 Task: Slide 15 - What To Do-1.
Action: Mouse moved to (34, 97)
Screenshot: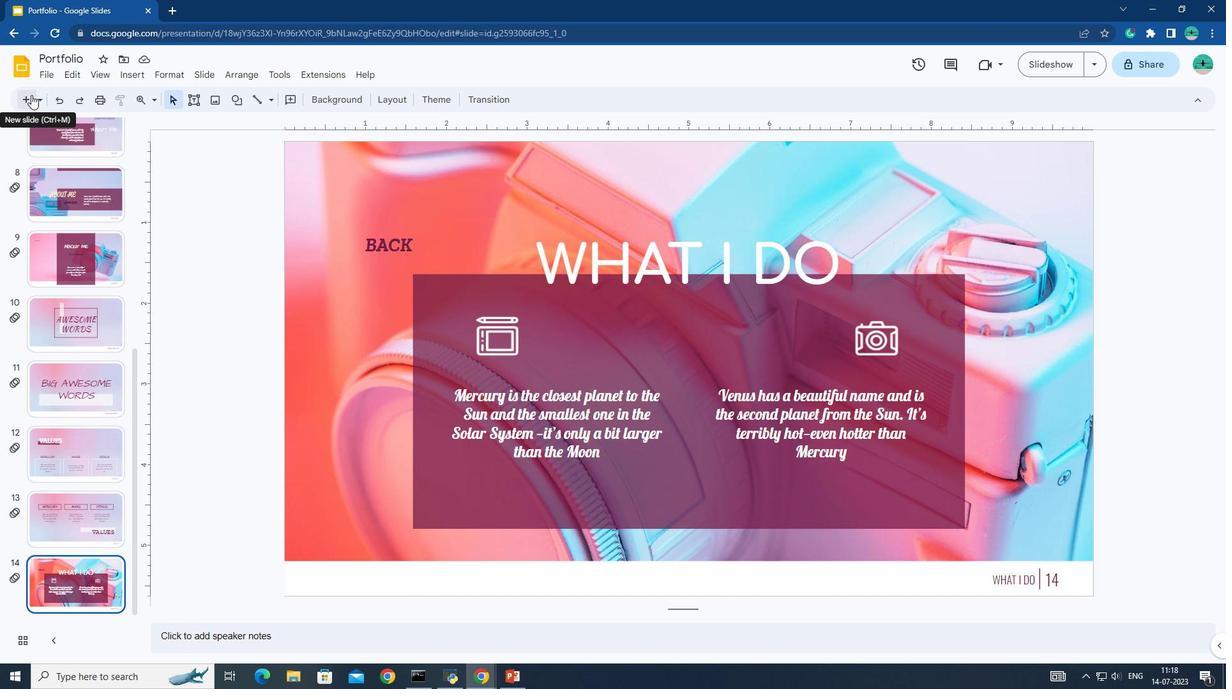 
Action: Mouse pressed left at (34, 97)
Screenshot: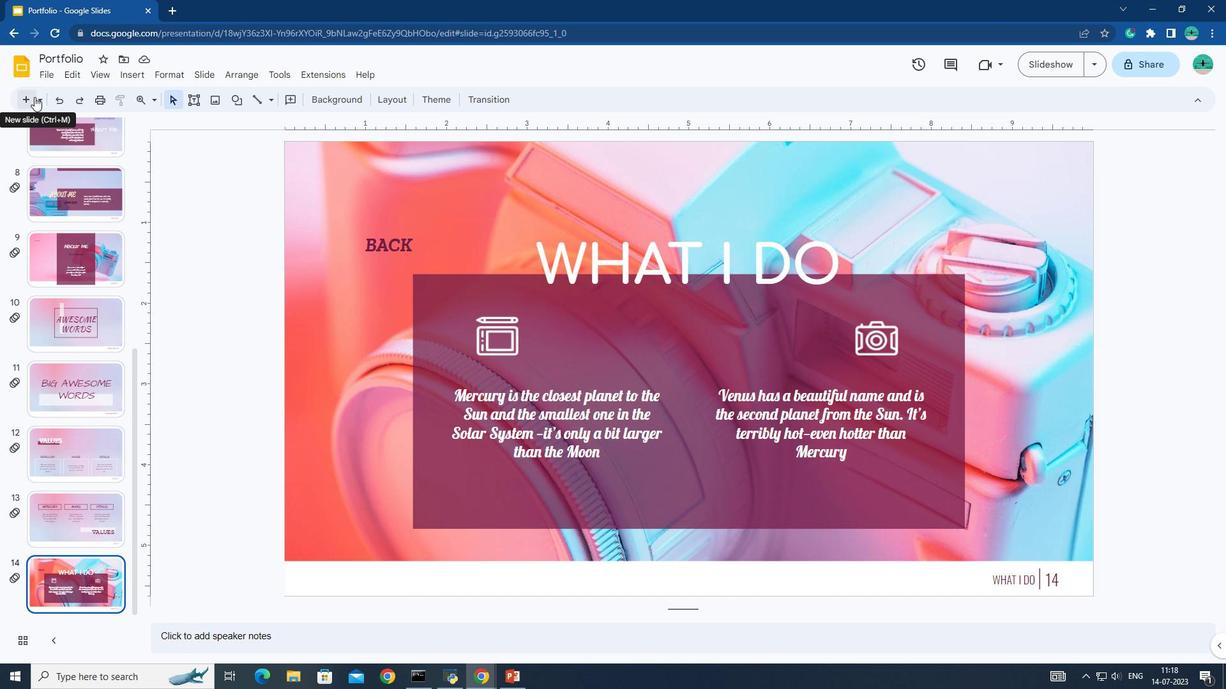 
Action: Mouse moved to (109, 328)
Screenshot: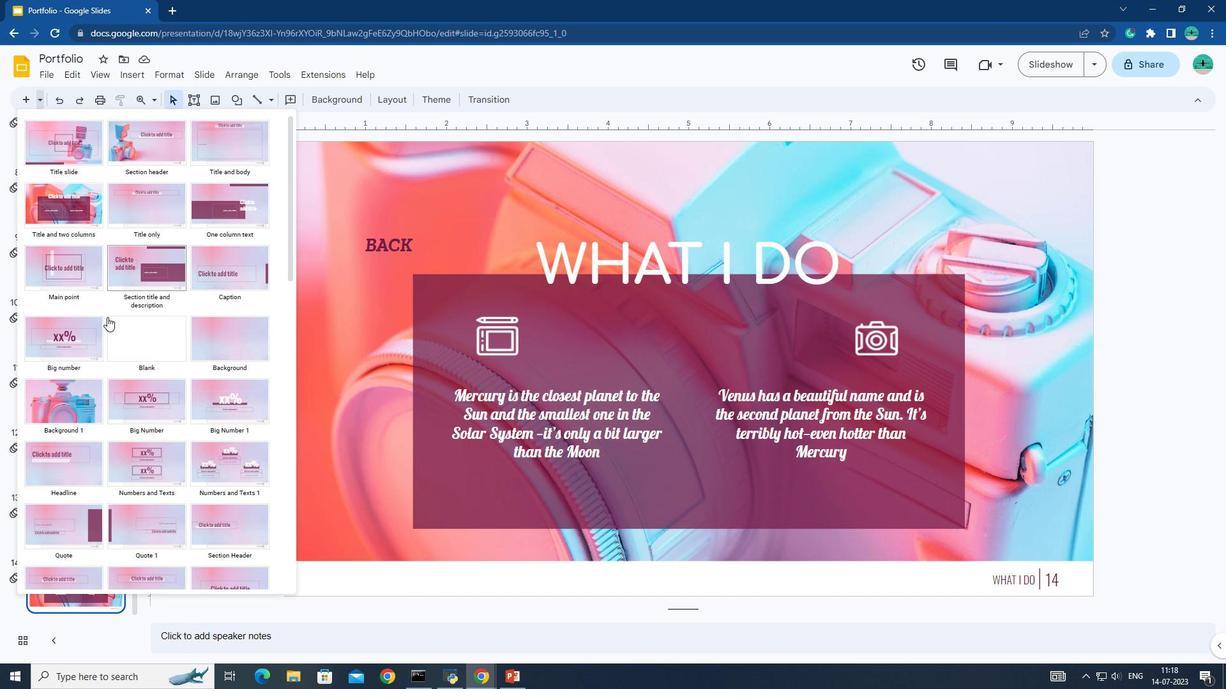 
Action: Mouse scrolled (109, 327) with delta (0, 0)
Screenshot: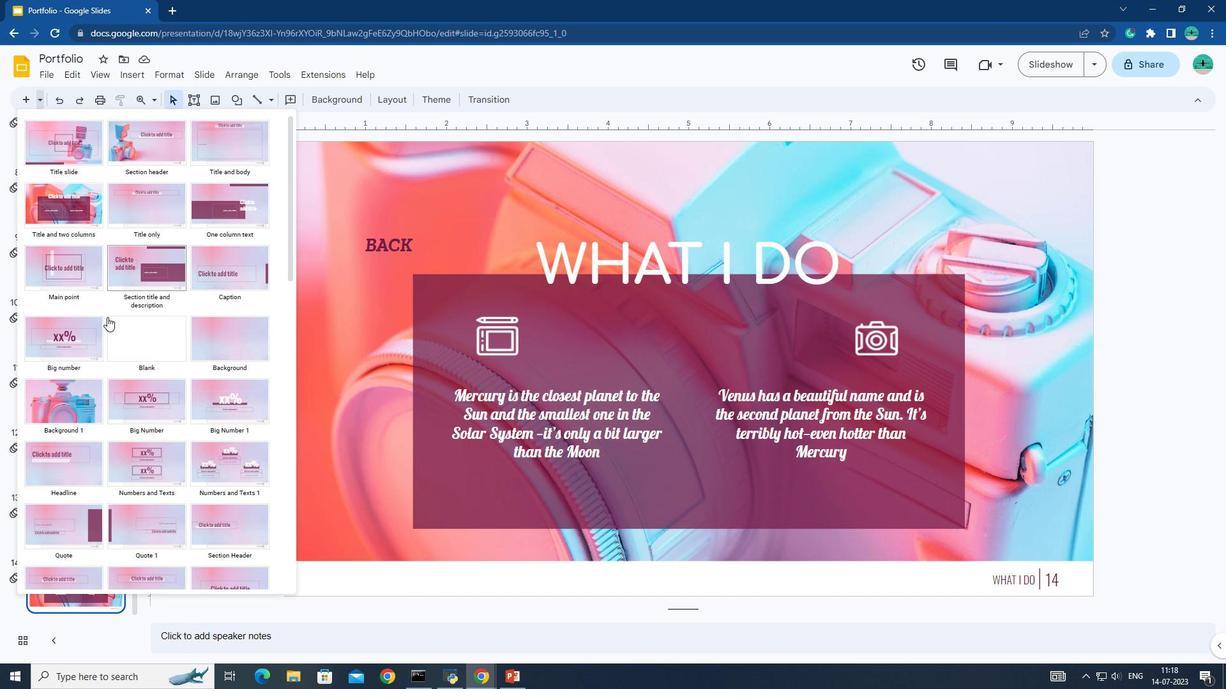 
Action: Mouse moved to (111, 329)
Screenshot: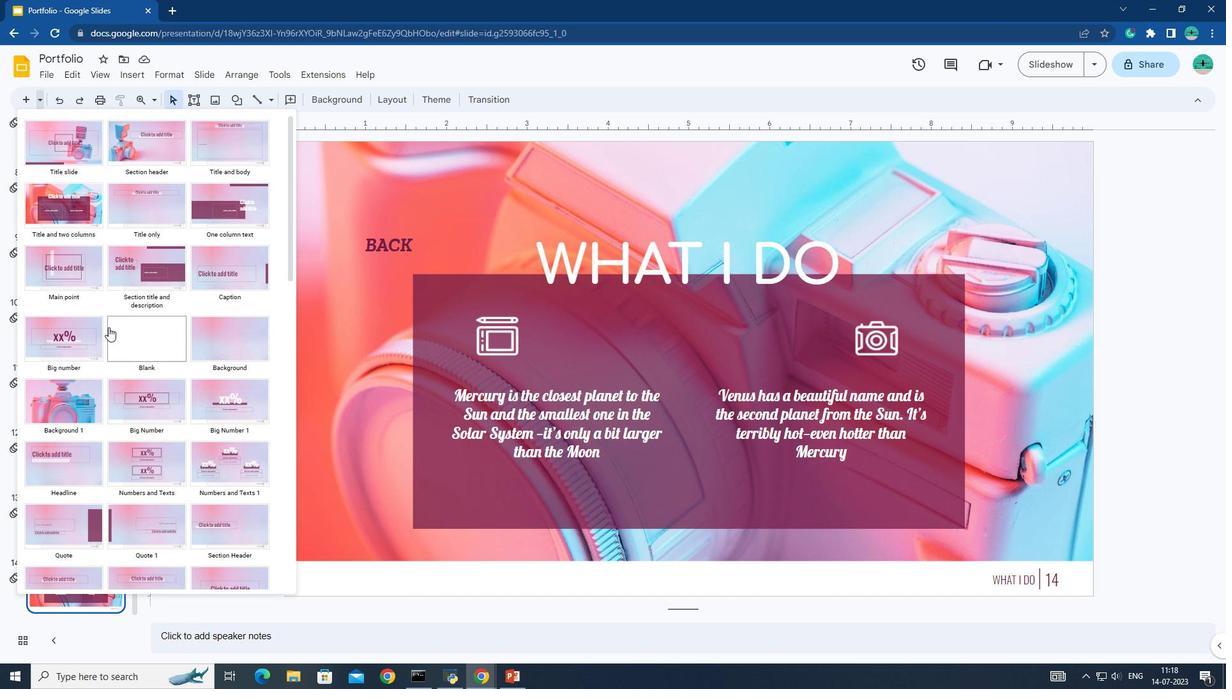 
Action: Mouse scrolled (111, 328) with delta (0, 0)
Screenshot: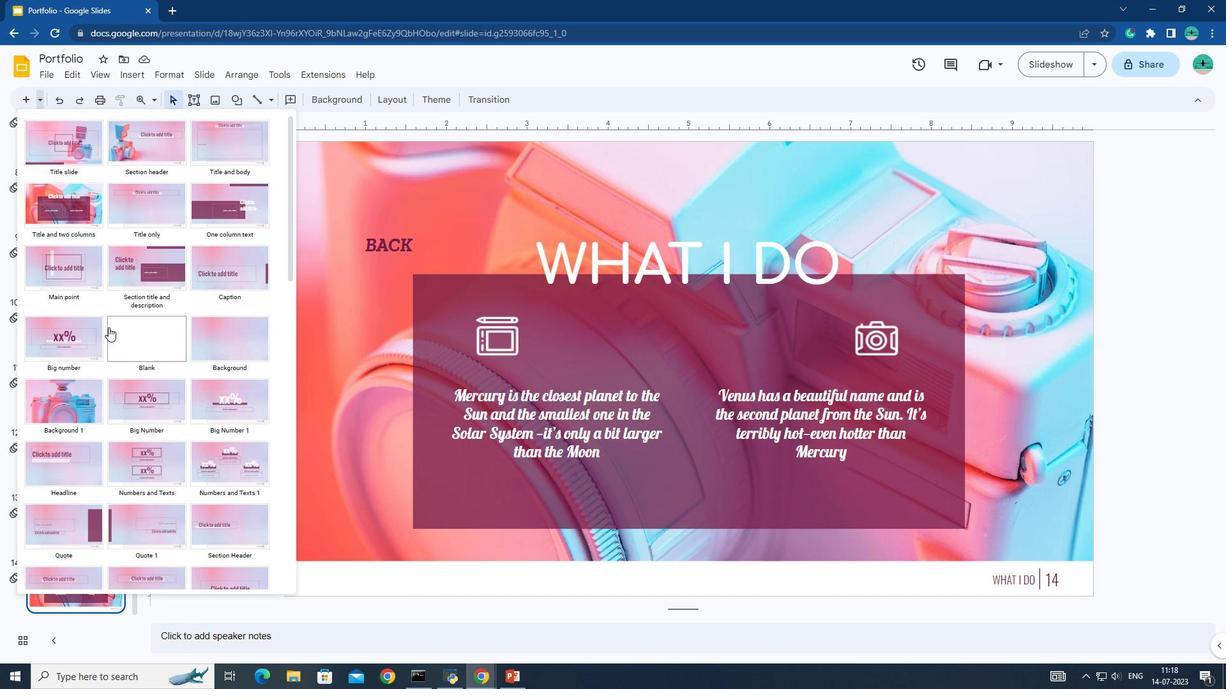 
Action: Mouse moved to (113, 330)
Screenshot: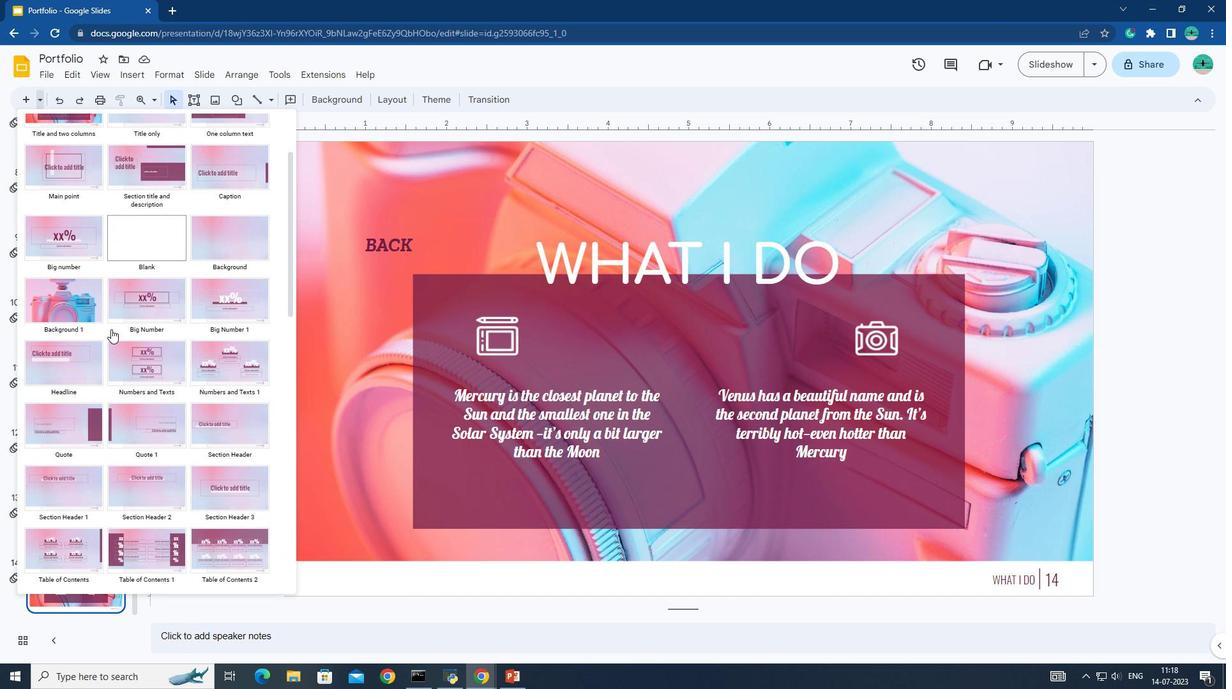 
Action: Mouse scrolled (113, 329) with delta (0, 0)
Screenshot: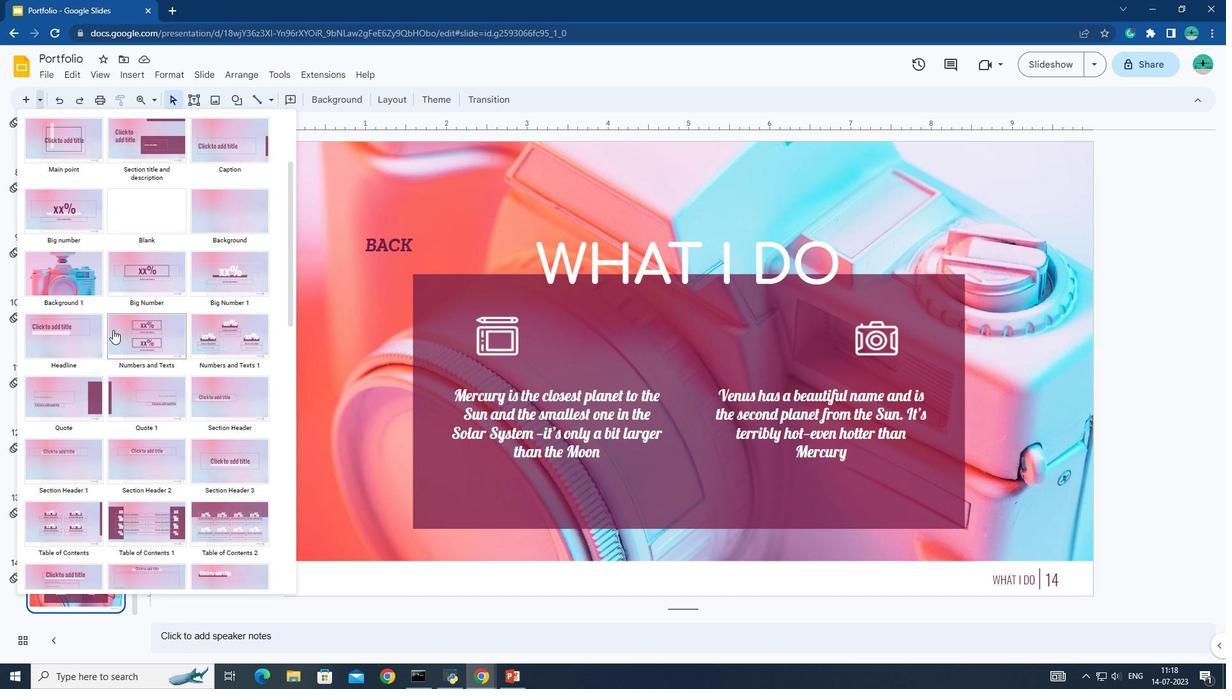 
Action: Mouse scrolled (113, 329) with delta (0, 0)
Screenshot: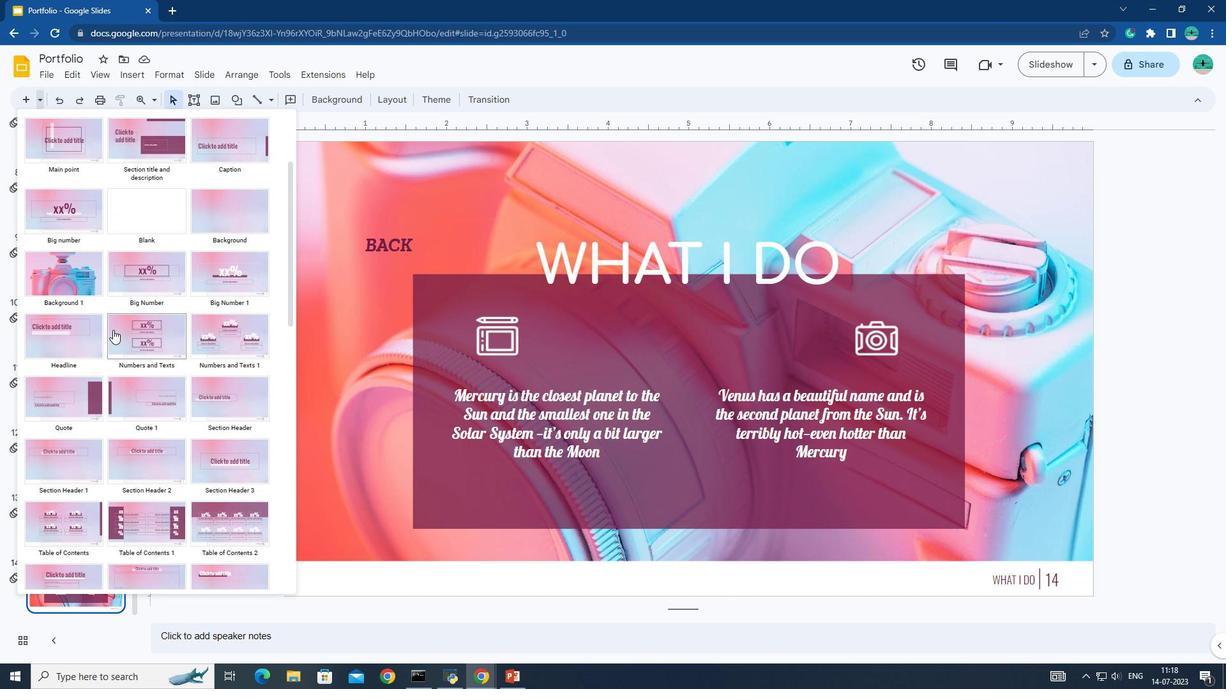
Action: Mouse scrolled (113, 329) with delta (0, 0)
Screenshot: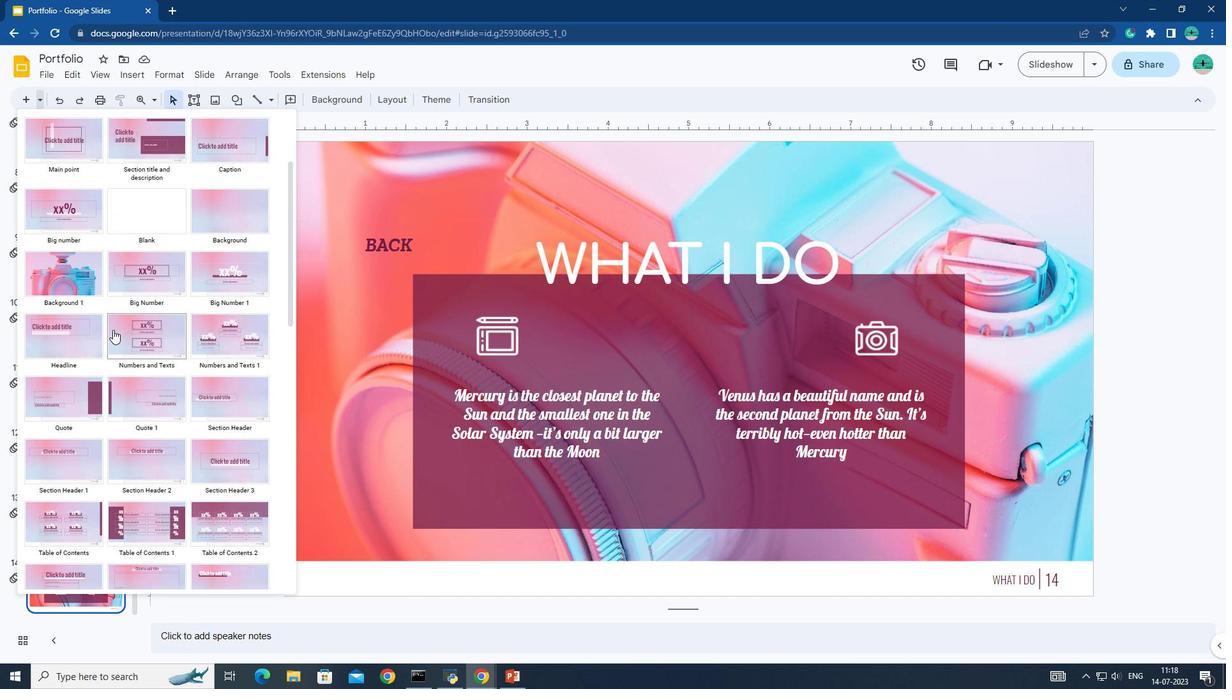 
Action: Mouse scrolled (113, 329) with delta (0, 0)
Screenshot: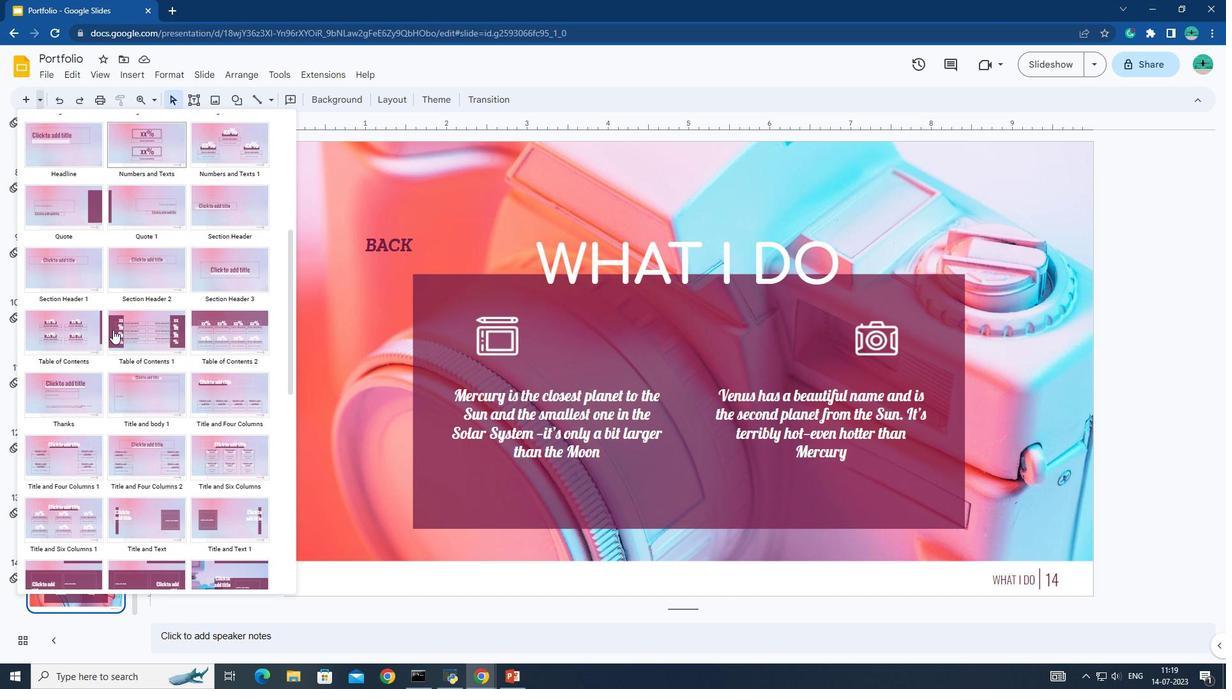 
Action: Mouse scrolled (113, 329) with delta (0, 0)
Screenshot: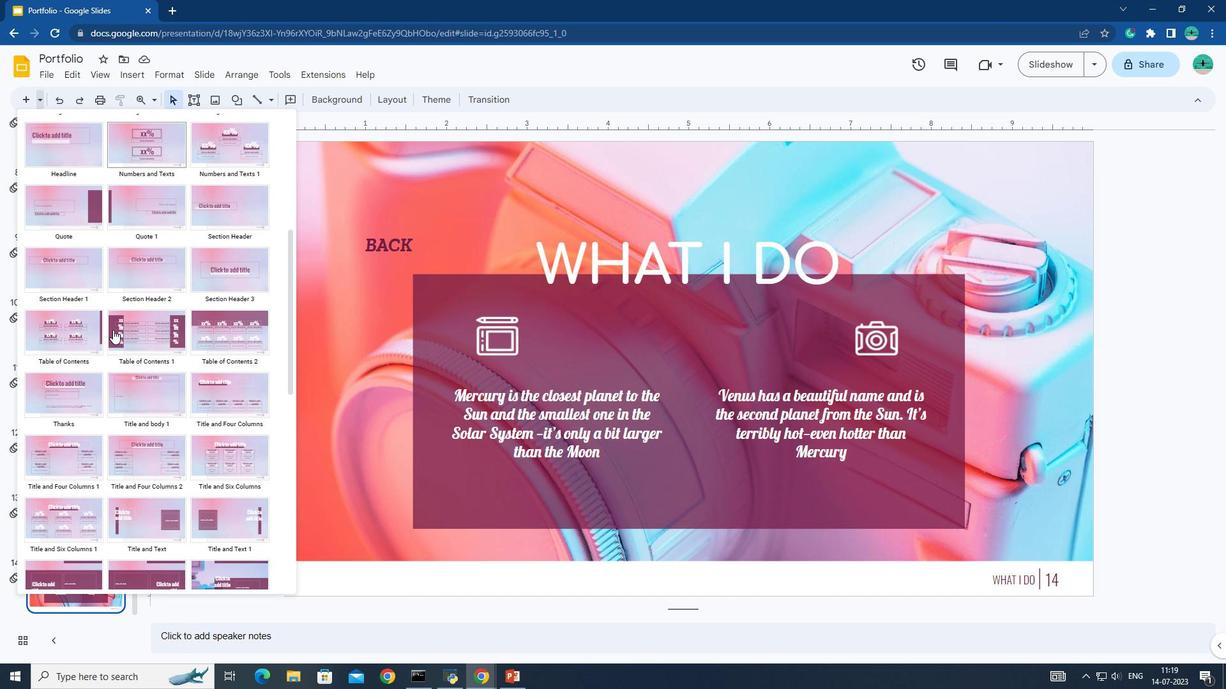 
Action: Mouse scrolled (113, 329) with delta (0, 0)
Screenshot: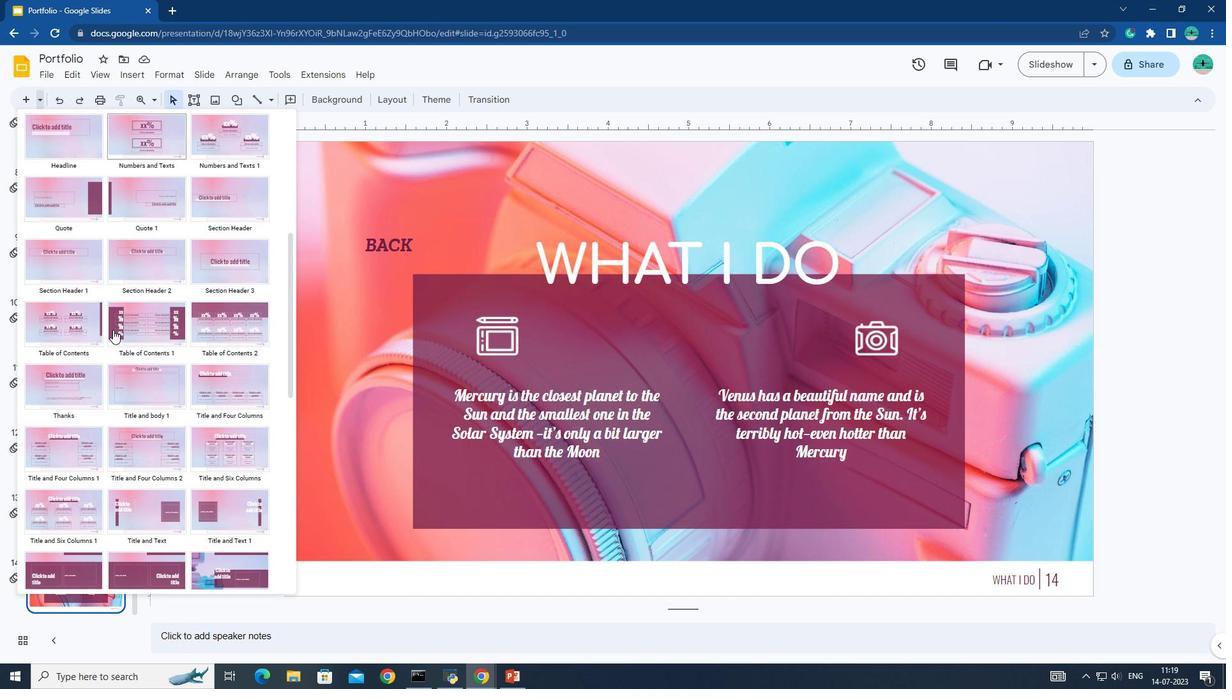 
Action: Mouse scrolled (113, 329) with delta (0, 0)
Screenshot: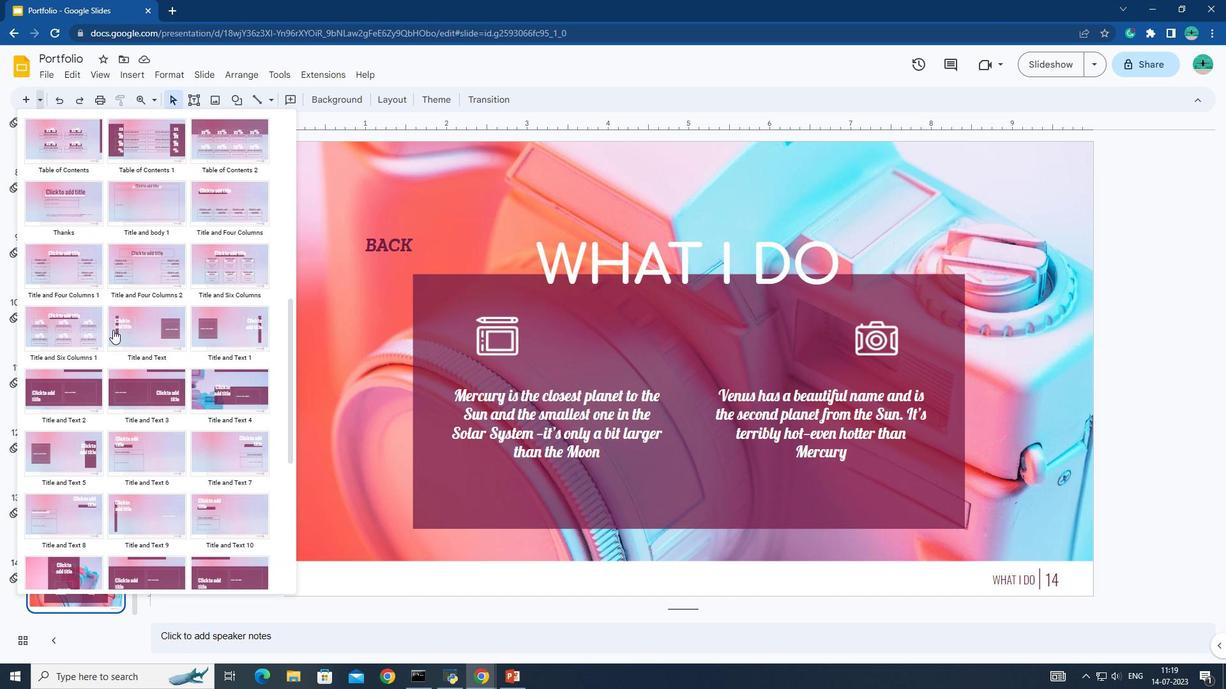 
Action: Mouse scrolled (113, 329) with delta (0, 0)
Screenshot: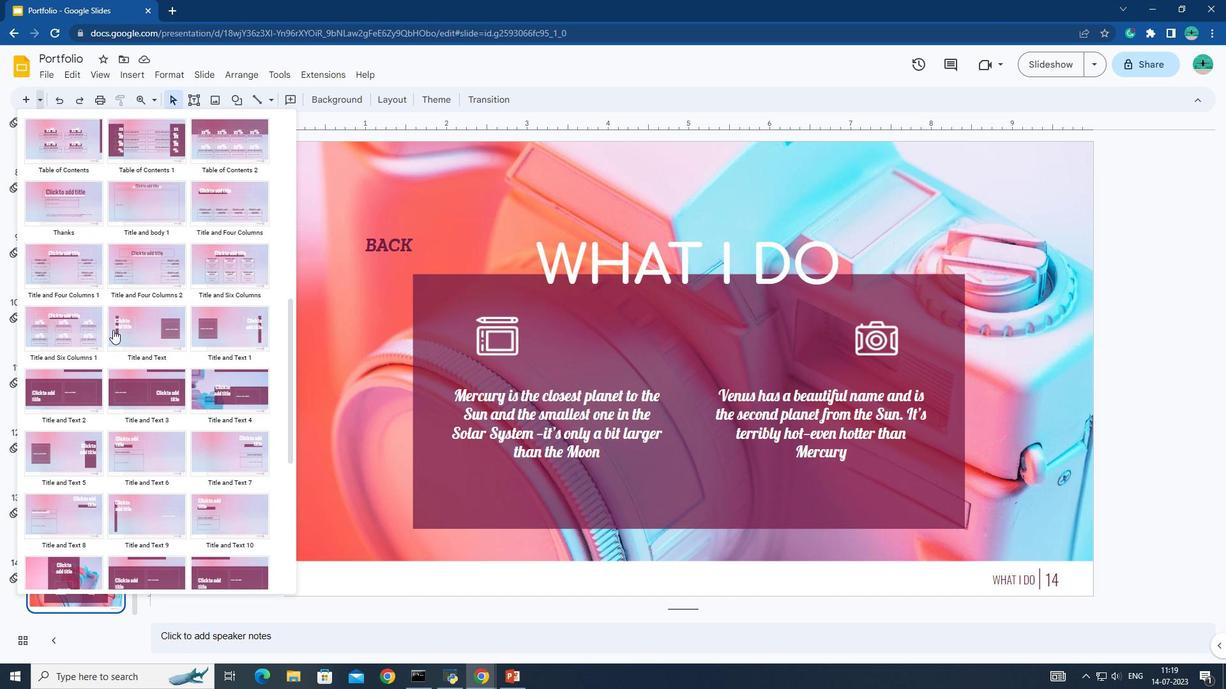 
Action: Mouse scrolled (113, 329) with delta (0, 0)
Screenshot: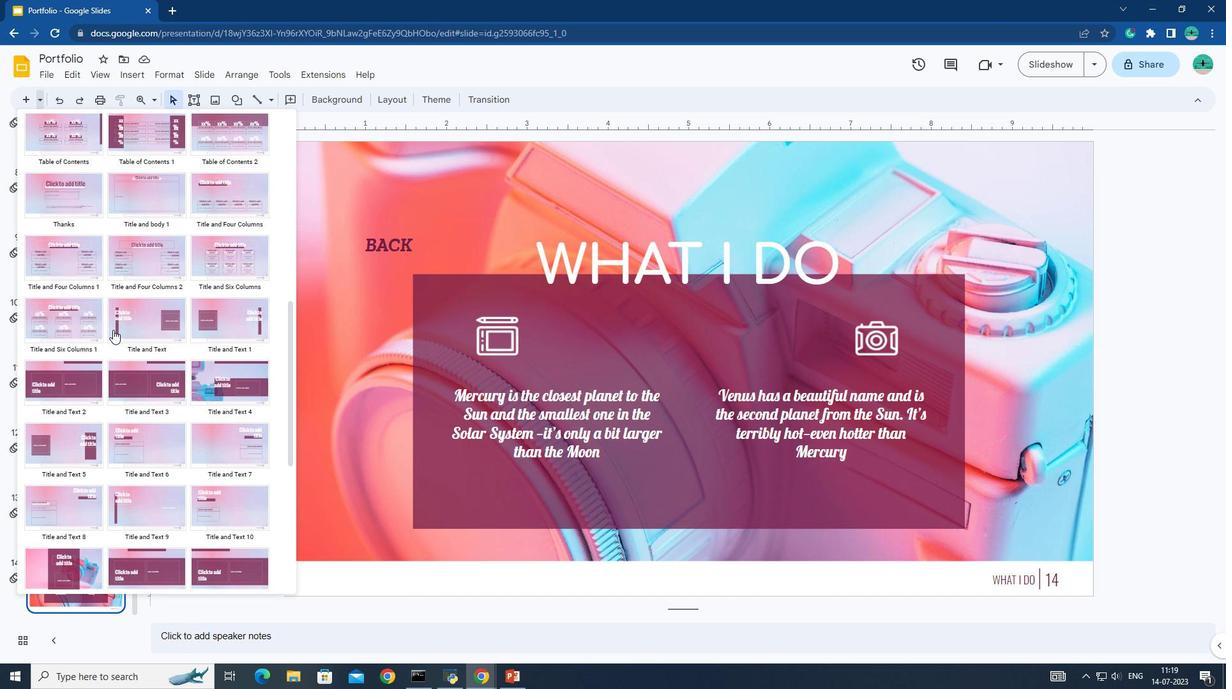 
Action: Mouse moved to (112, 330)
Screenshot: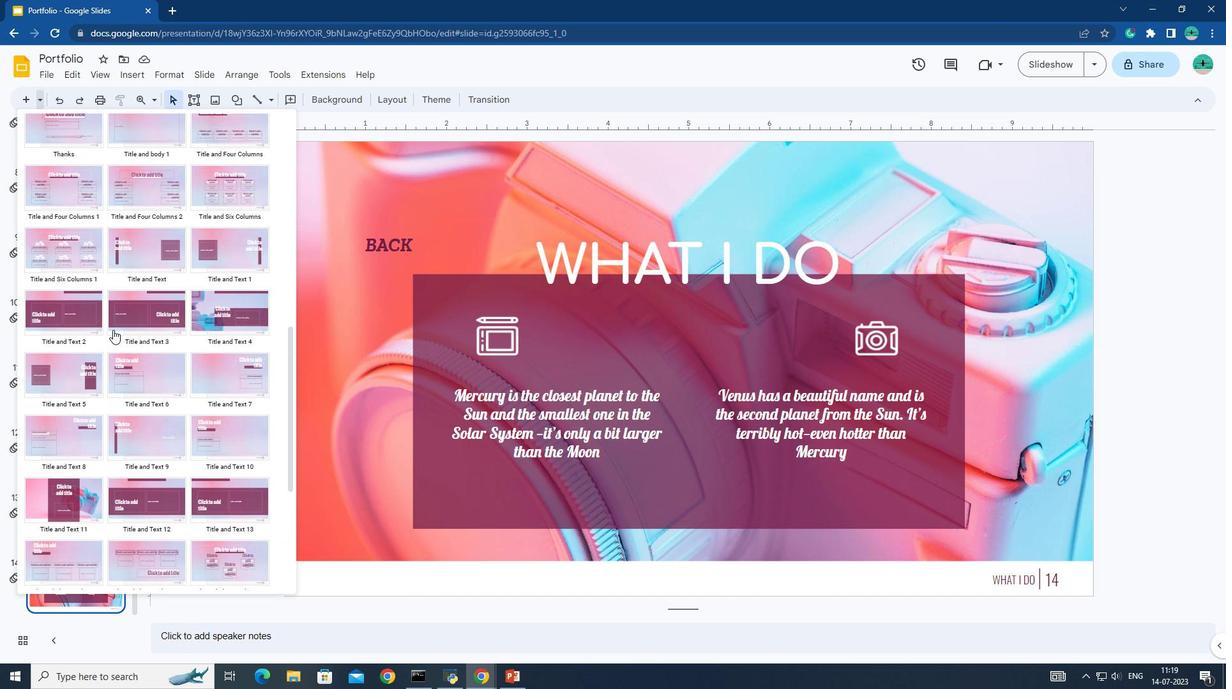 
Action: Mouse scrolled (112, 329) with delta (0, 0)
Screenshot: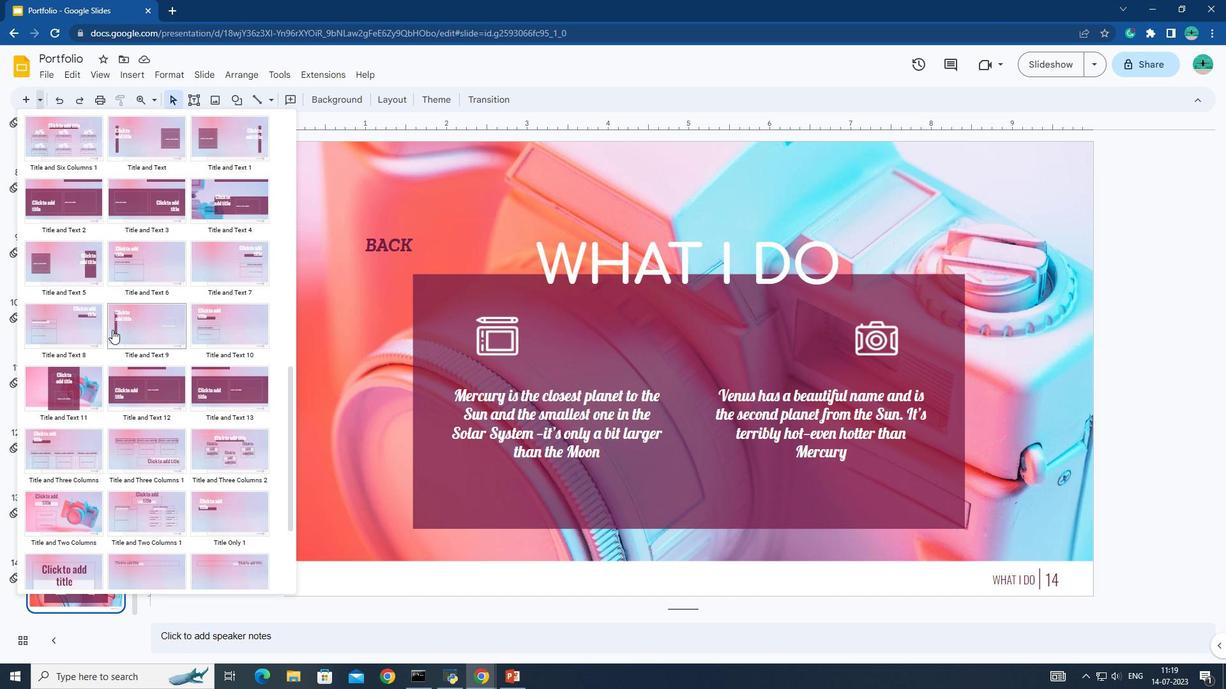 
Action: Mouse scrolled (112, 329) with delta (0, 0)
Screenshot: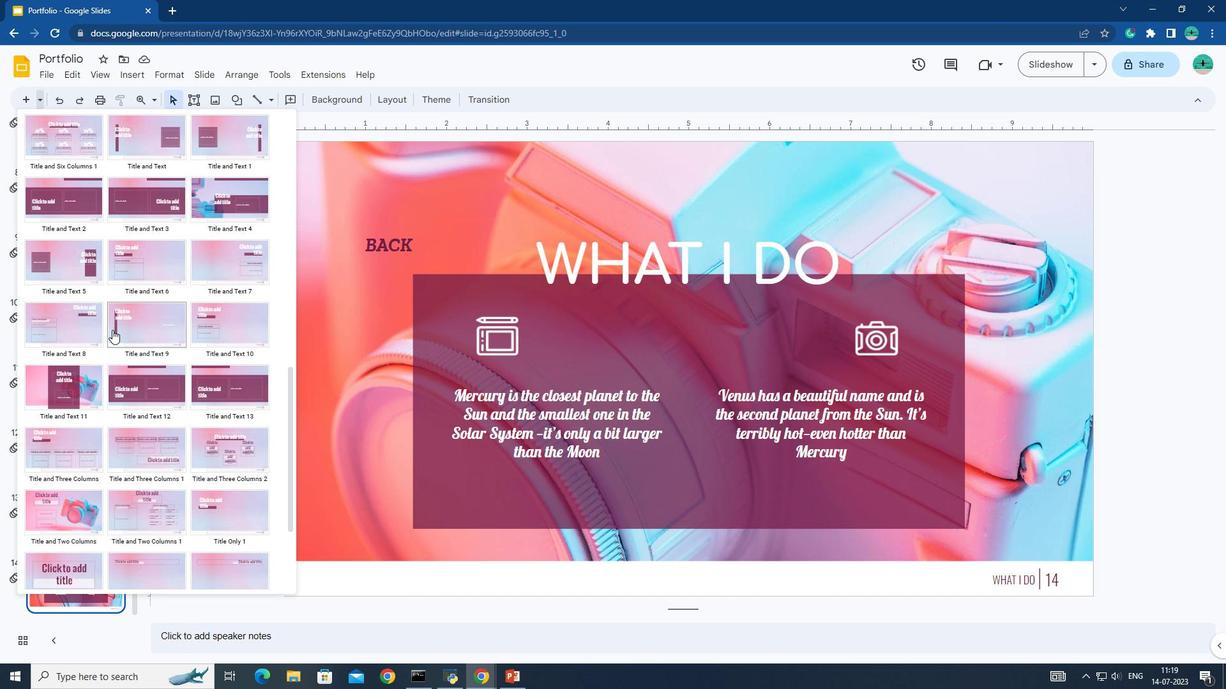 
Action: Mouse moved to (86, 379)
Screenshot: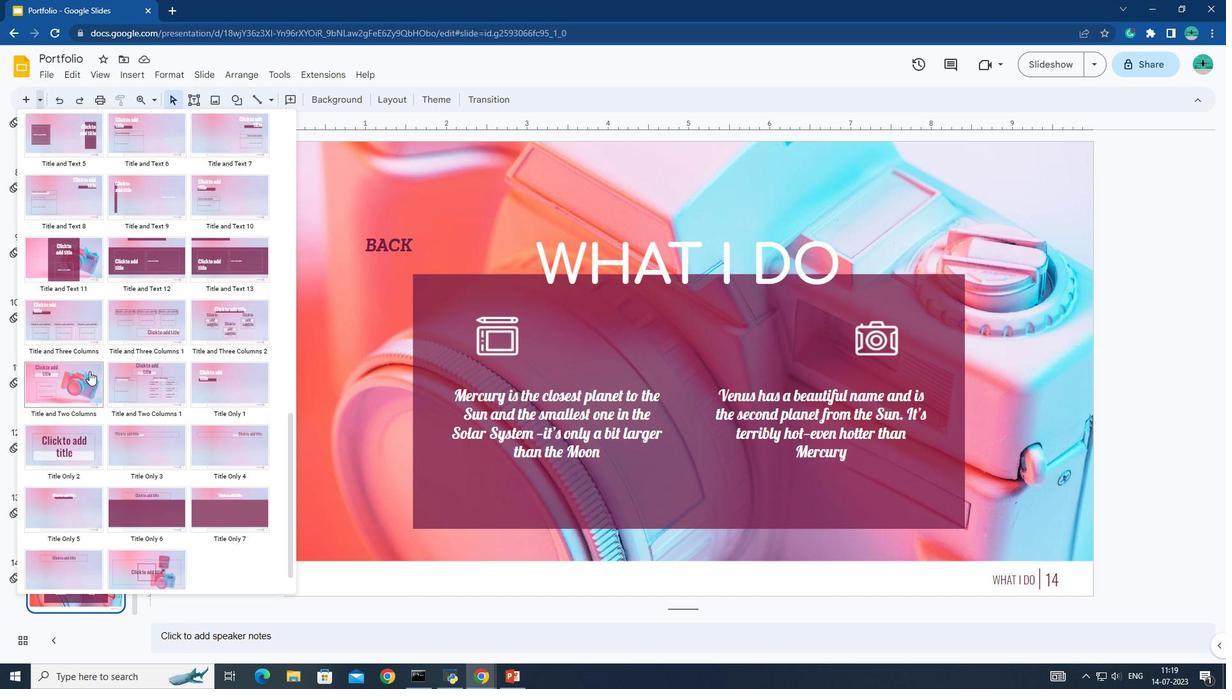 
Action: Mouse pressed left at (86, 379)
Screenshot: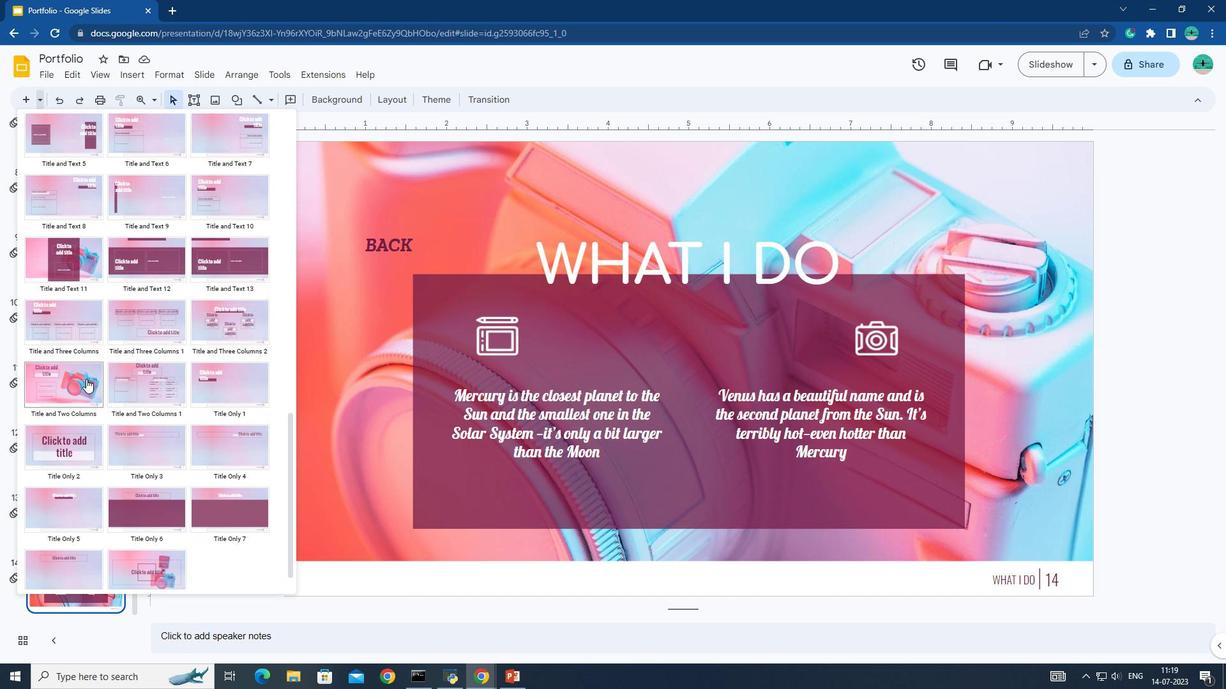 
Action: Mouse moved to (570, 227)
Screenshot: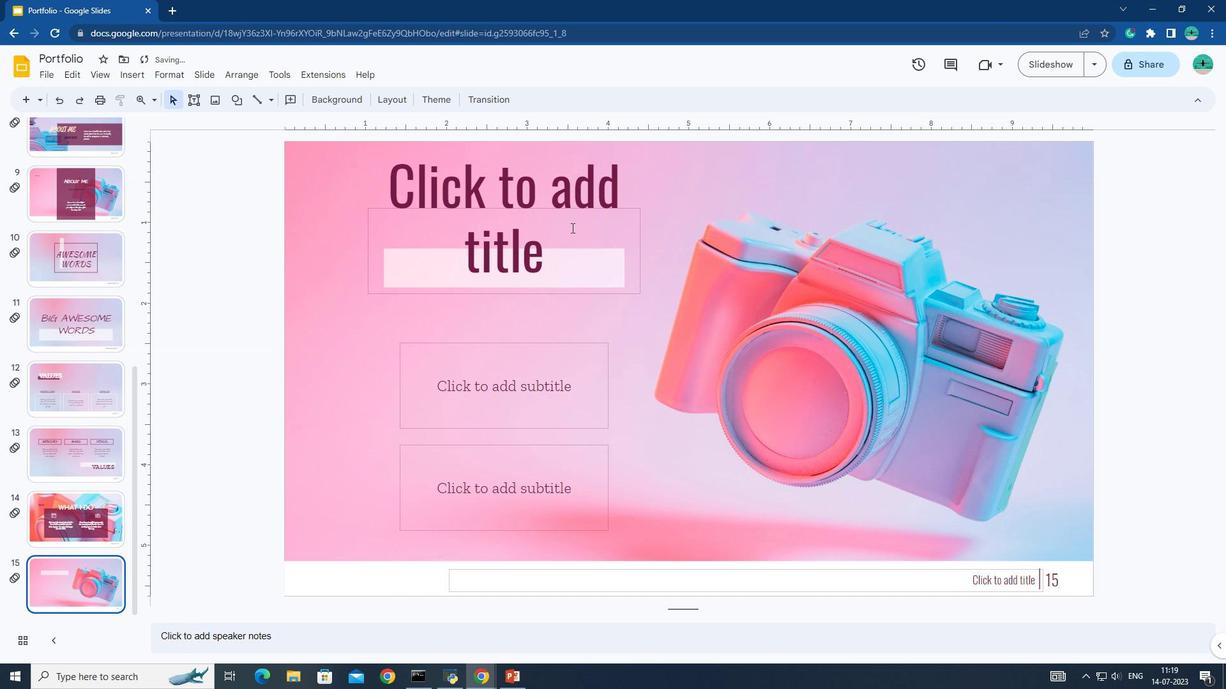 
Action: Mouse pressed left at (570, 227)
Screenshot: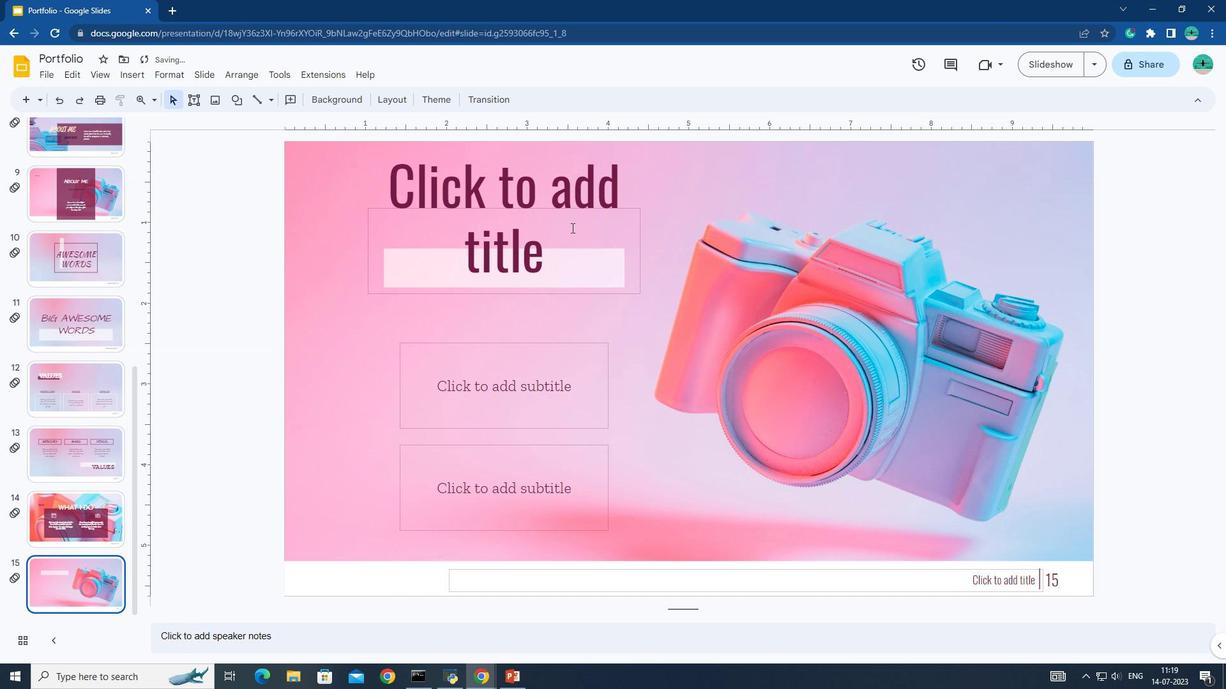 
Action: Mouse moved to (622, 215)
Screenshot: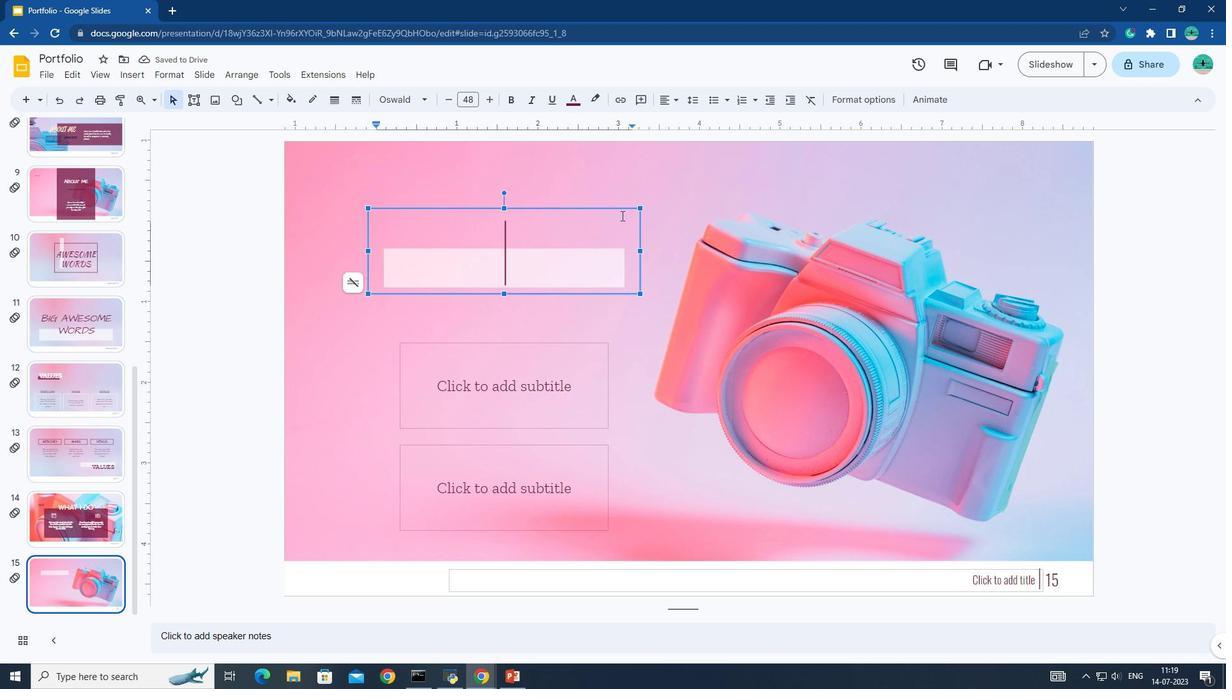 
Action: Key pressed wh
Screenshot: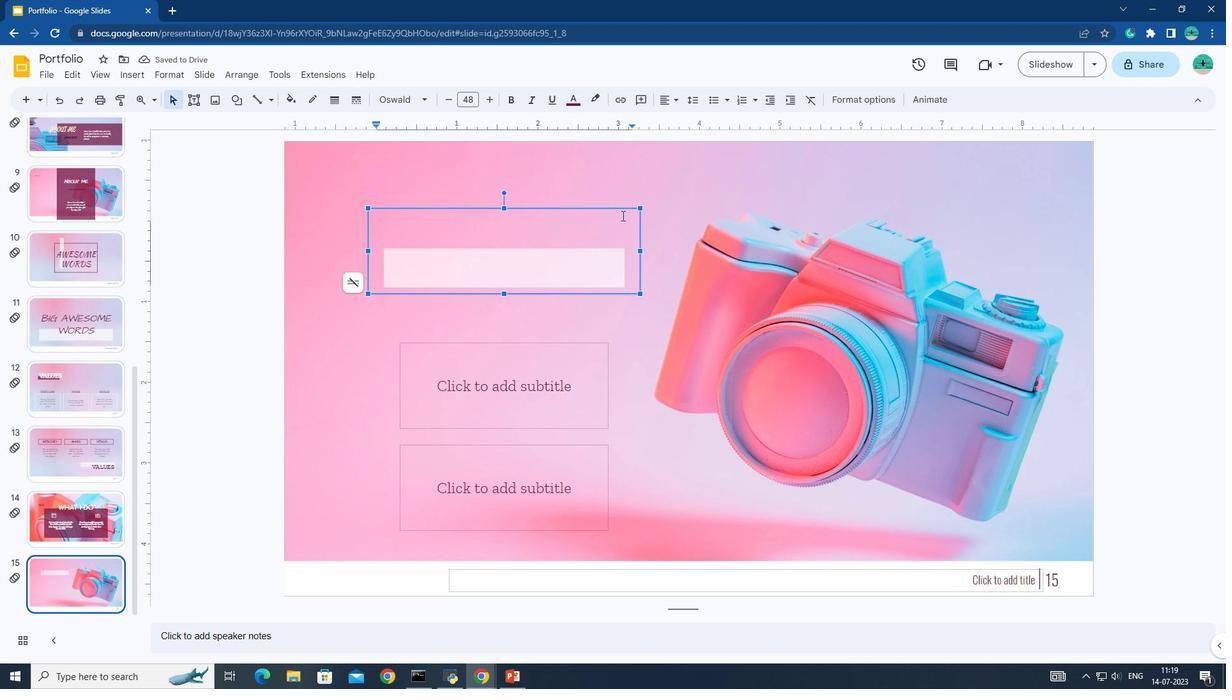
Action: Mouse moved to (622, 215)
Screenshot: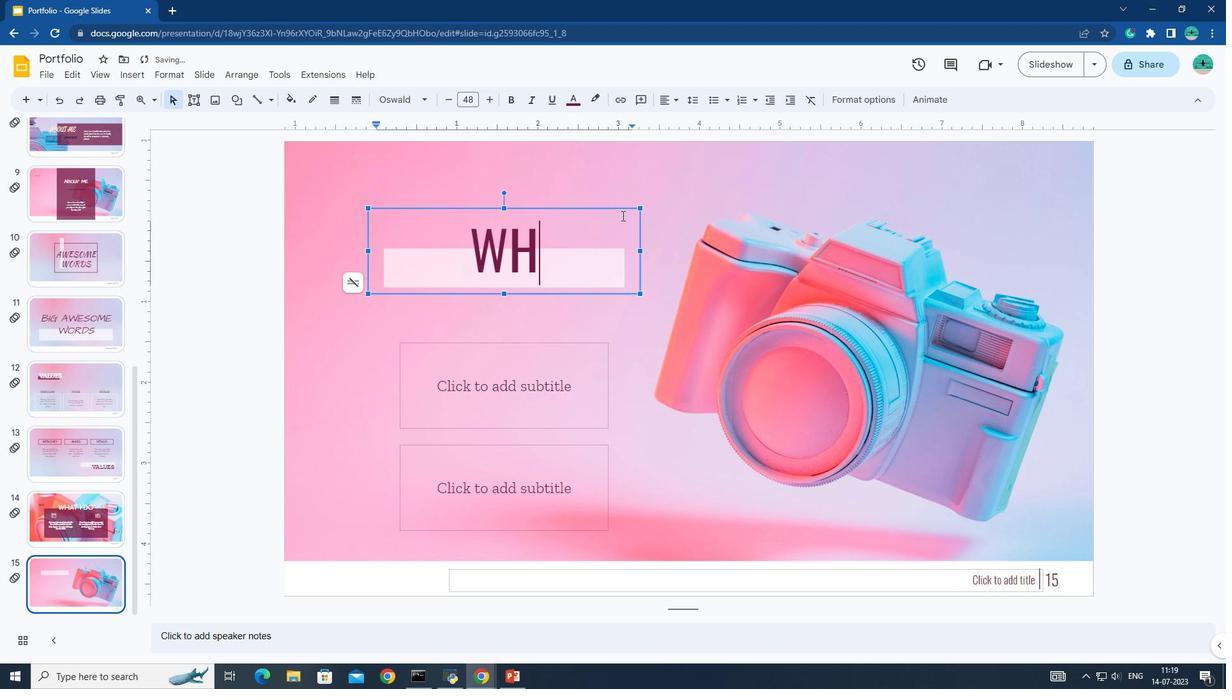 
Action: Key pressed at<Key.space>i<Key.space>do
Screenshot: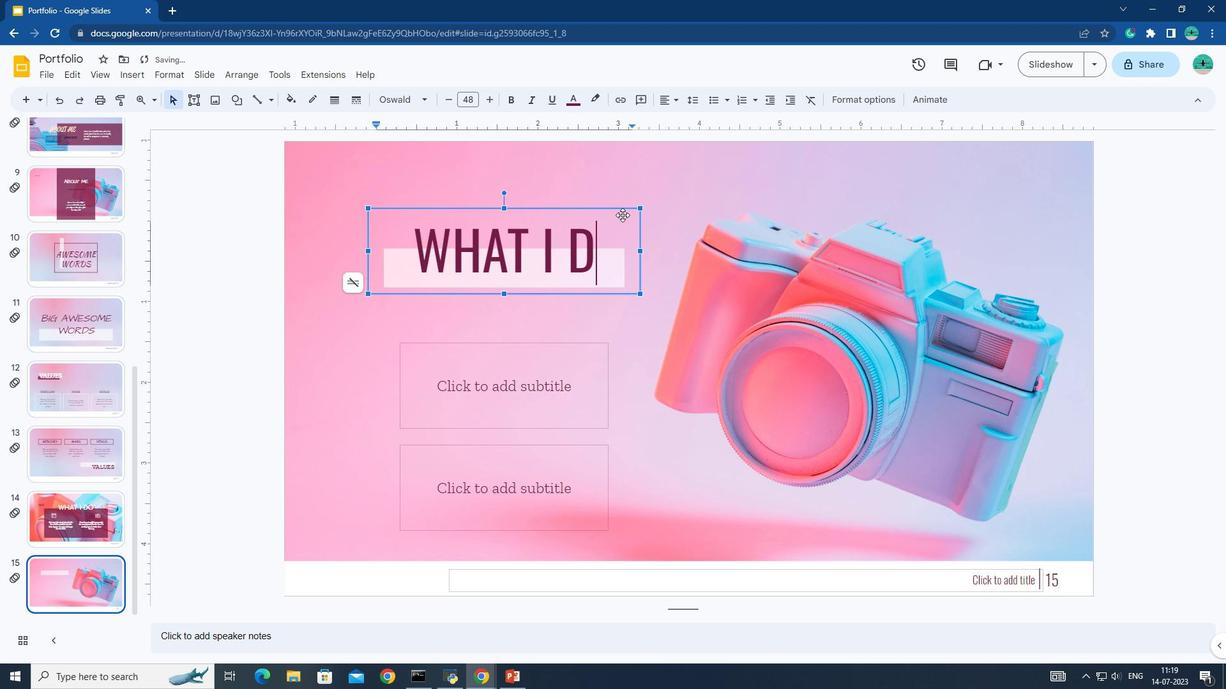 
Action: Mouse moved to (533, 312)
Screenshot: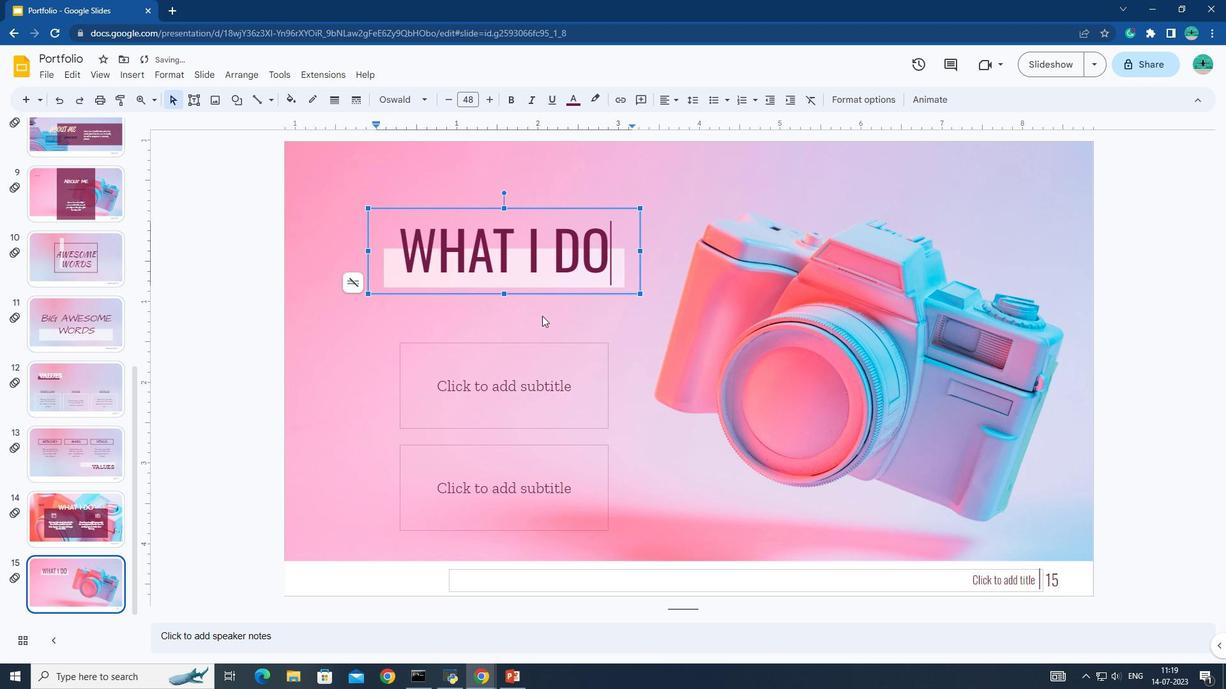 
Action: Mouse pressed left at (533, 312)
Screenshot: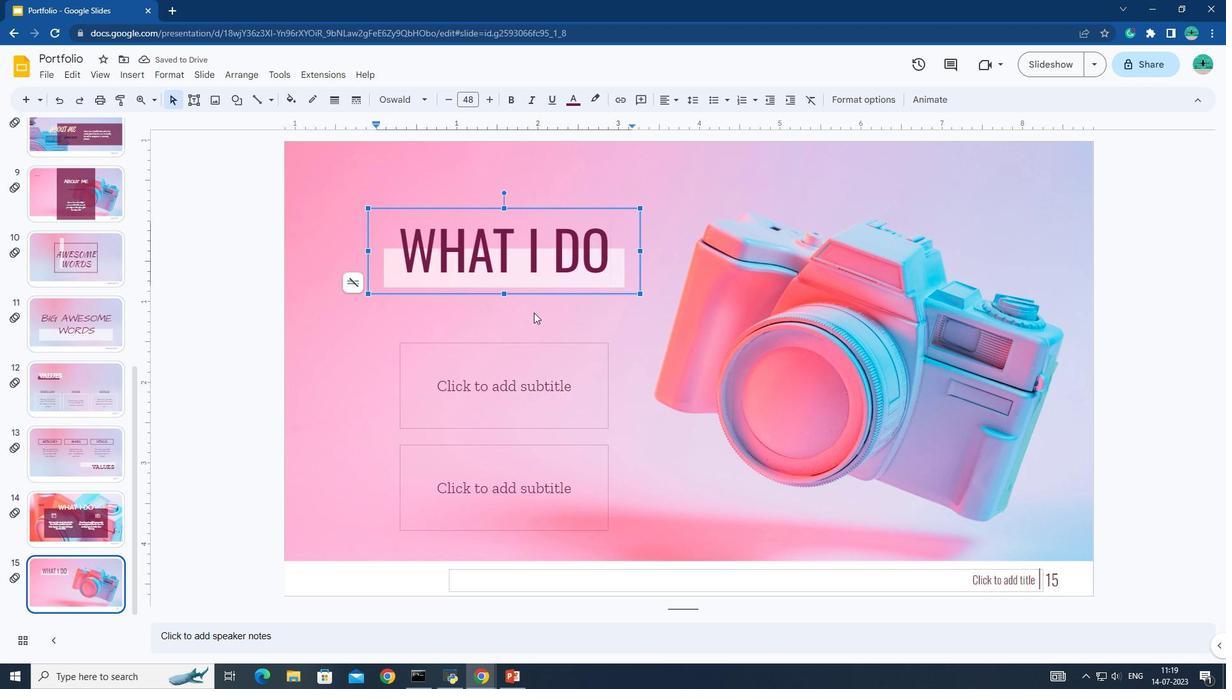 
Action: Mouse moved to (132, 75)
Screenshot: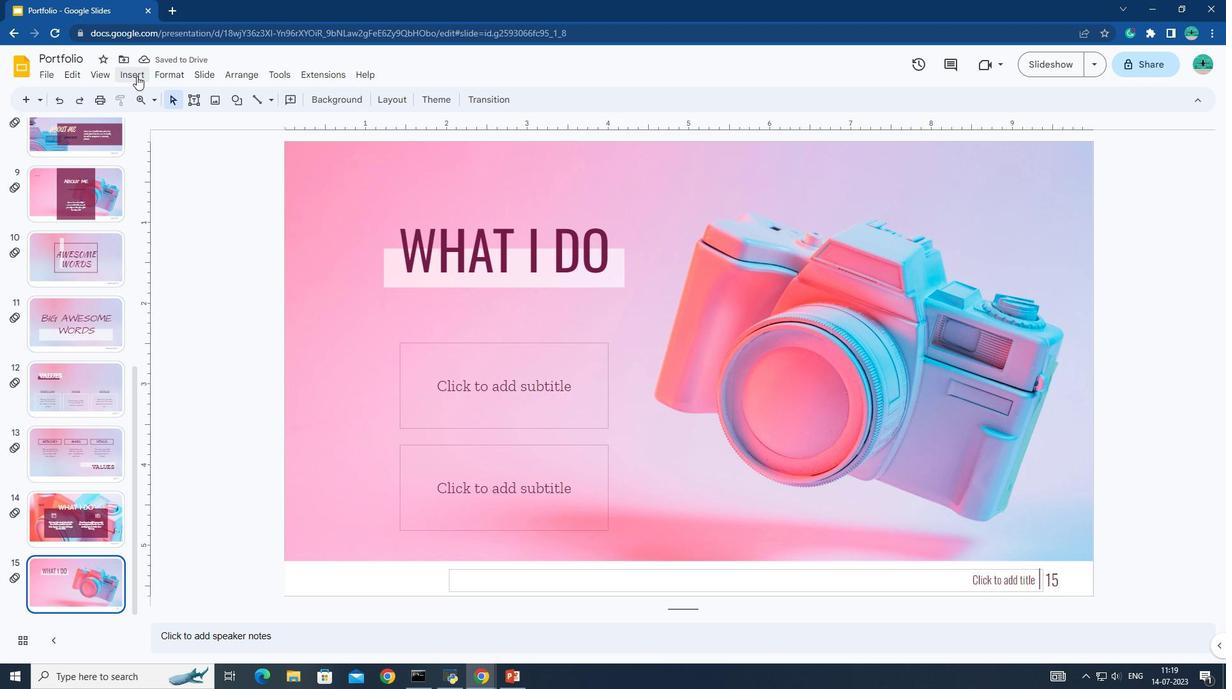
Action: Mouse pressed left at (132, 75)
Screenshot: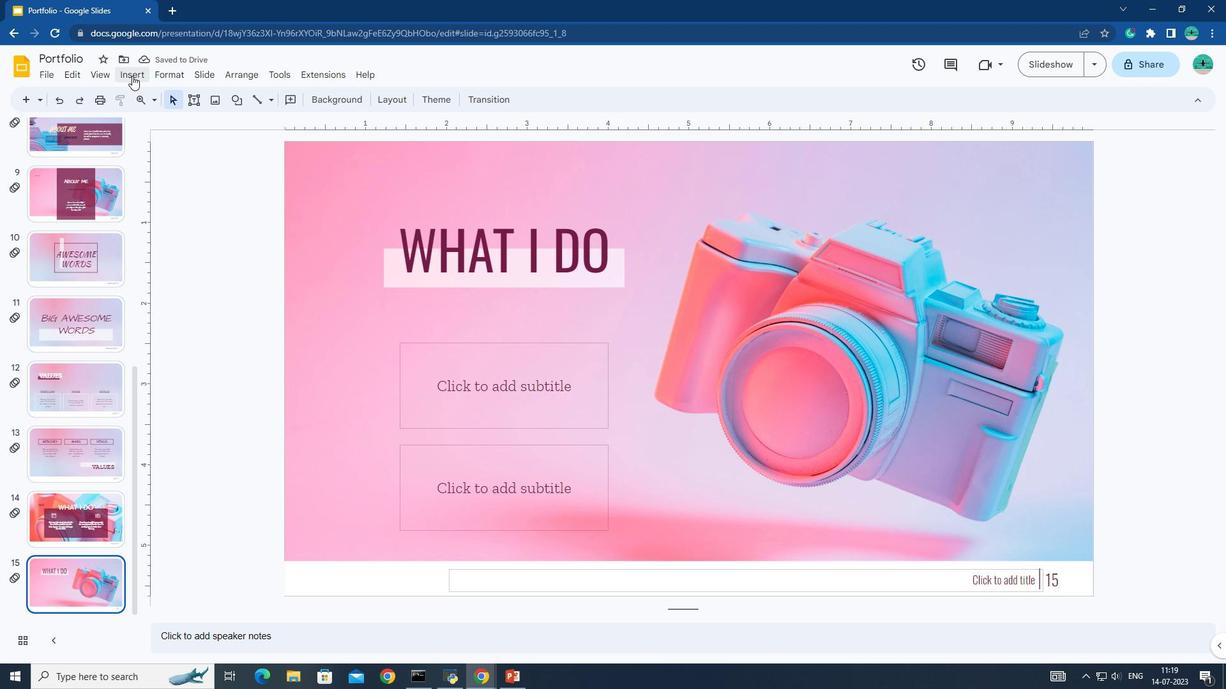 
Action: Mouse moved to (341, 95)
Screenshot: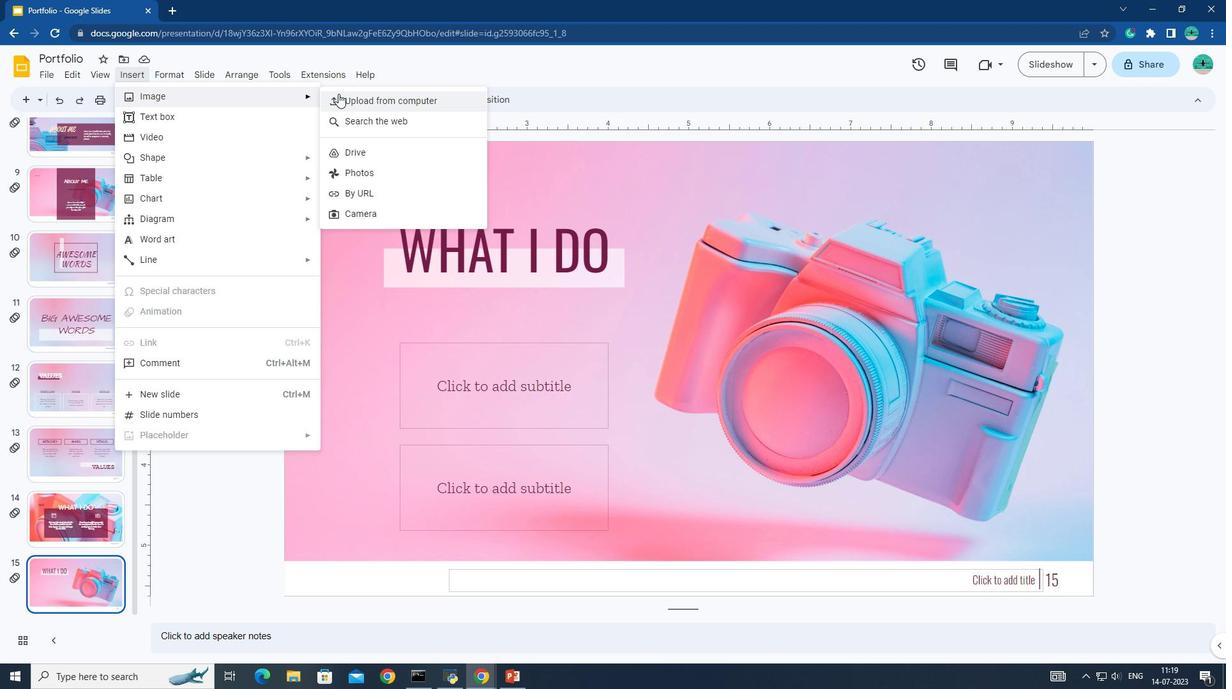 
Action: Mouse pressed left at (341, 95)
Screenshot: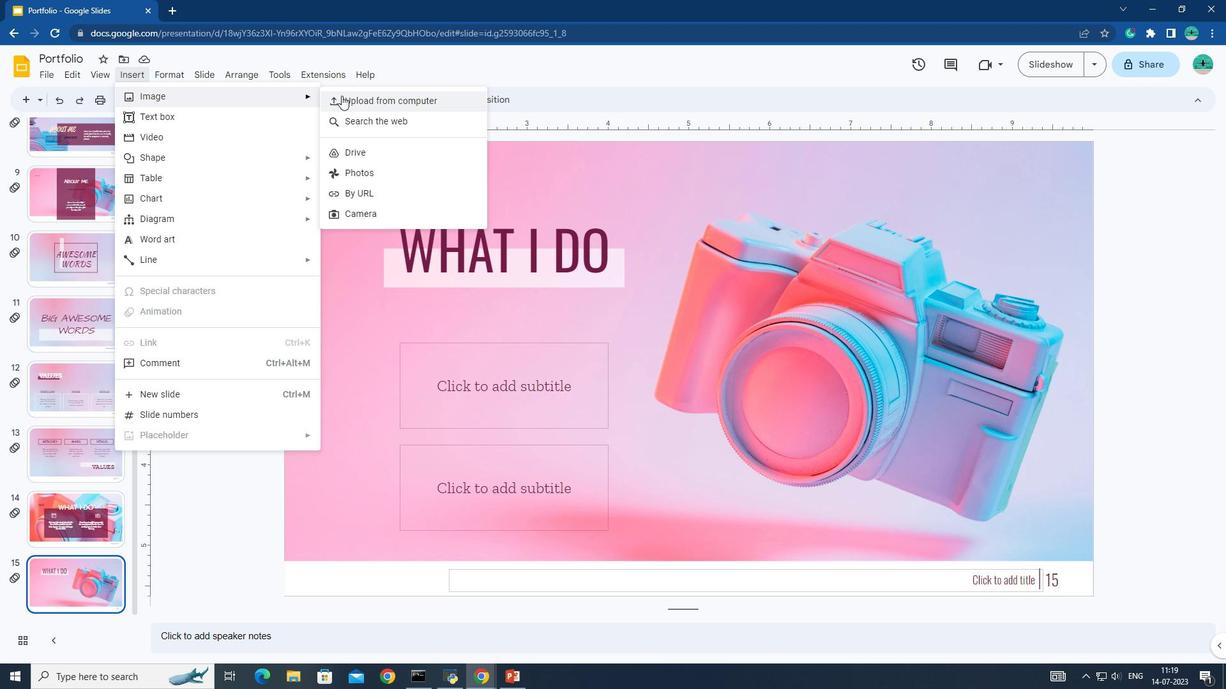 
Action: Mouse moved to (229, 120)
Screenshot: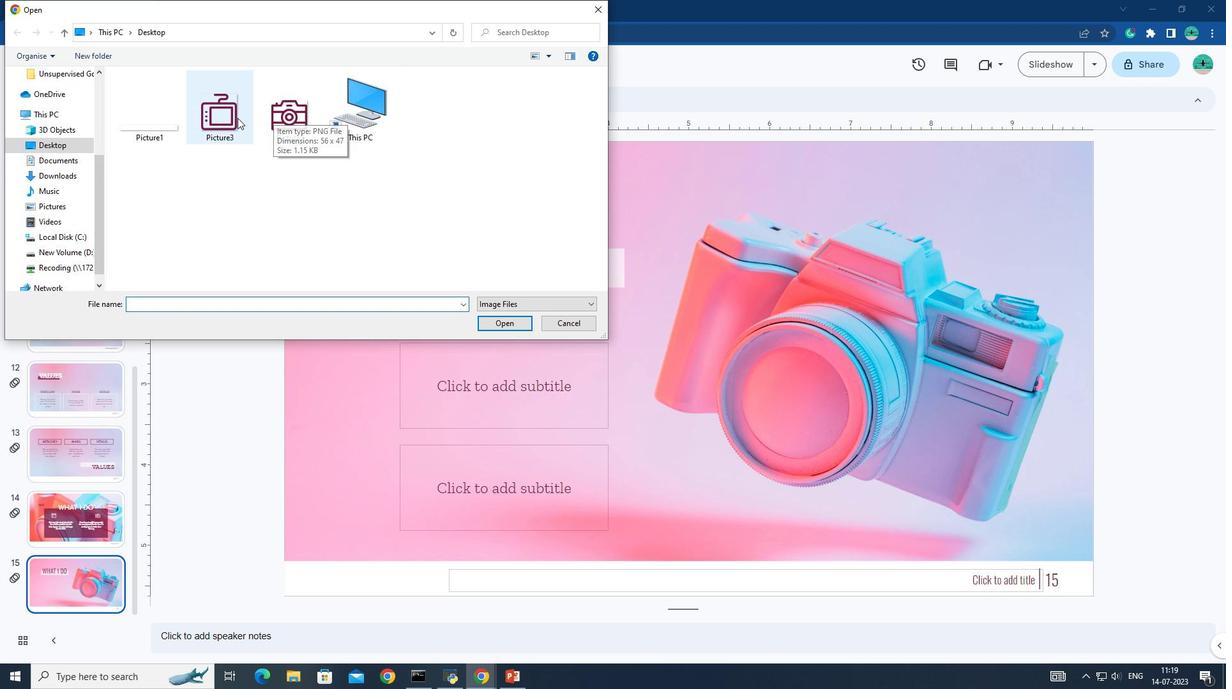 
Action: Mouse pressed left at (229, 120)
Screenshot: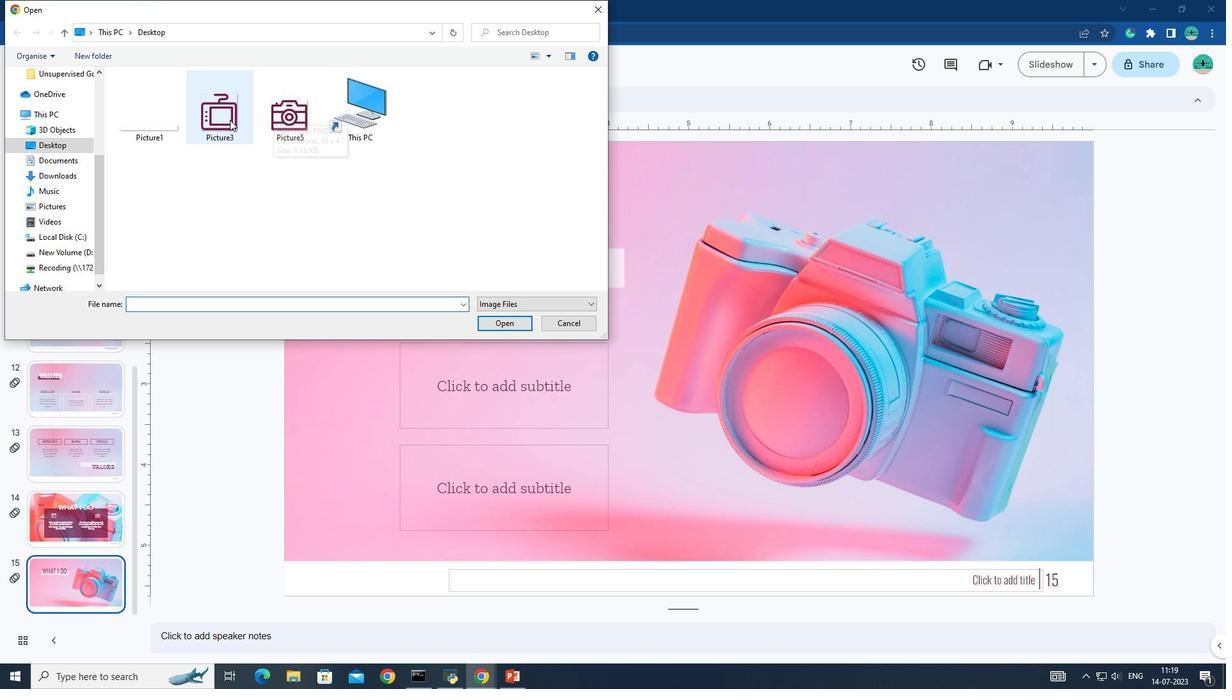 
Action: Mouse moved to (496, 321)
Screenshot: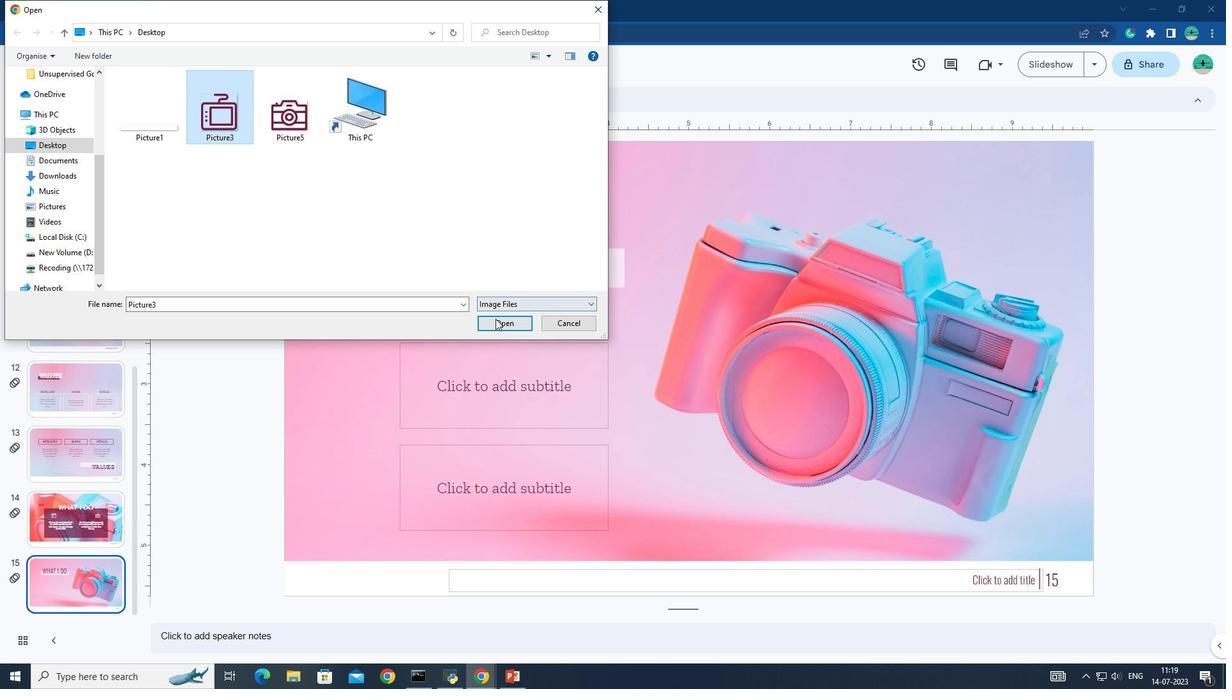 
Action: Mouse pressed left at (496, 321)
Screenshot: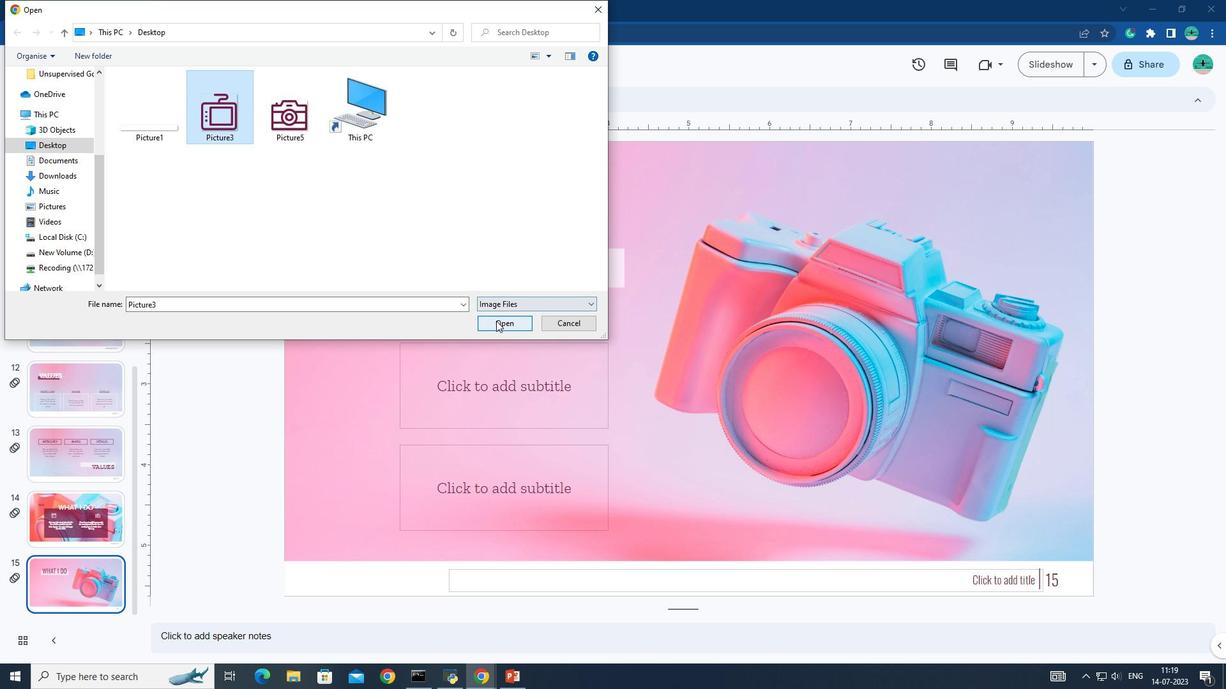 
Action: Mouse moved to (673, 174)
Screenshot: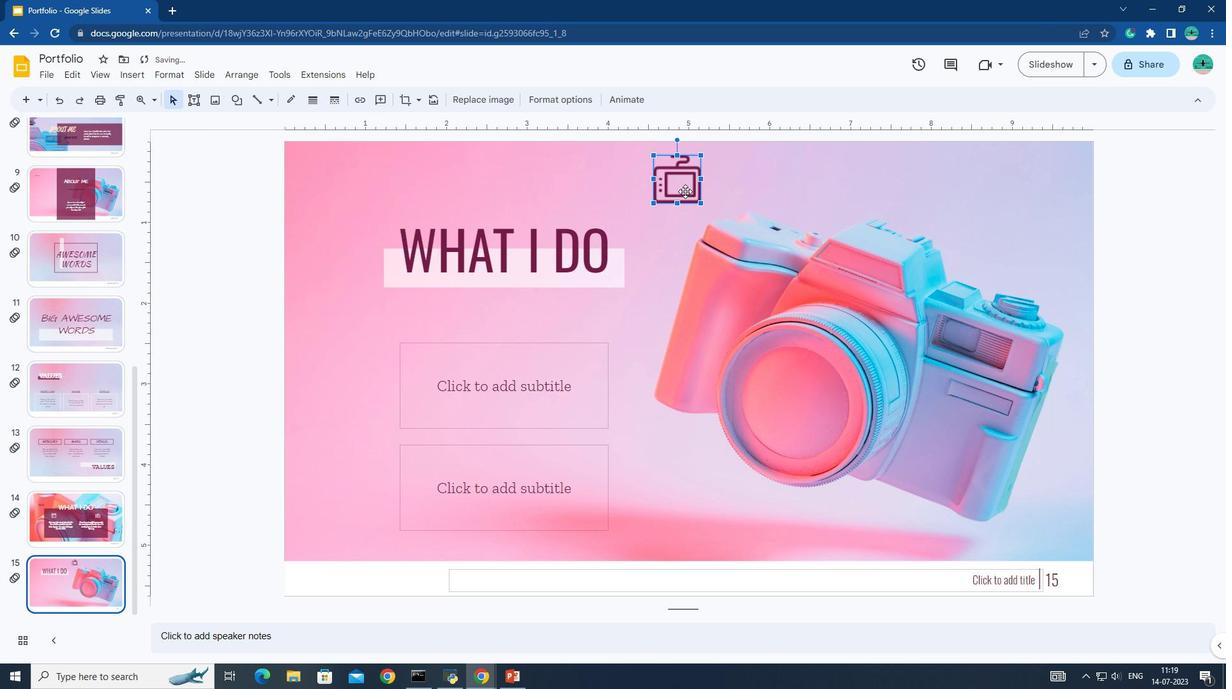 
Action: Mouse pressed left at (673, 174)
Screenshot: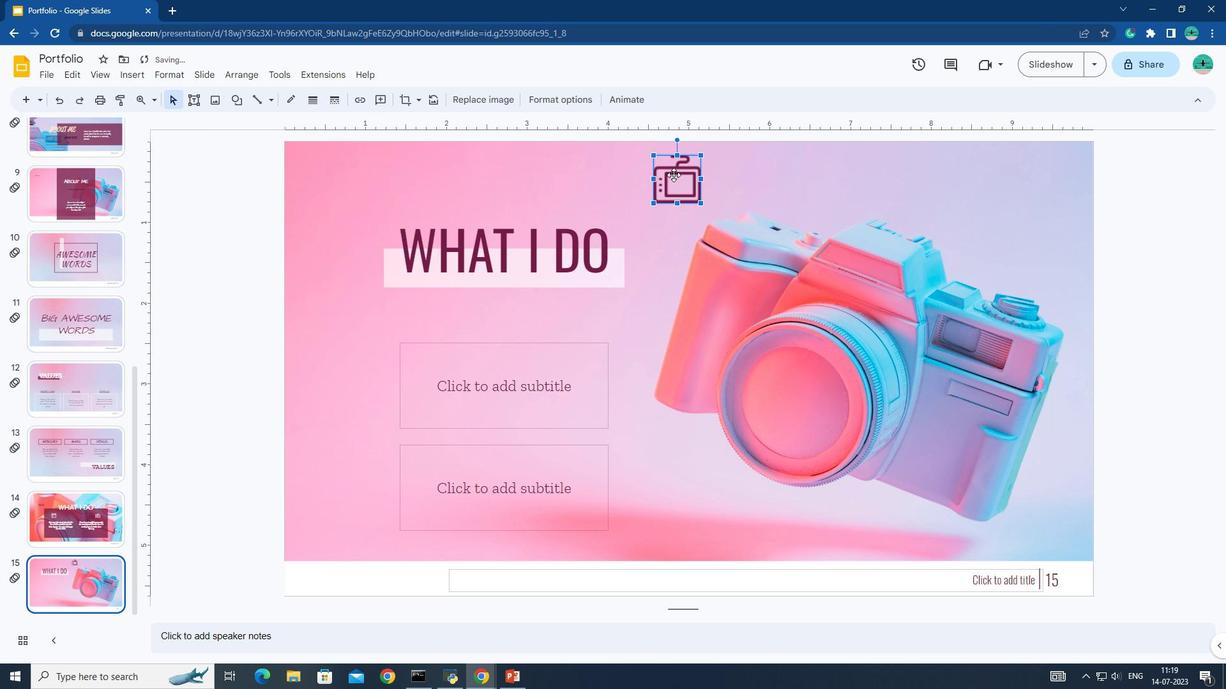 
Action: Mouse moved to (498, 291)
Screenshot: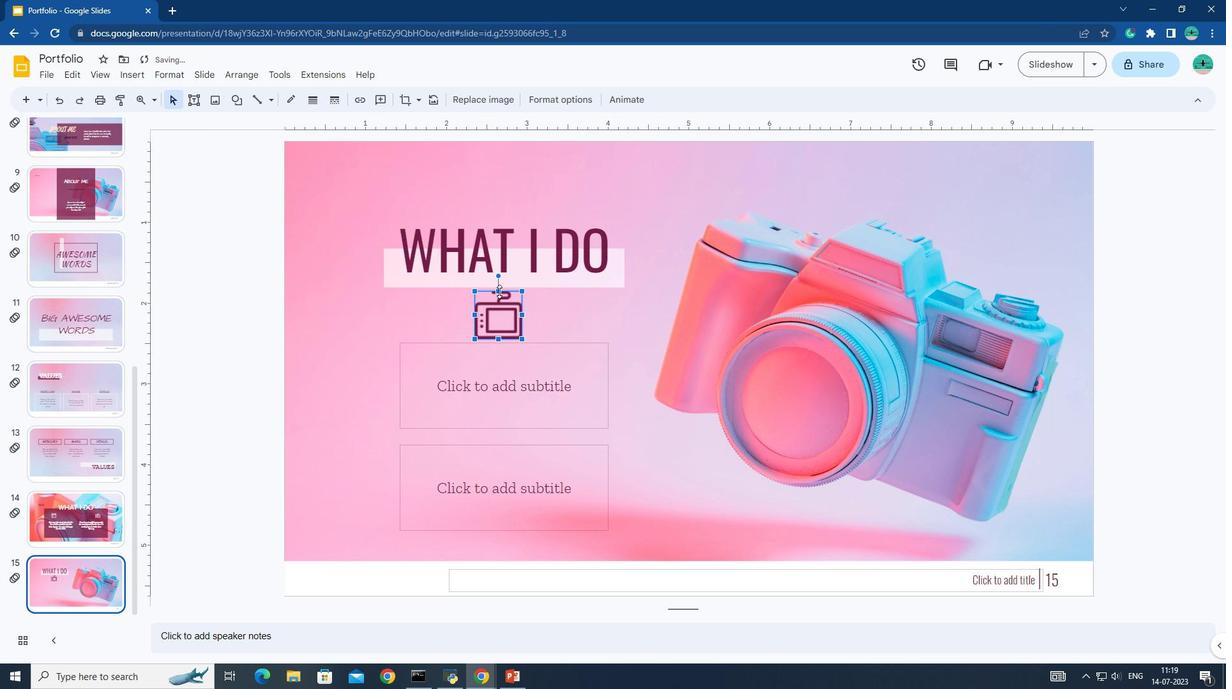 
Action: Mouse pressed left at (498, 291)
Screenshot: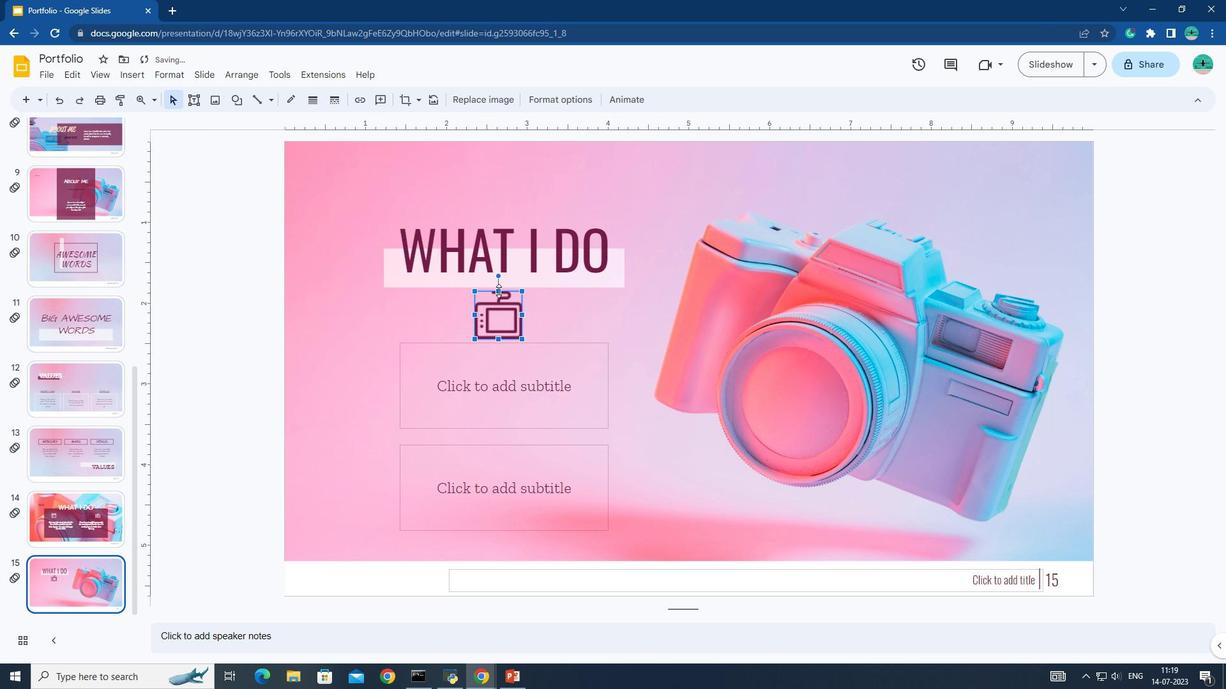 
Action: Mouse moved to (498, 303)
Screenshot: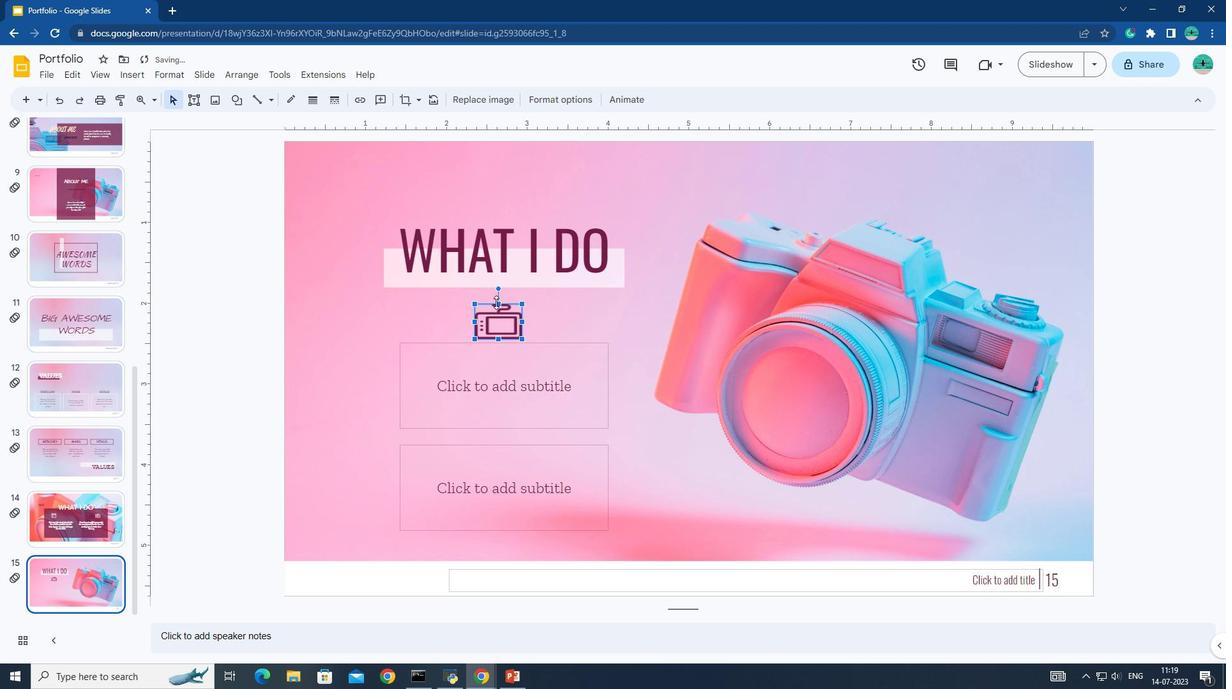 
Action: Mouse pressed left at (498, 303)
Screenshot: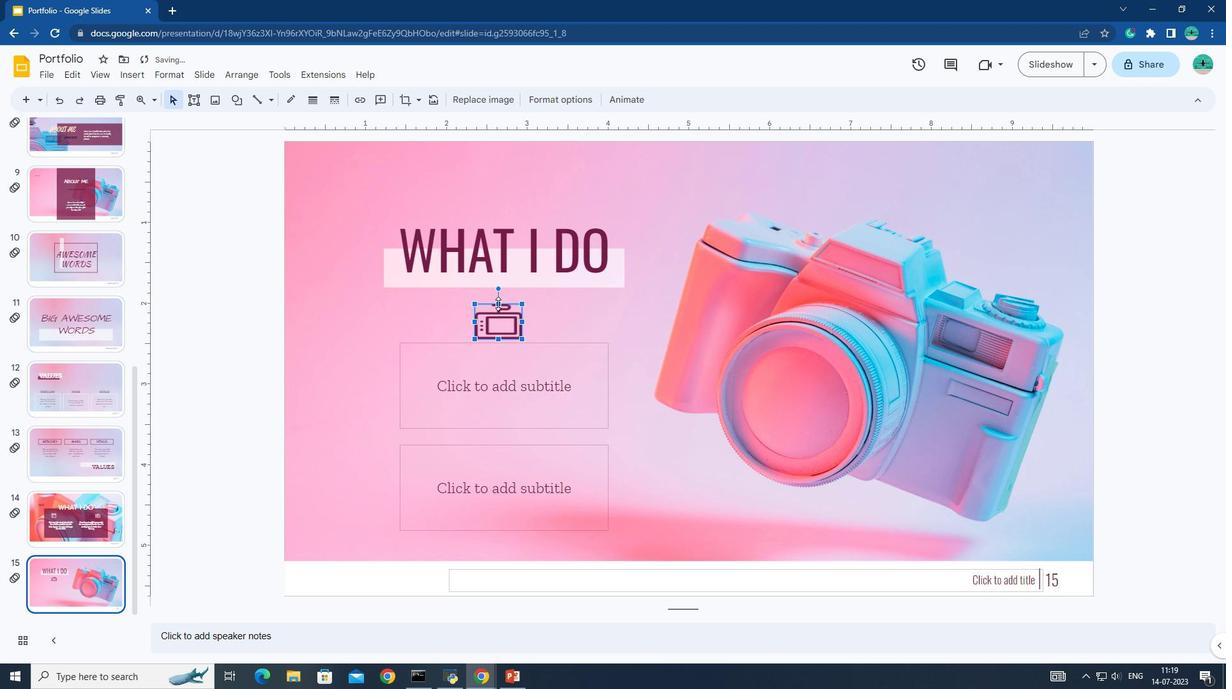 
Action: Mouse moved to (500, 312)
Screenshot: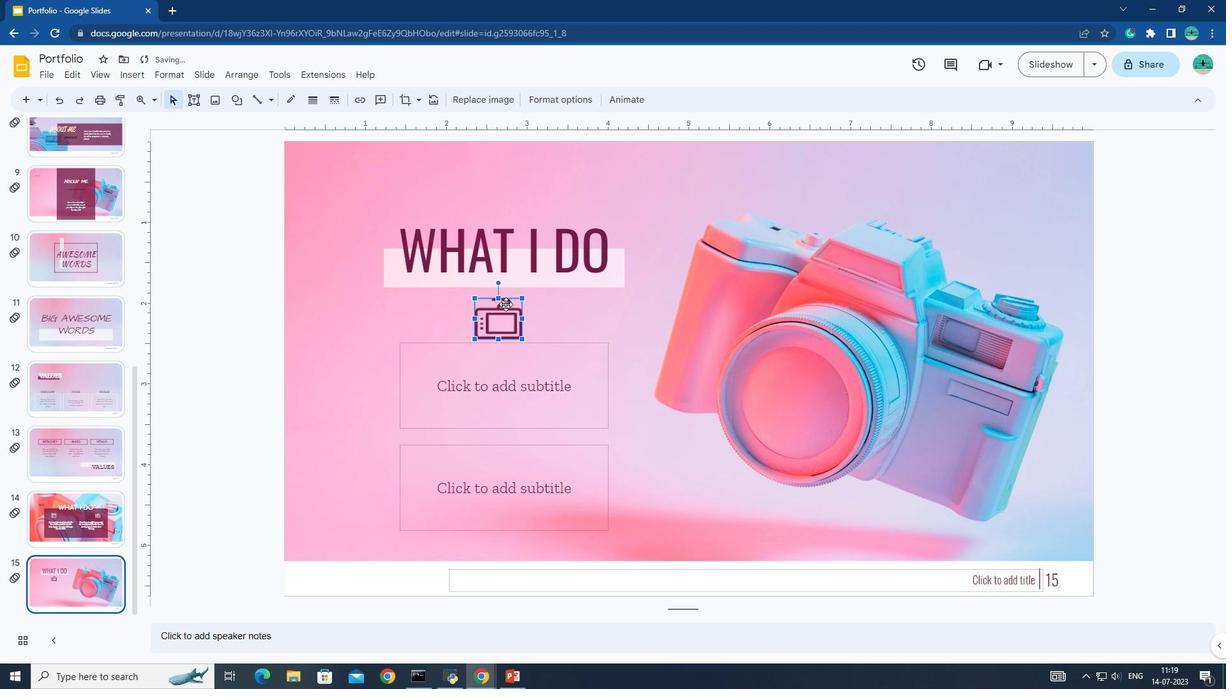 
Action: Mouse pressed left at (500, 312)
Screenshot: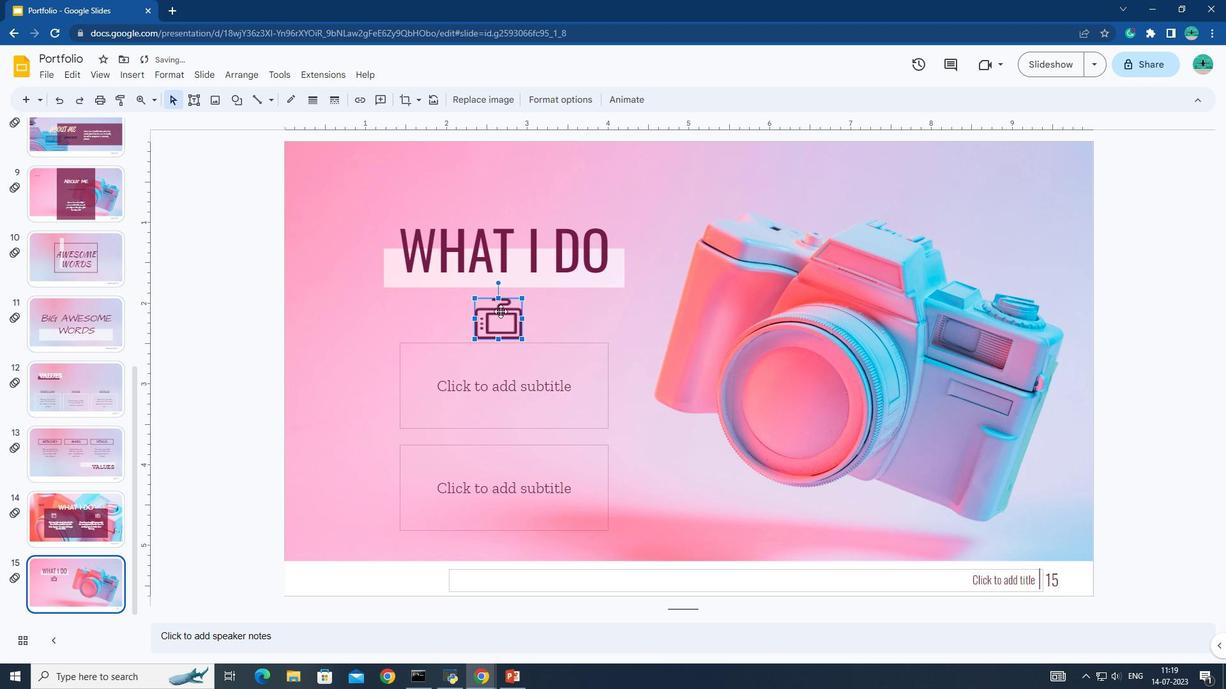 
Action: Mouse moved to (500, 364)
Screenshot: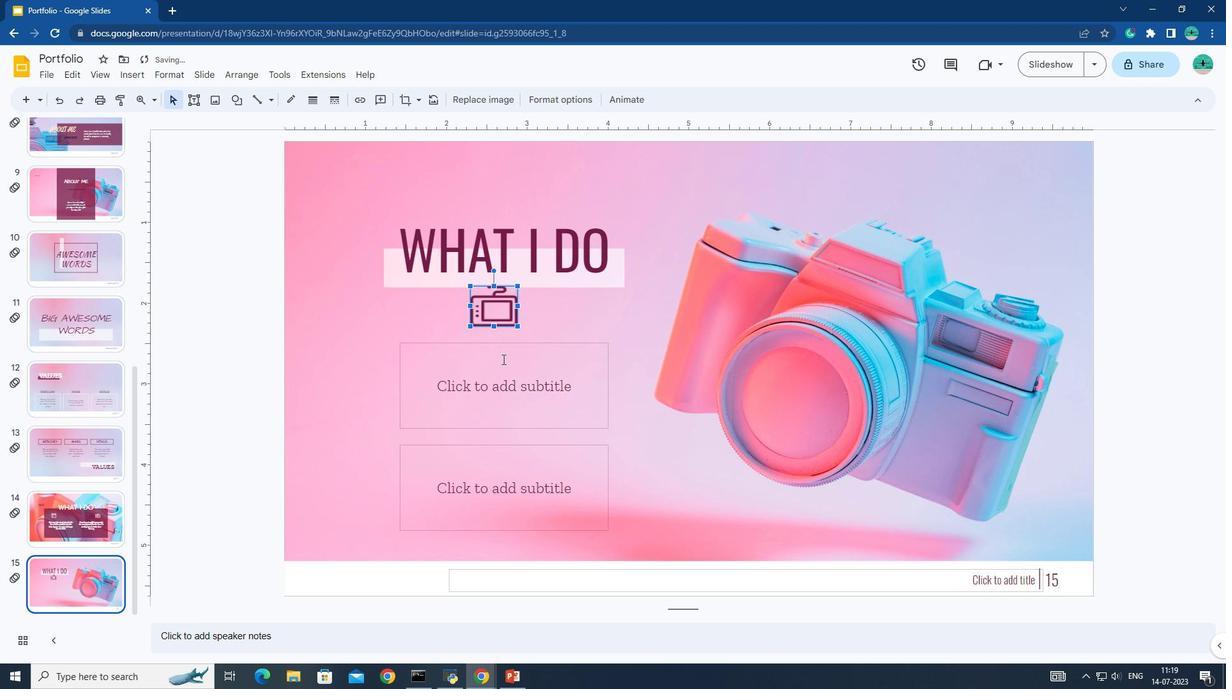 
Action: Mouse pressed left at (500, 364)
Screenshot: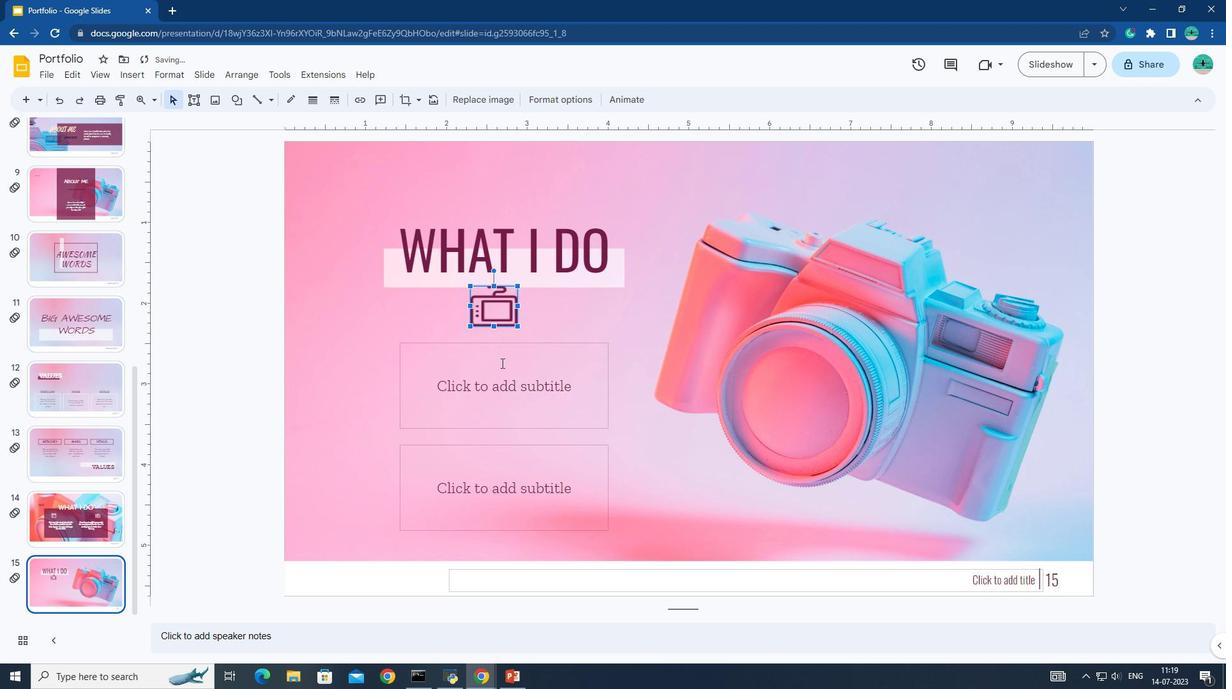 
Action: Mouse moved to (505, 373)
Screenshot: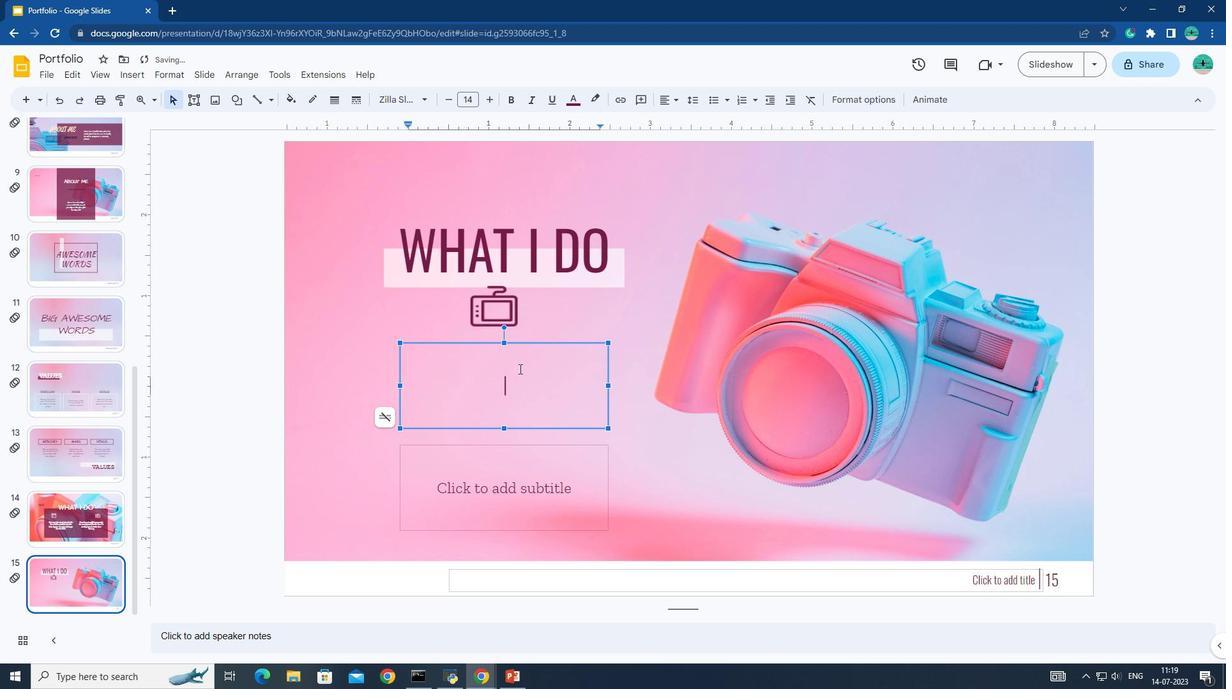 
Action: Key pressed m<Key.caps_lock>ERCURY<Key.space>IS<Key.space>THE<Key.space>CLOSEST<Key.space>PLANET<Key.space>TO<Key.space>THE<Key.space><Key.shift>su<Key.backspace>UN<Key.space>AND<Key.space>THE<Key.space>SMALLEST<Key.space>IN<Key.space>THE<Key.space><Key.shift>sOLAR<Key.space>SYSTEM
Screenshot: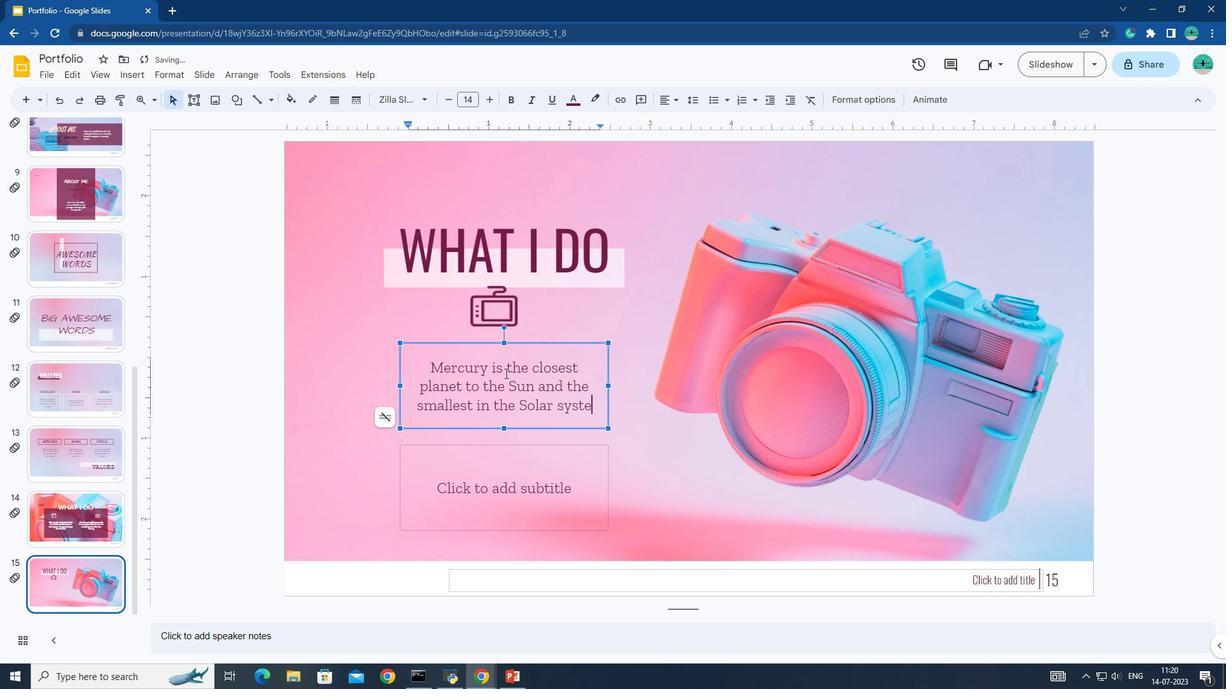 
Action: Mouse moved to (506, 476)
Screenshot: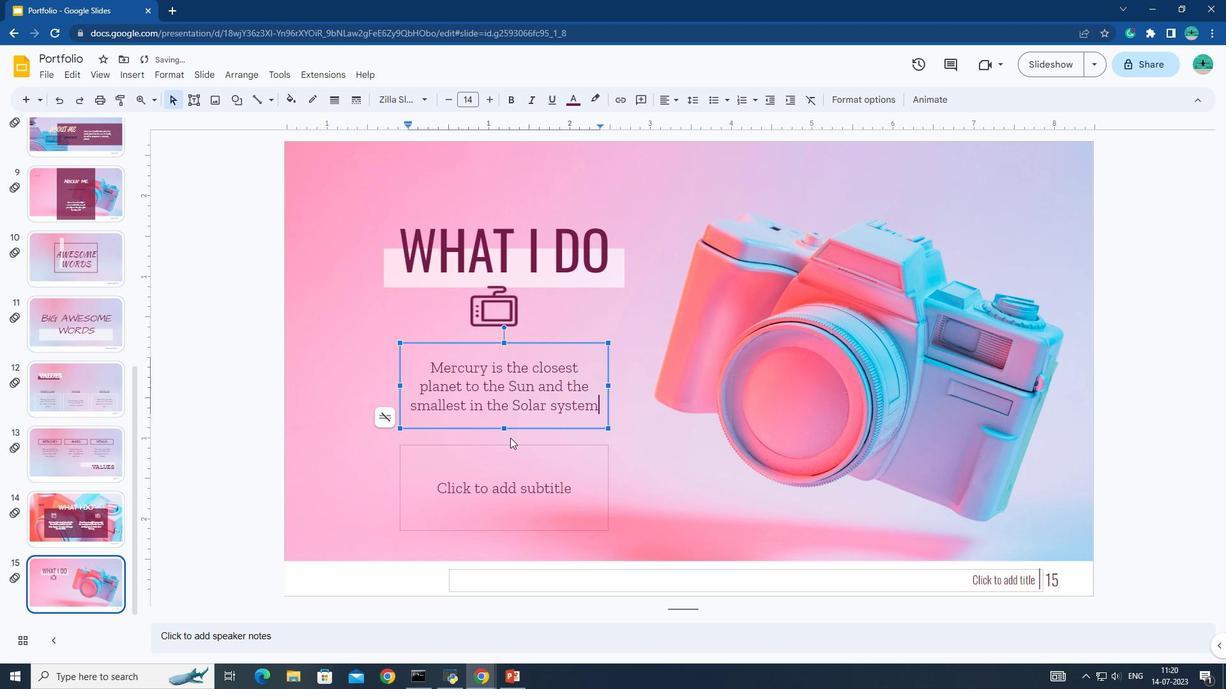 
Action: Mouse pressed left at (506, 476)
Screenshot: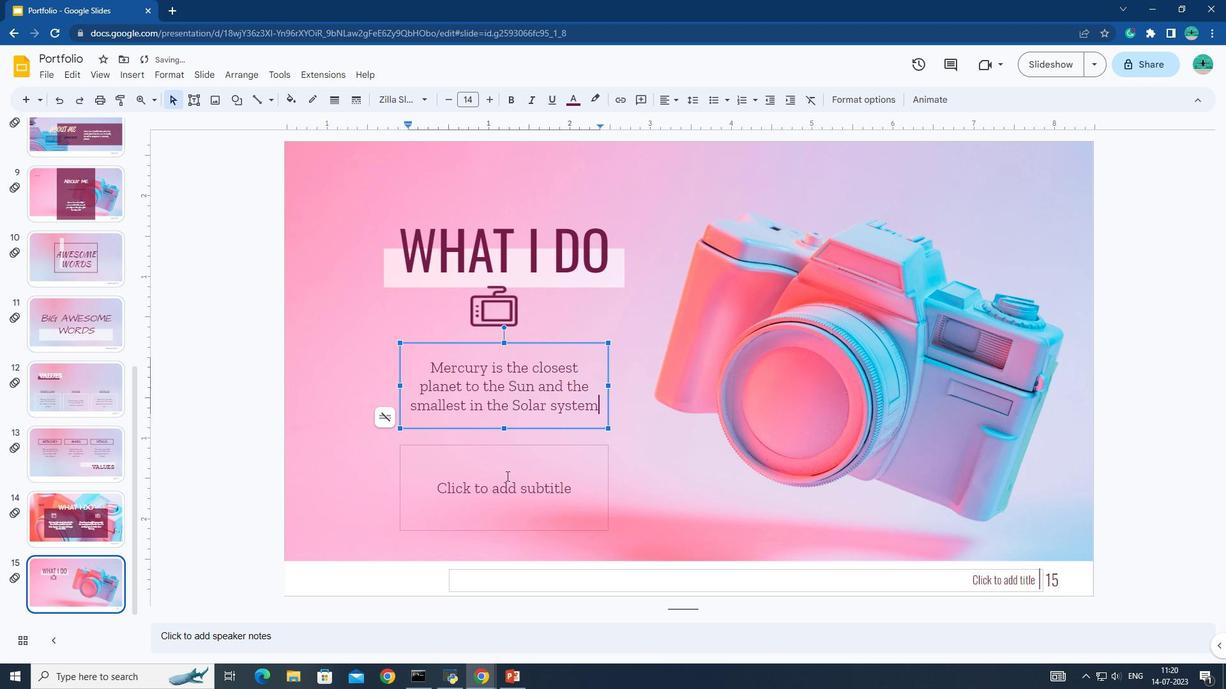 
Action: Mouse moved to (510, 388)
Screenshot: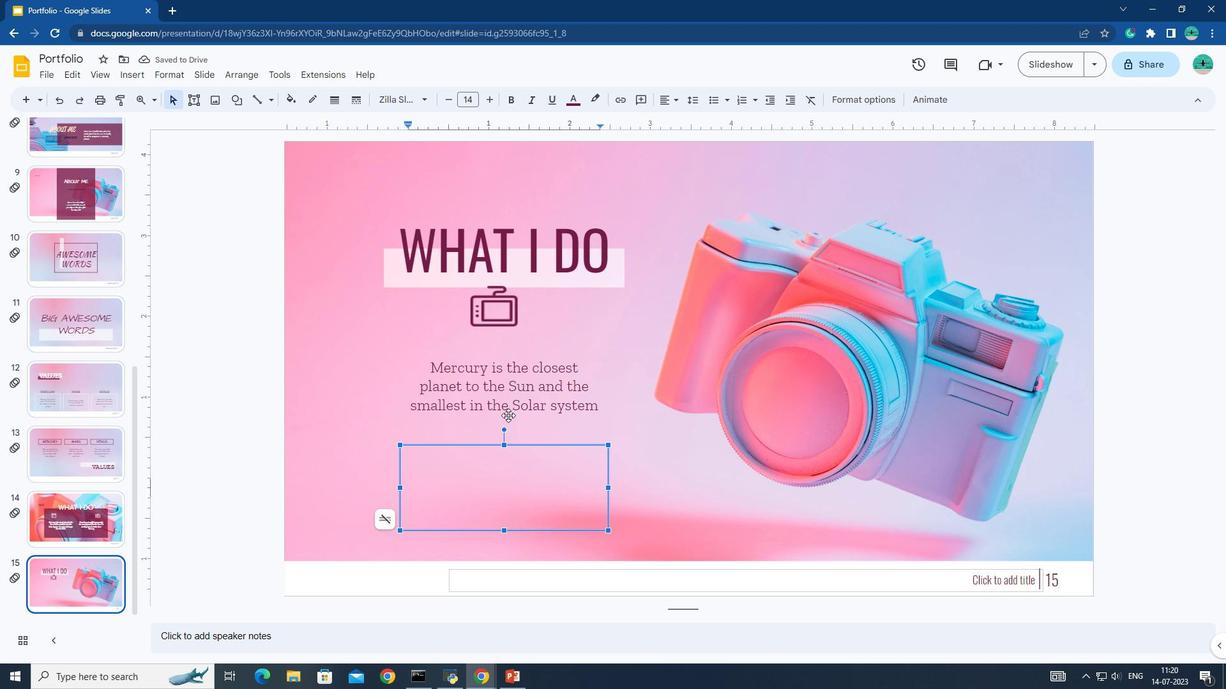 
Action: Mouse pressed left at (510, 388)
Screenshot: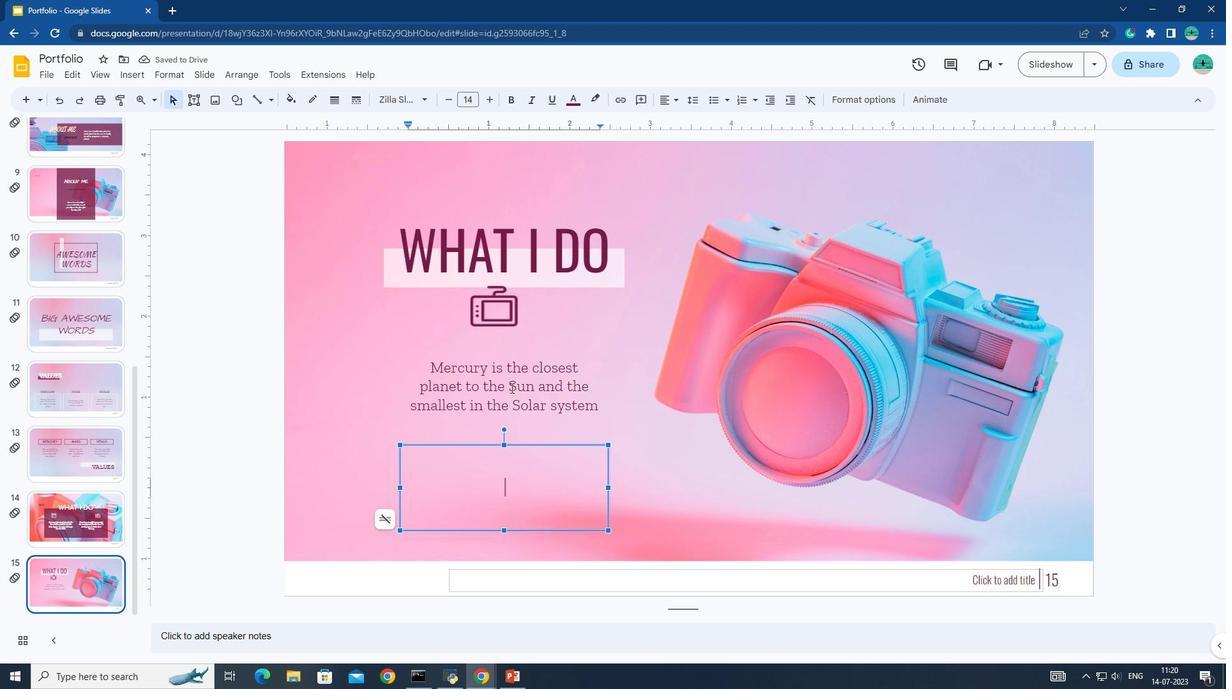 
Action: Mouse moved to (507, 347)
Screenshot: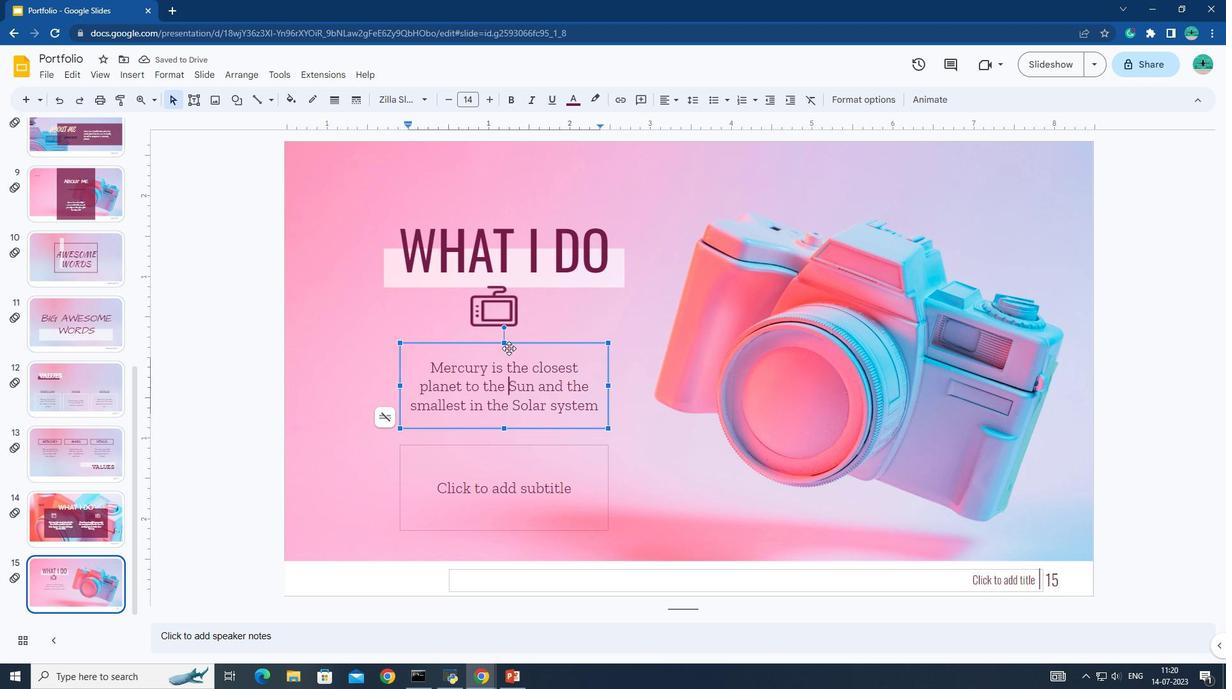 
Action: Mouse pressed left at (507, 347)
Screenshot: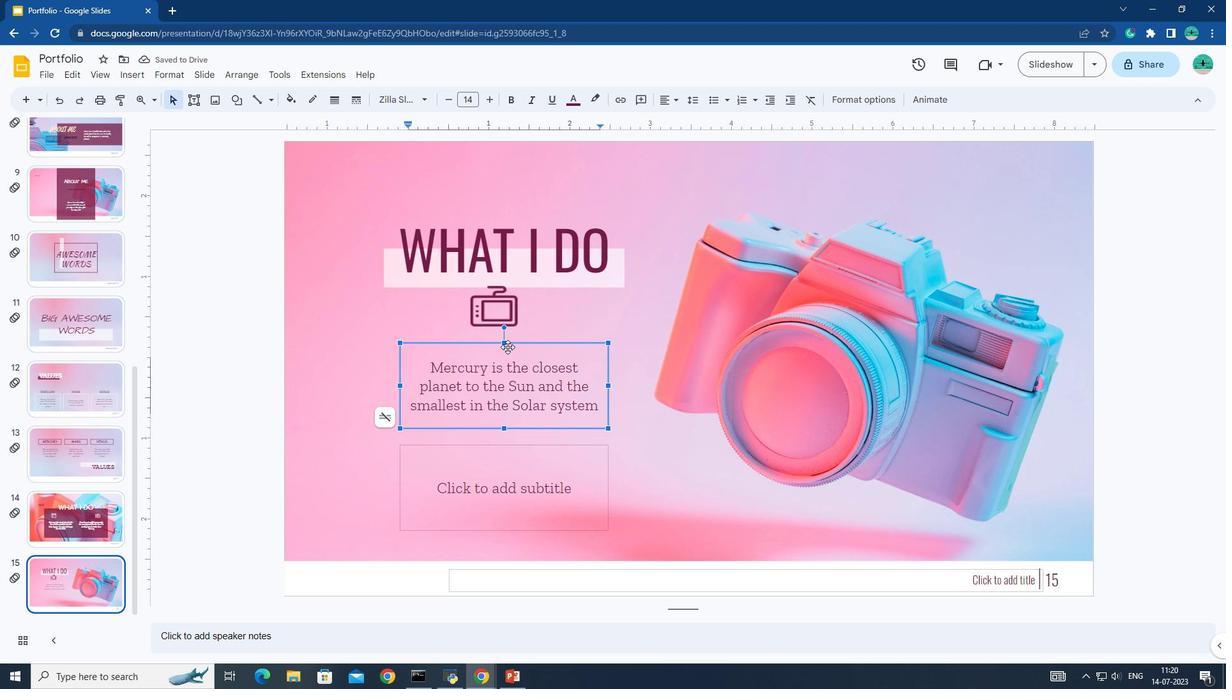 
Action: Mouse moved to (137, 77)
Screenshot: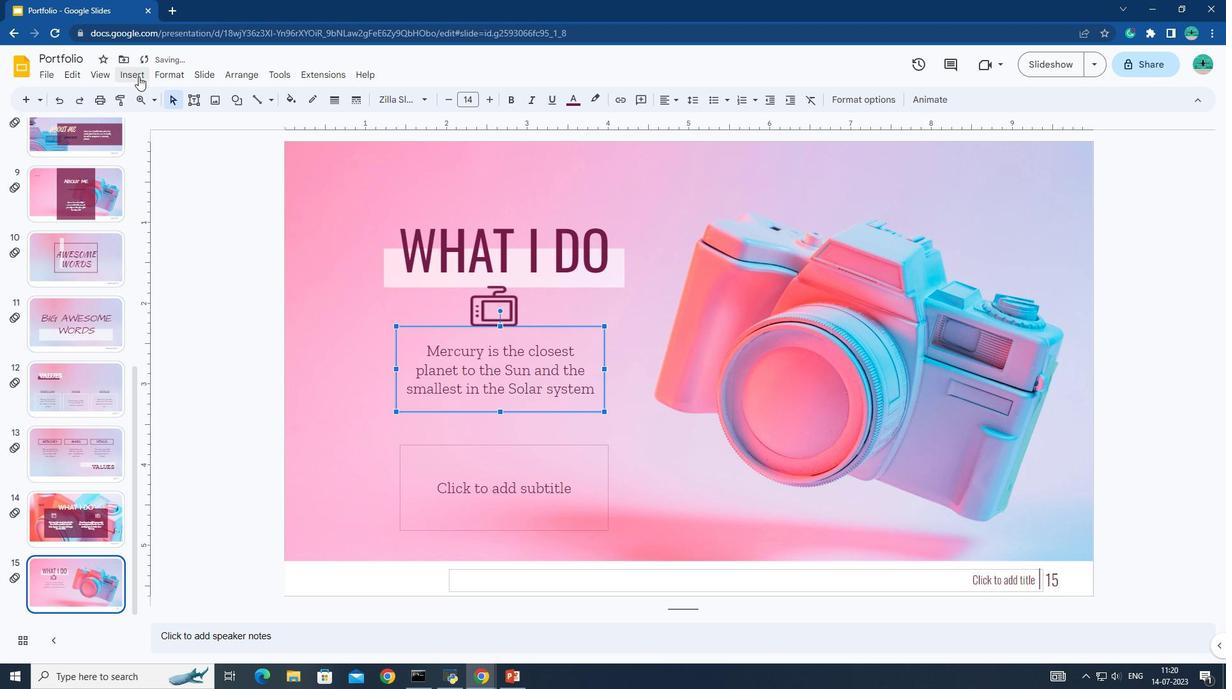 
Action: Mouse pressed left at (137, 77)
Screenshot: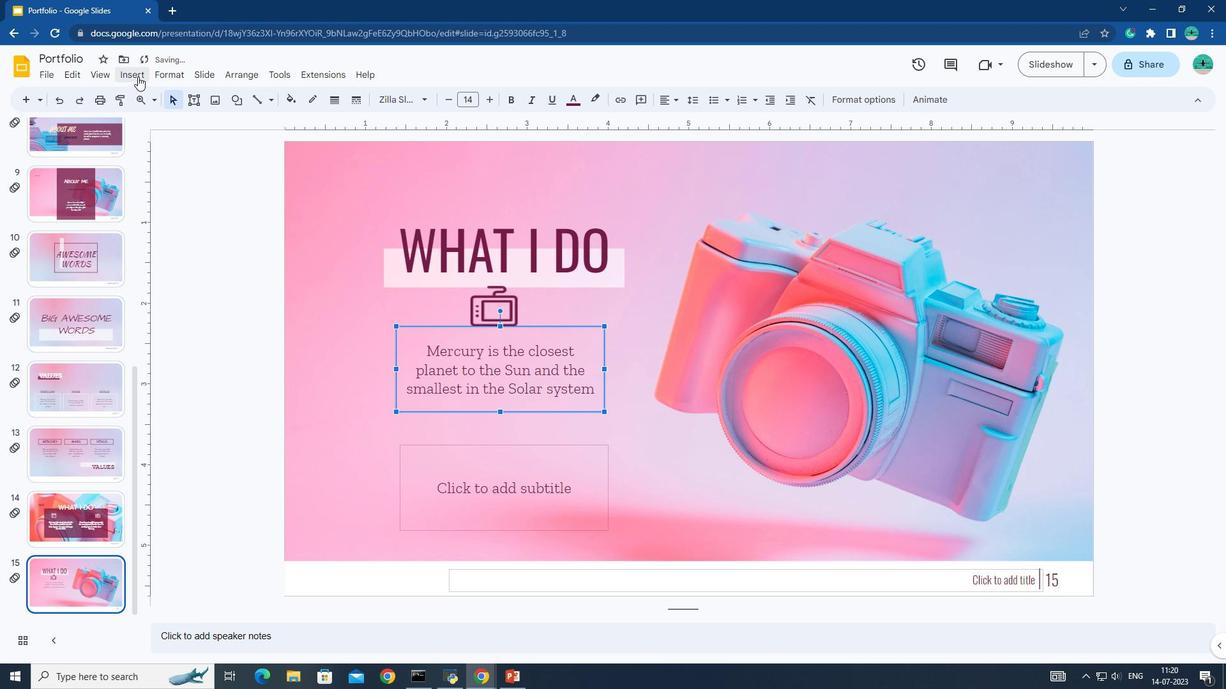
Action: Mouse moved to (369, 95)
Screenshot: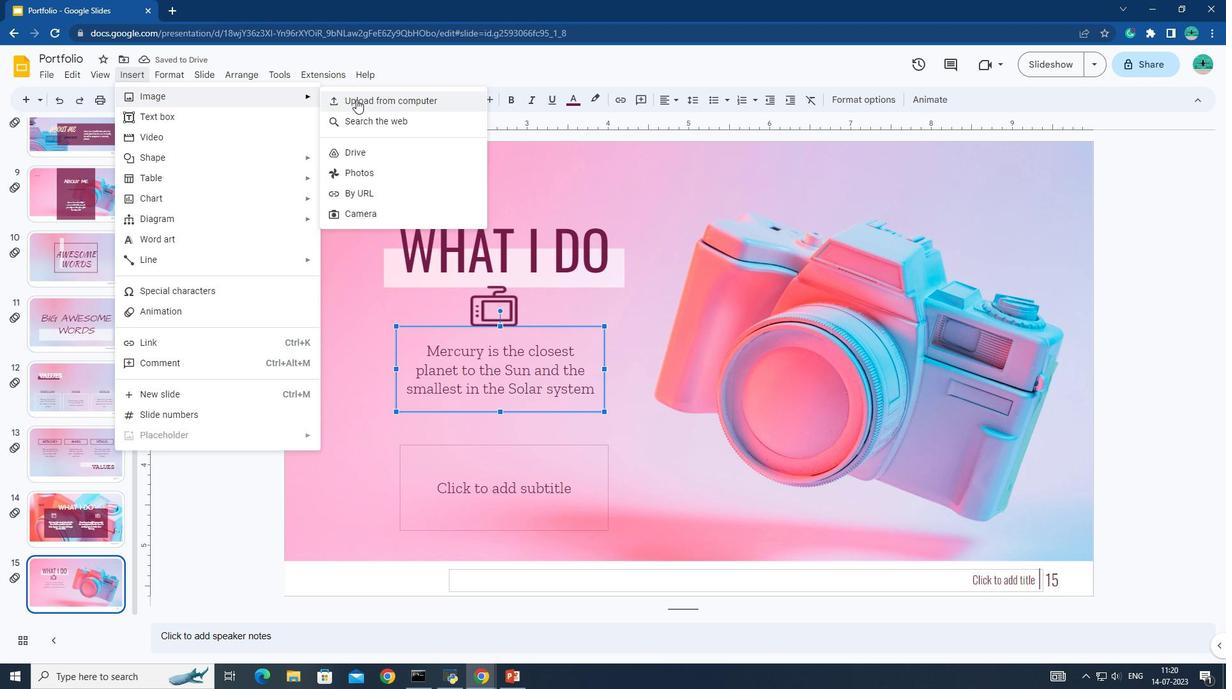 
Action: Mouse pressed left at (369, 95)
Screenshot: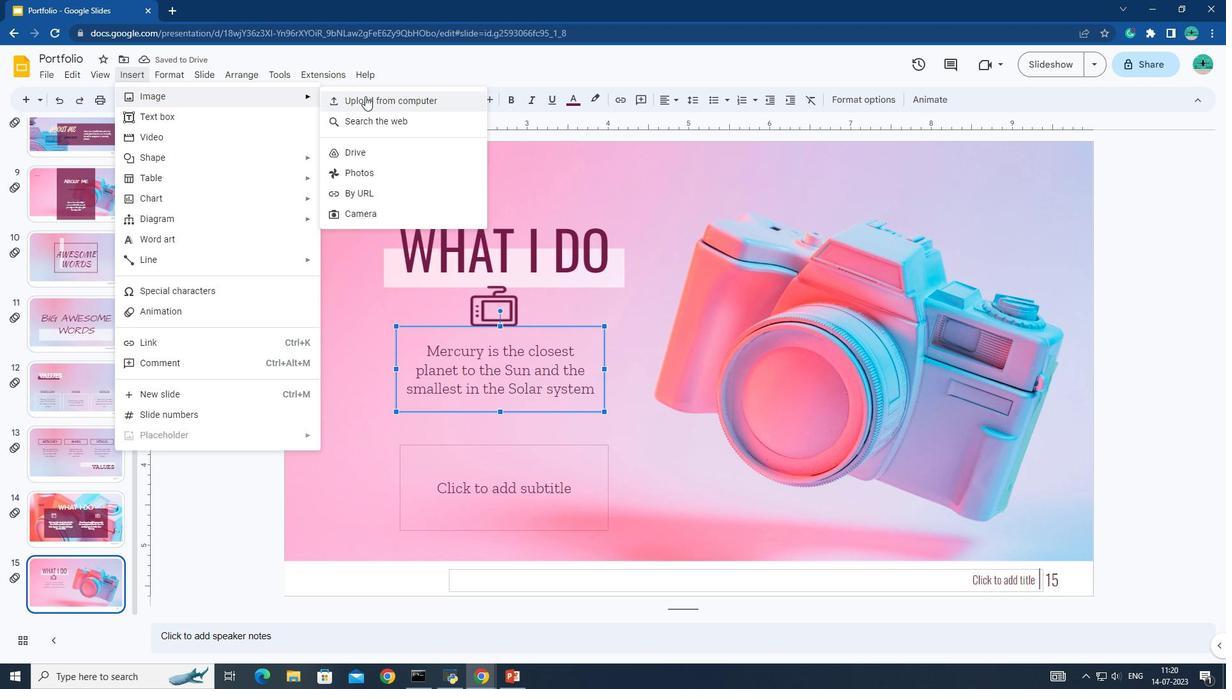
Action: Mouse moved to (286, 128)
Screenshot: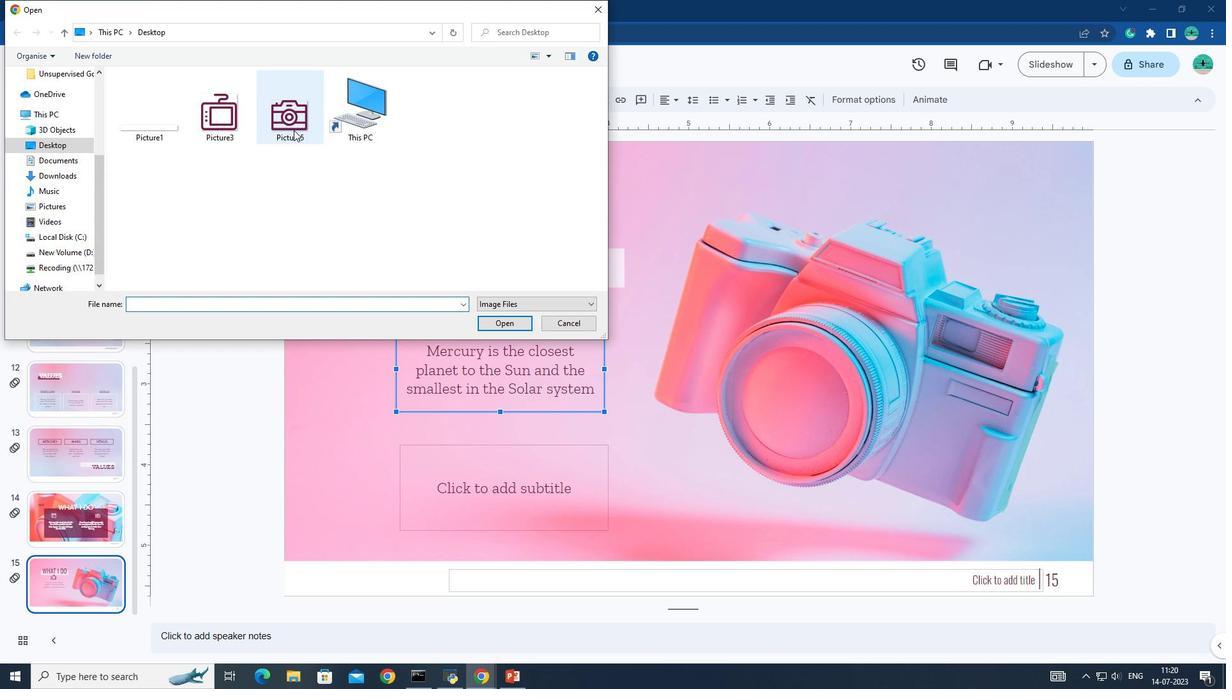 
Action: Mouse pressed left at (286, 128)
Screenshot: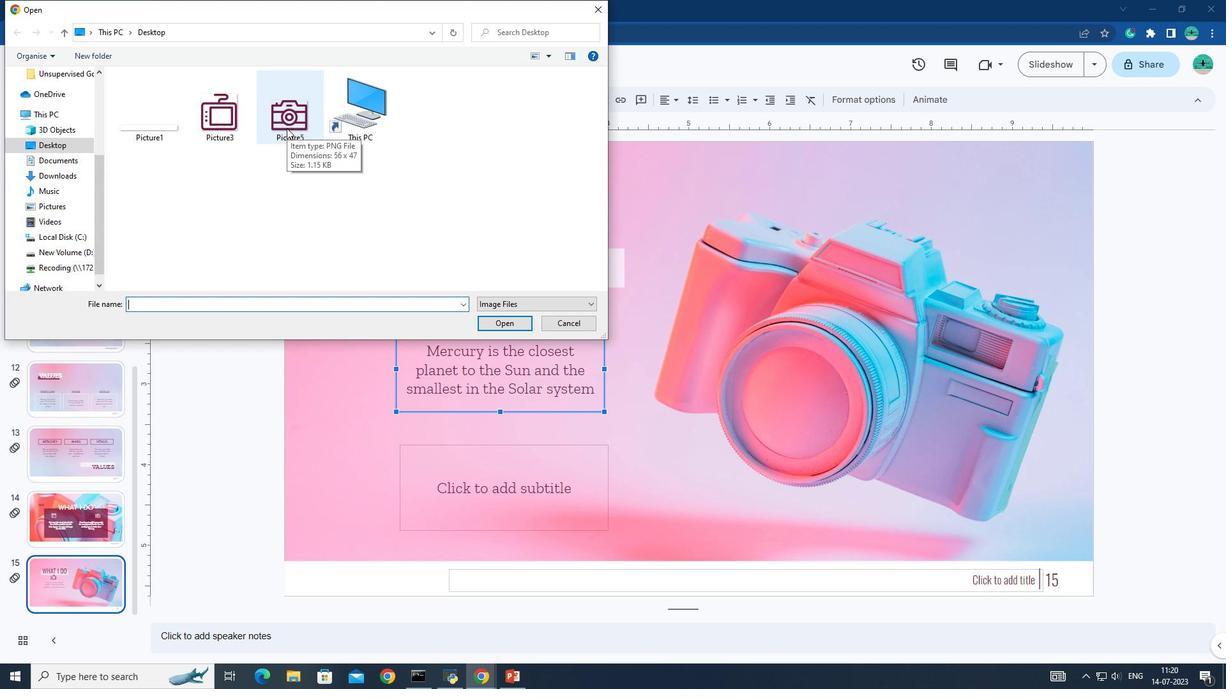 
Action: Mouse moved to (510, 325)
Screenshot: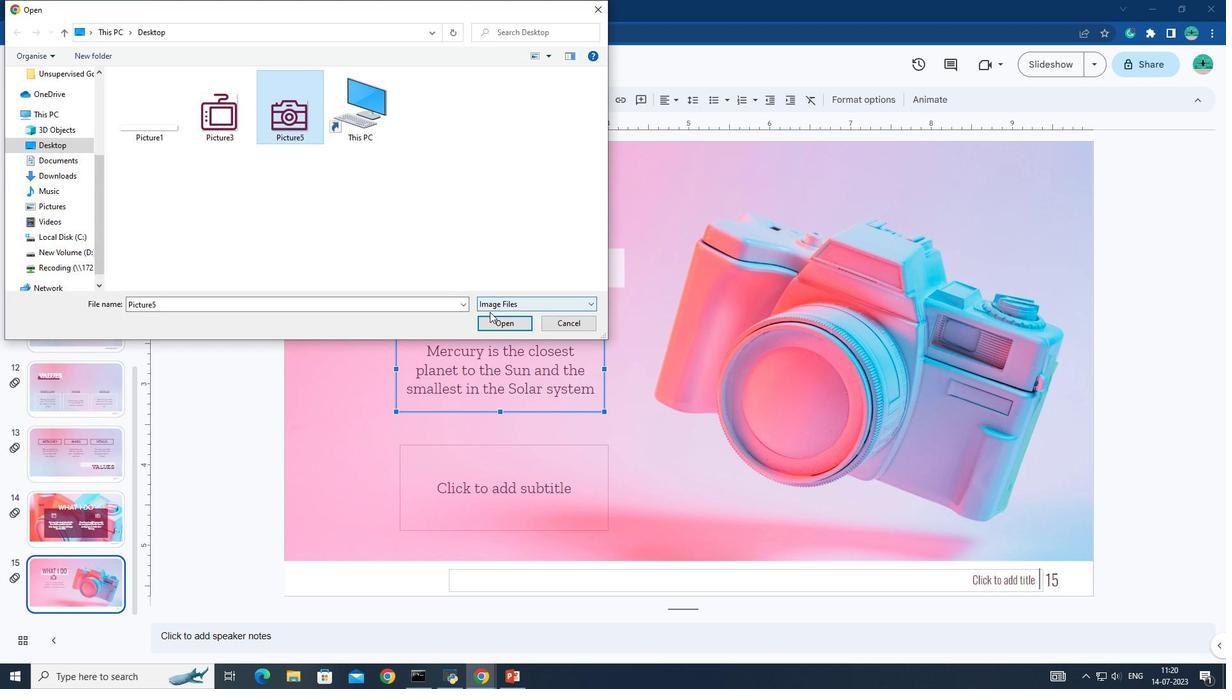 
Action: Mouse pressed left at (510, 325)
Screenshot: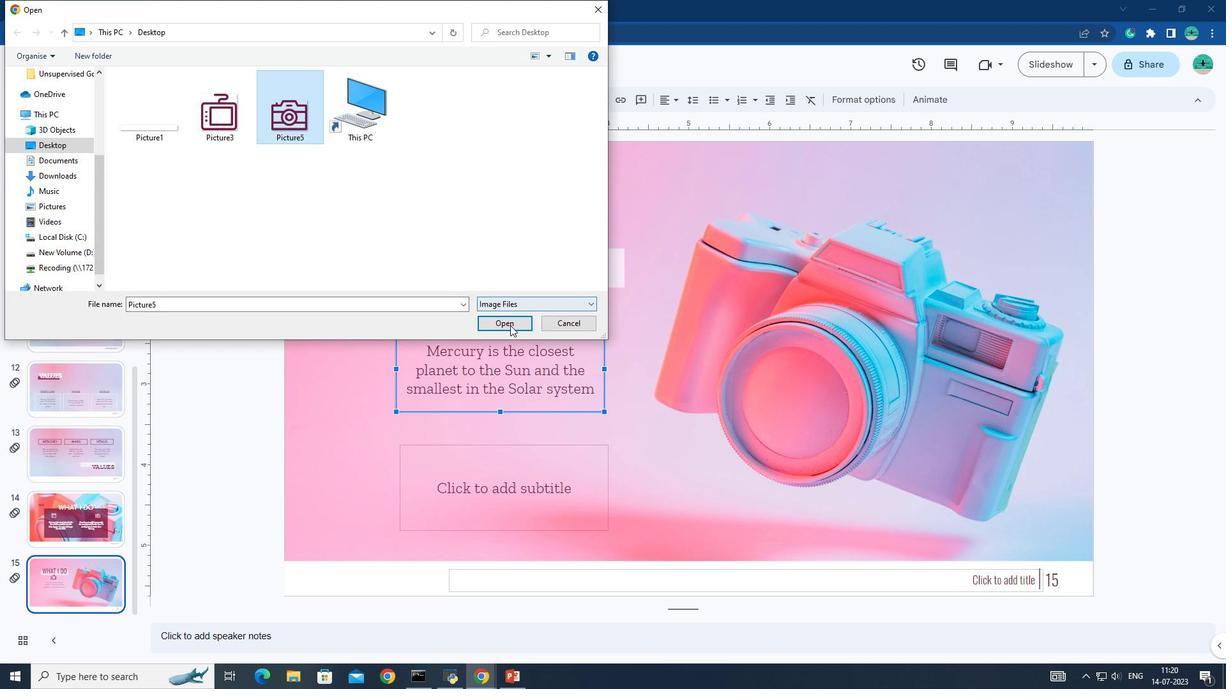 
Action: Mouse moved to (677, 181)
Screenshot: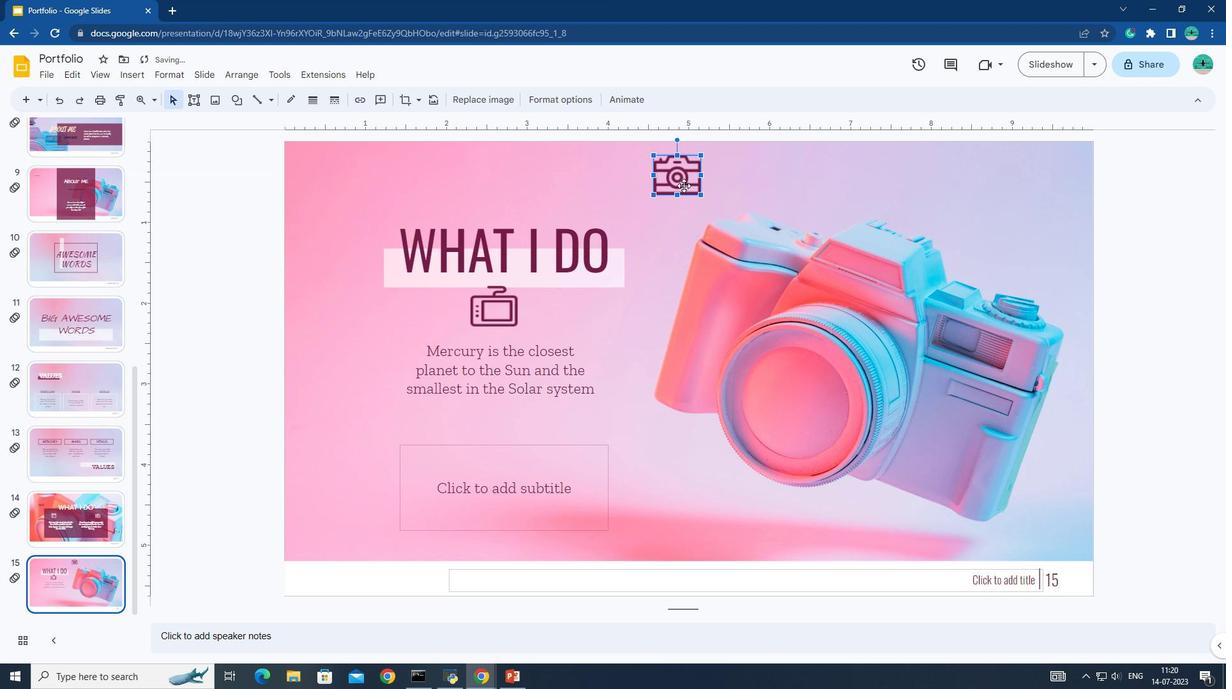 
Action: Mouse pressed left at (677, 181)
Screenshot: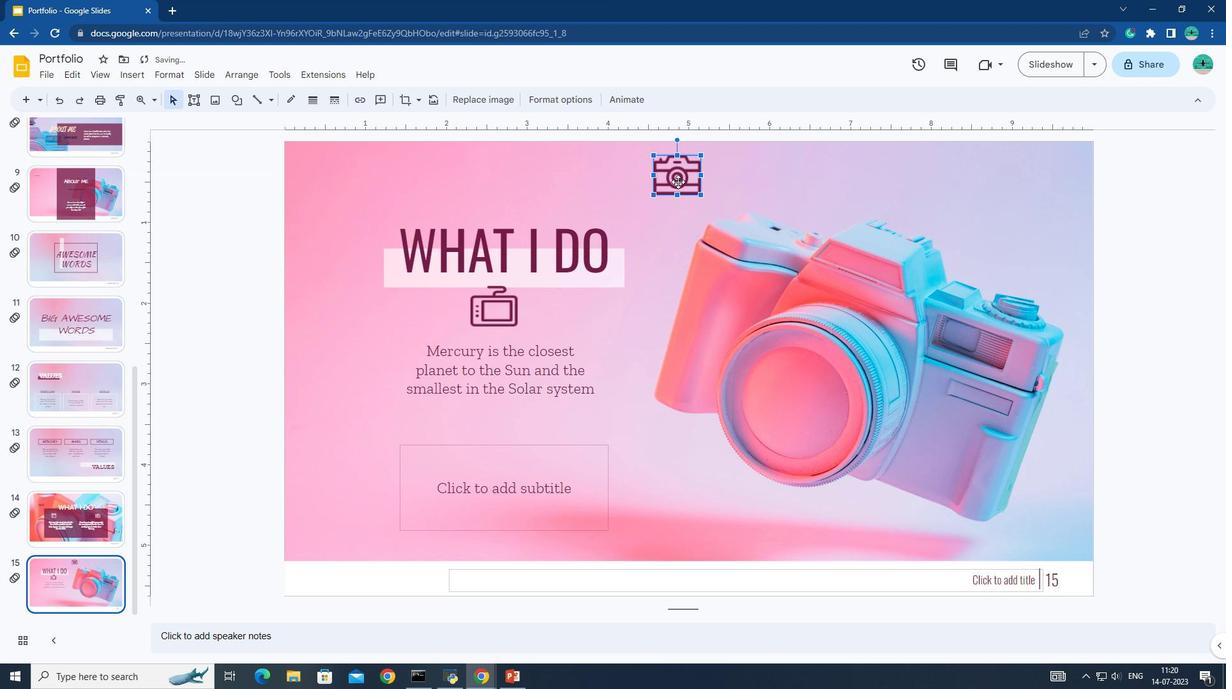 
Action: Mouse moved to (490, 407)
Screenshot: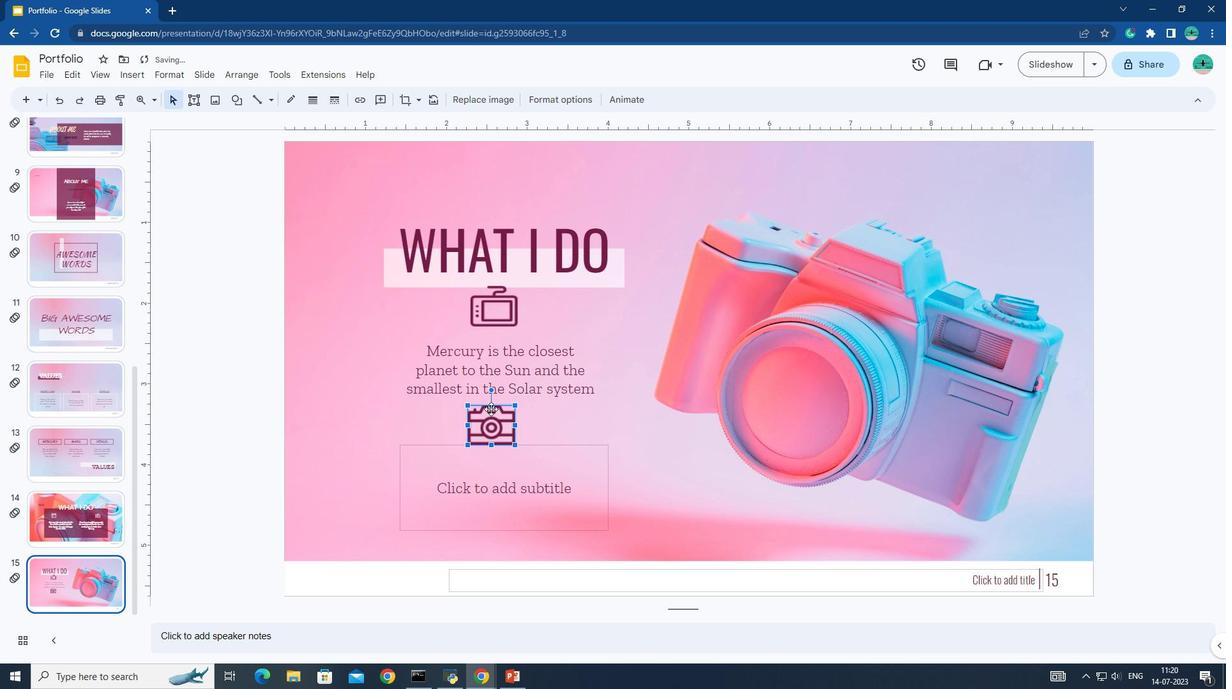 
Action: Mouse pressed left at (490, 407)
Screenshot: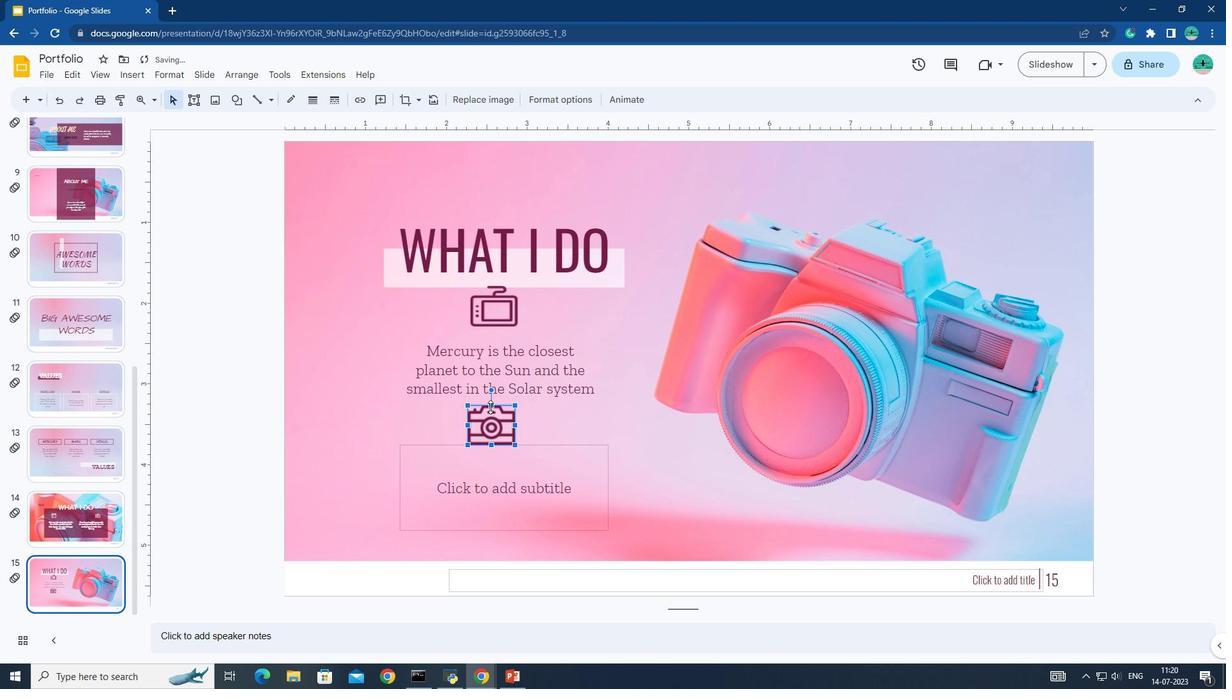 
Action: Mouse moved to (470, 480)
Screenshot: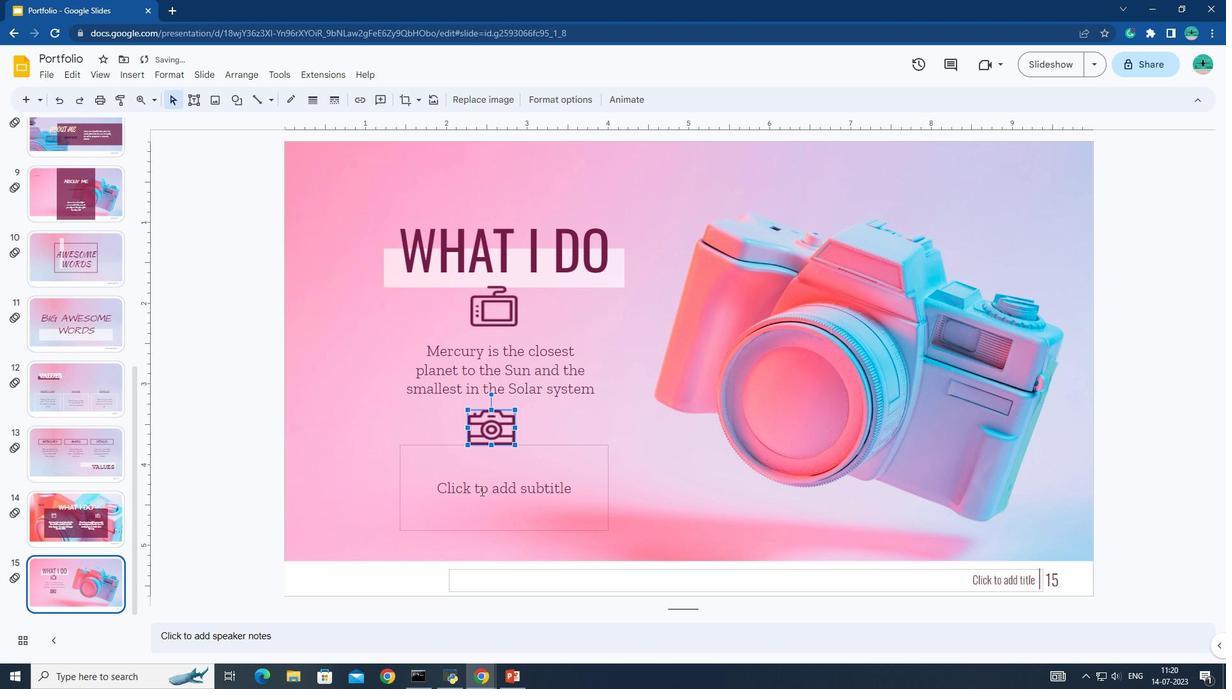 
Action: Mouse pressed left at (470, 480)
Screenshot: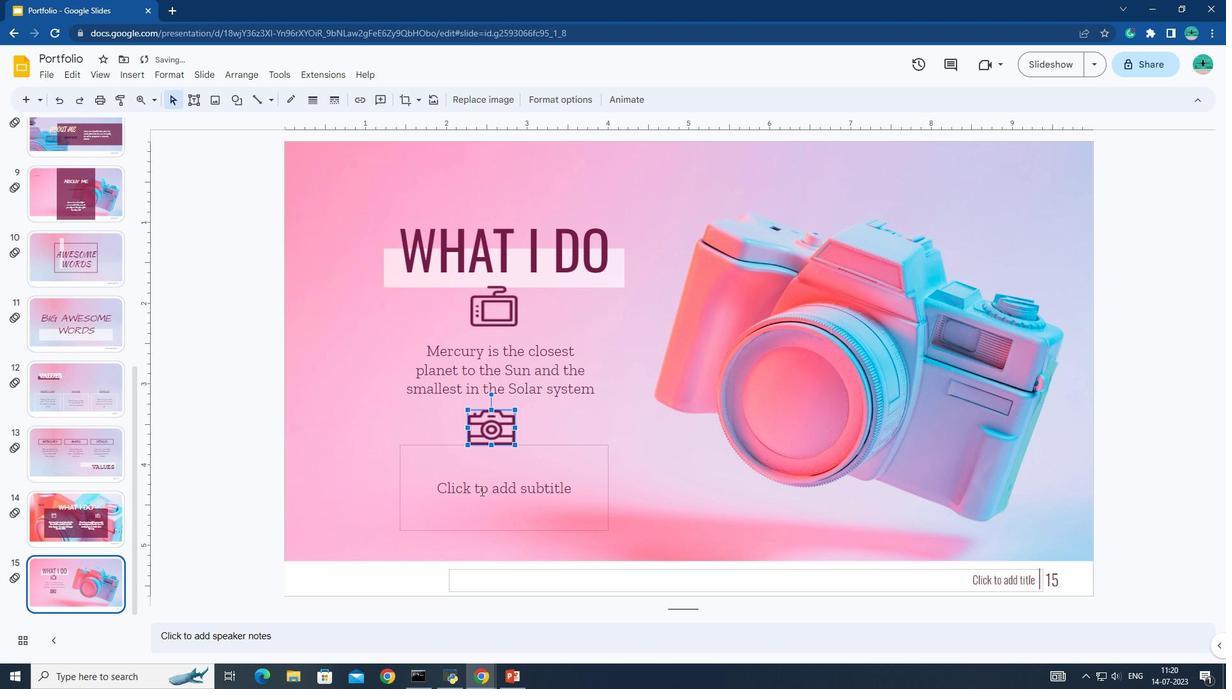 
Action: Mouse moved to (480, 459)
Screenshot: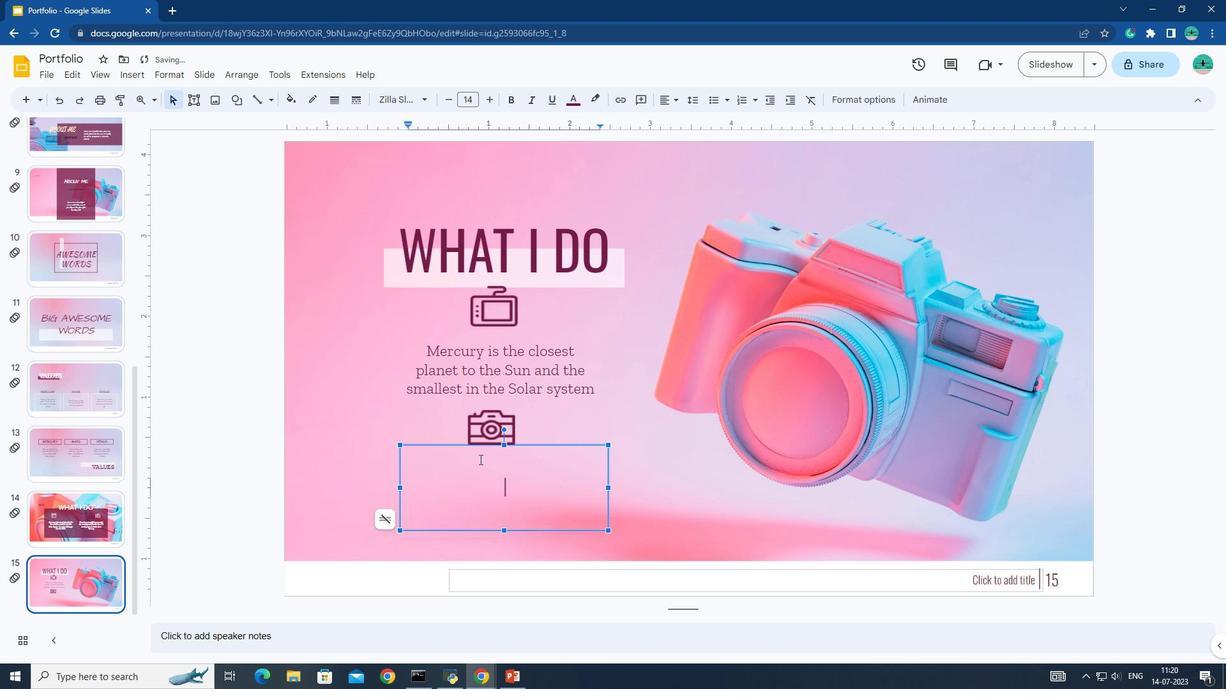 
Action: Key pressed <Key.shift><Key.shift><Key.shift><Key.shift><Key.shift><Key.shift>vENUS<Key.space>HAS<Key.space>A<Key.space>BEAUTIFUL<Key.space>NAME<Key.space>AND<Key.space>IS<Key.space>THE<Key.space>SECOND<Key.space><Key.space>PLANET<Key.space>FROM<Key.space>THE<Key.space>SUN<Key.space>
Screenshot: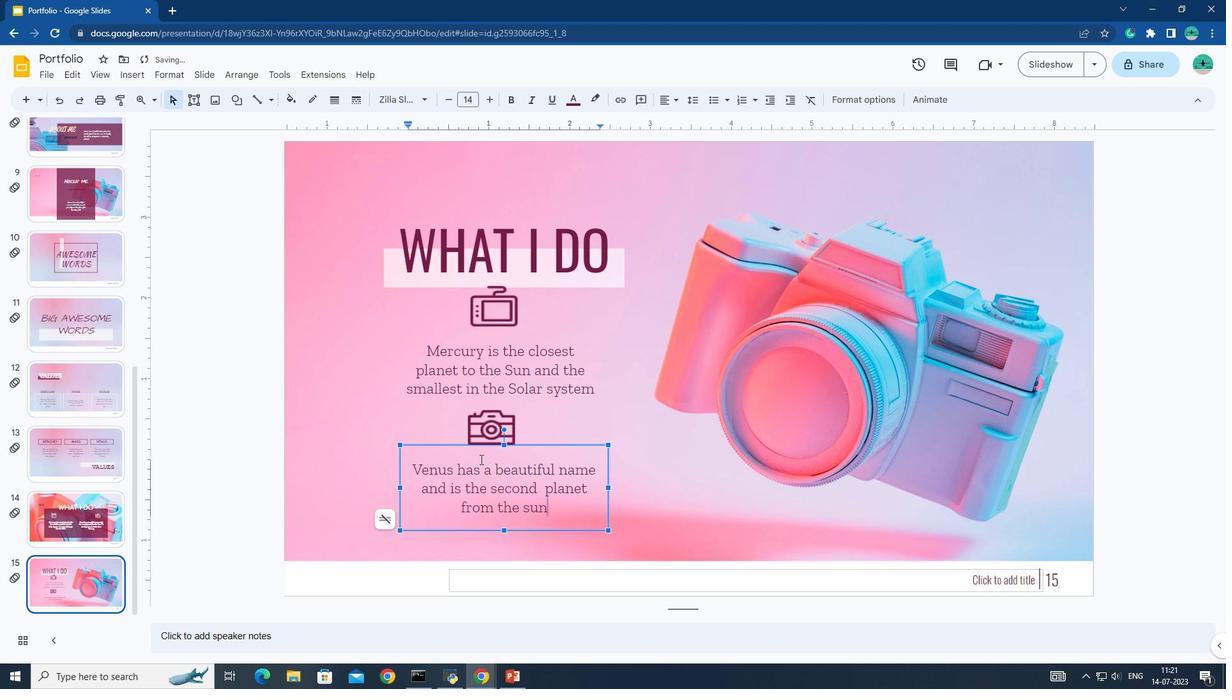 
Action: Mouse moved to (402, 243)
Screenshot: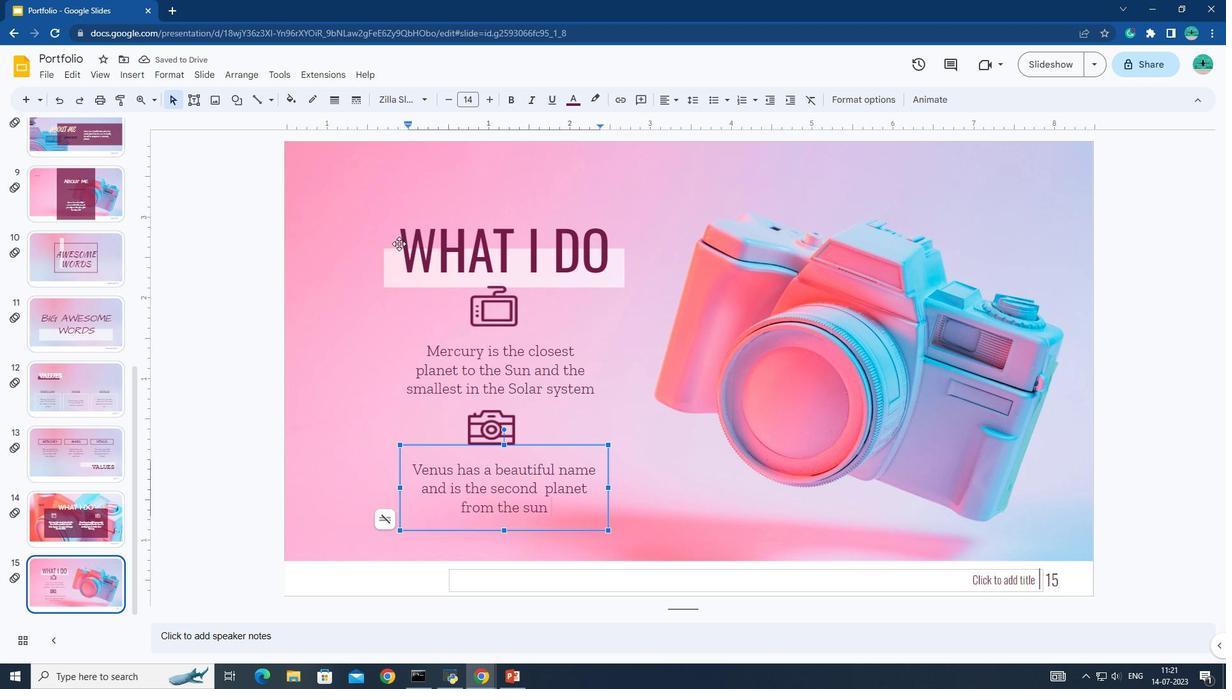 
Action: Mouse pressed left at (402, 243)
Screenshot: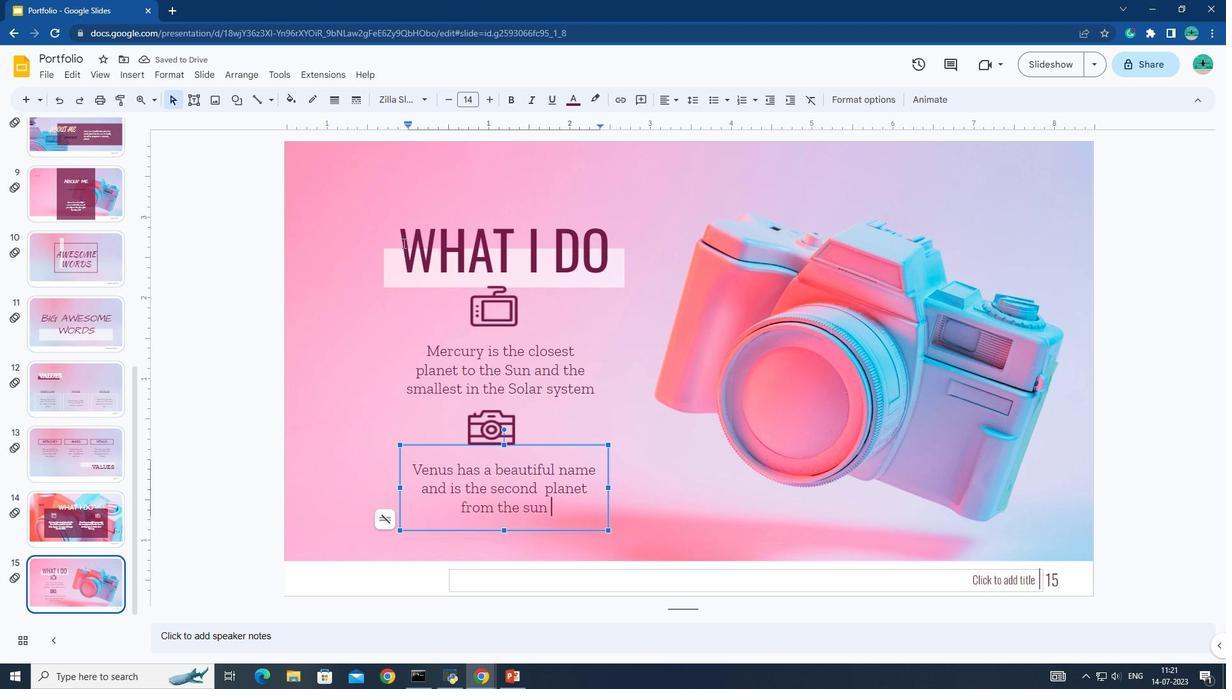 
Action: Mouse pressed left at (402, 243)
Screenshot: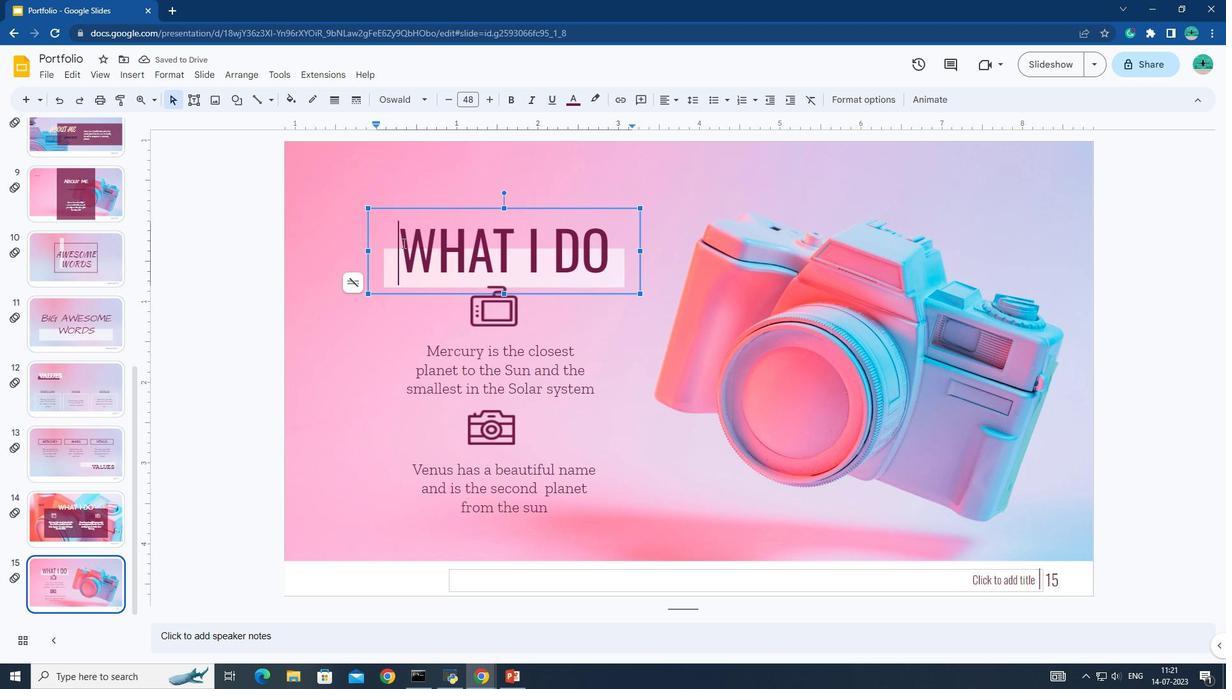 
Action: Mouse pressed left at (402, 243)
Screenshot: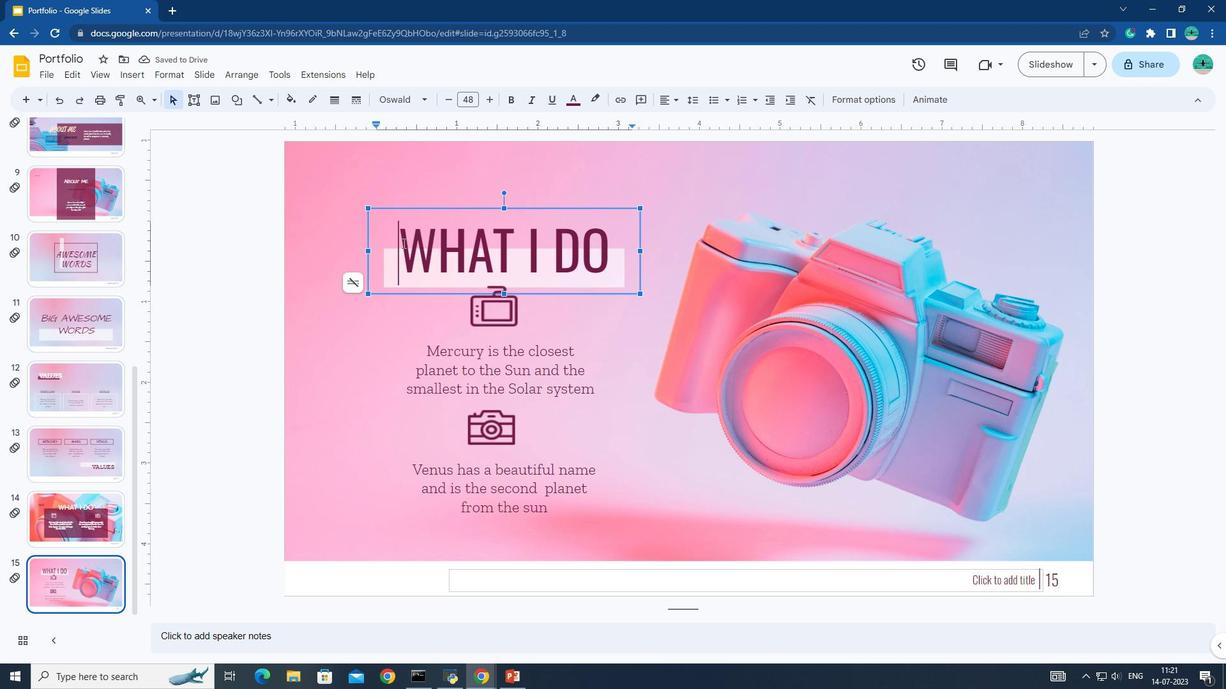 
Action: Mouse pressed left at (402, 243)
Screenshot: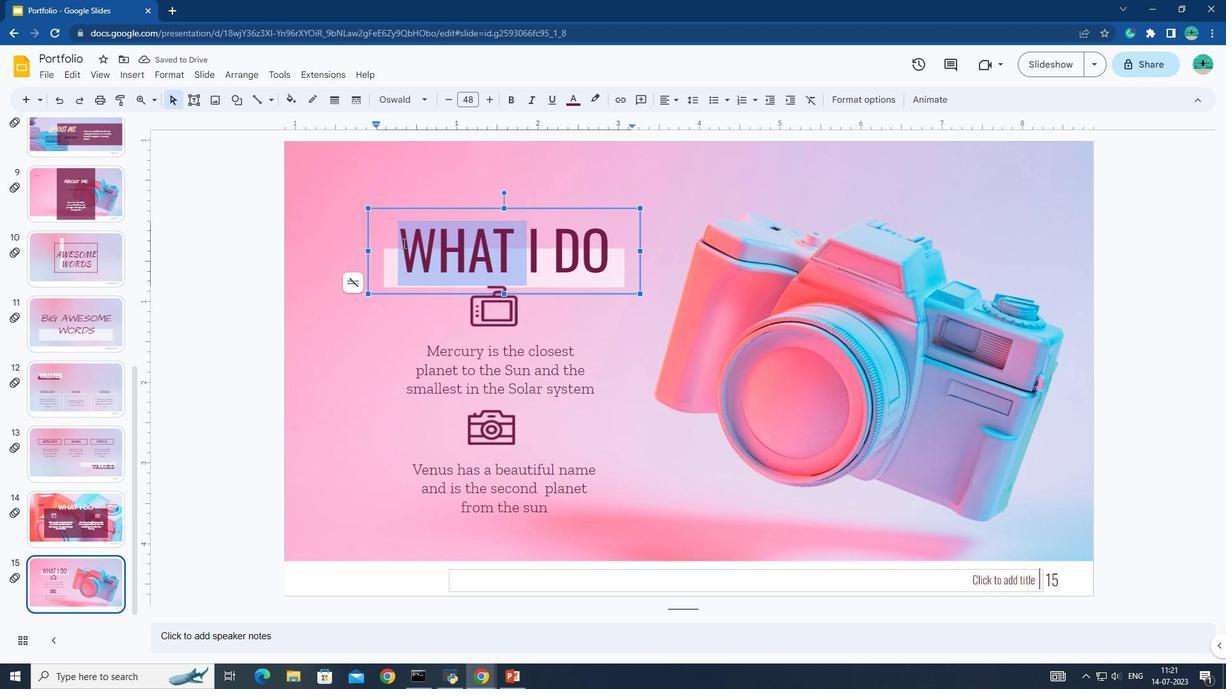 
Action: Mouse moved to (412, 105)
Screenshot: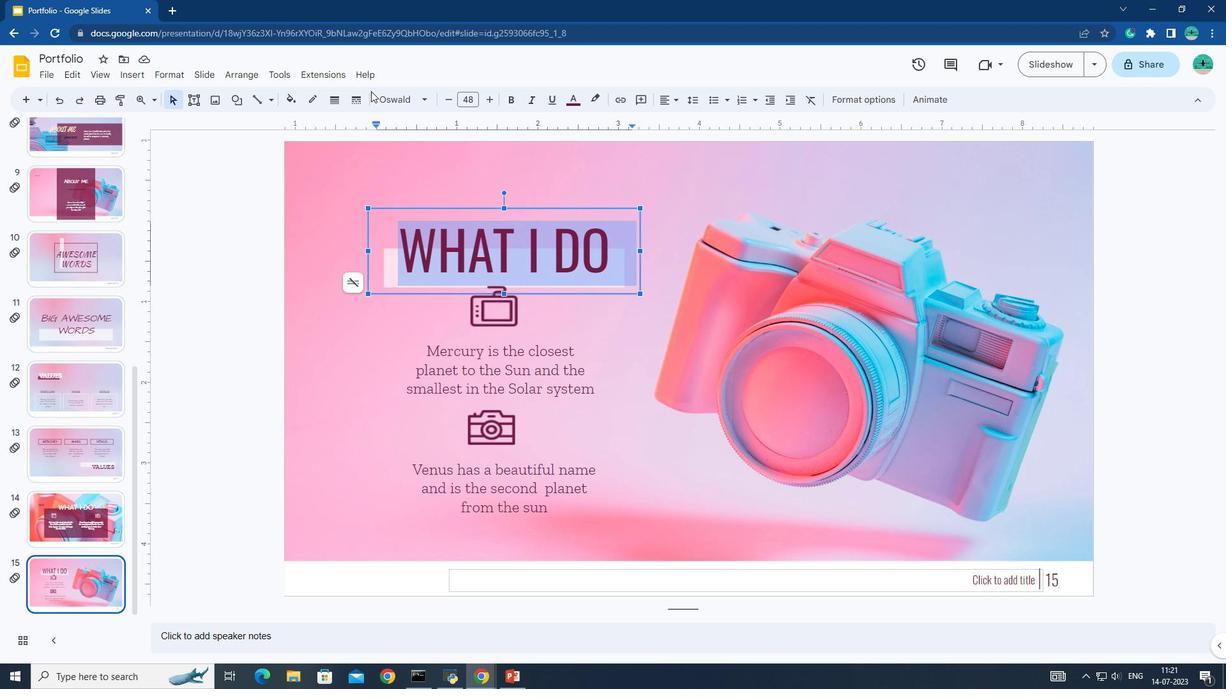 
Action: Mouse pressed left at (412, 105)
Screenshot: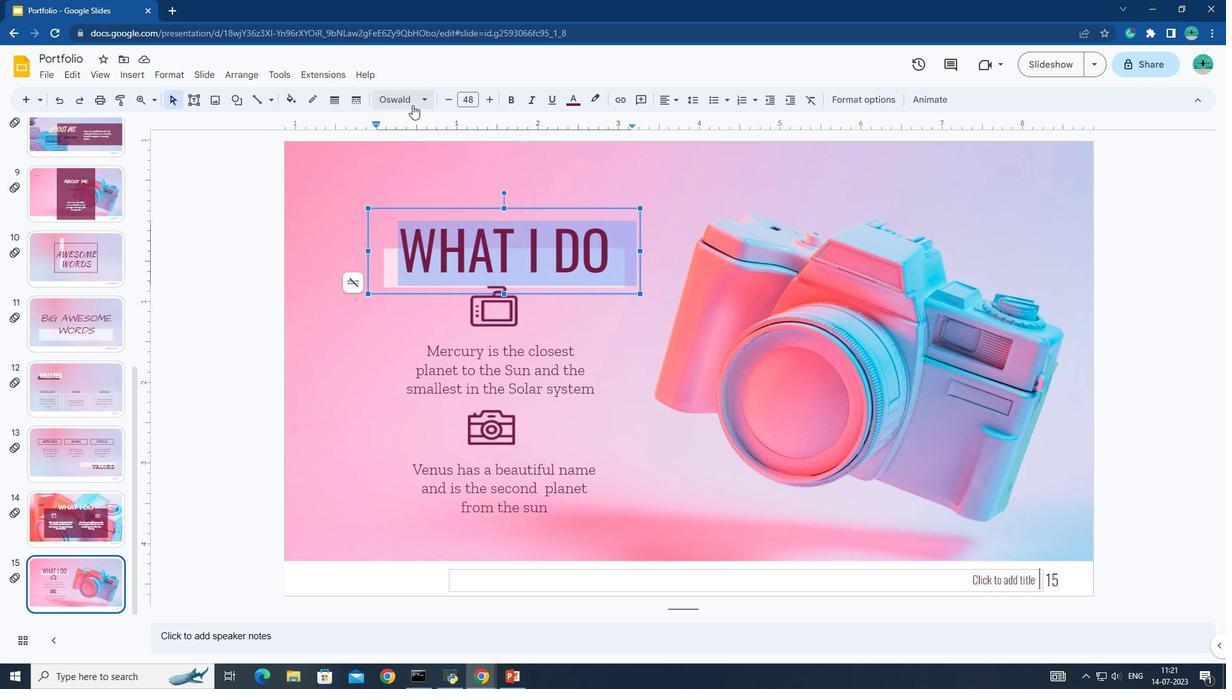 
Action: Mouse moved to (567, 441)
Screenshot: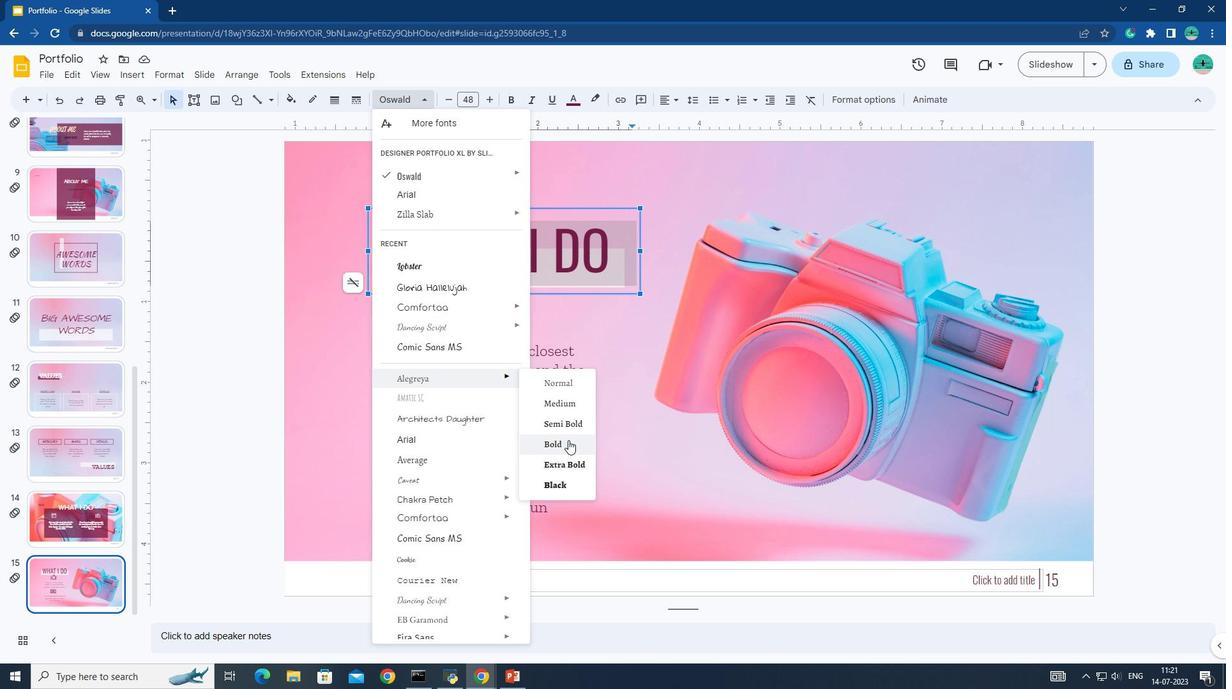 
Action: Mouse pressed left at (567, 441)
Screenshot: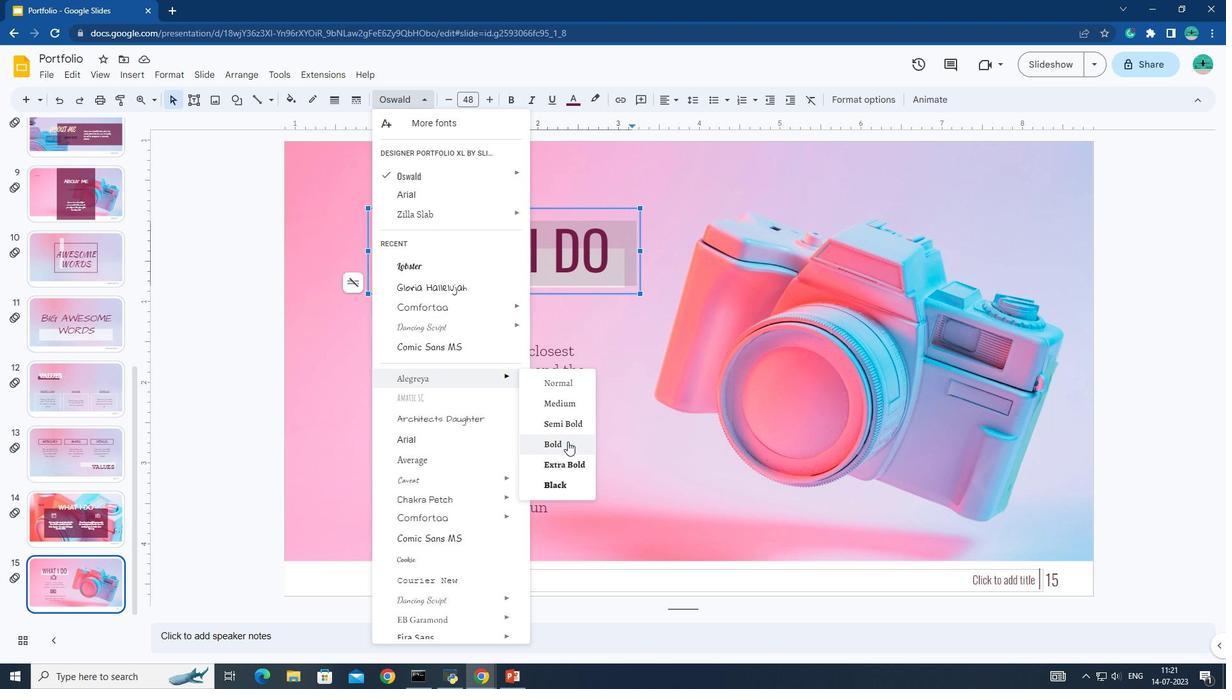 
Action: Mouse moved to (507, 304)
Screenshot: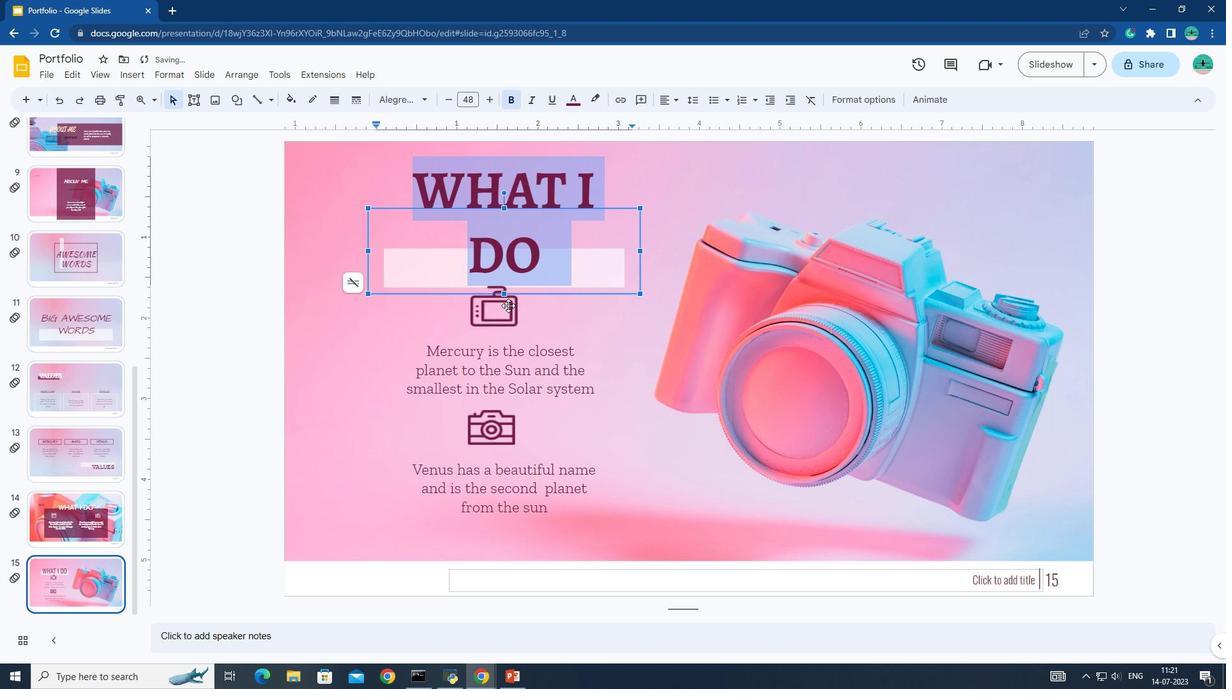 
Action: Key pressed ctrl+Z
Screenshot: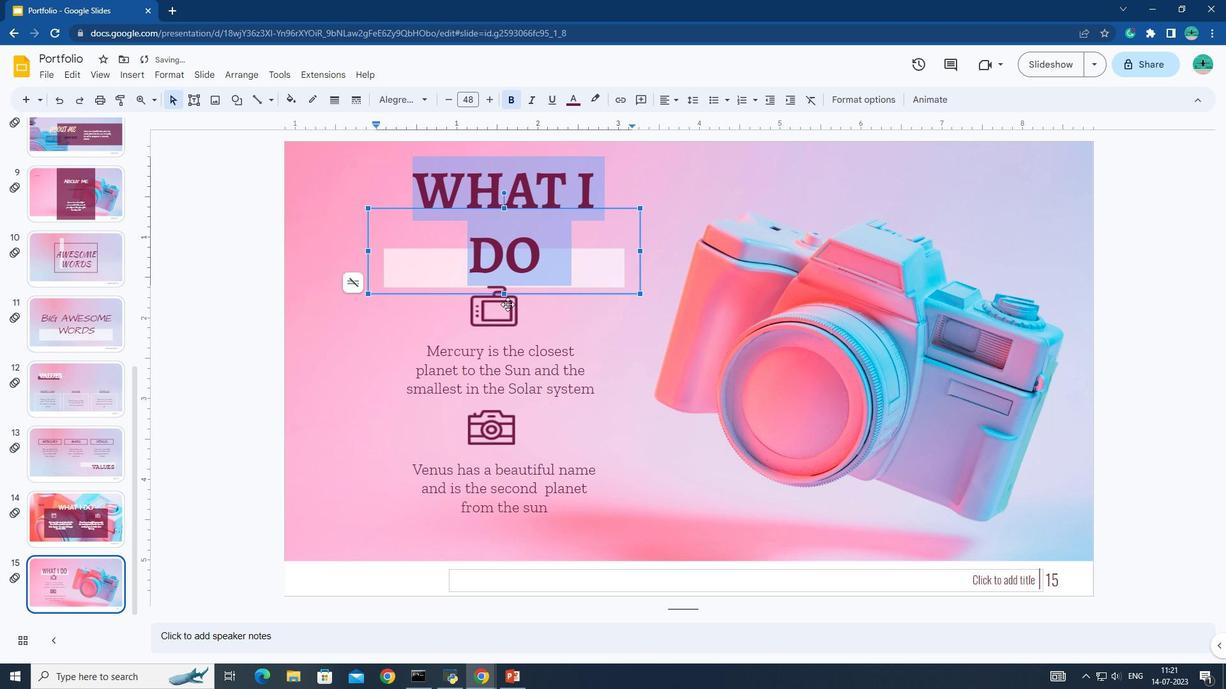 
Action: Mouse moved to (389, 100)
Screenshot: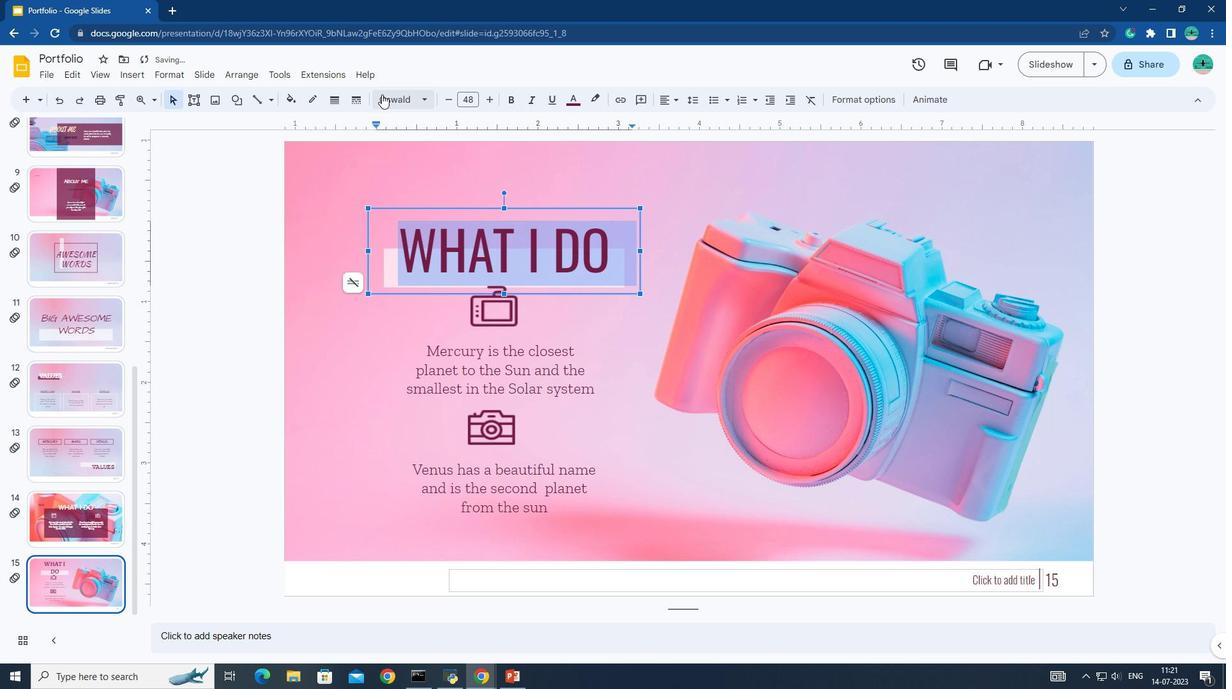 
Action: Mouse pressed left at (389, 100)
Screenshot: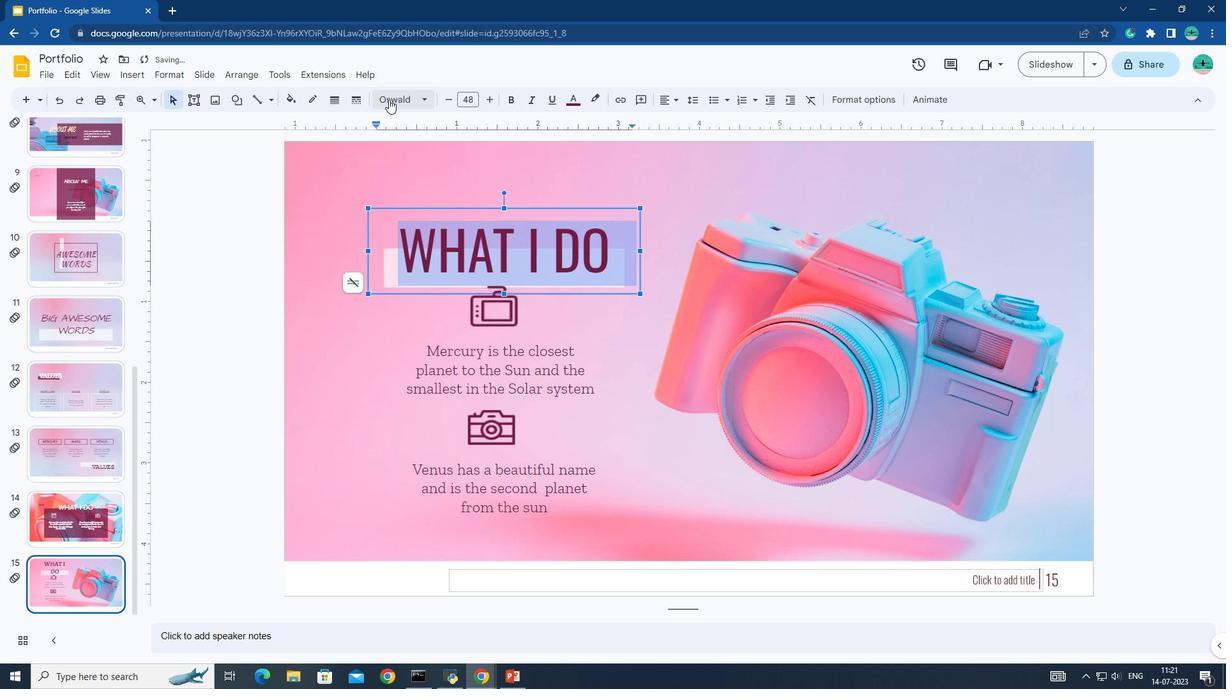 
Action: Mouse moved to (581, 312)
Screenshot: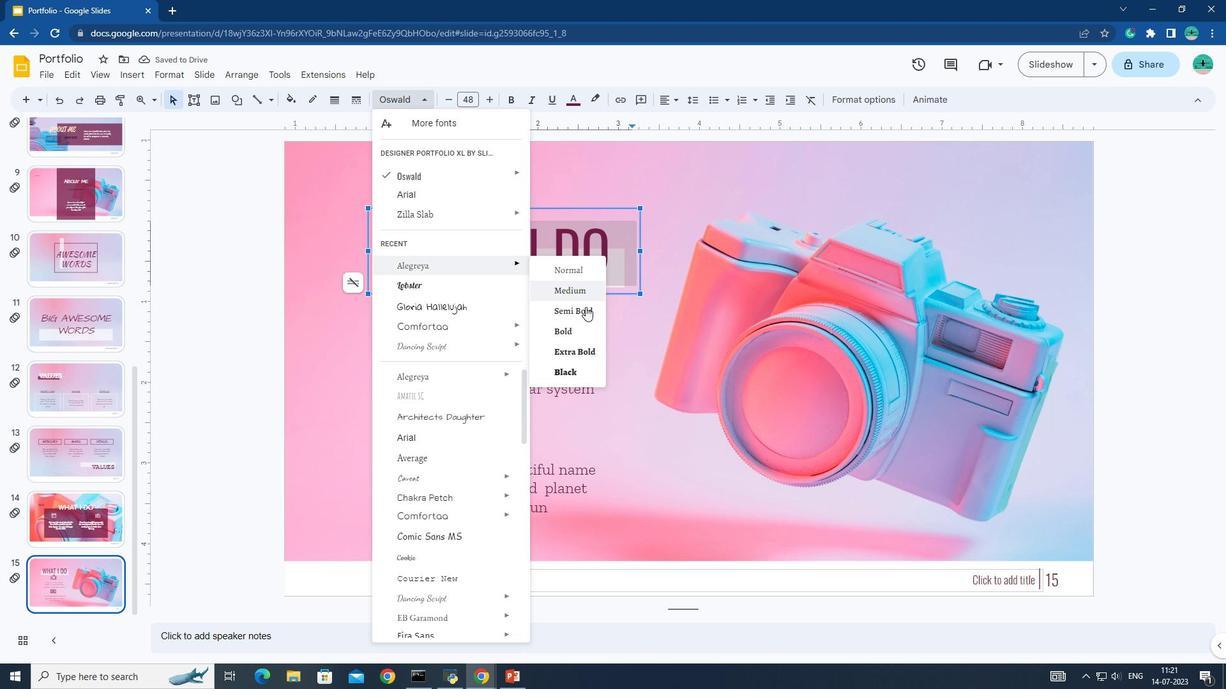 
Action: Mouse pressed left at (581, 312)
Screenshot: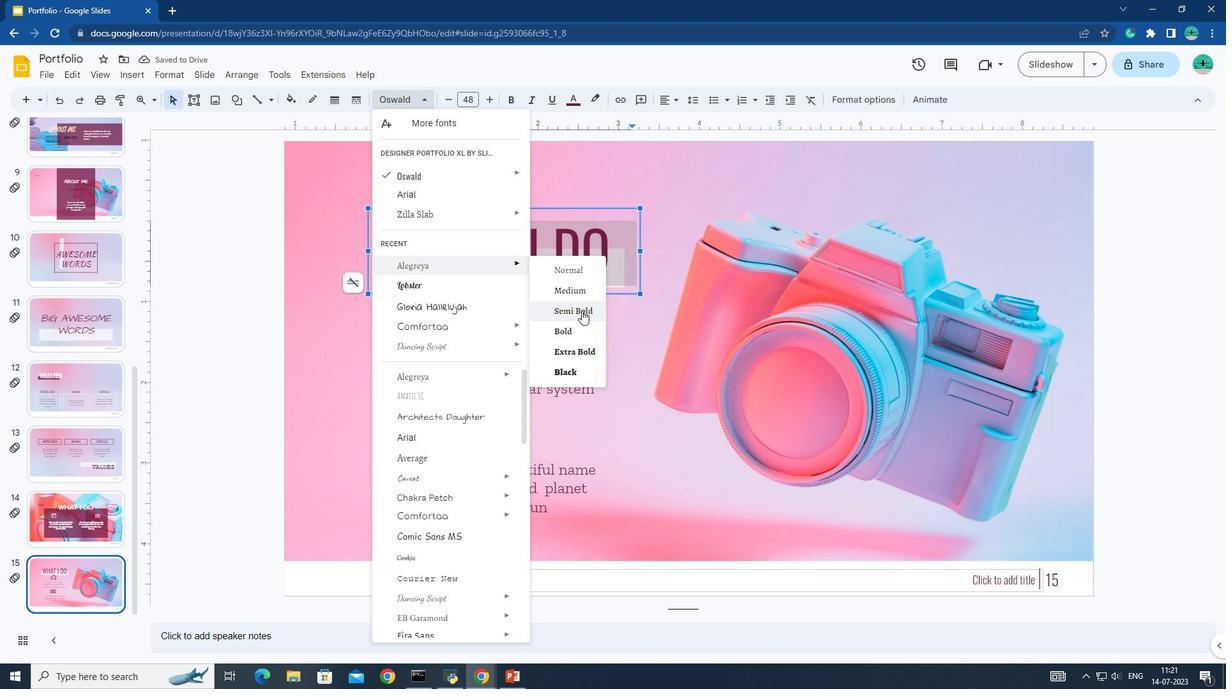 
Action: Mouse moved to (449, 101)
Screenshot: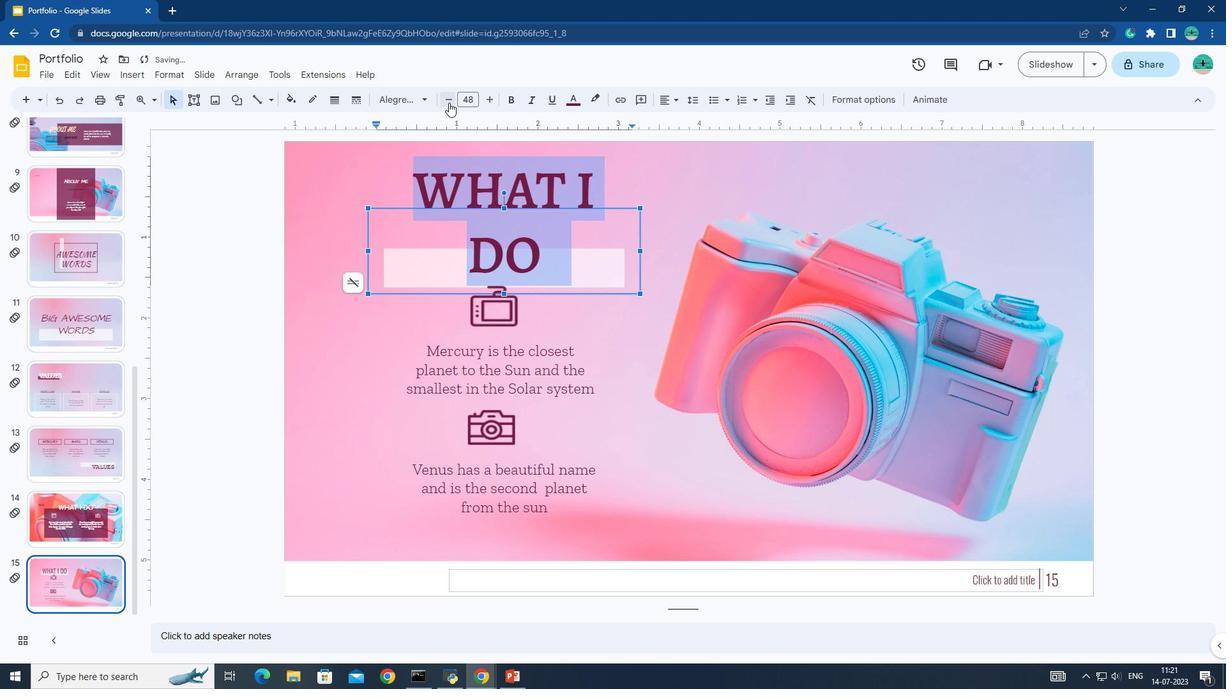 
Action: Mouse pressed left at (449, 101)
Screenshot: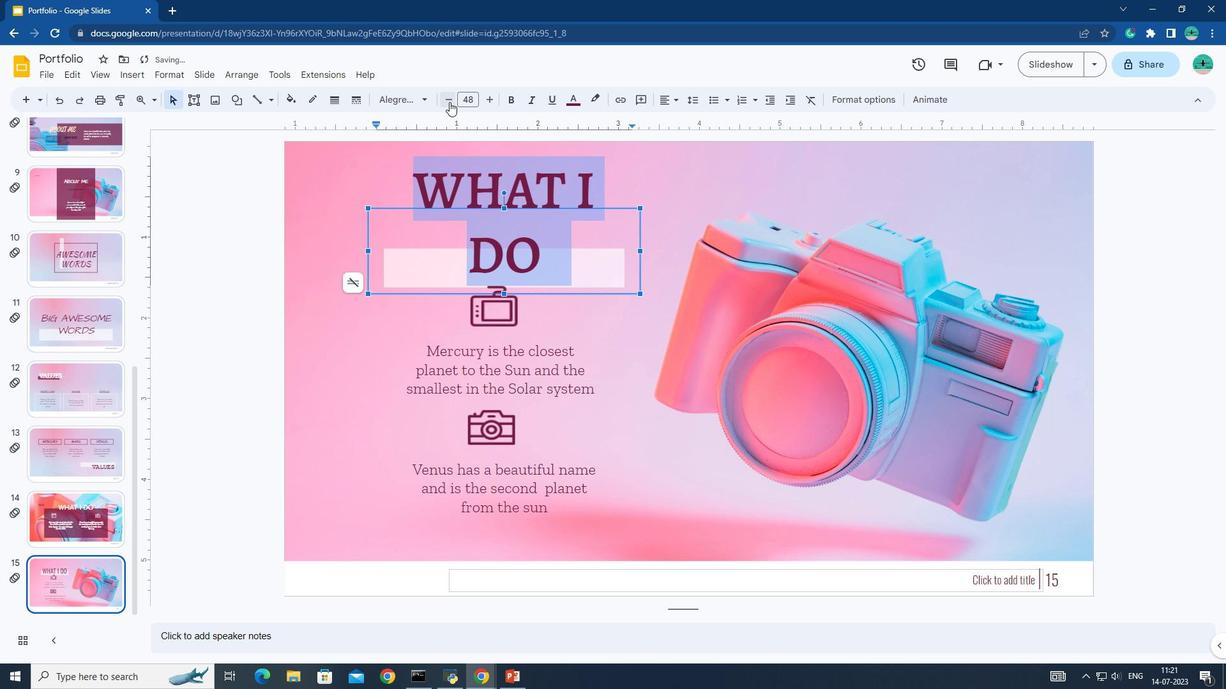 
Action: Mouse pressed left at (449, 101)
Screenshot: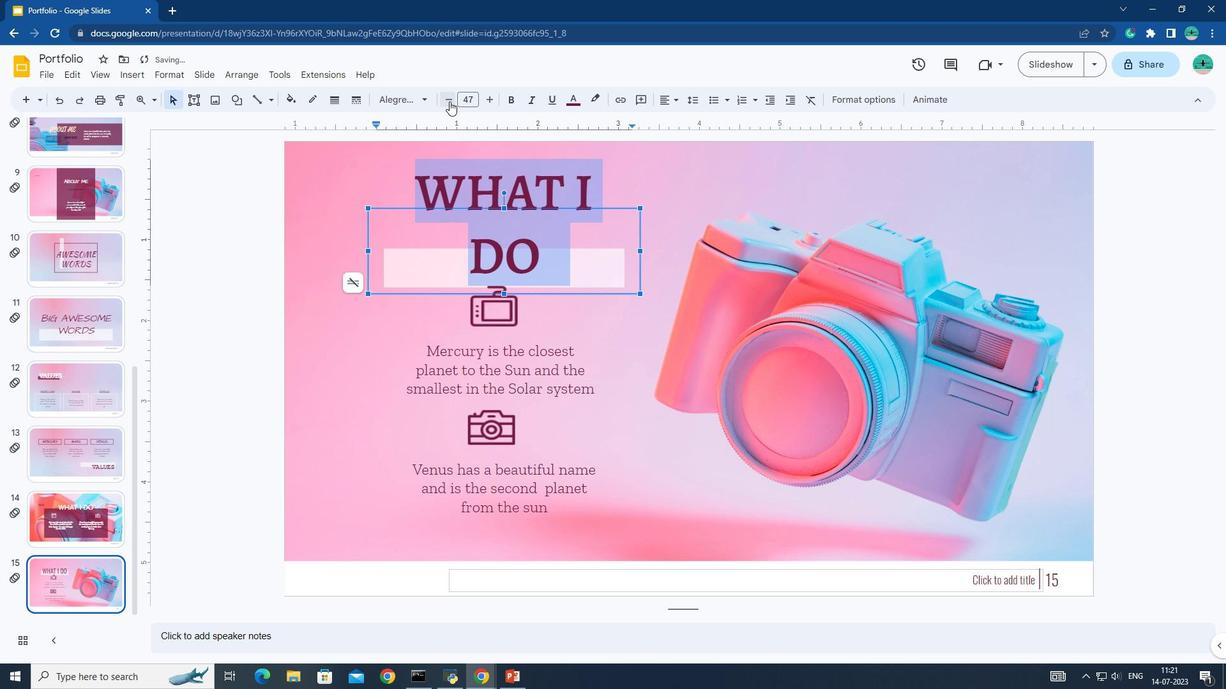
Action: Mouse pressed left at (449, 101)
Screenshot: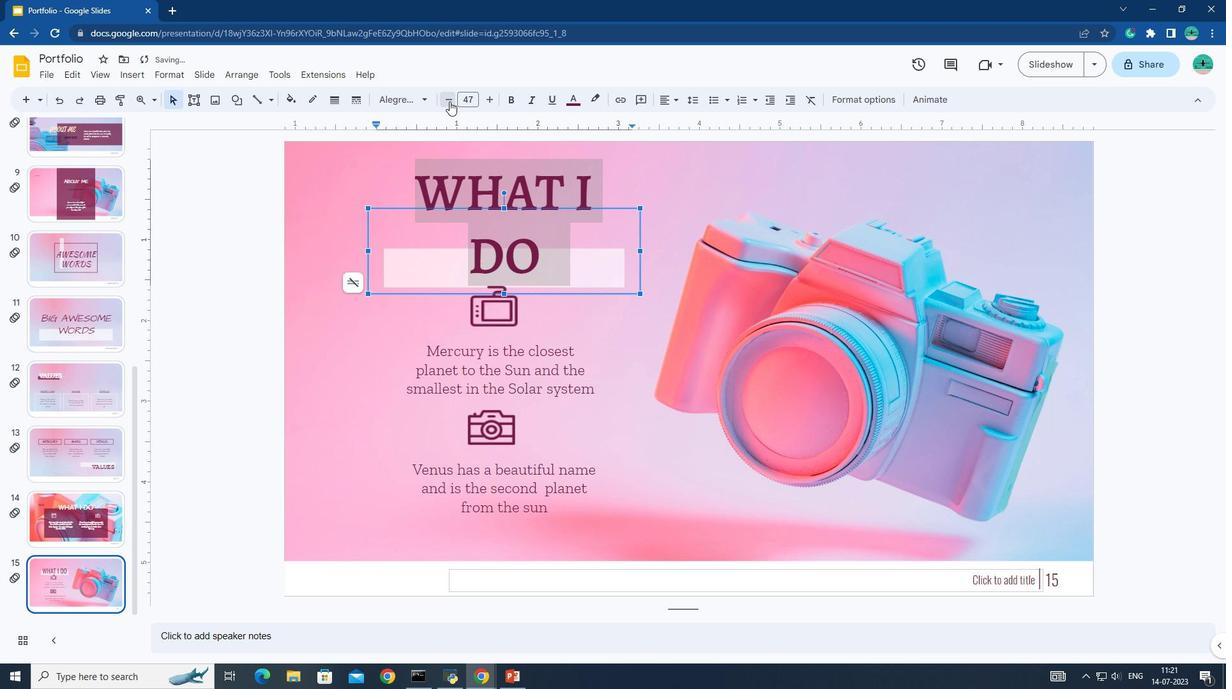 
Action: Mouse moved to (472, 369)
Screenshot: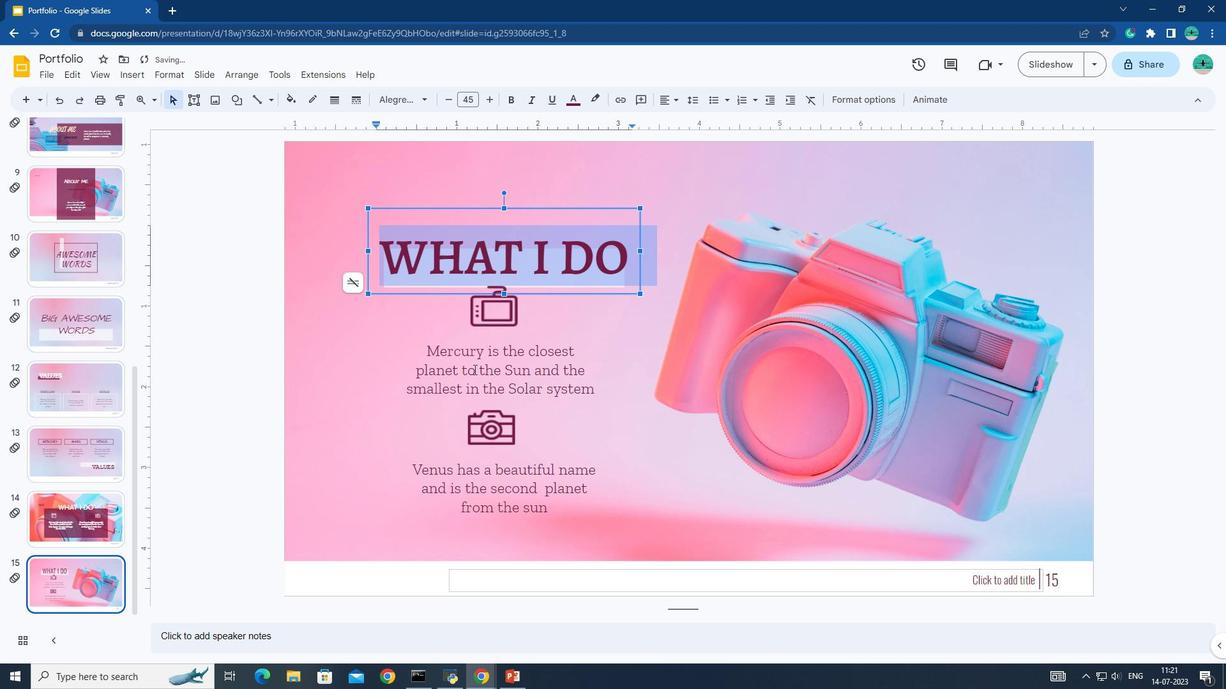 
Action: Mouse pressed left at (472, 369)
Screenshot: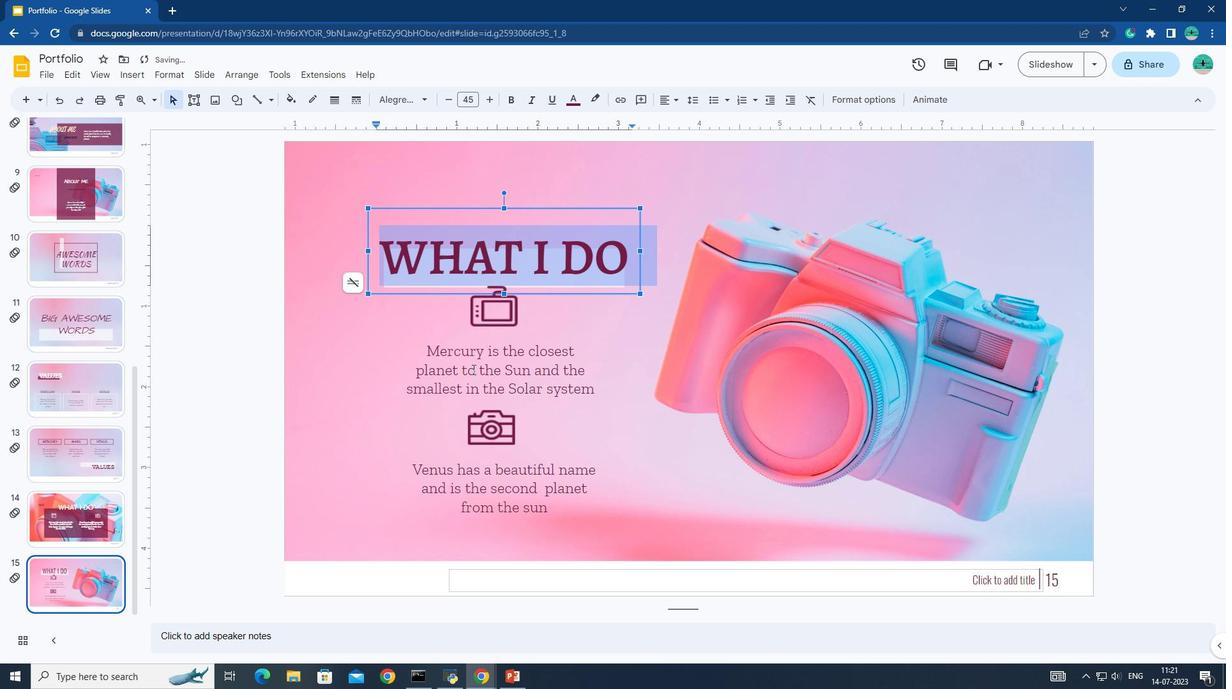 
Action: Mouse moved to (427, 352)
Screenshot: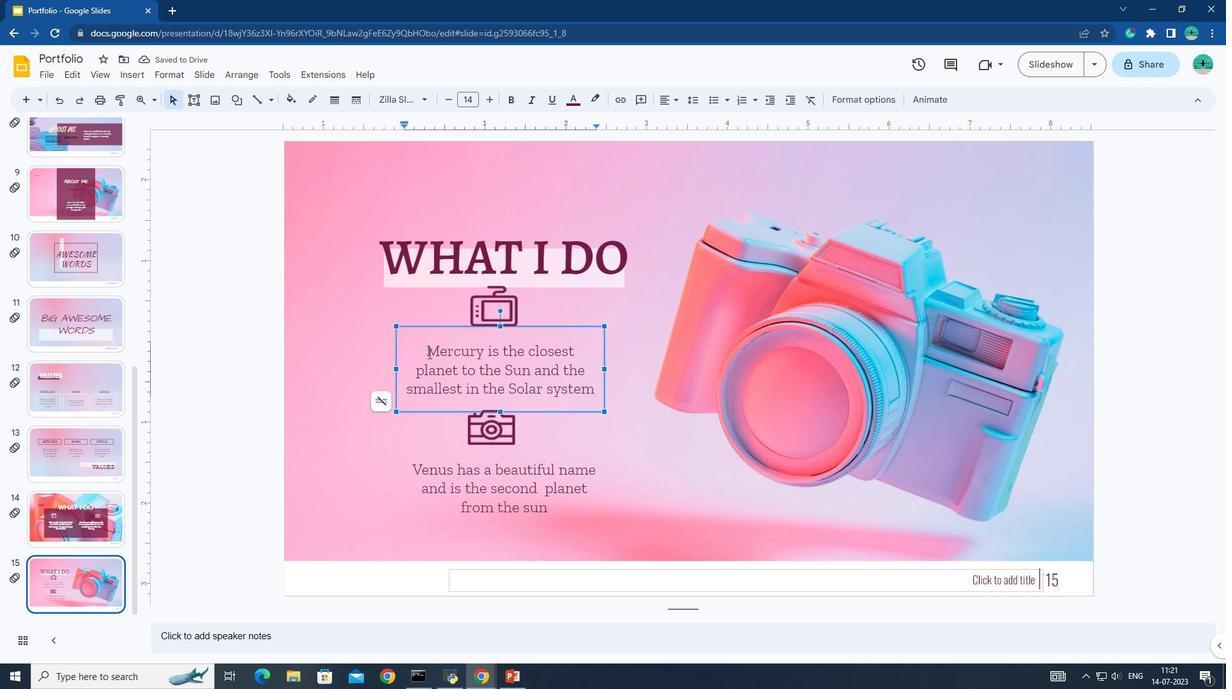 
Action: Mouse pressed left at (427, 352)
Screenshot: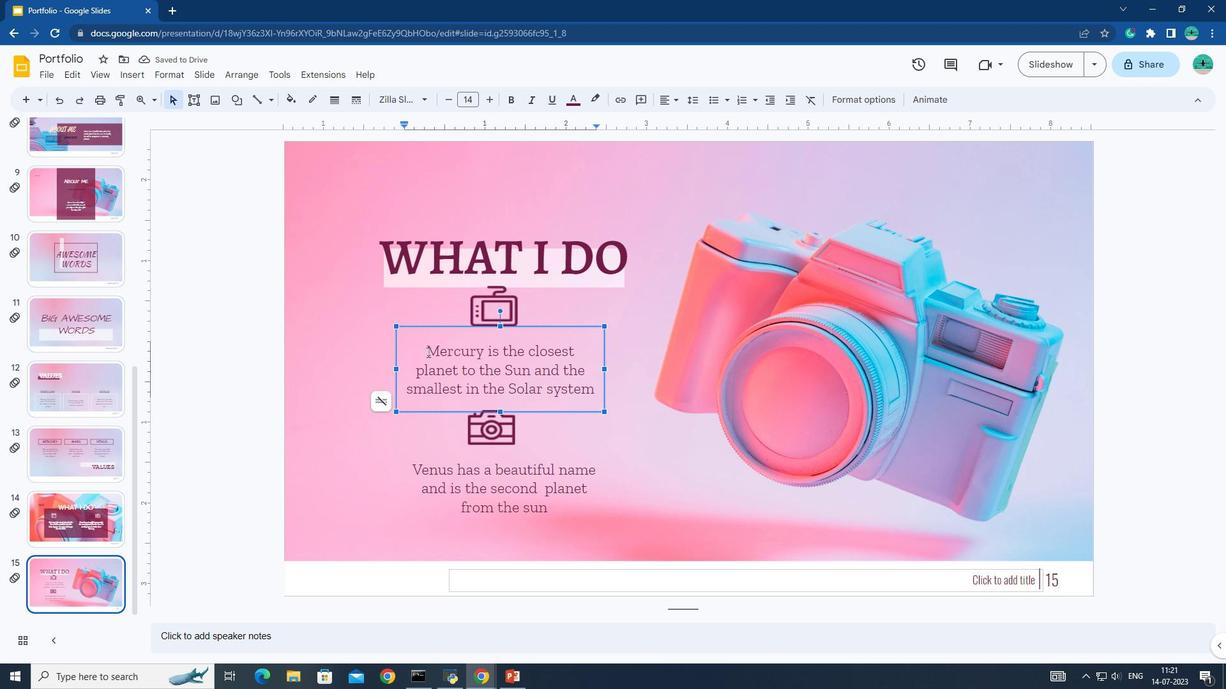 
Action: Mouse pressed left at (427, 352)
Screenshot: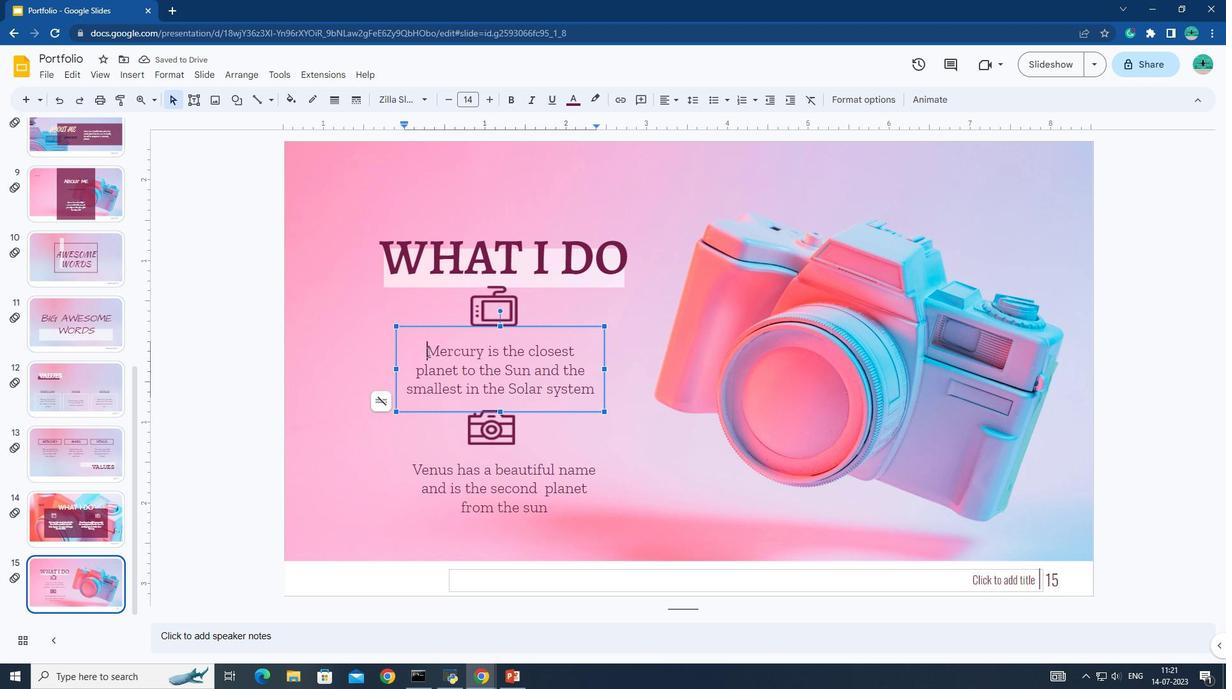 
Action: Mouse pressed left at (427, 352)
Screenshot: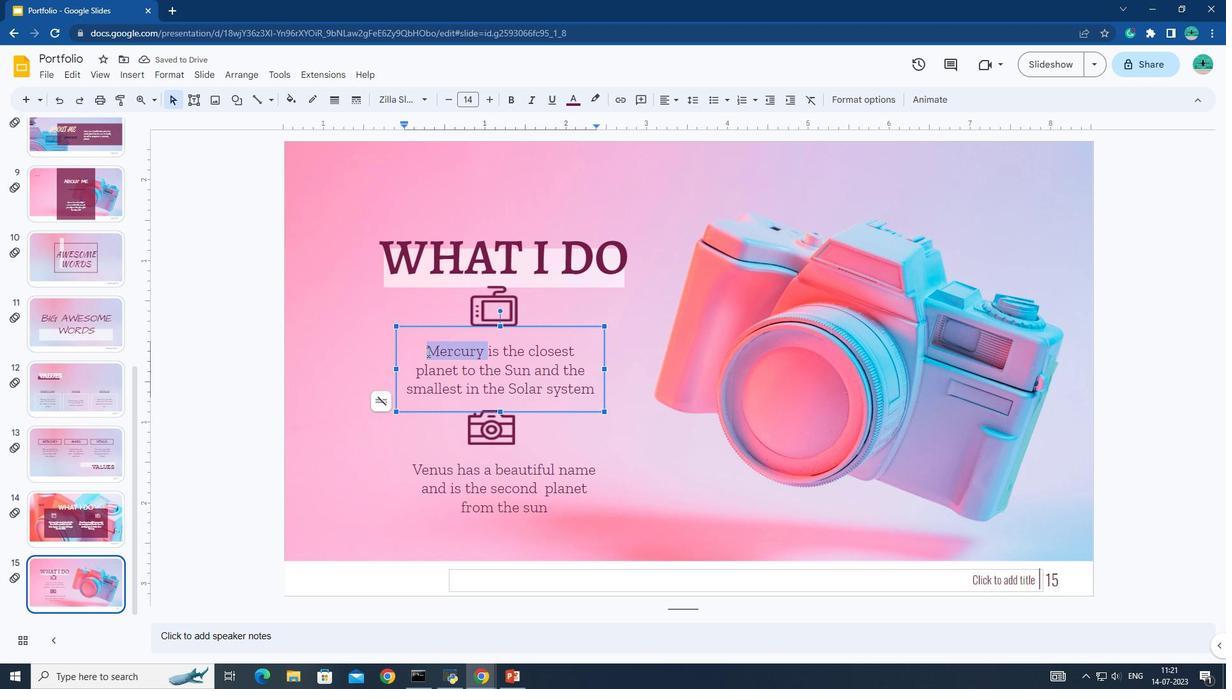 
Action: Mouse moved to (421, 93)
Screenshot: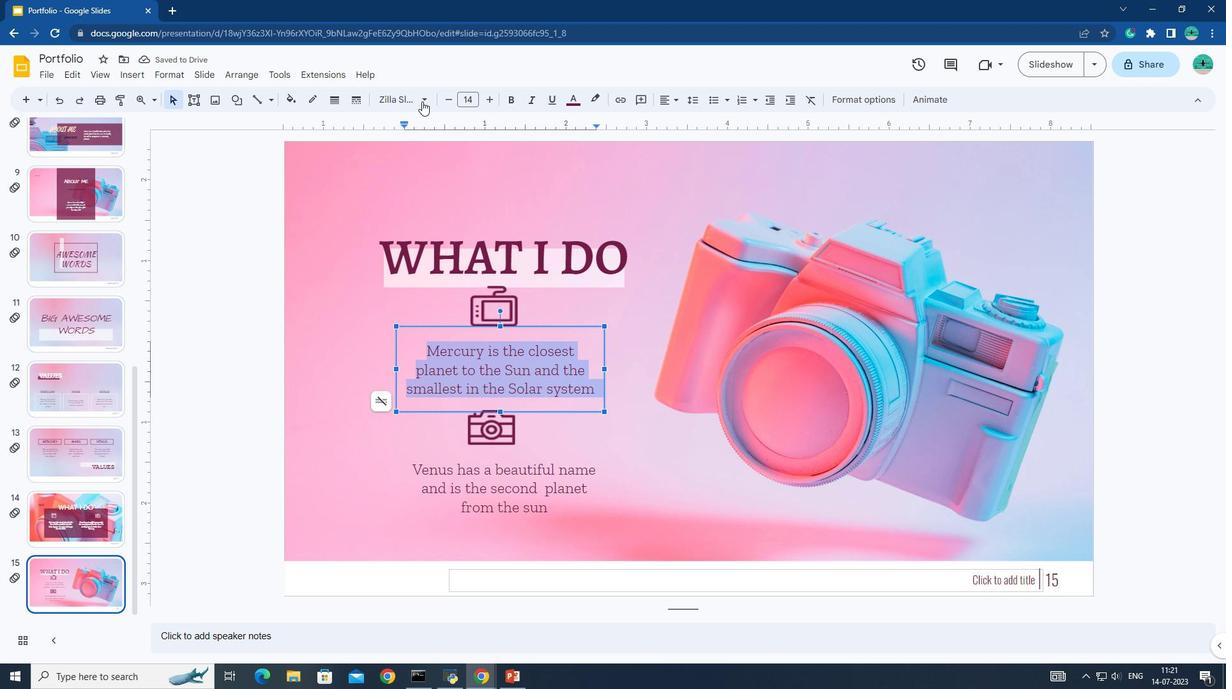 
Action: Mouse pressed left at (421, 93)
Screenshot: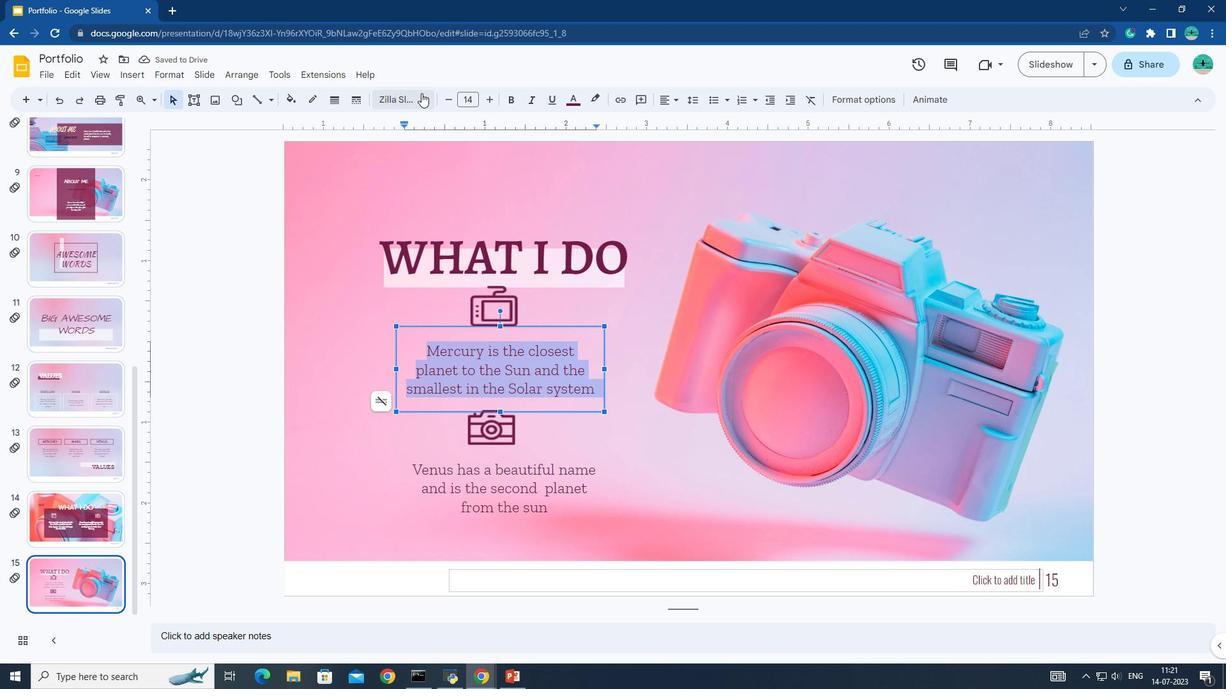
Action: Mouse moved to (440, 465)
Screenshot: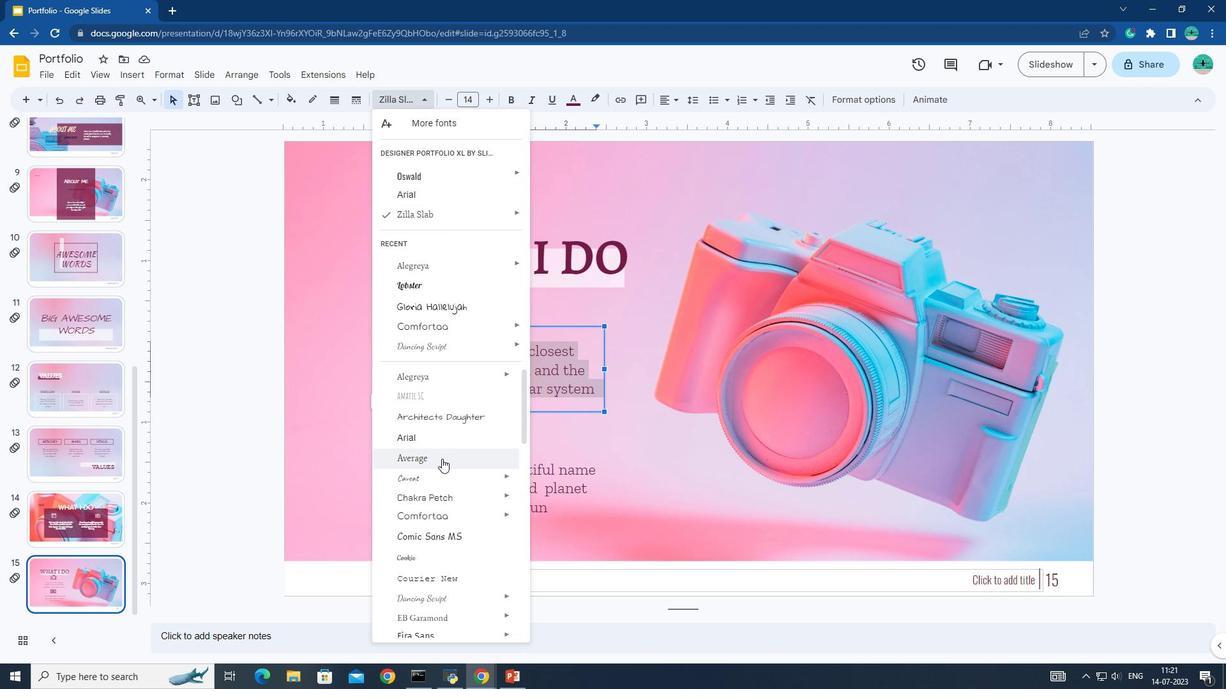 
Action: Mouse scrolled (441, 464) with delta (0, 0)
Screenshot: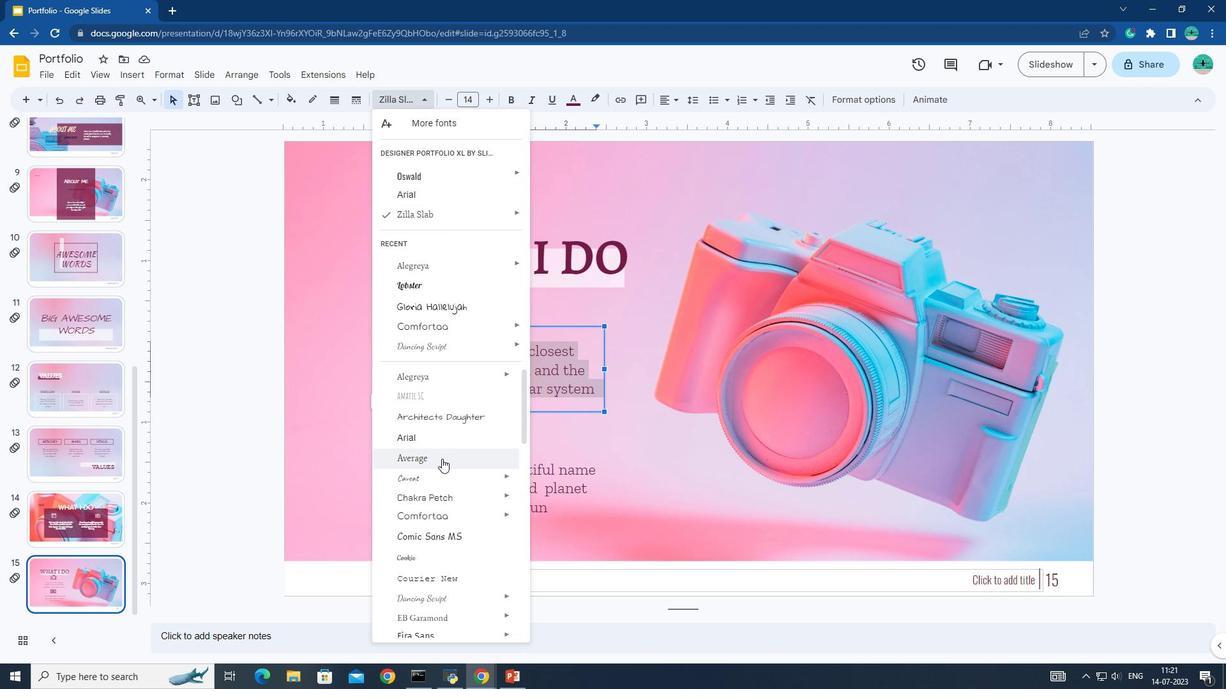 
Action: Mouse moved to (440, 468)
Screenshot: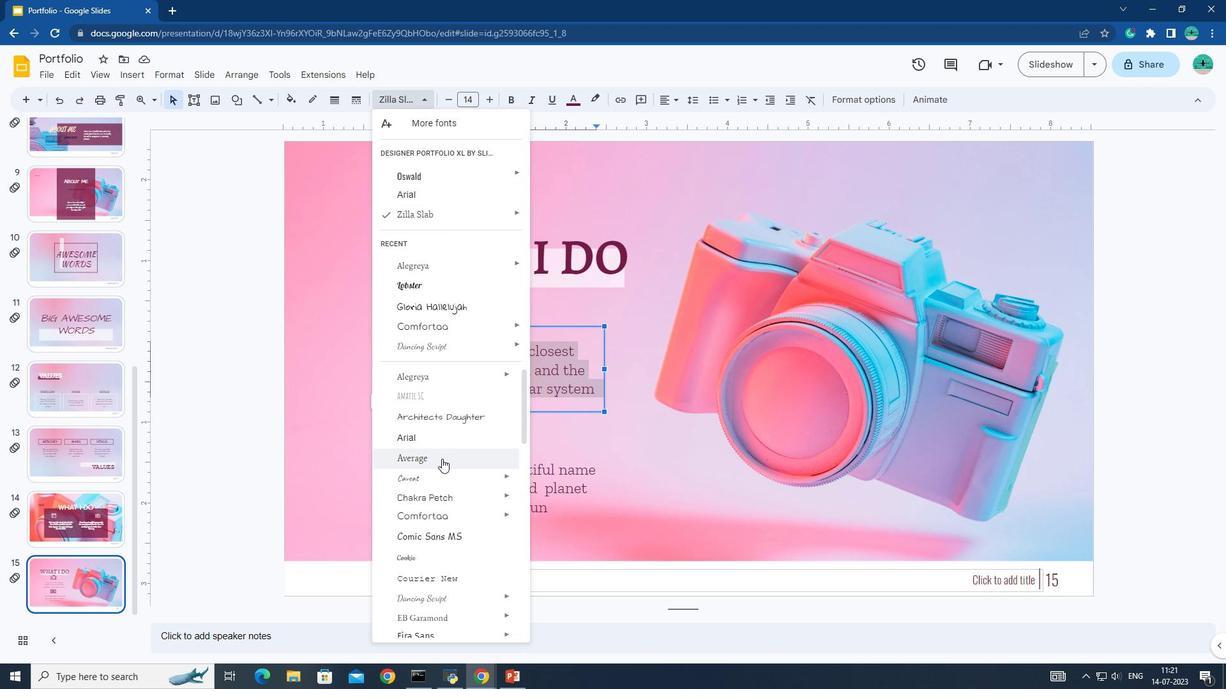 
Action: Mouse scrolled (440, 468) with delta (0, 0)
Screenshot: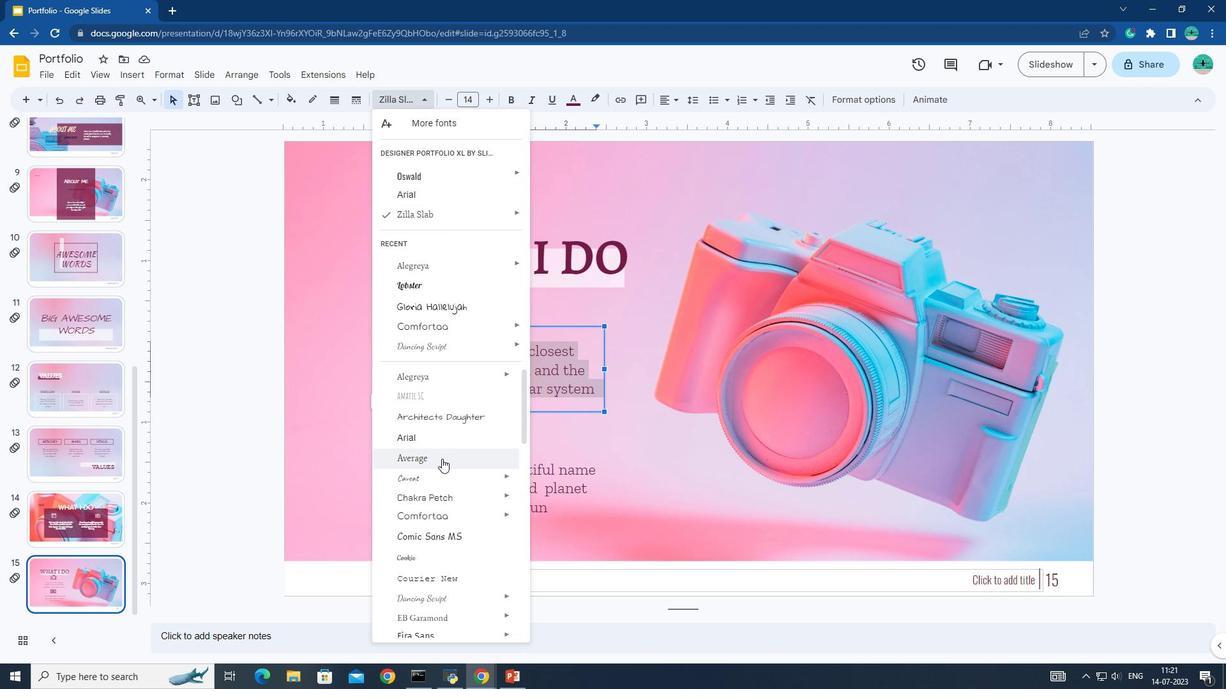 
Action: Mouse moved to (440, 469)
Screenshot: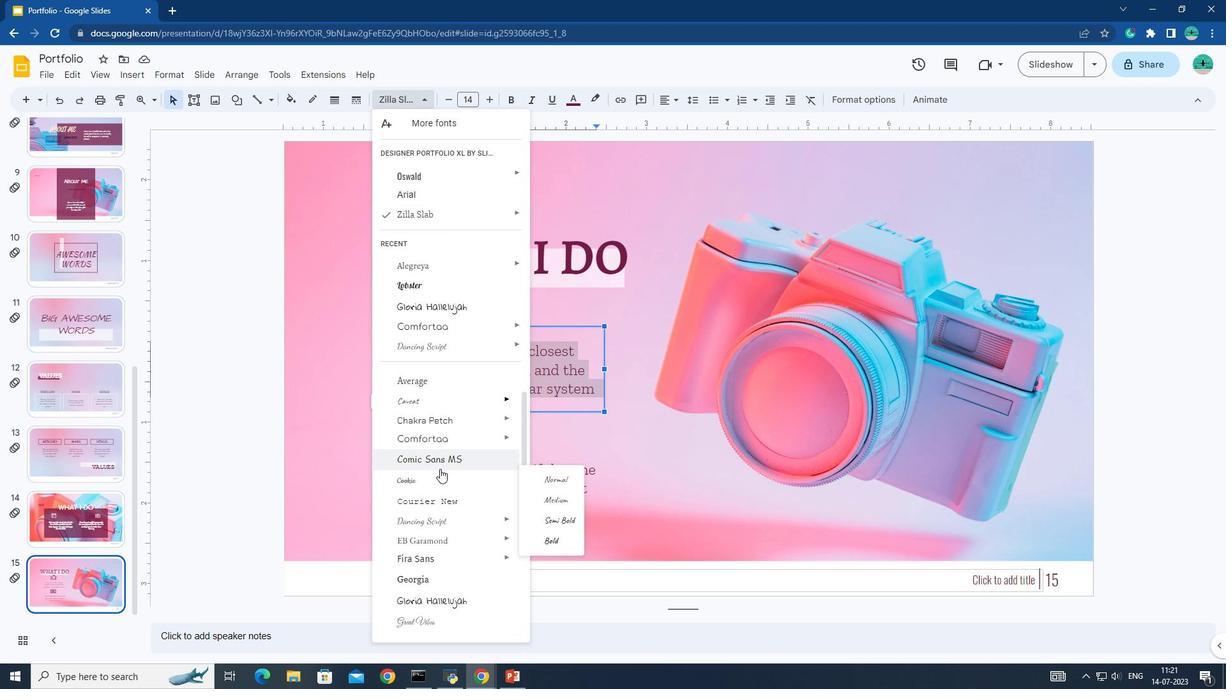 
Action: Mouse scrolled (440, 468) with delta (0, 0)
Screenshot: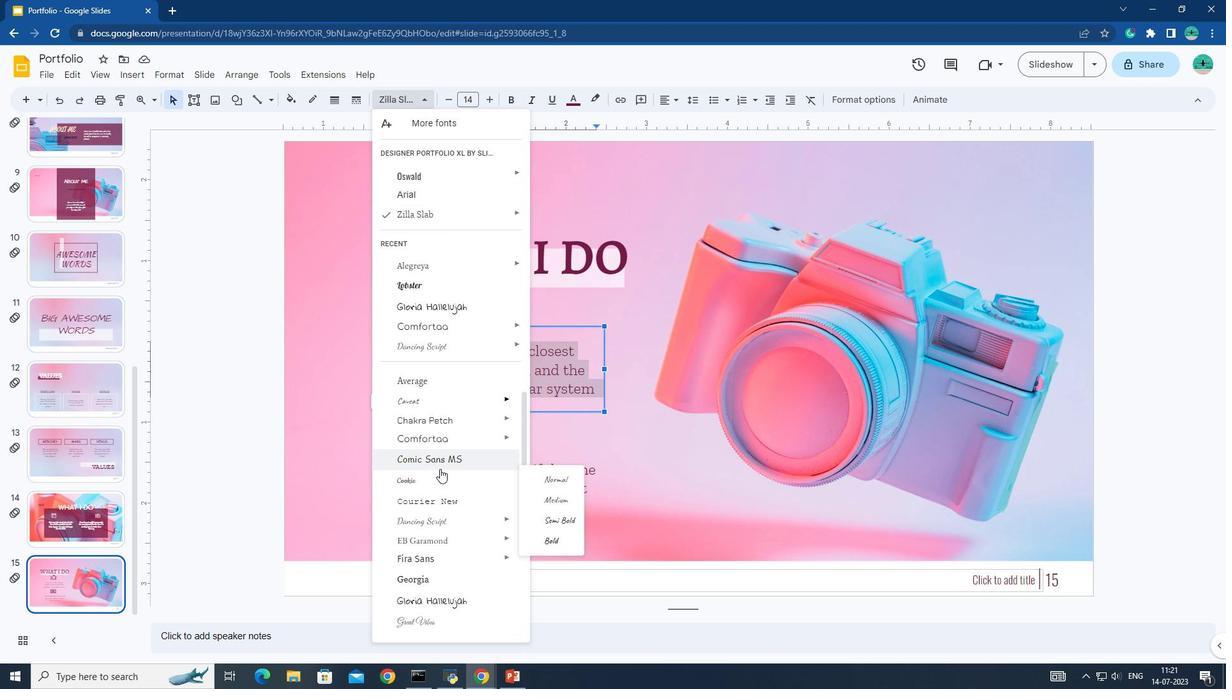 
Action: Mouse moved to (430, 579)
Screenshot: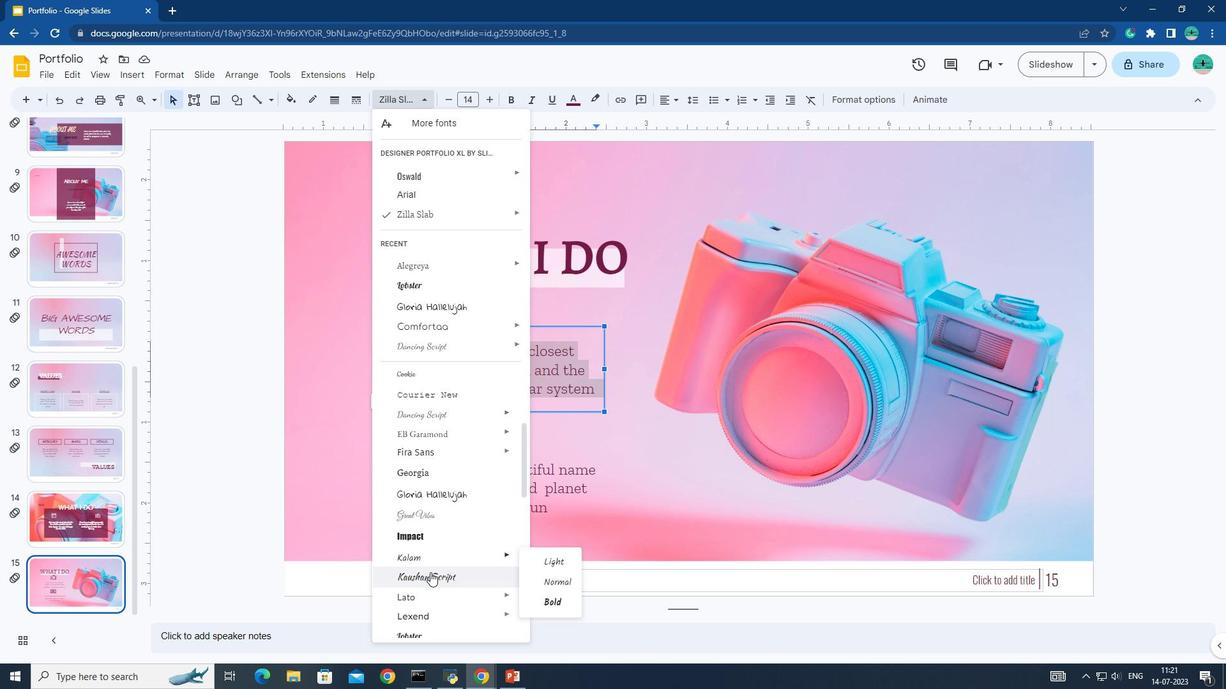 
Action: Mouse pressed left at (430, 579)
Screenshot: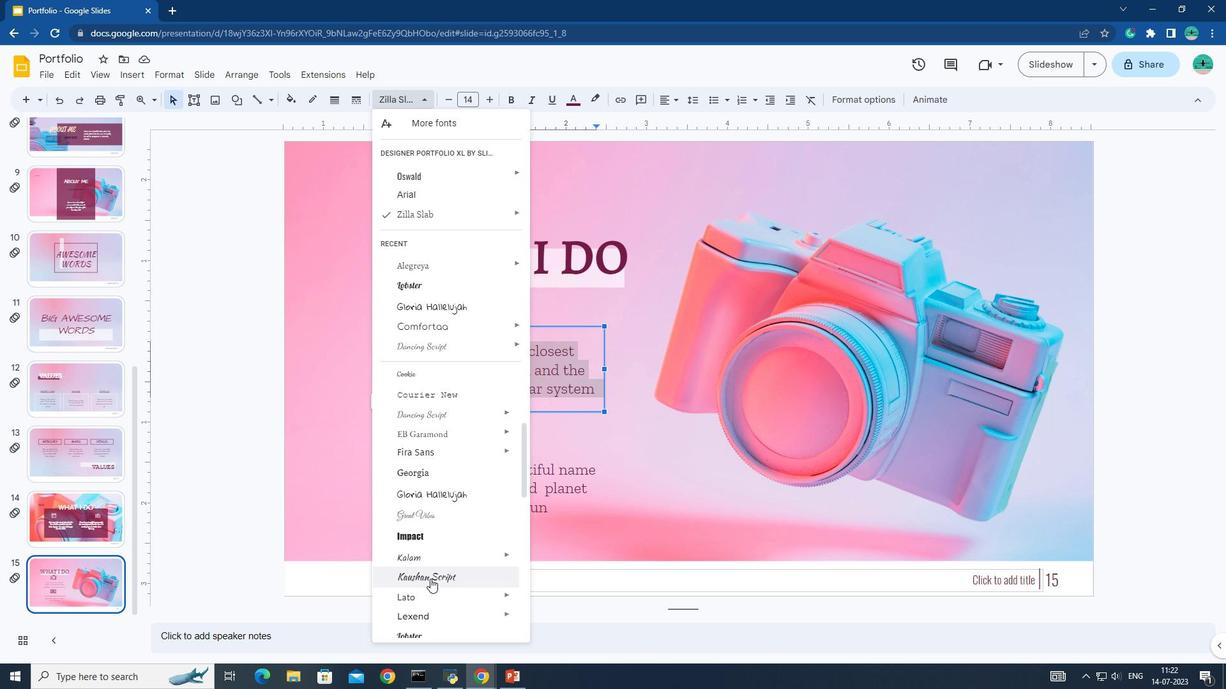 
Action: Mouse moved to (425, 474)
Screenshot: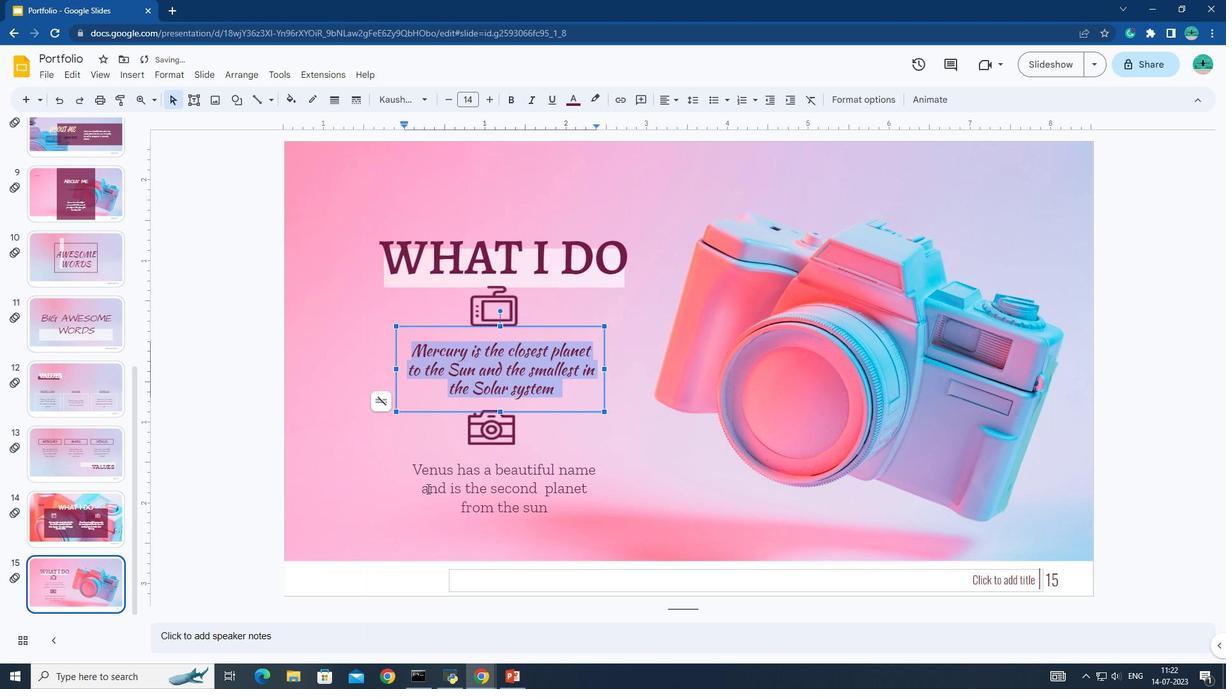 
Action: Mouse pressed left at (425, 474)
Screenshot: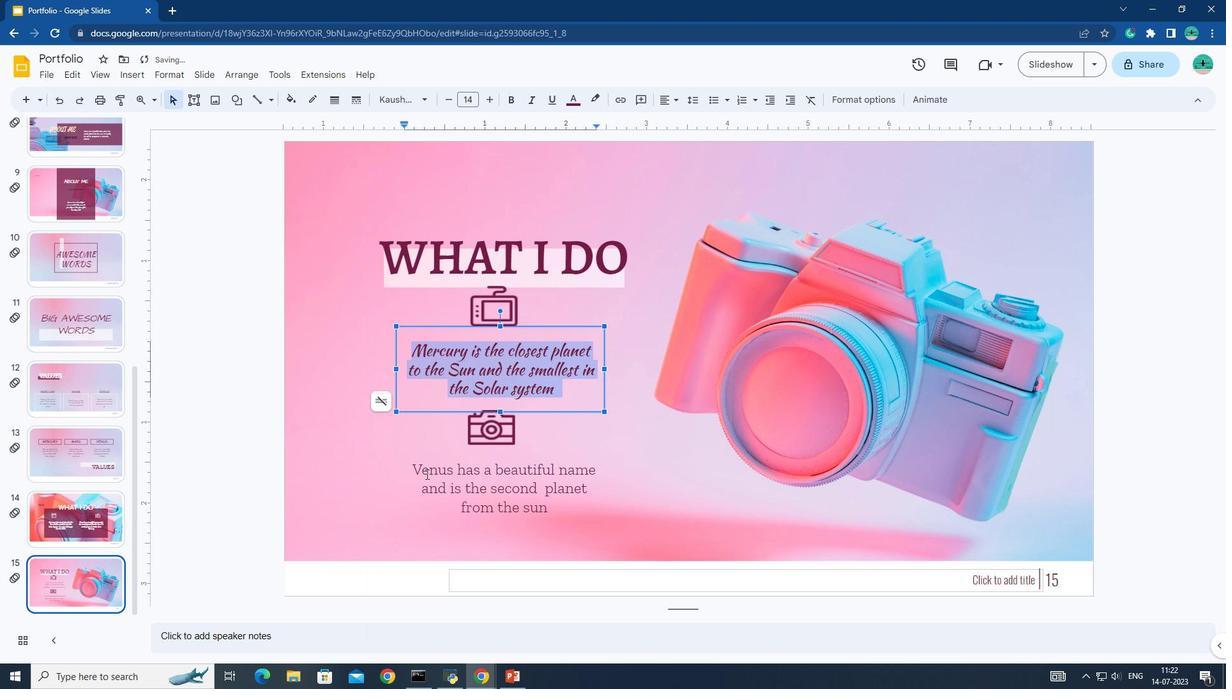 
Action: Mouse moved to (415, 466)
Screenshot: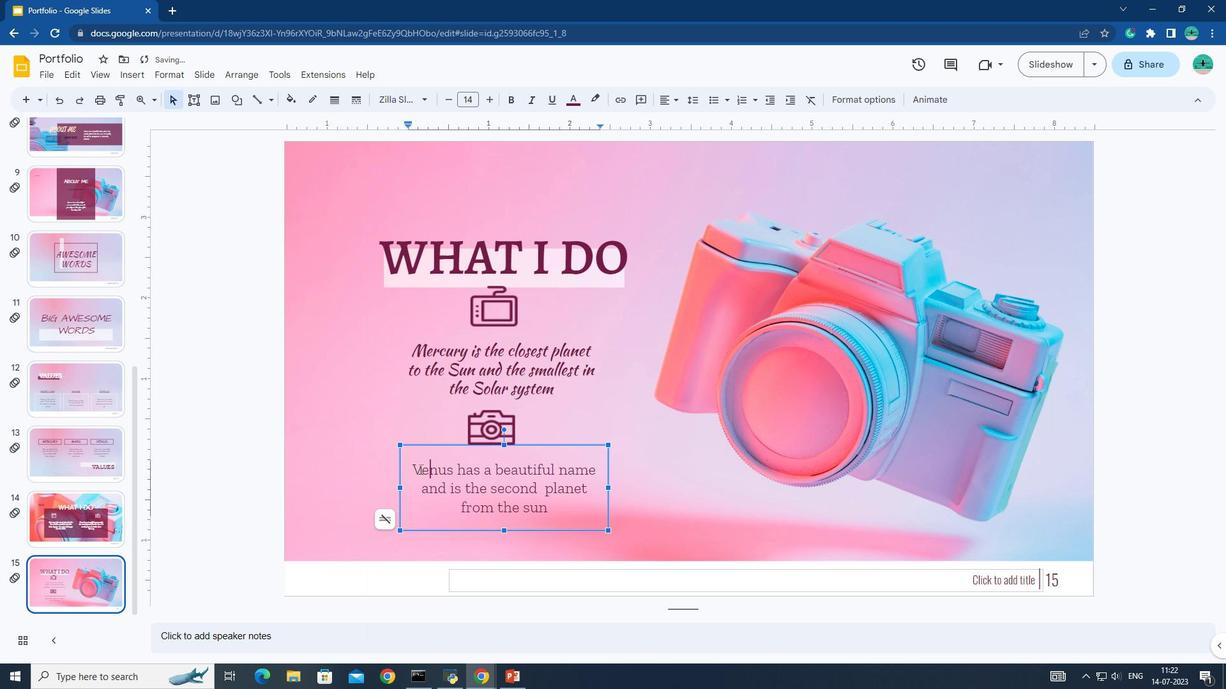 
Action: Mouse pressed left at (415, 466)
Screenshot: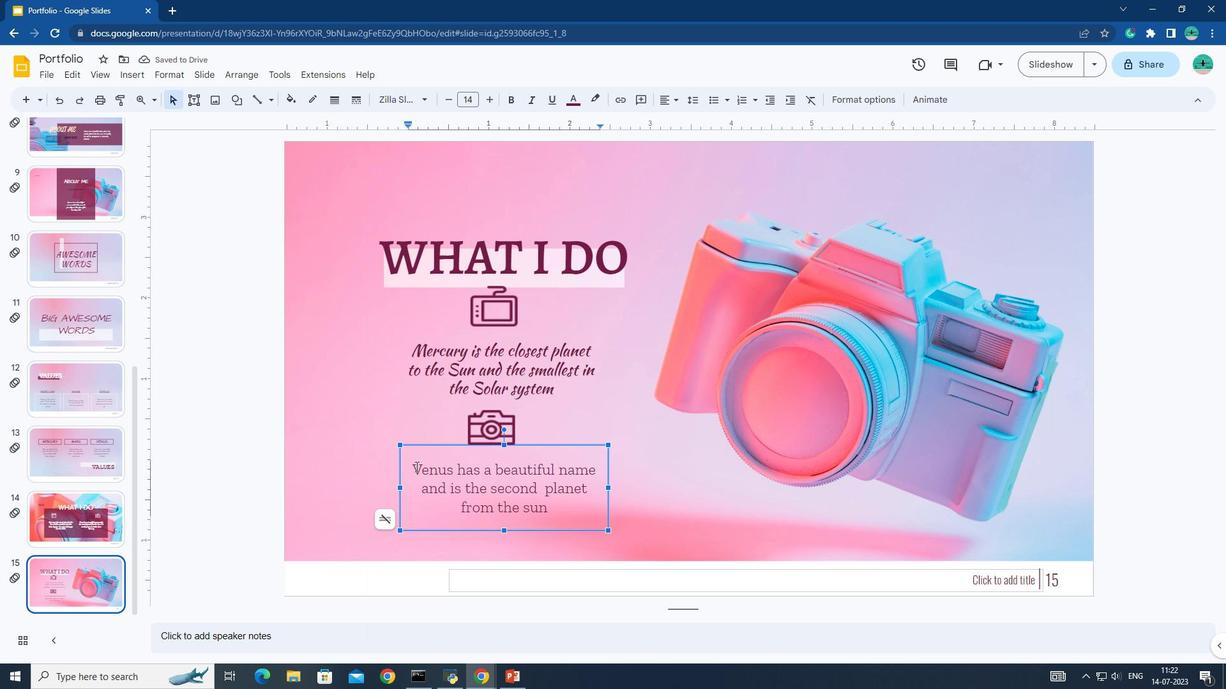 
Action: Mouse pressed left at (415, 466)
Screenshot: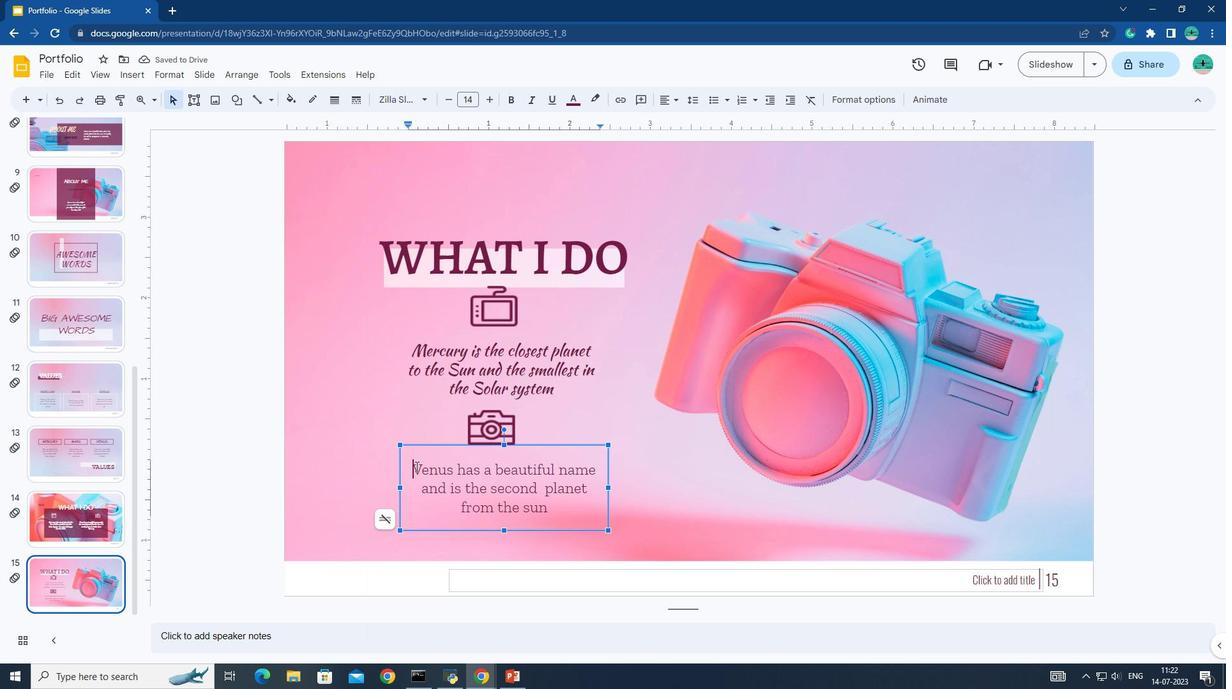 
Action: Mouse pressed left at (415, 466)
Screenshot: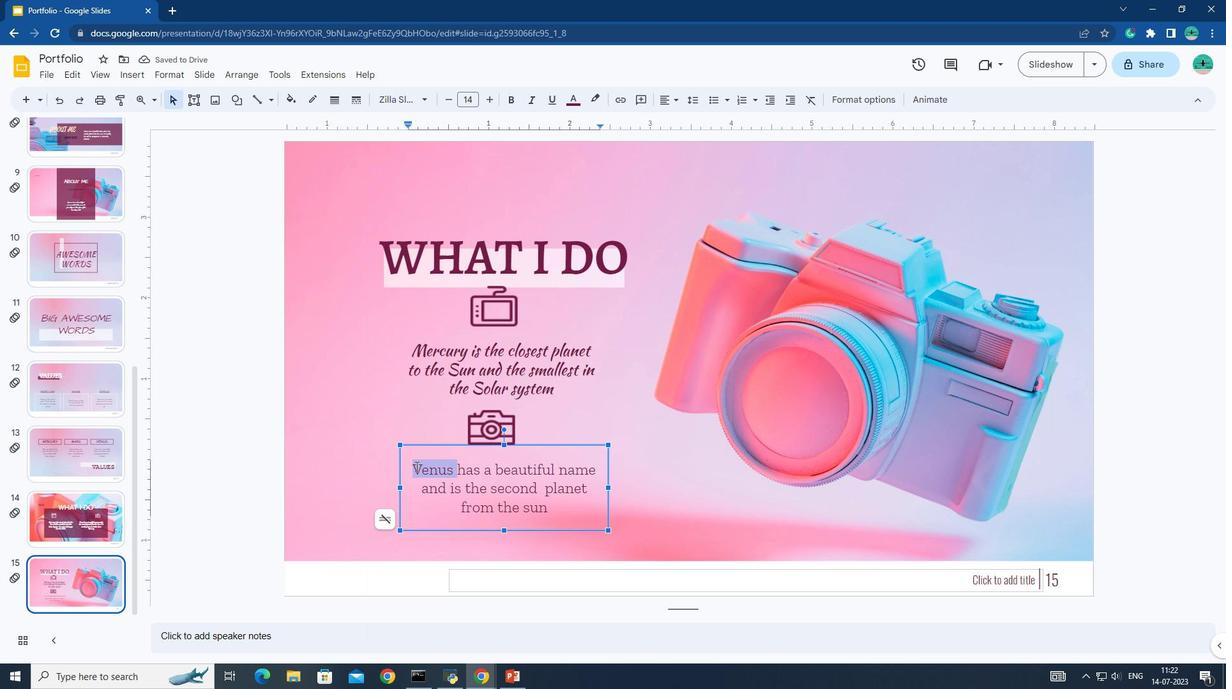 
Action: Mouse pressed left at (415, 466)
Screenshot: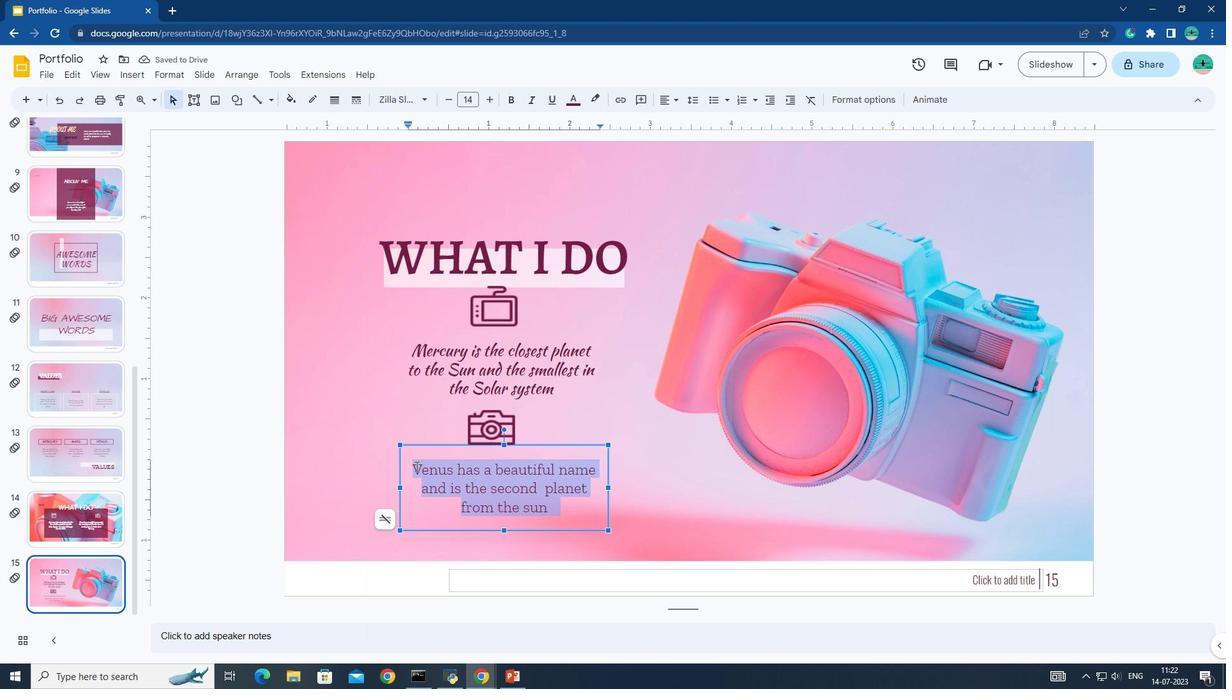 
Action: Mouse pressed left at (415, 466)
Screenshot: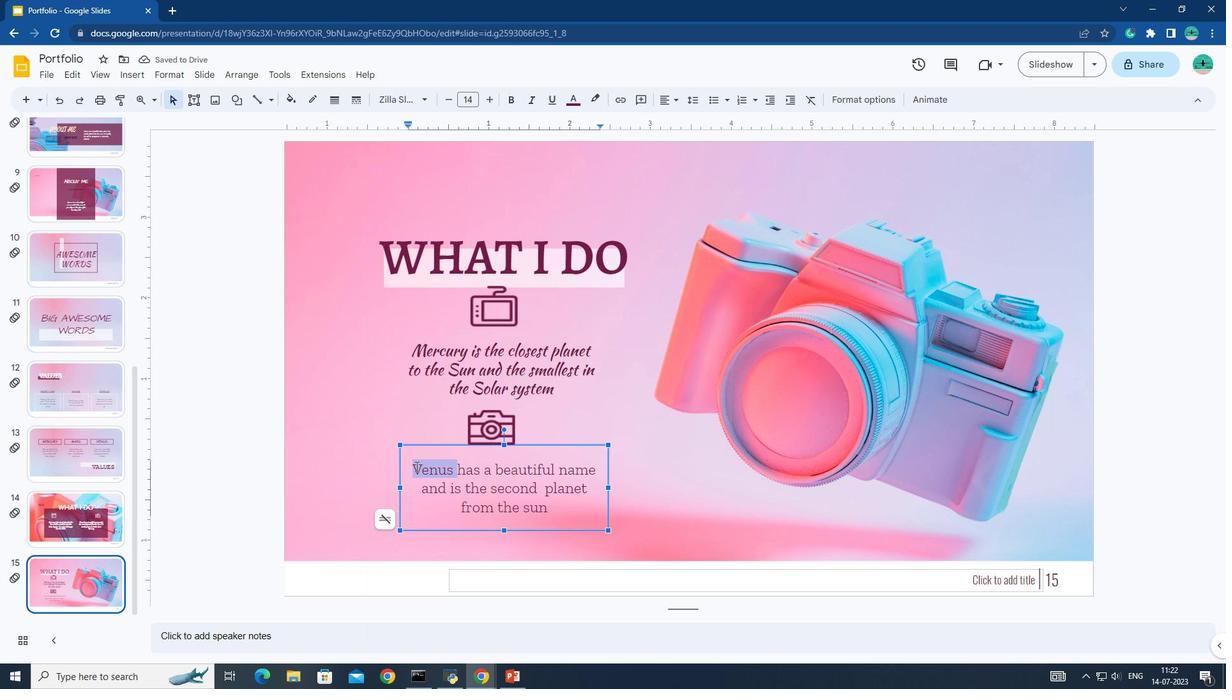 
Action: Mouse moved to (415, 88)
Screenshot: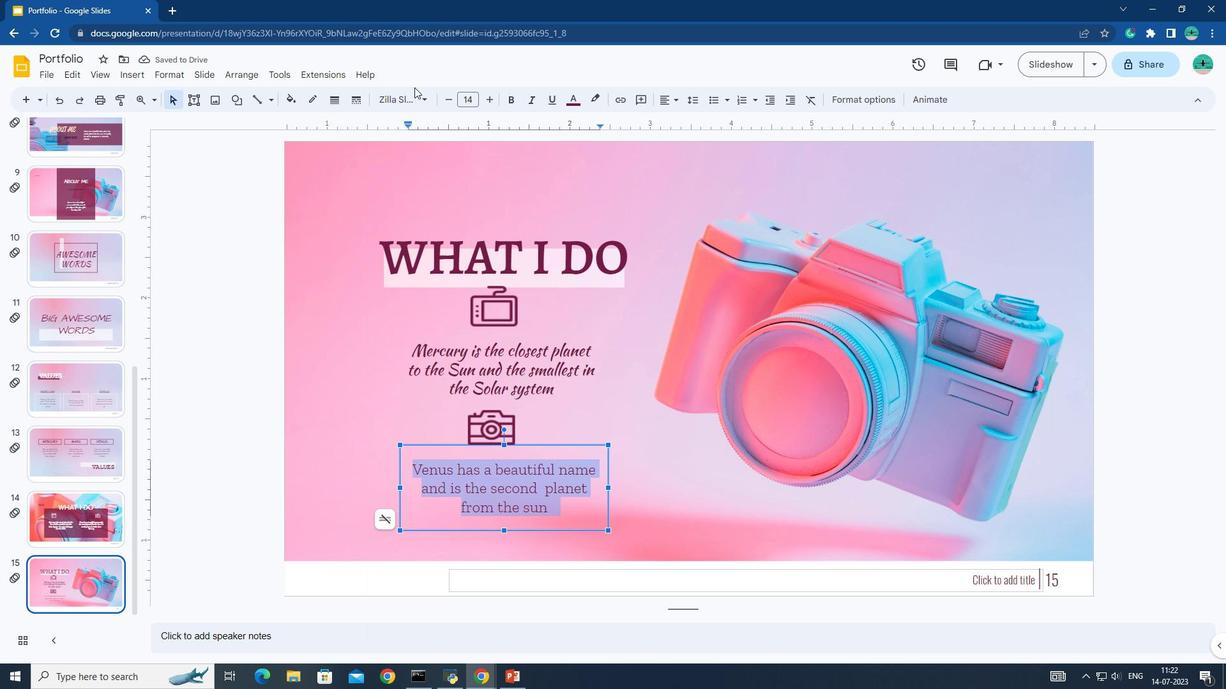 
Action: Mouse pressed left at (415, 88)
Screenshot: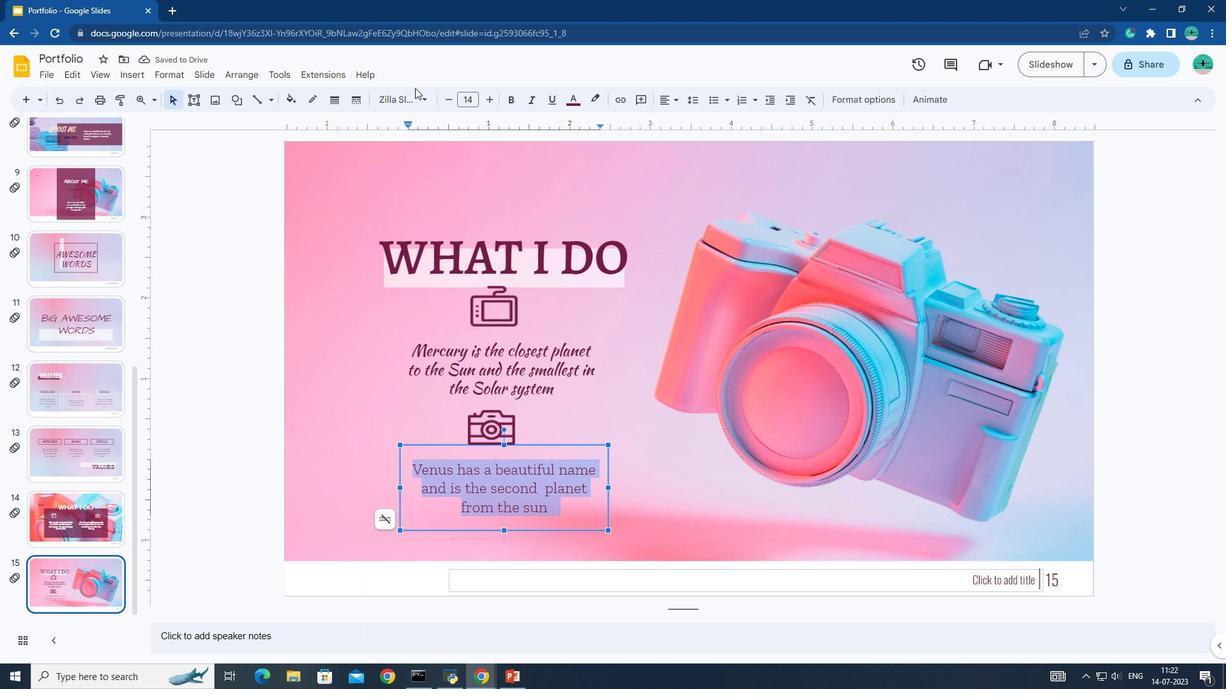 
Action: Mouse moved to (420, 95)
Screenshot: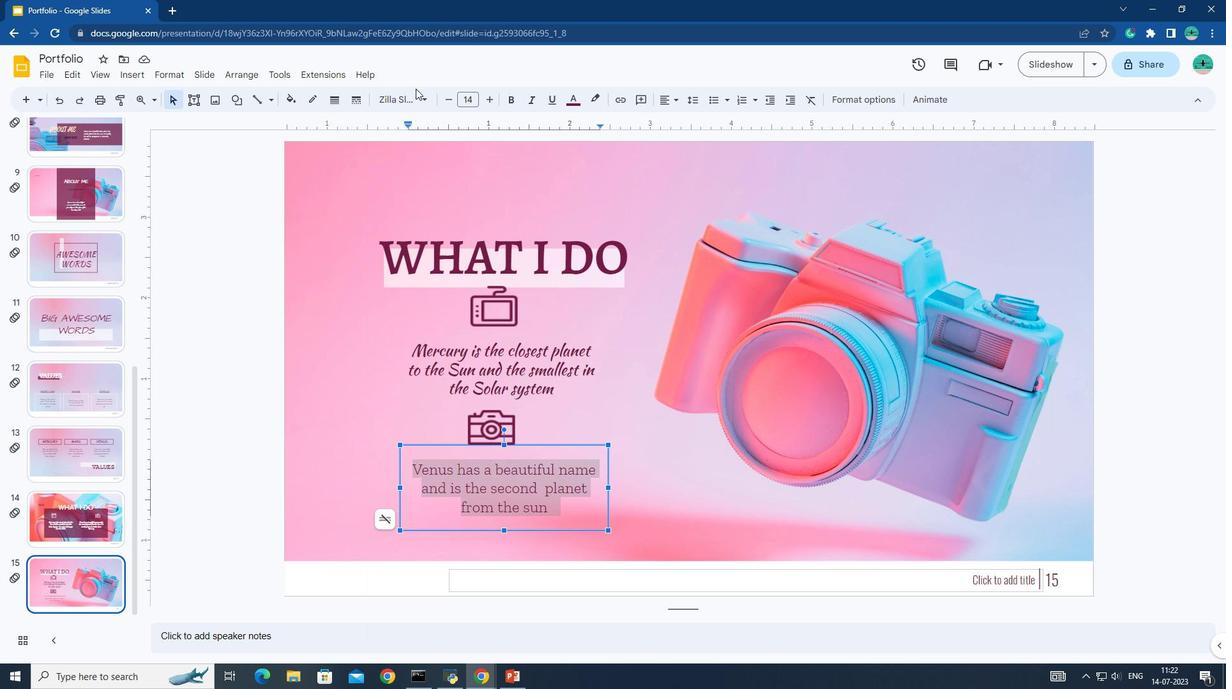 
Action: Mouse pressed left at (420, 95)
Screenshot: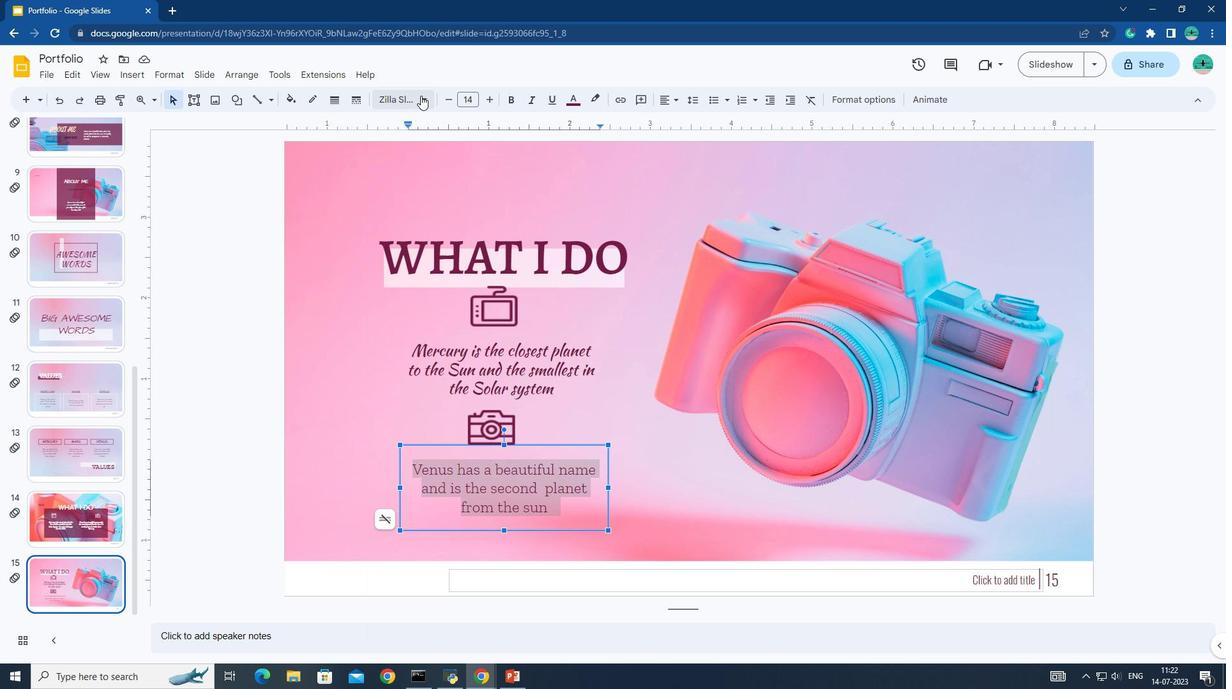 
Action: Mouse moved to (427, 265)
Screenshot: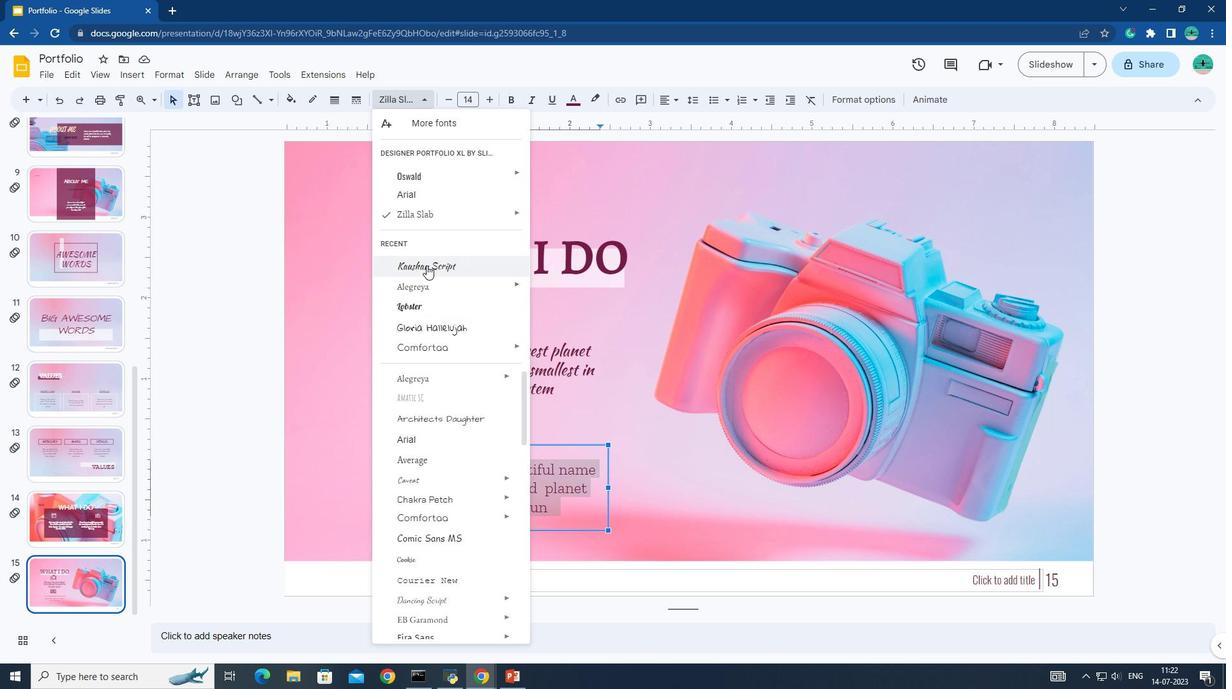 
Action: Mouse pressed left at (427, 265)
Screenshot: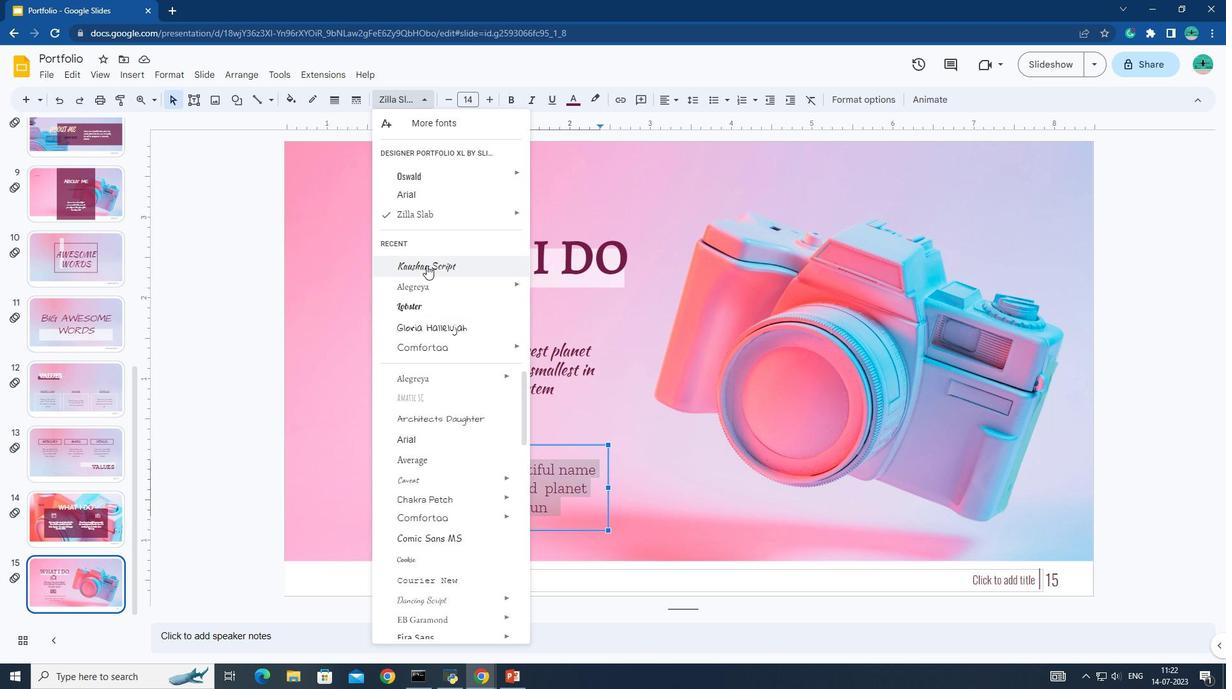 
Action: Mouse moved to (489, 100)
Screenshot: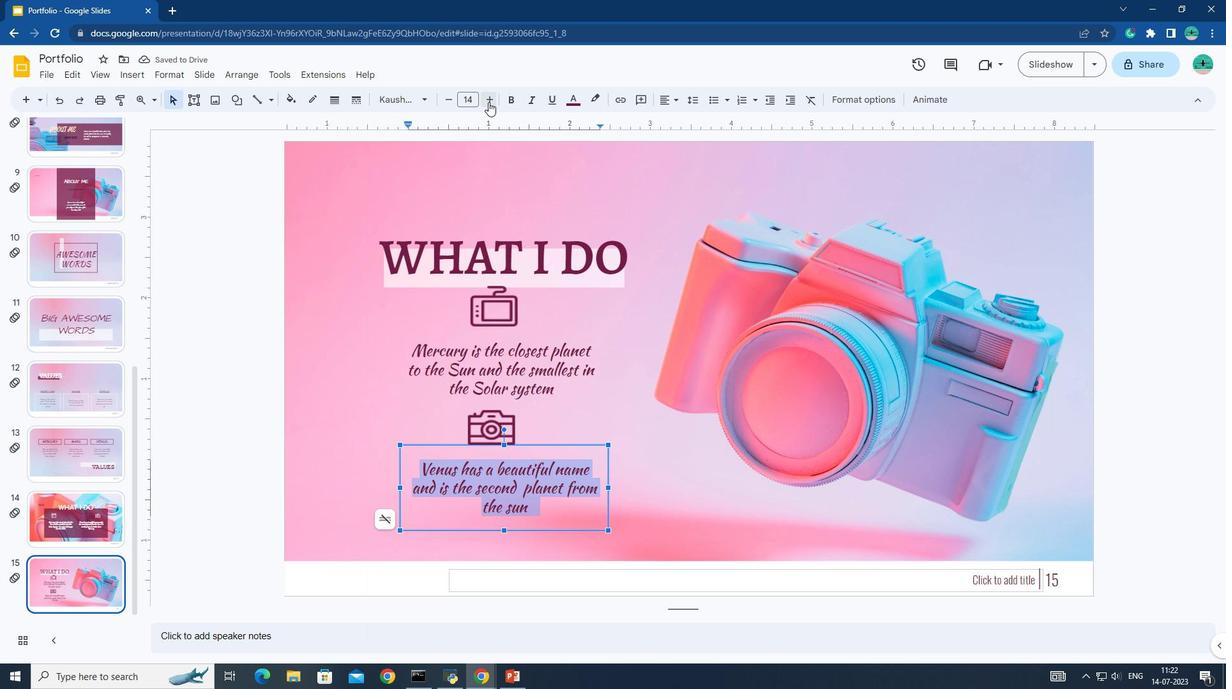 
Action: Mouse pressed left at (489, 100)
Screenshot: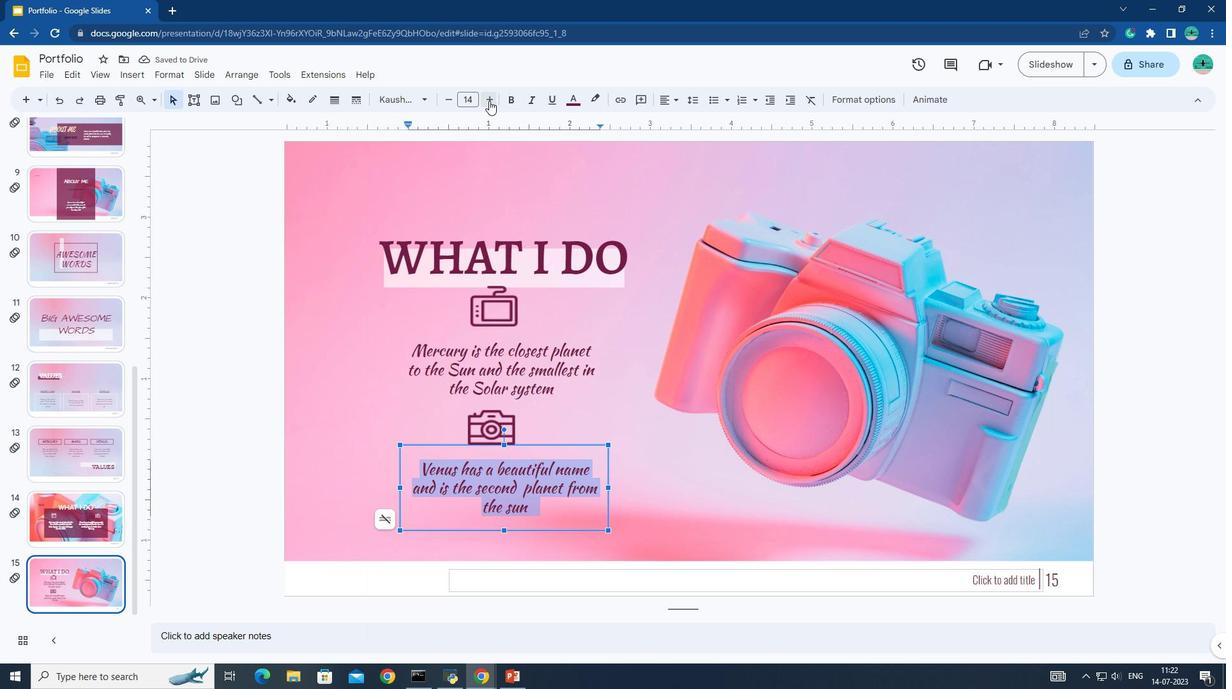 
Action: Mouse moved to (442, 353)
Screenshot: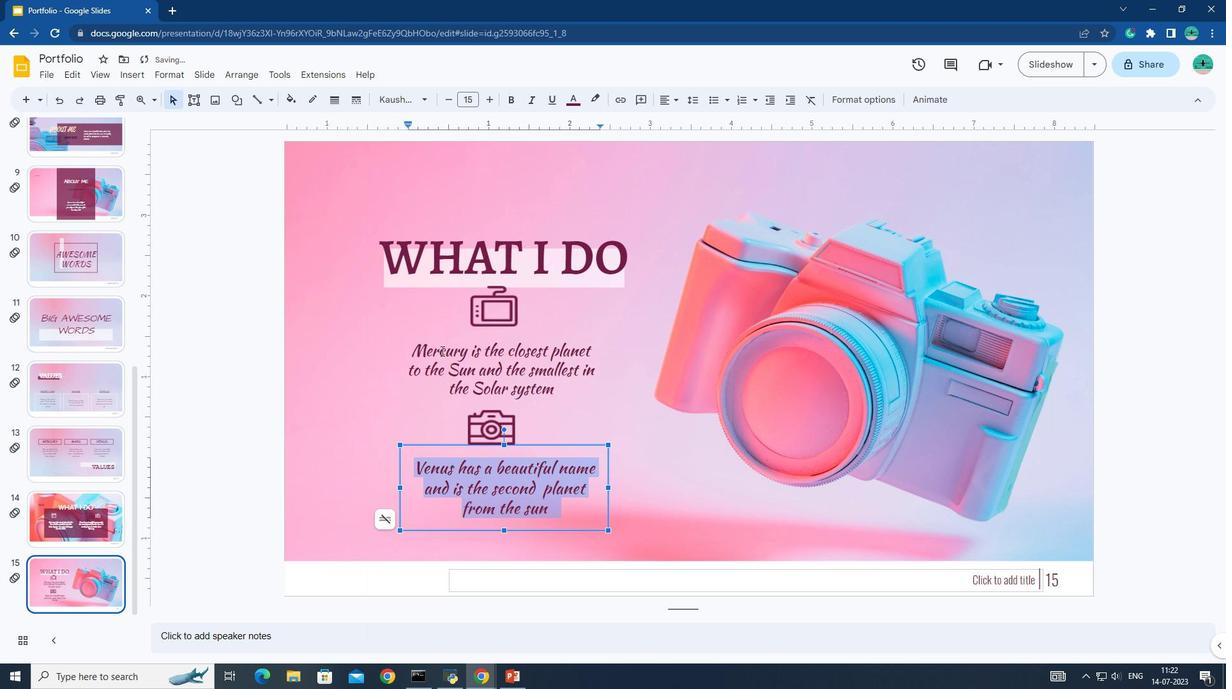 
Action: Mouse pressed left at (442, 353)
Screenshot: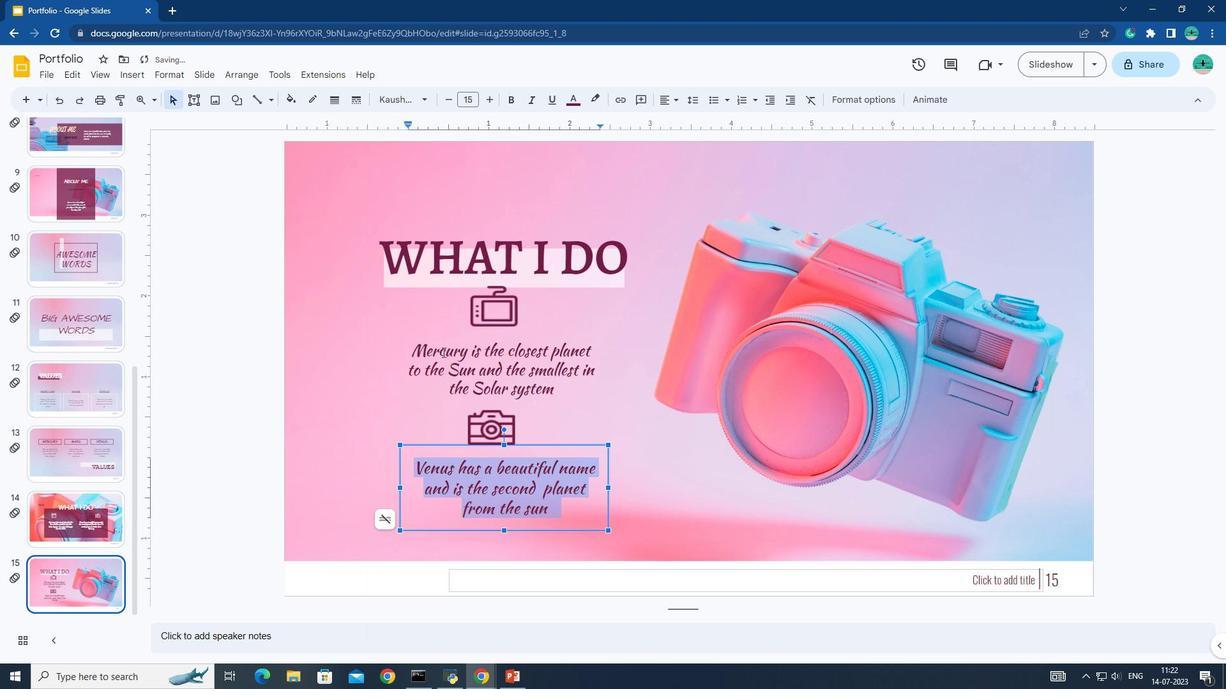 
Action: Mouse moved to (415, 344)
Screenshot: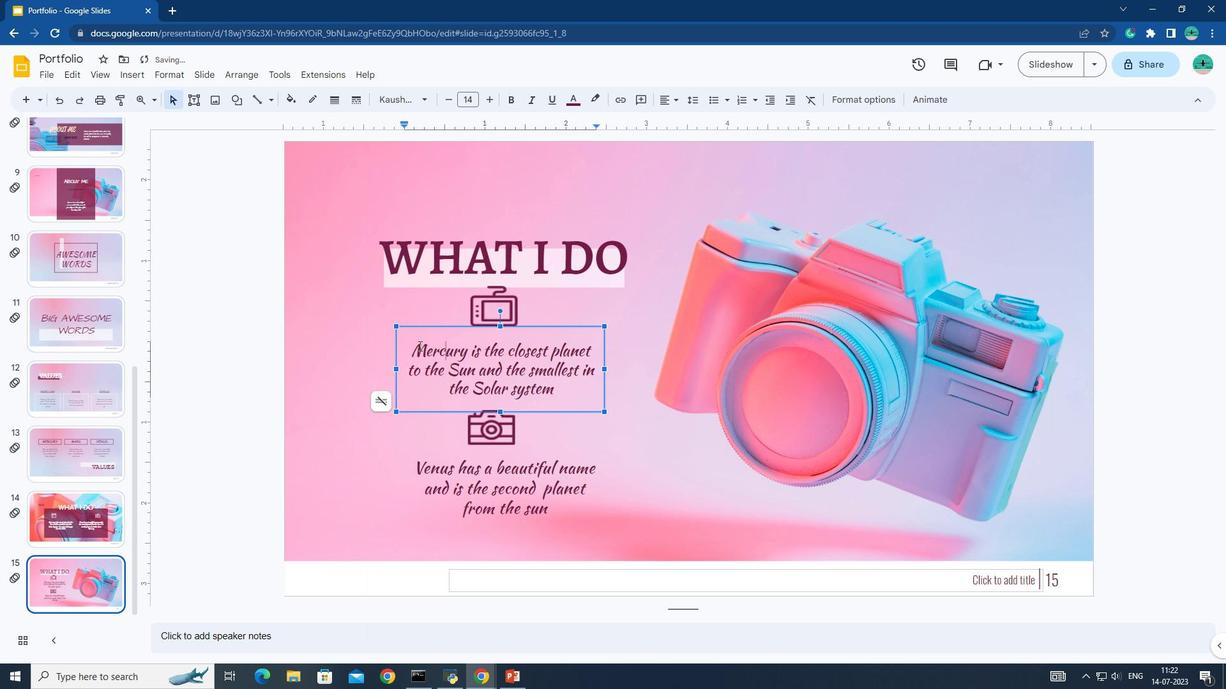 
Action: Mouse pressed left at (415, 344)
Screenshot: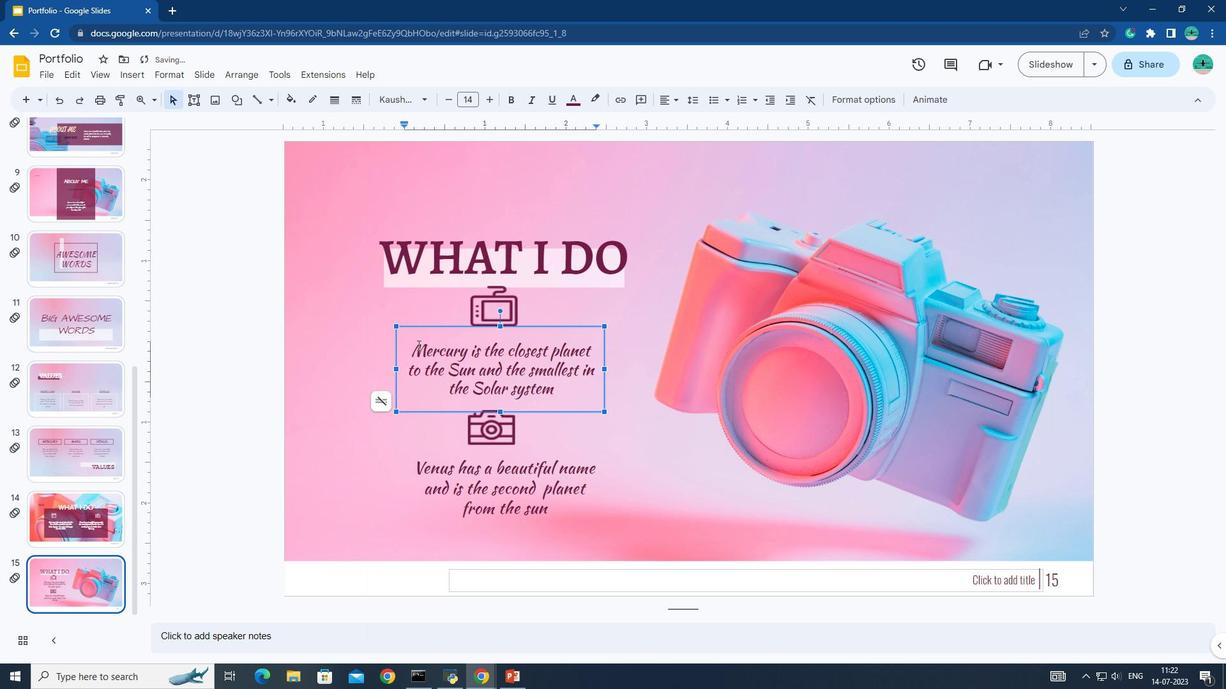 
Action: Mouse pressed left at (415, 344)
Screenshot: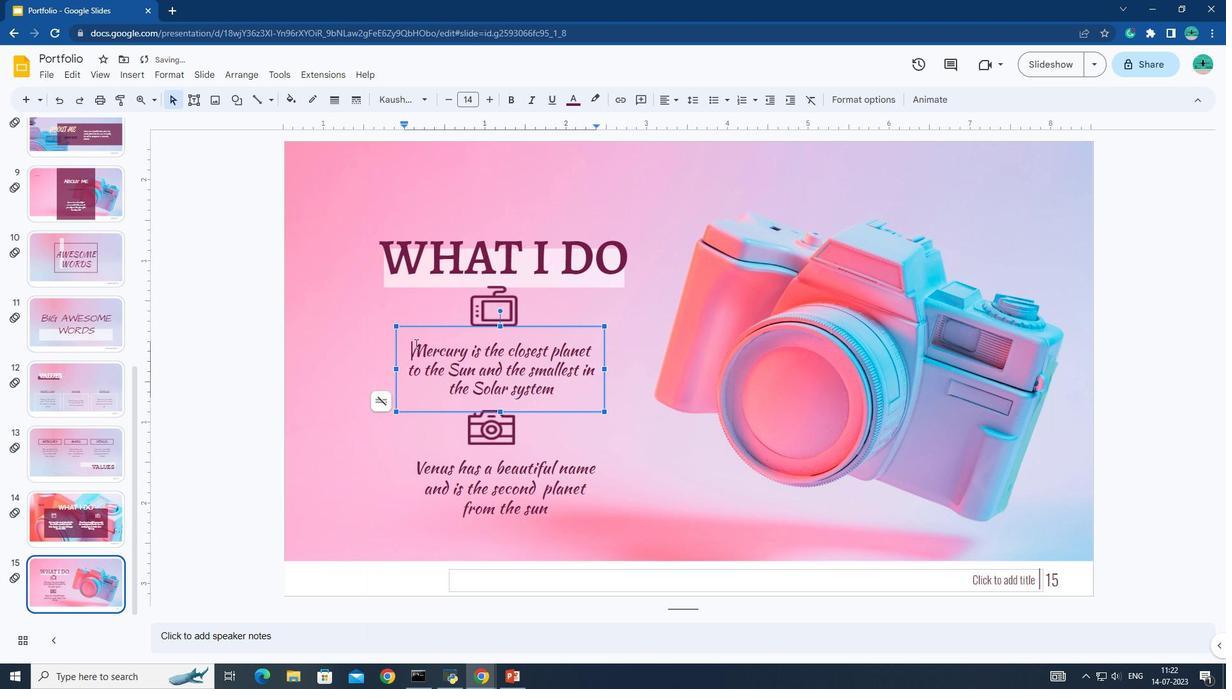 
Action: Mouse pressed left at (415, 344)
Screenshot: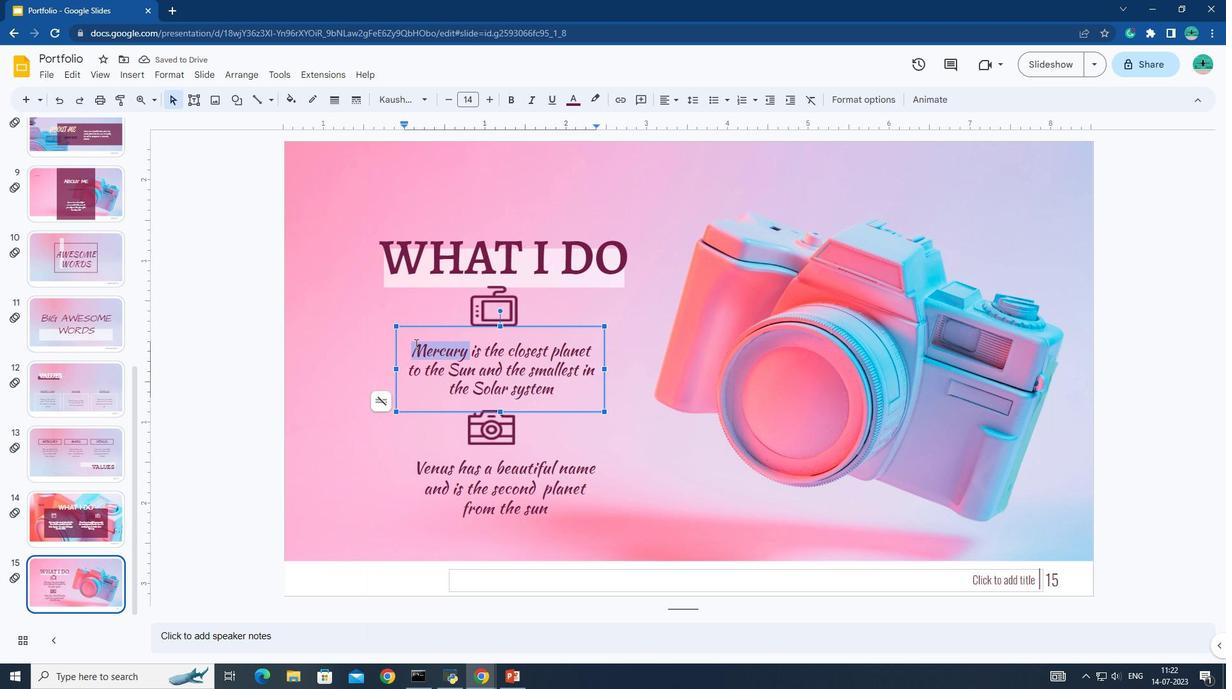 
Action: Mouse moved to (355, 319)
Screenshot: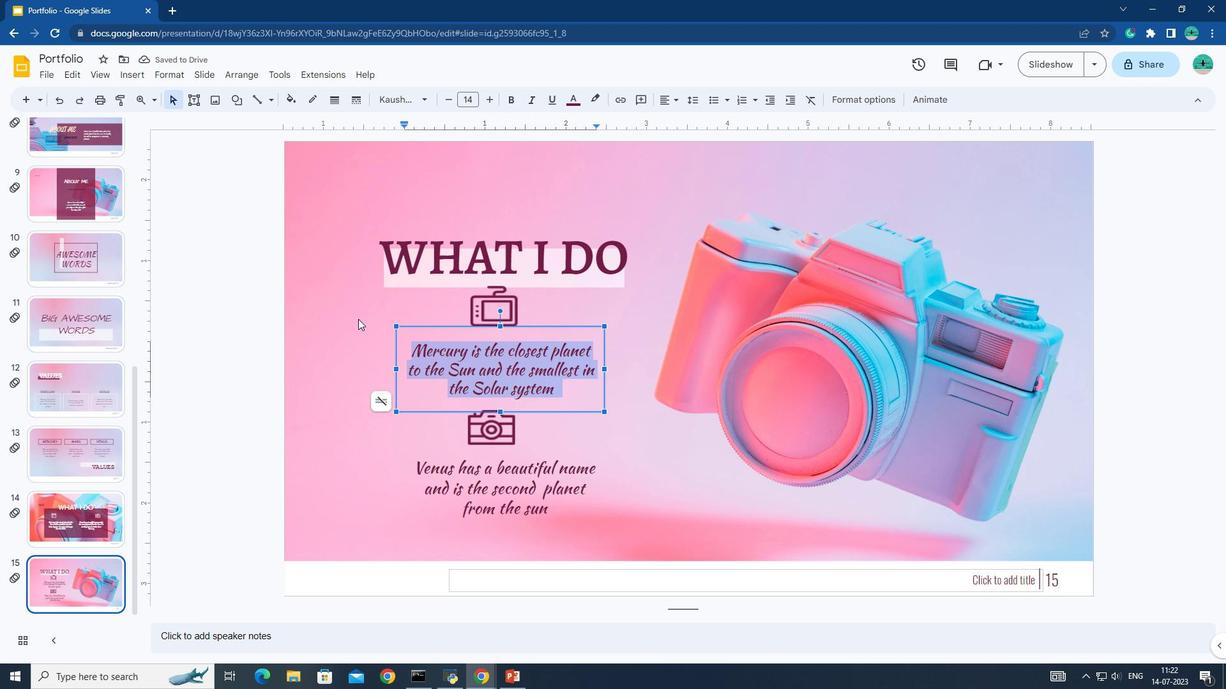 
Action: Mouse pressed left at (355, 319)
Screenshot: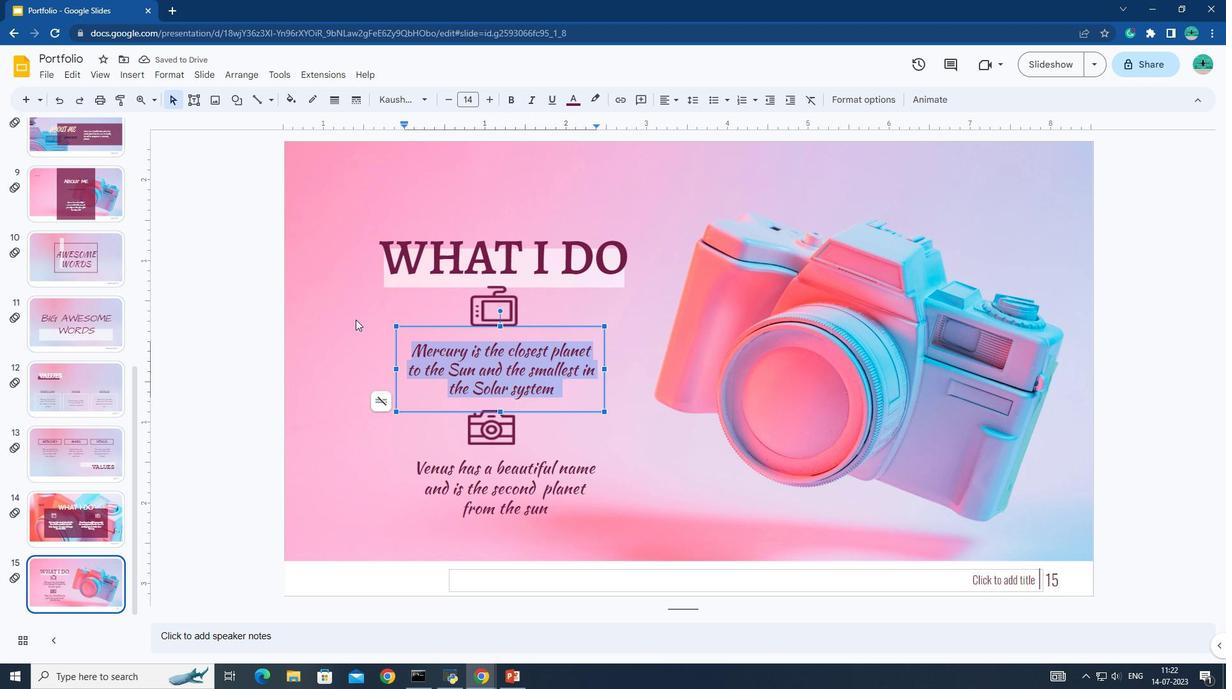 
Action: Mouse moved to (188, 98)
Screenshot: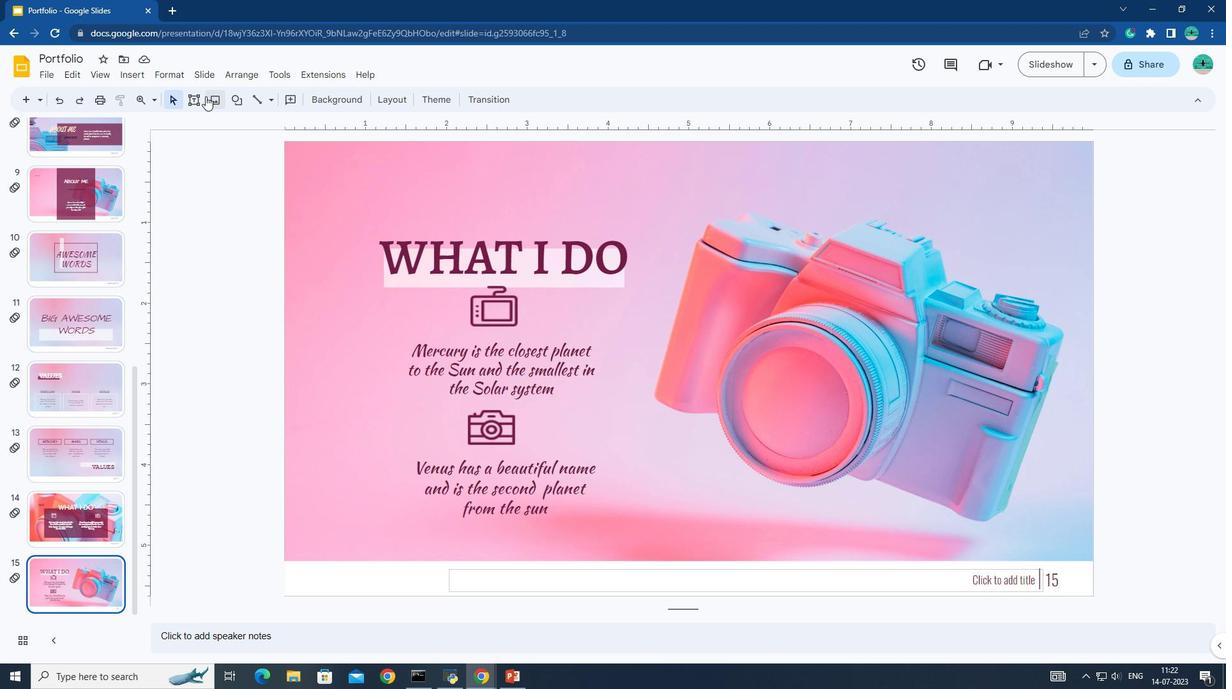
Action: Mouse pressed left at (188, 98)
Screenshot: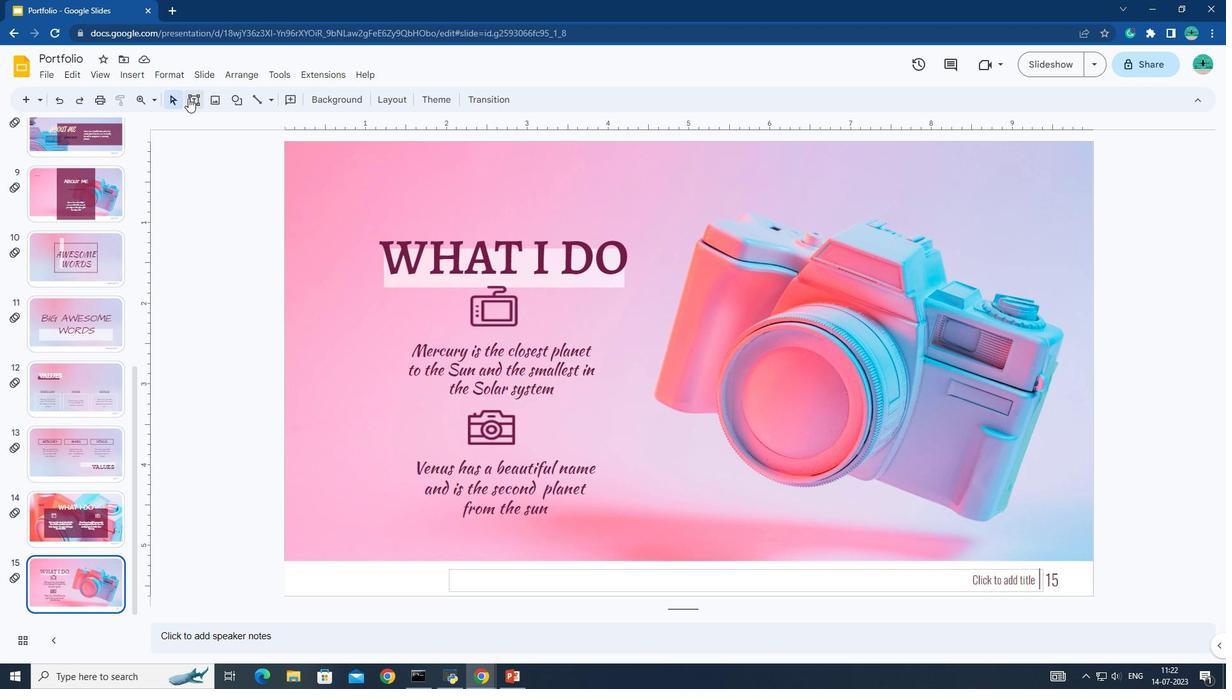 
Action: Mouse moved to (952, 248)
Screenshot: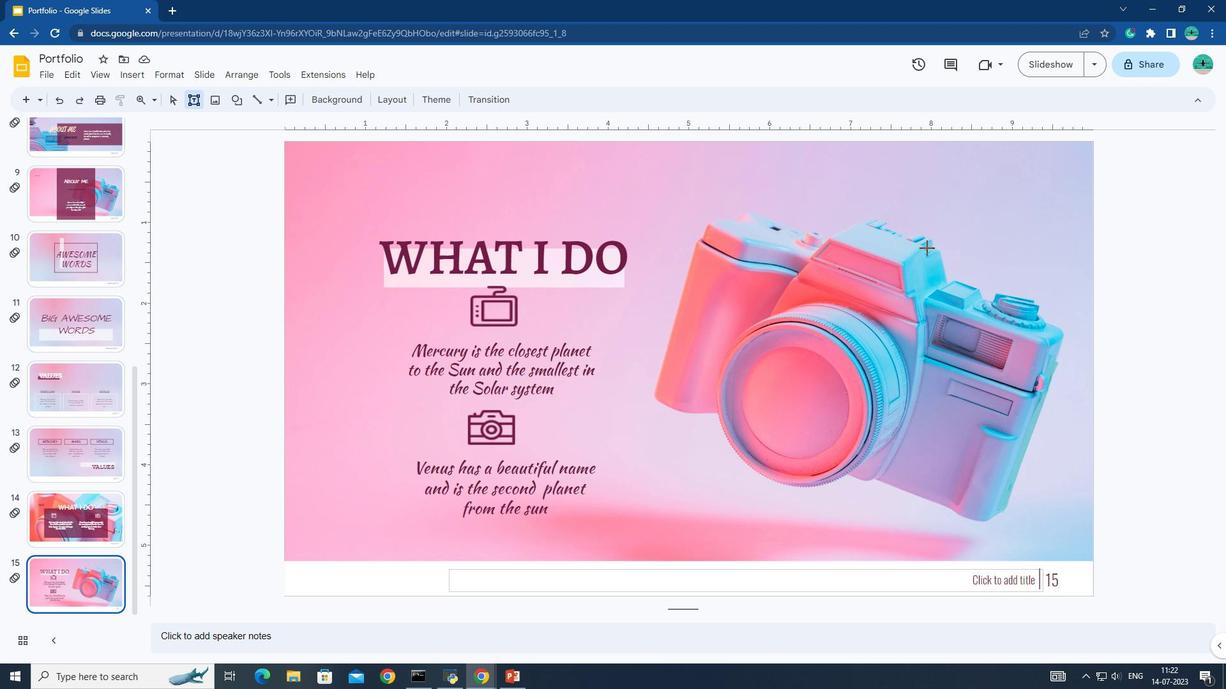 
Action: Mouse pressed left at (952, 248)
Screenshot: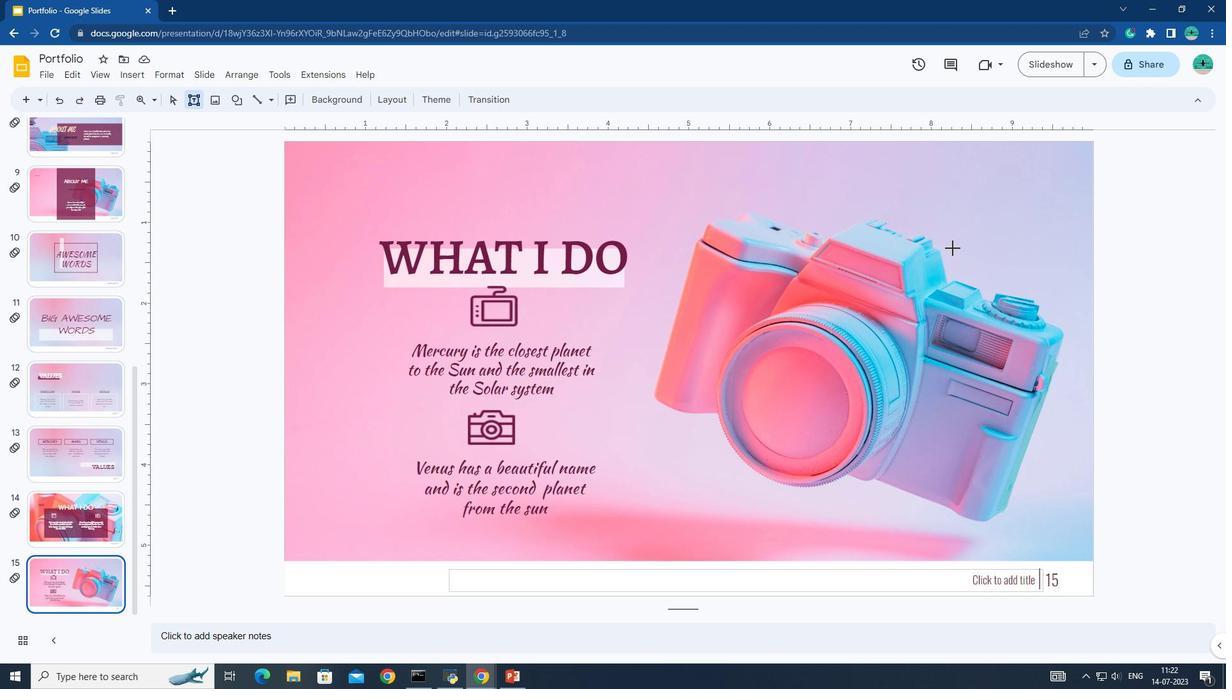 
Action: Mouse moved to (987, 272)
Screenshot: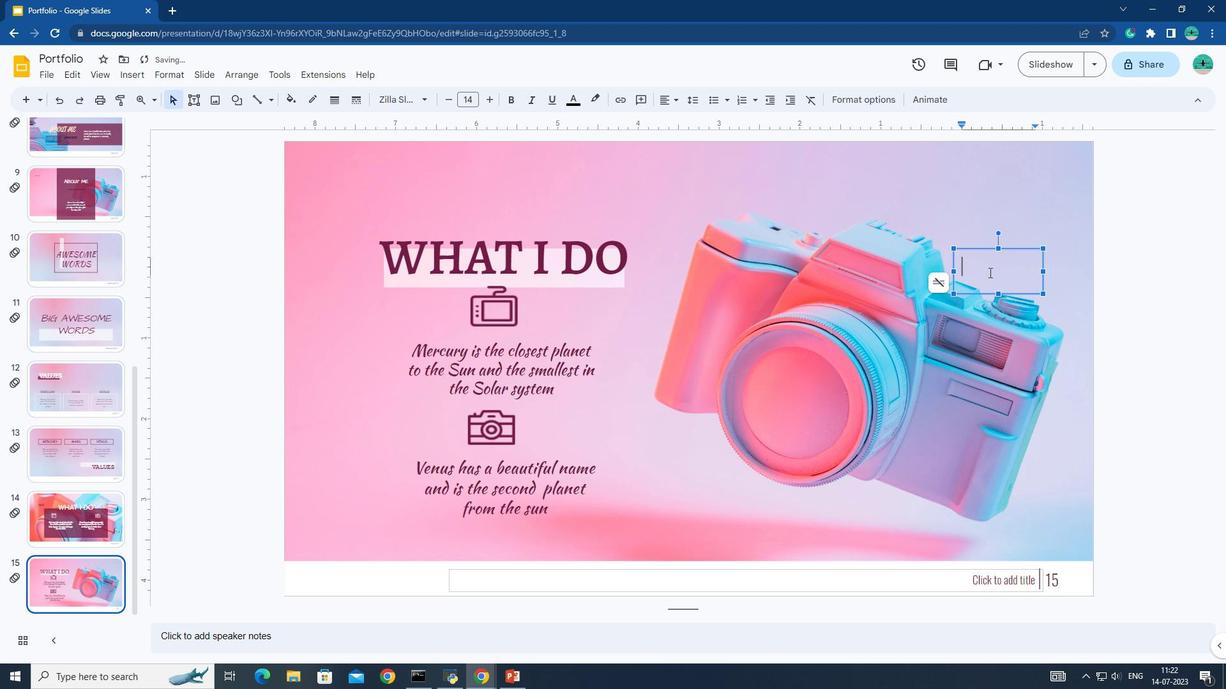 
Action: Key pressed <Key.shift><Key.shift><Key.shift><Key.shift><Key.shift><Key.caps_lock>back
Screenshot: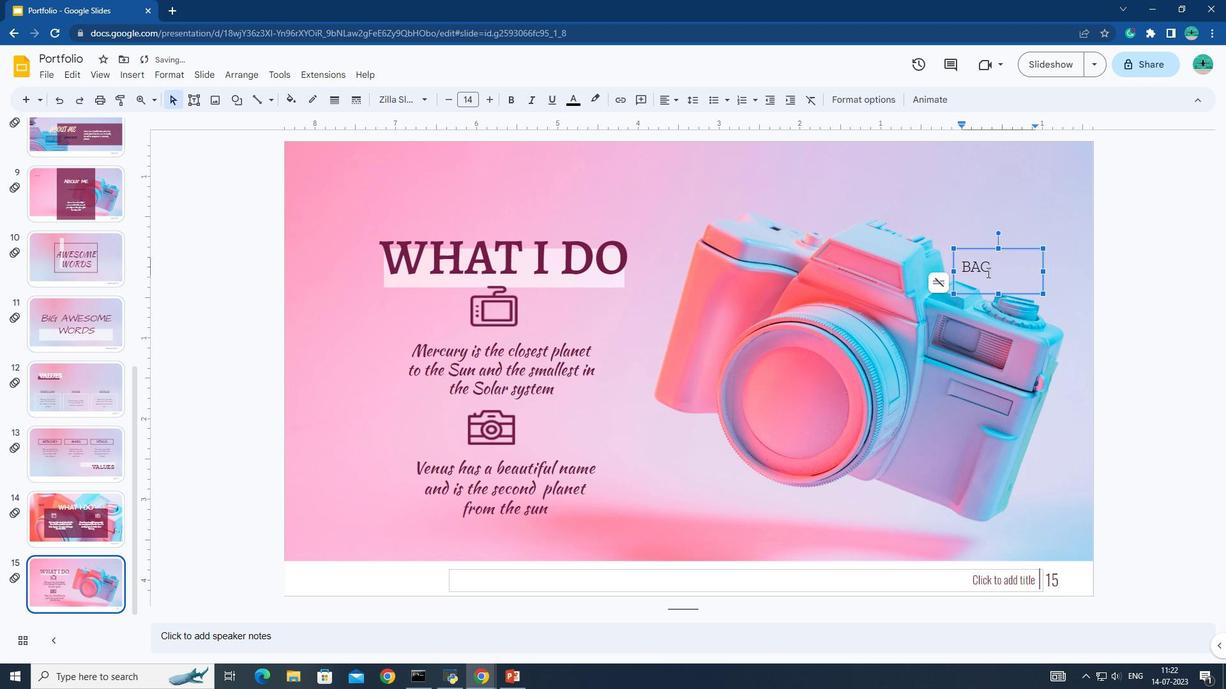 
Action: Mouse moved to (996, 295)
Screenshot: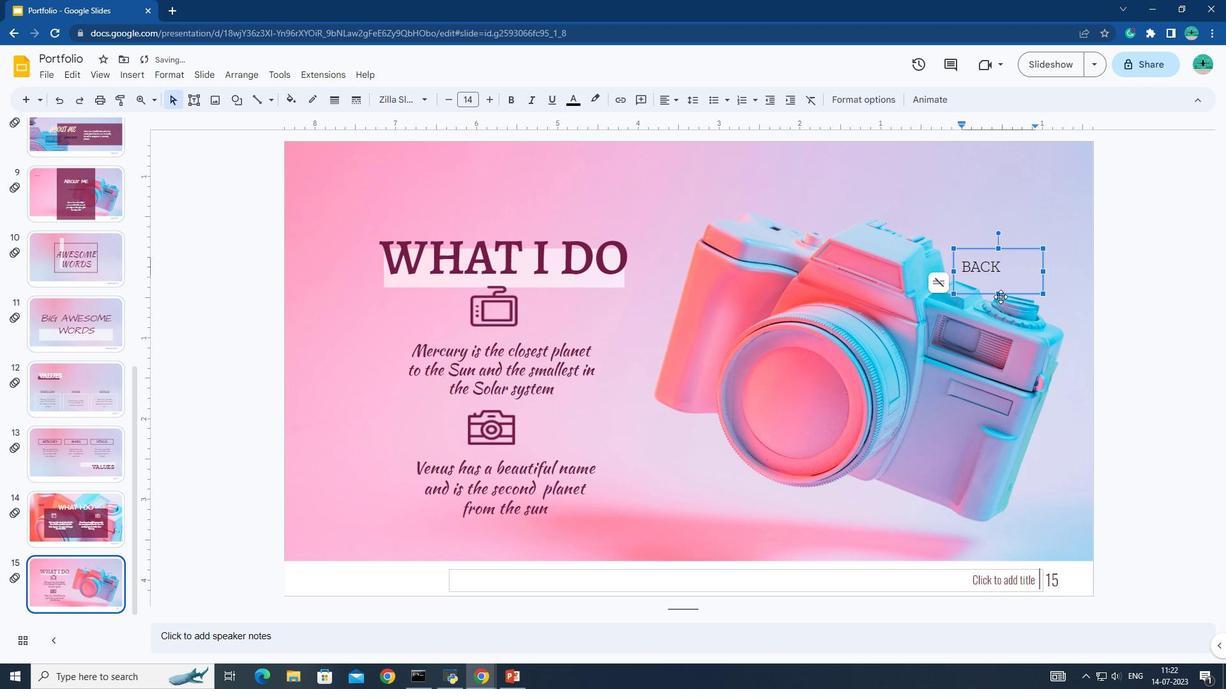 
Action: Mouse pressed left at (996, 295)
Screenshot: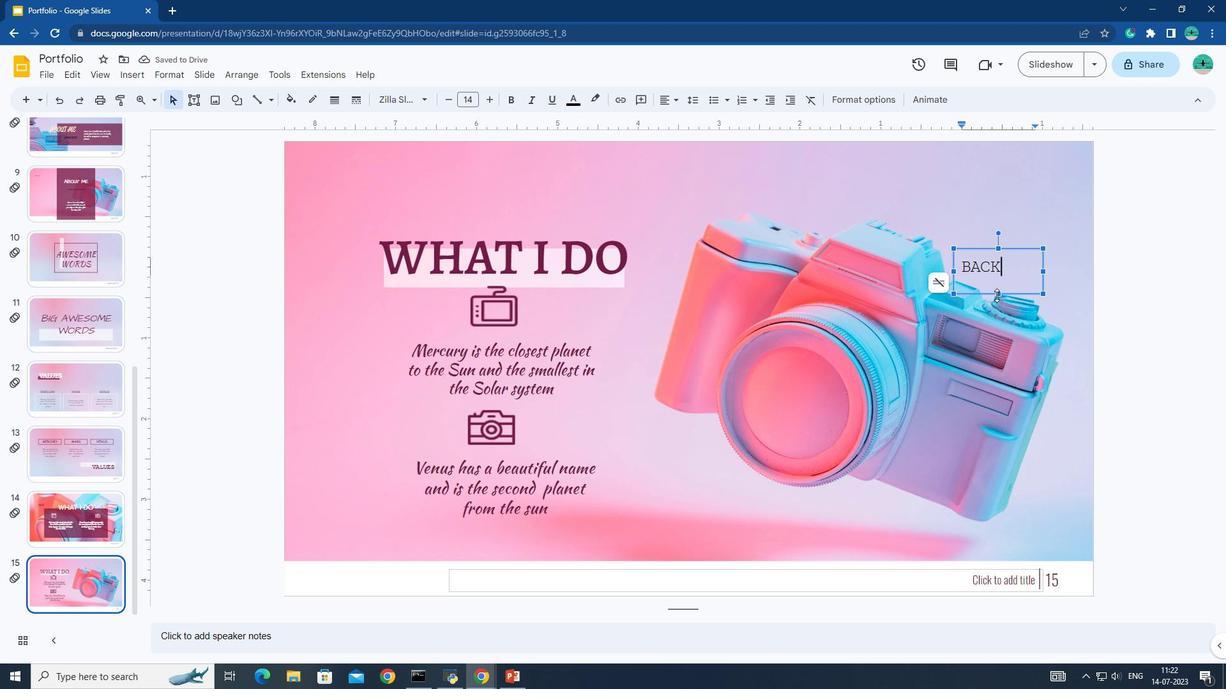 
Action: Mouse moved to (994, 265)
Screenshot: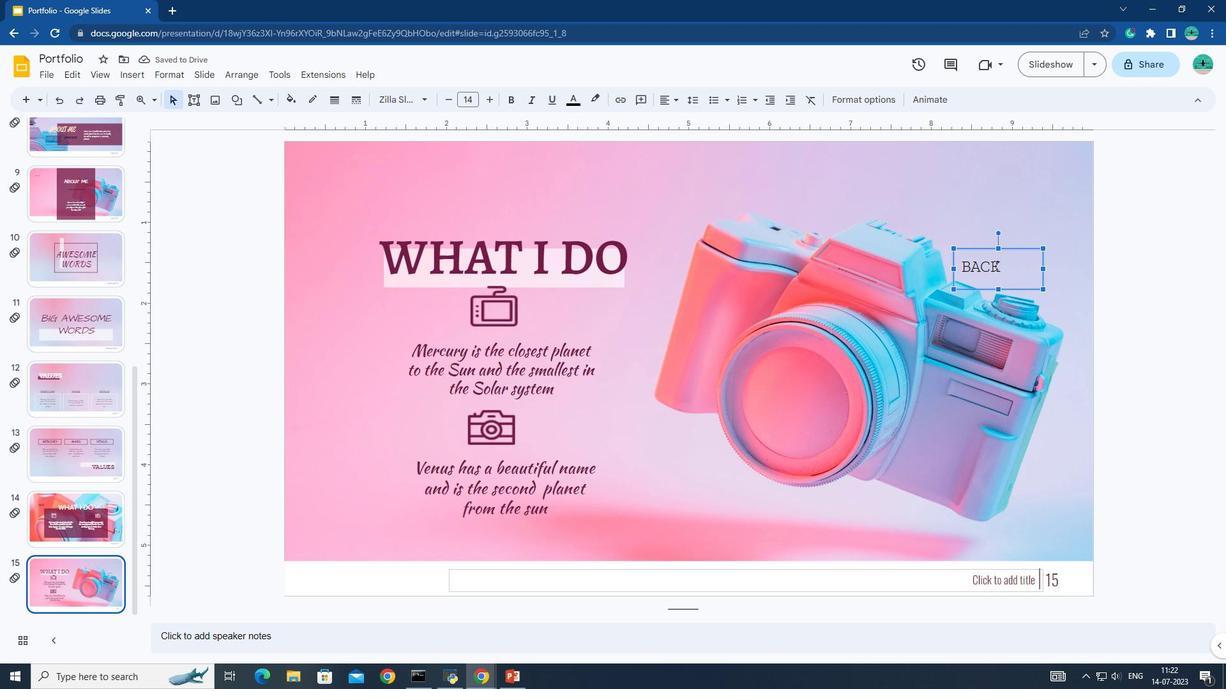 
Action: Mouse pressed left at (994, 265)
Screenshot: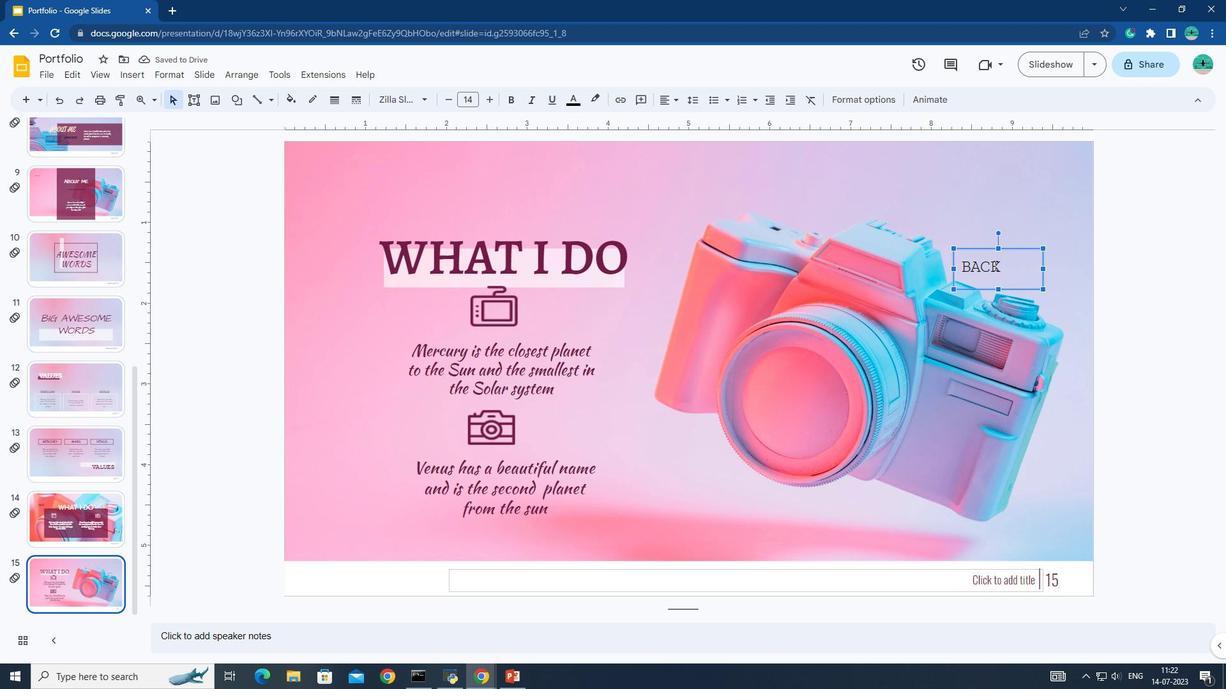 
Action: Mouse pressed left at (994, 265)
Screenshot: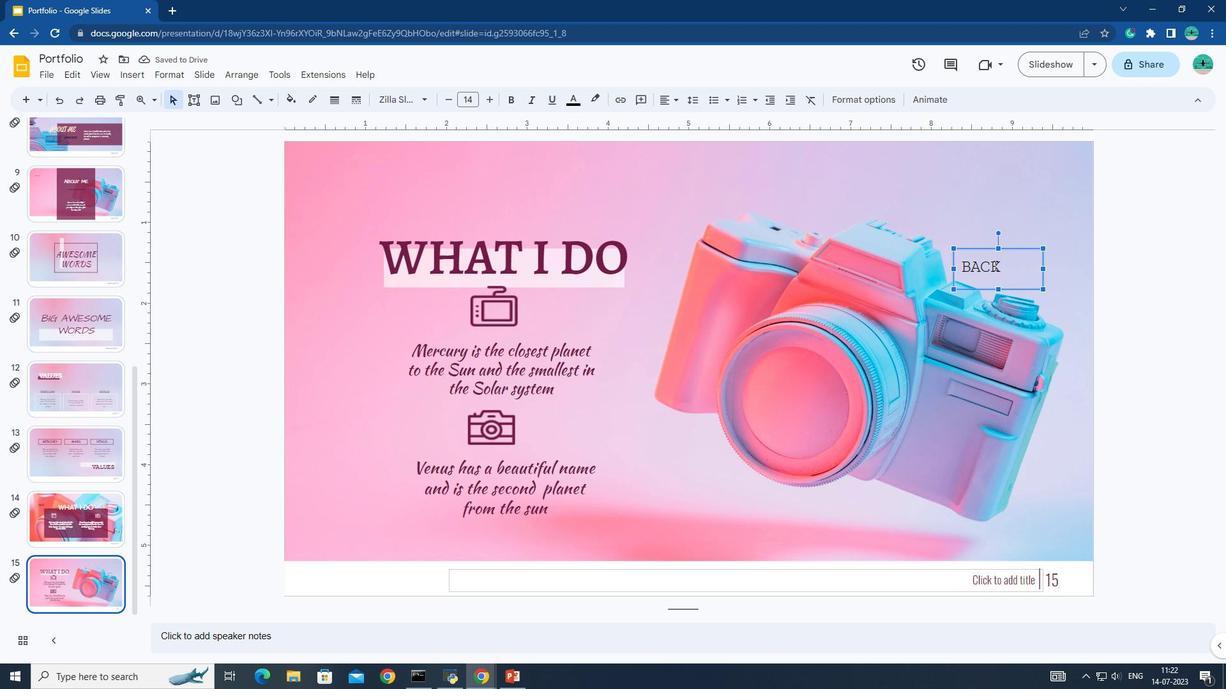 
Action: Mouse moved to (508, 102)
Screenshot: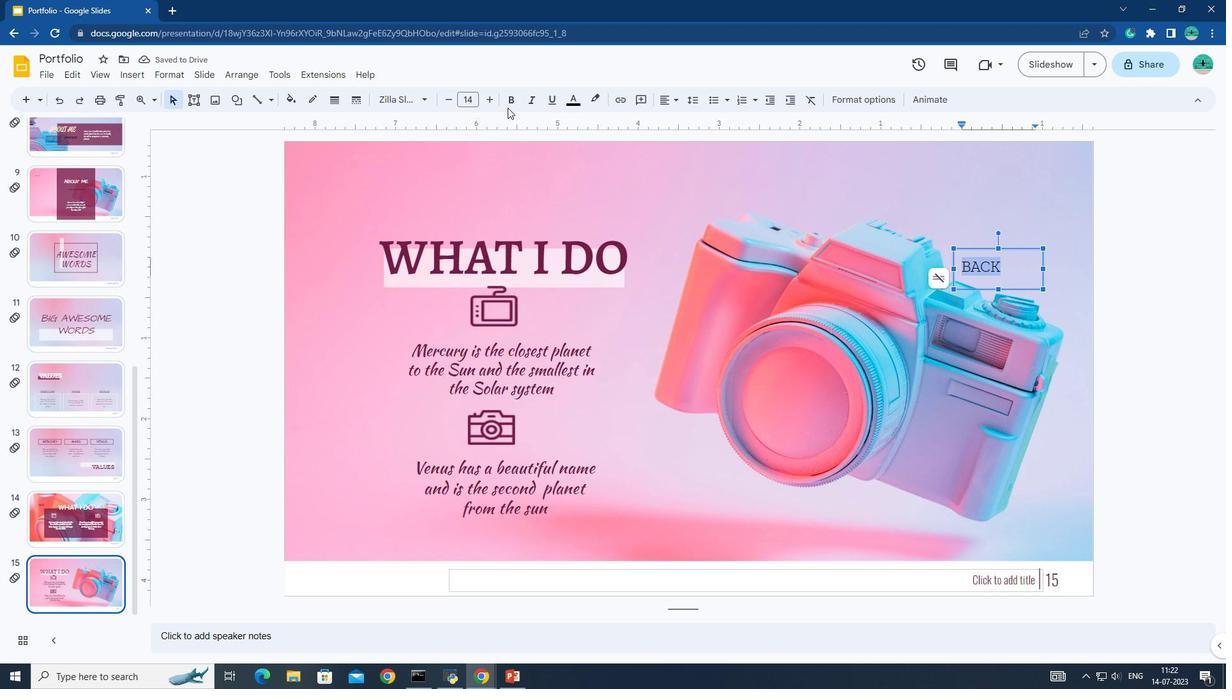 
Action: Mouse pressed left at (508, 102)
Screenshot: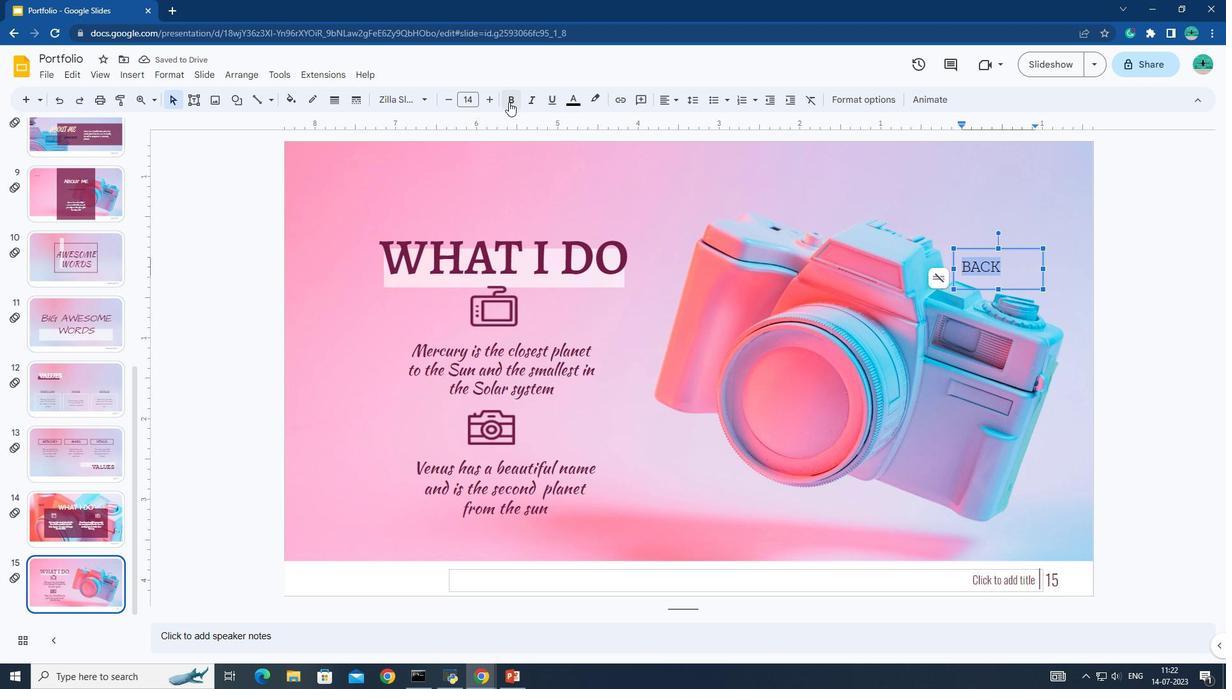 
Action: Mouse moved to (570, 101)
Screenshot: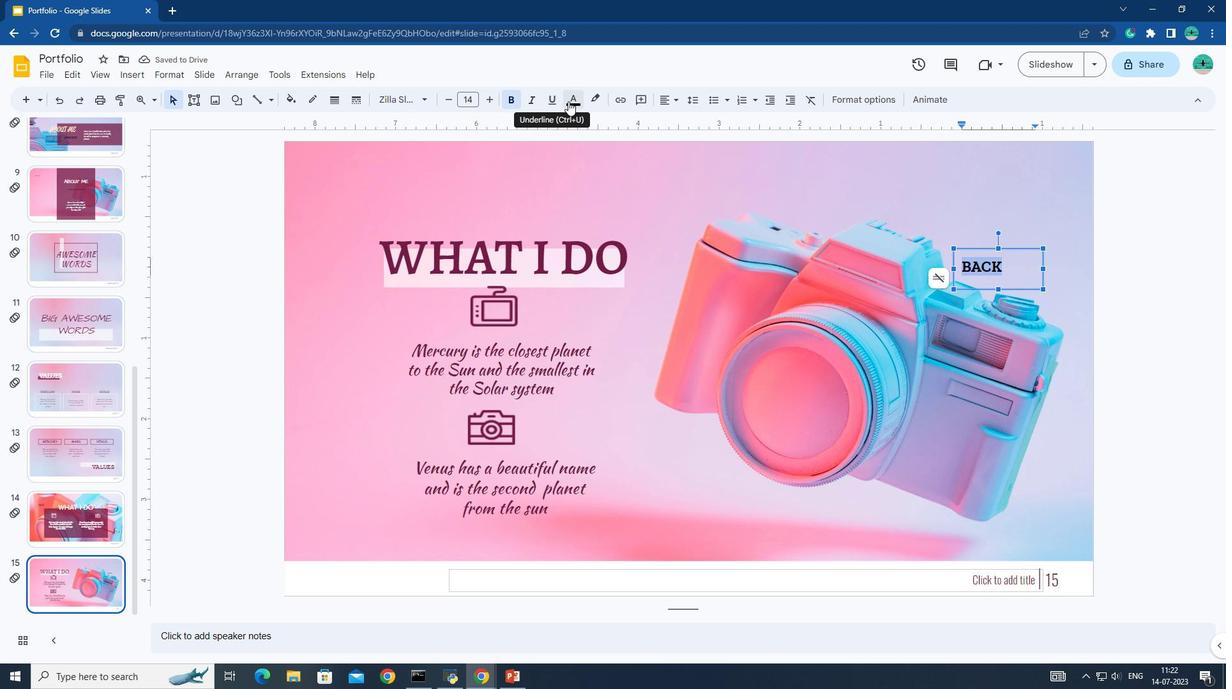 
Action: Mouse pressed left at (570, 101)
Screenshot: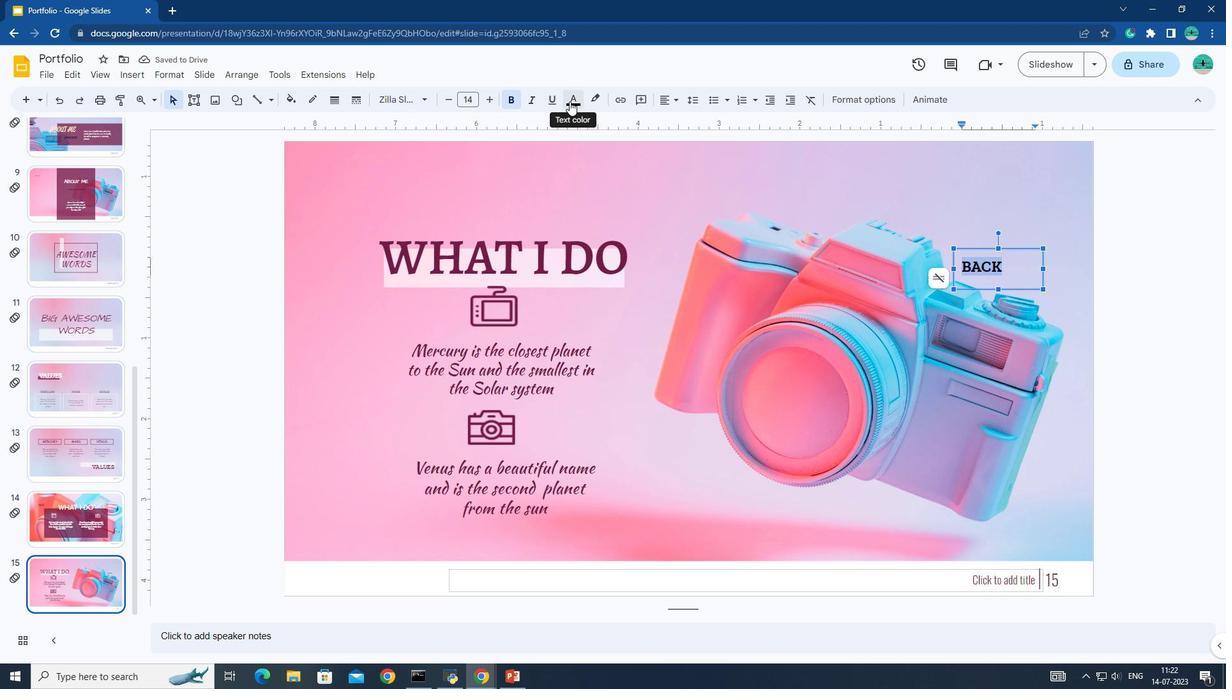 
Action: Mouse moved to (574, 137)
Screenshot: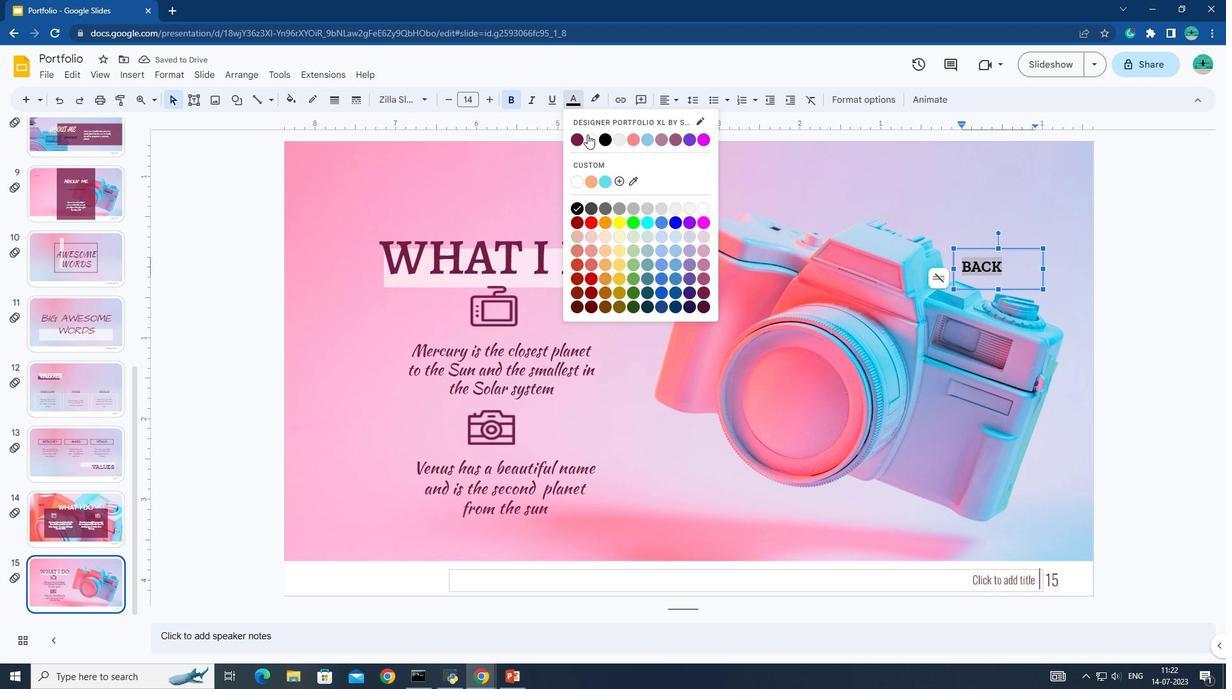 
Action: Mouse pressed left at (574, 137)
Screenshot: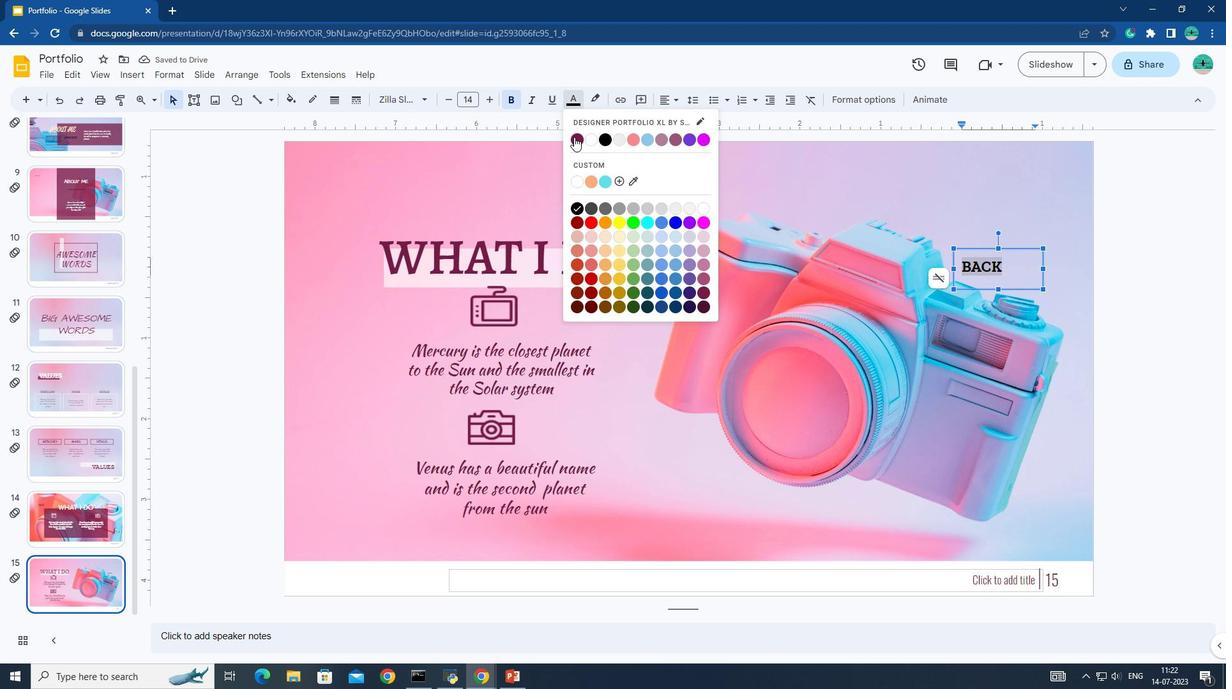 
Action: Mouse moved to (493, 100)
Screenshot: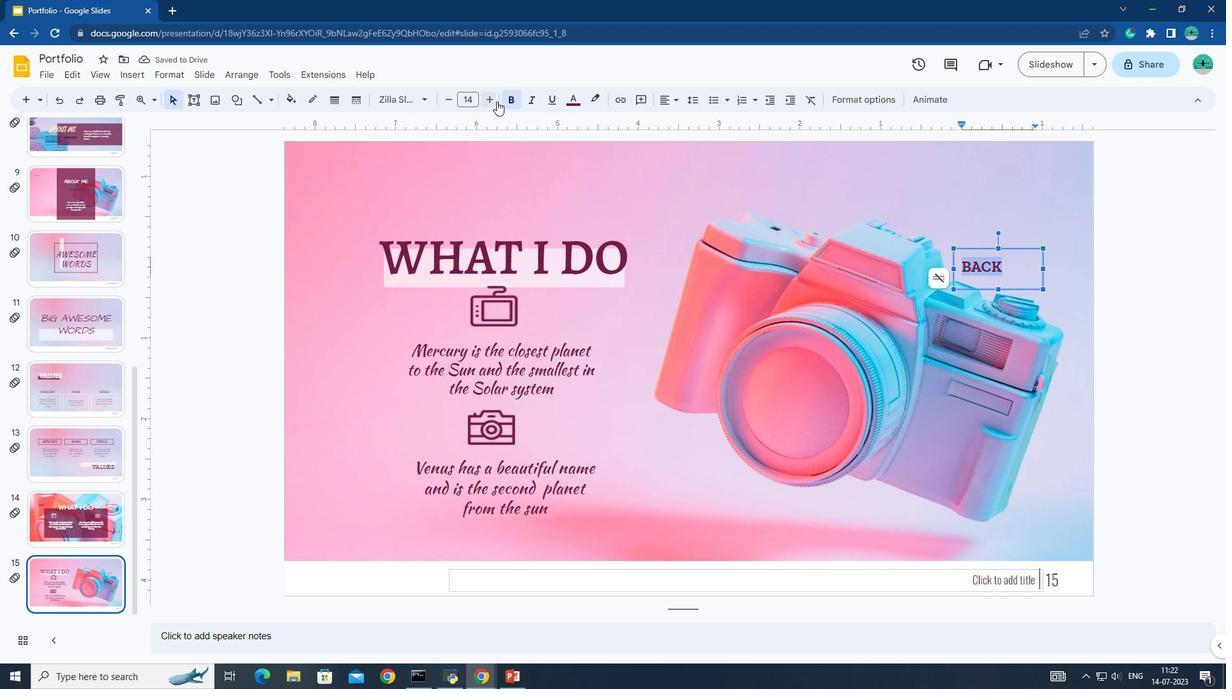 
Action: Mouse pressed left at (493, 100)
Screenshot: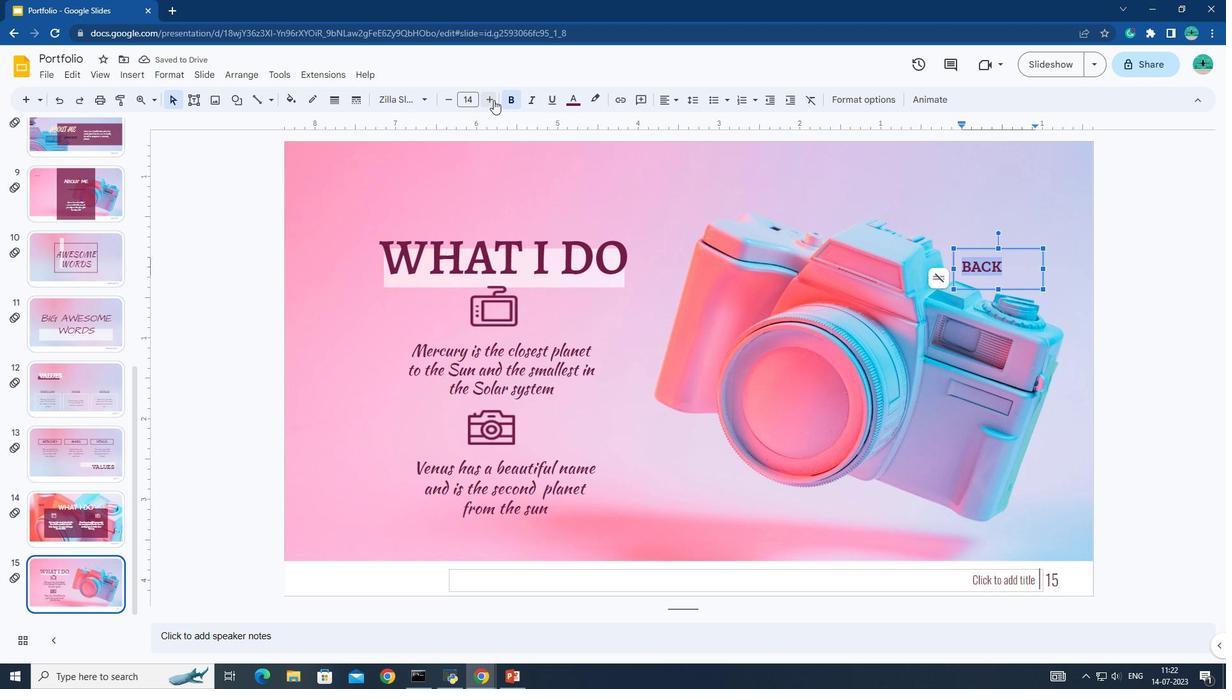 
Action: Mouse pressed left at (493, 100)
Screenshot: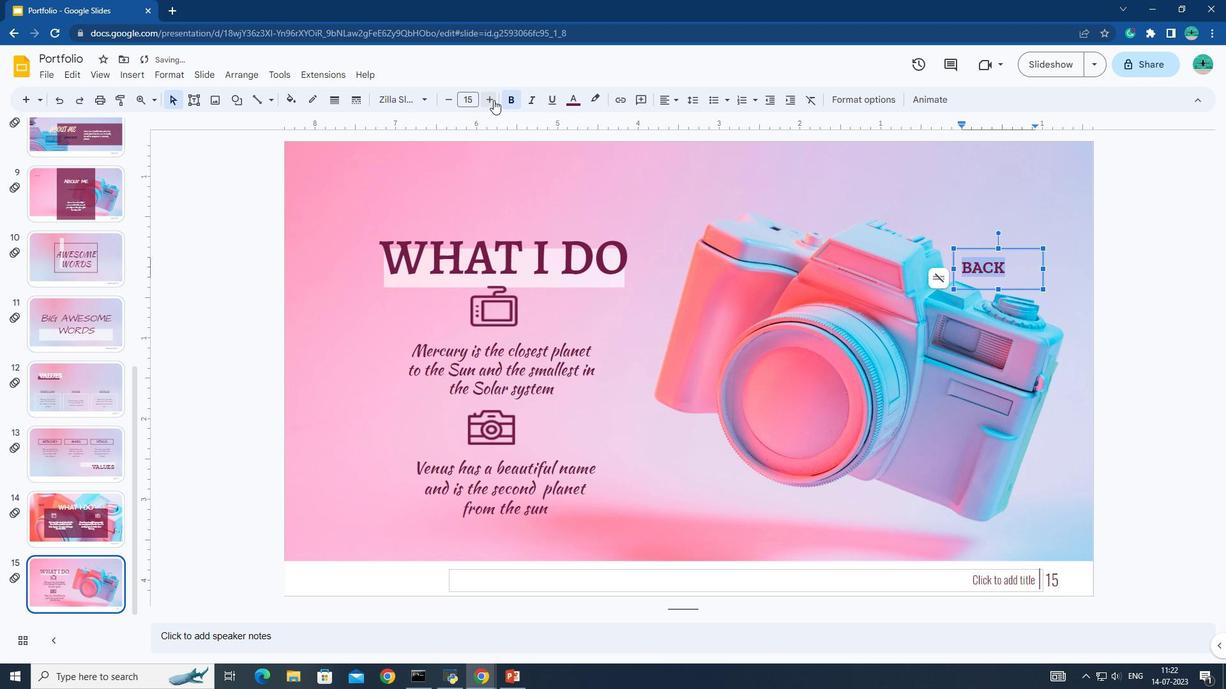 
Action: Mouse moved to (970, 581)
Screenshot: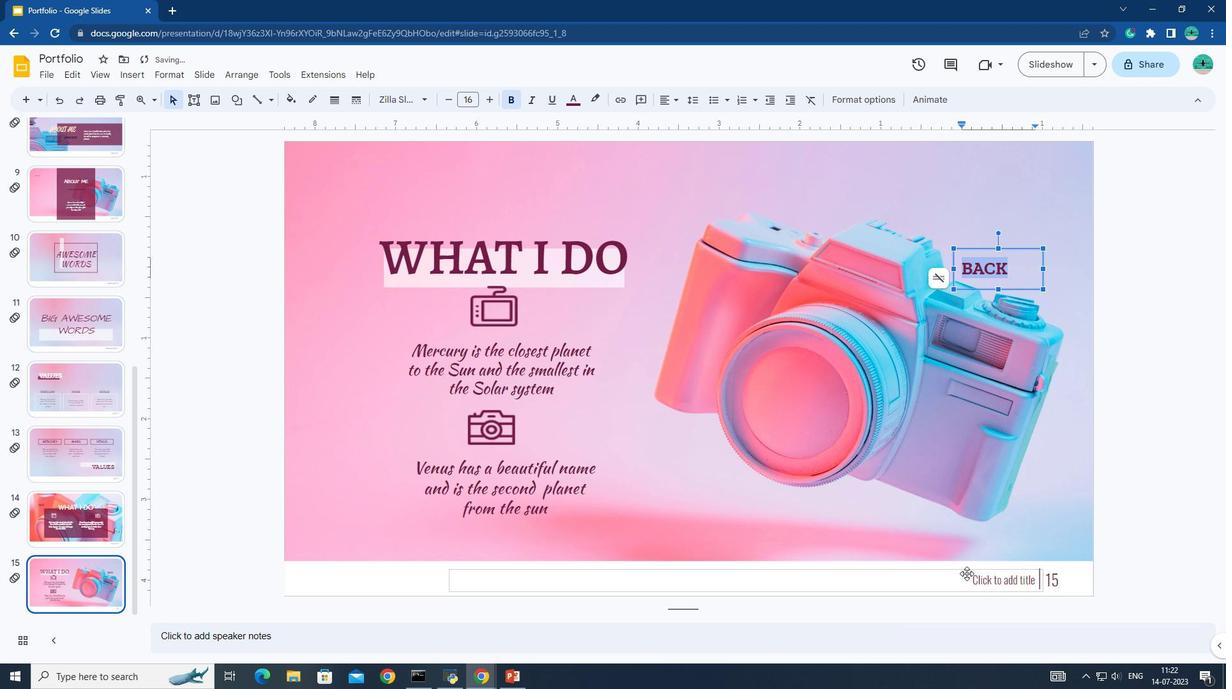 
Action: Mouse pressed left at (970, 581)
Screenshot: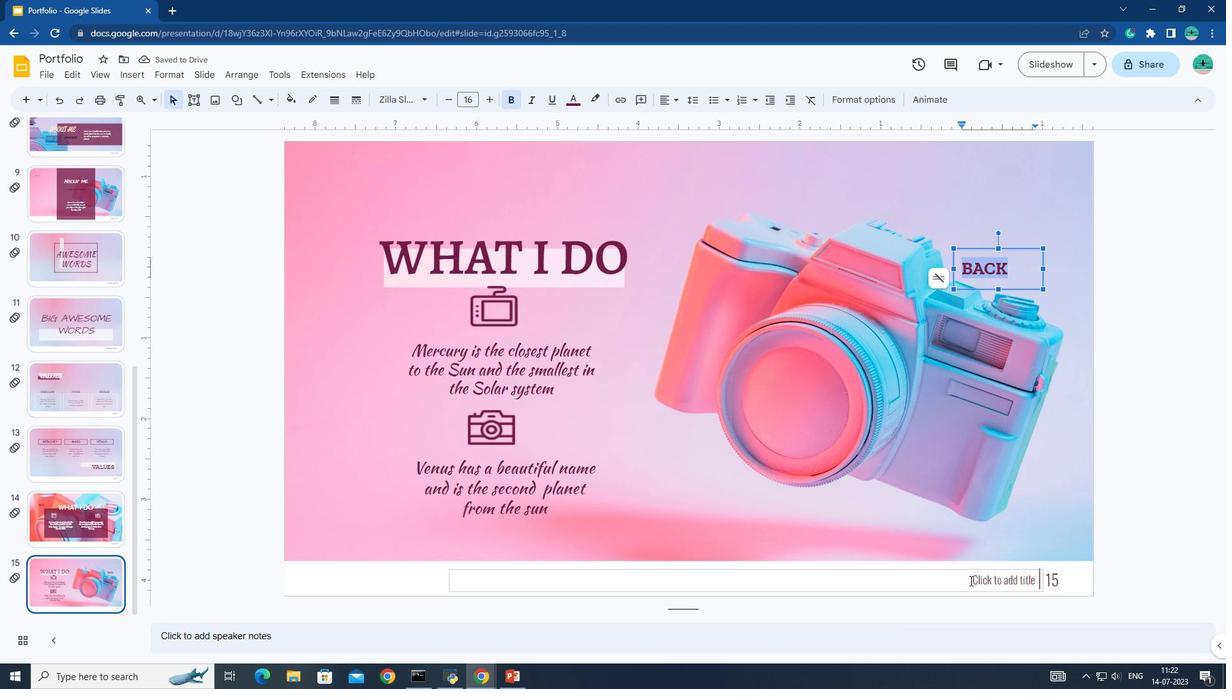 
Action: Key pressed what<Key.space>i<Key.space>do
Screenshot: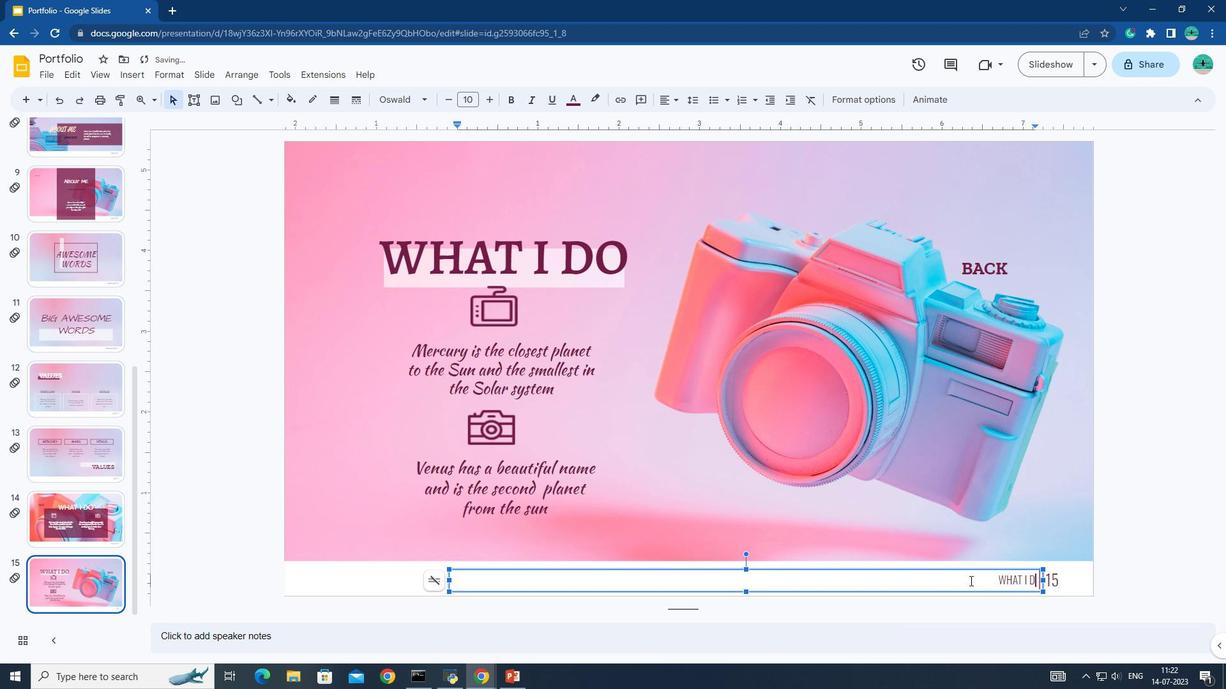 
Action: Mouse moved to (332, 238)
Screenshot: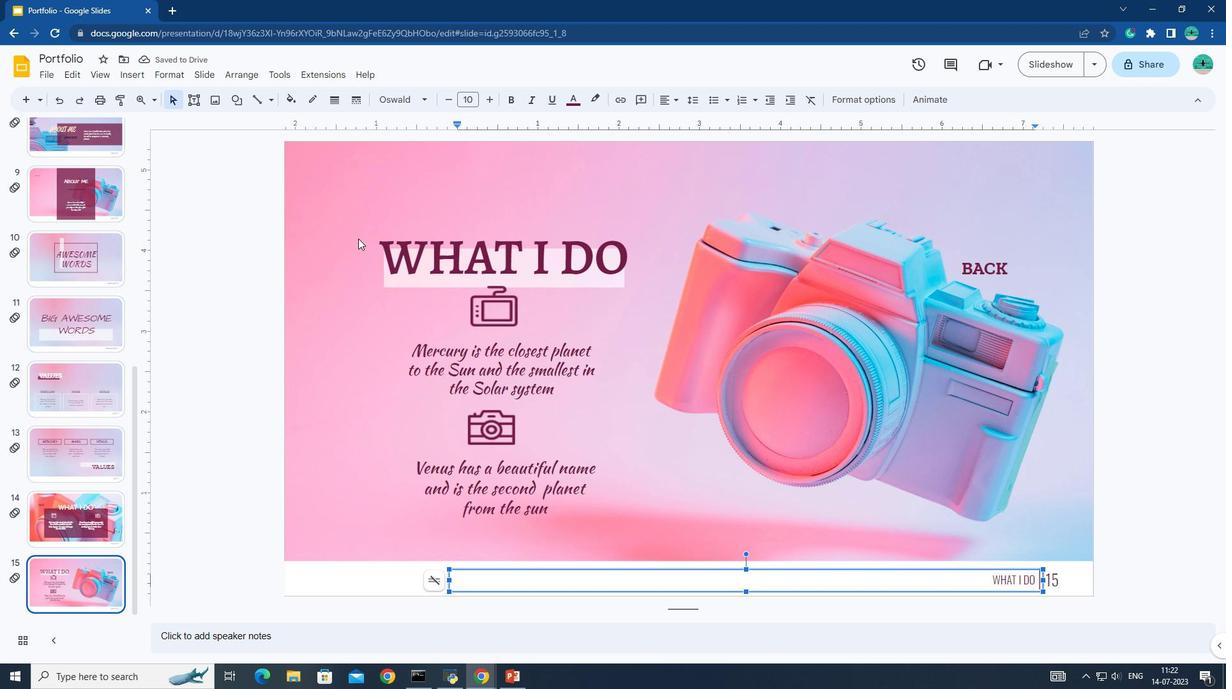 
Action: Mouse pressed left at (332, 238)
Screenshot: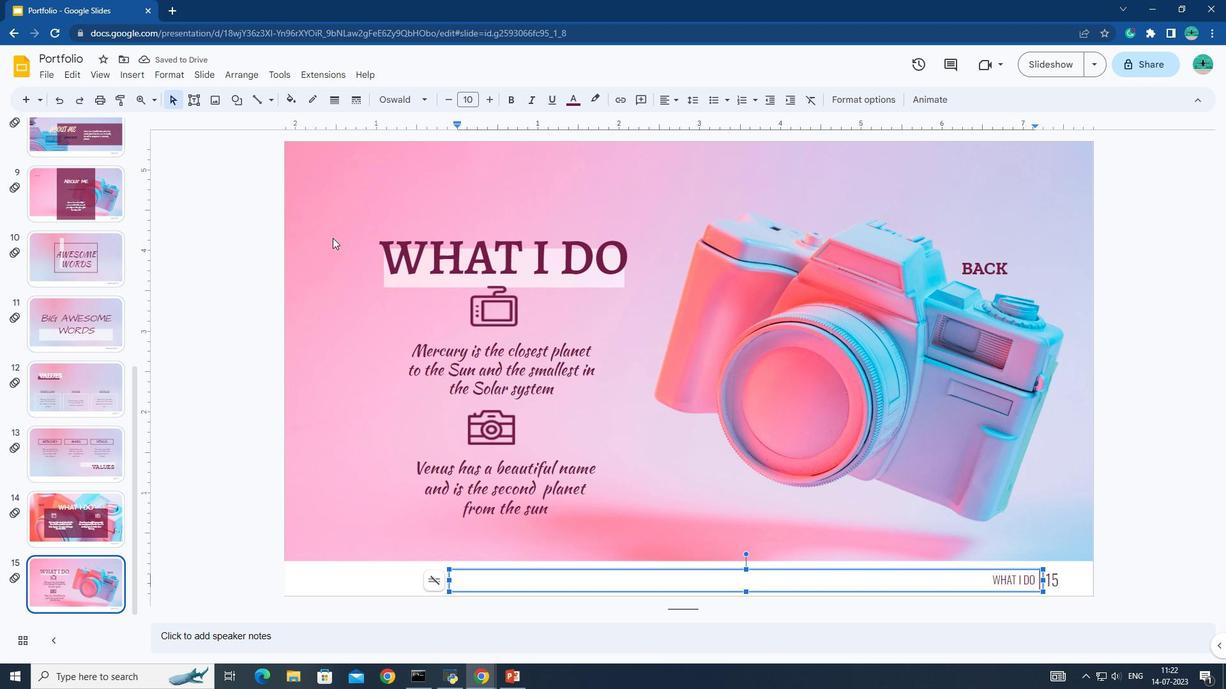 
Action: Mouse moved to (412, 357)
Screenshot: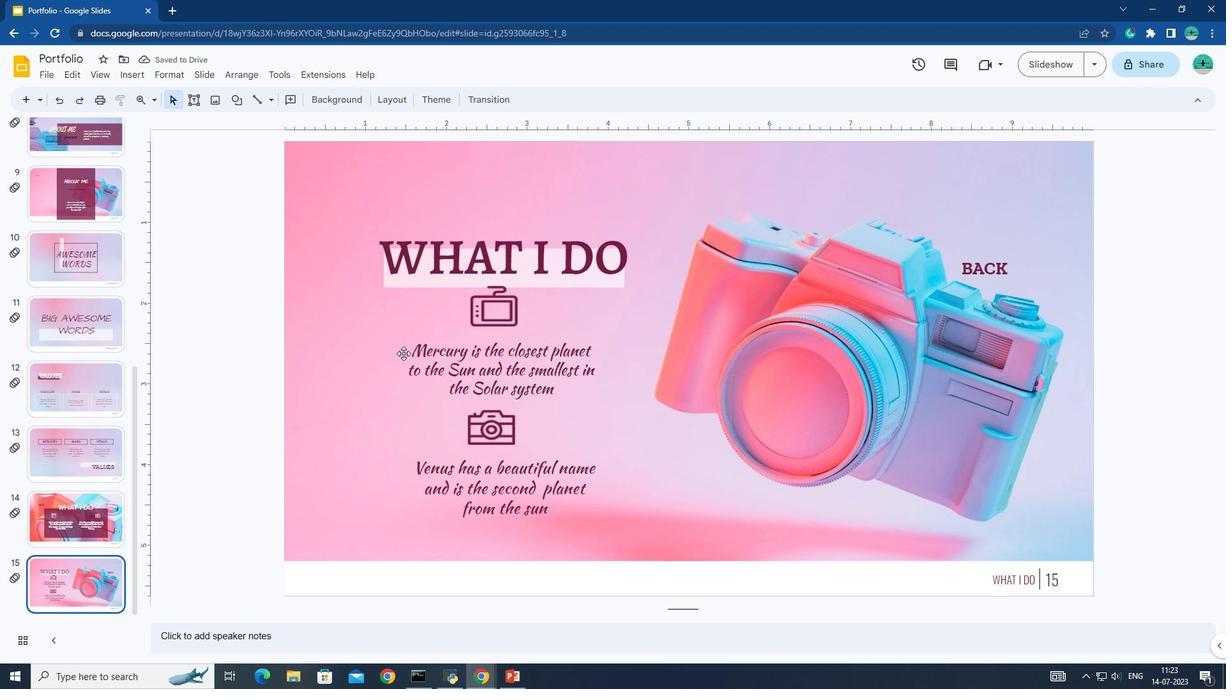 
Action: Mouse pressed left at (412, 357)
Screenshot: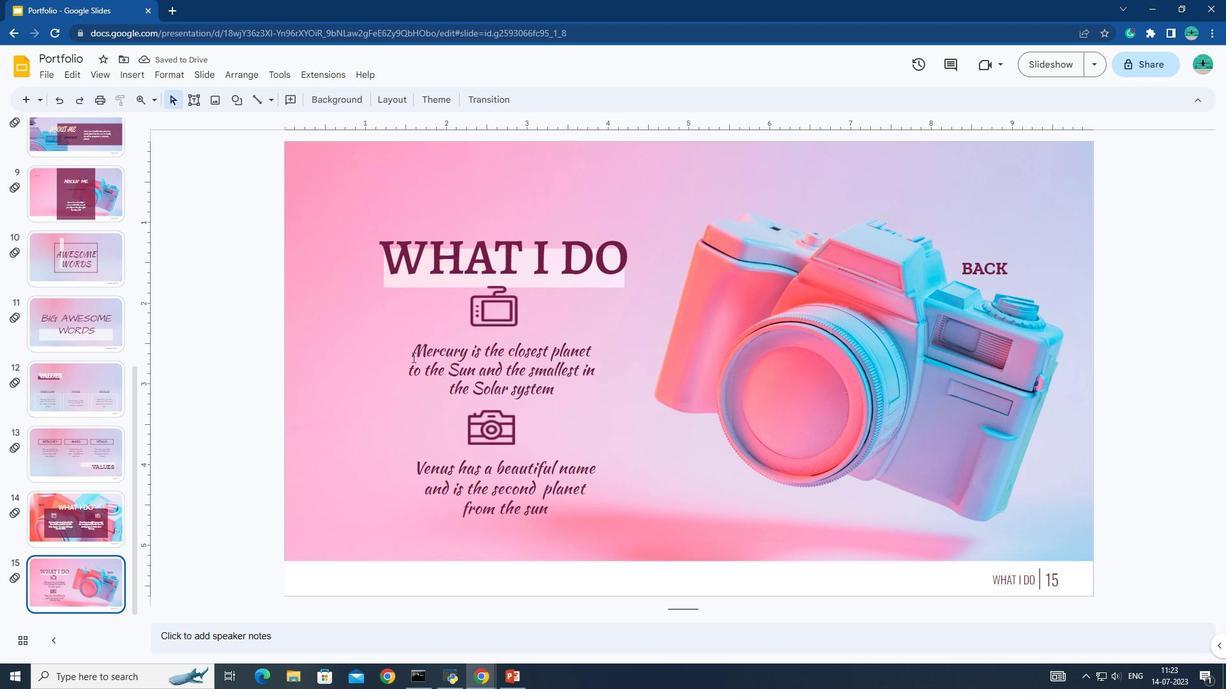 
Action: Mouse pressed left at (412, 357)
Screenshot: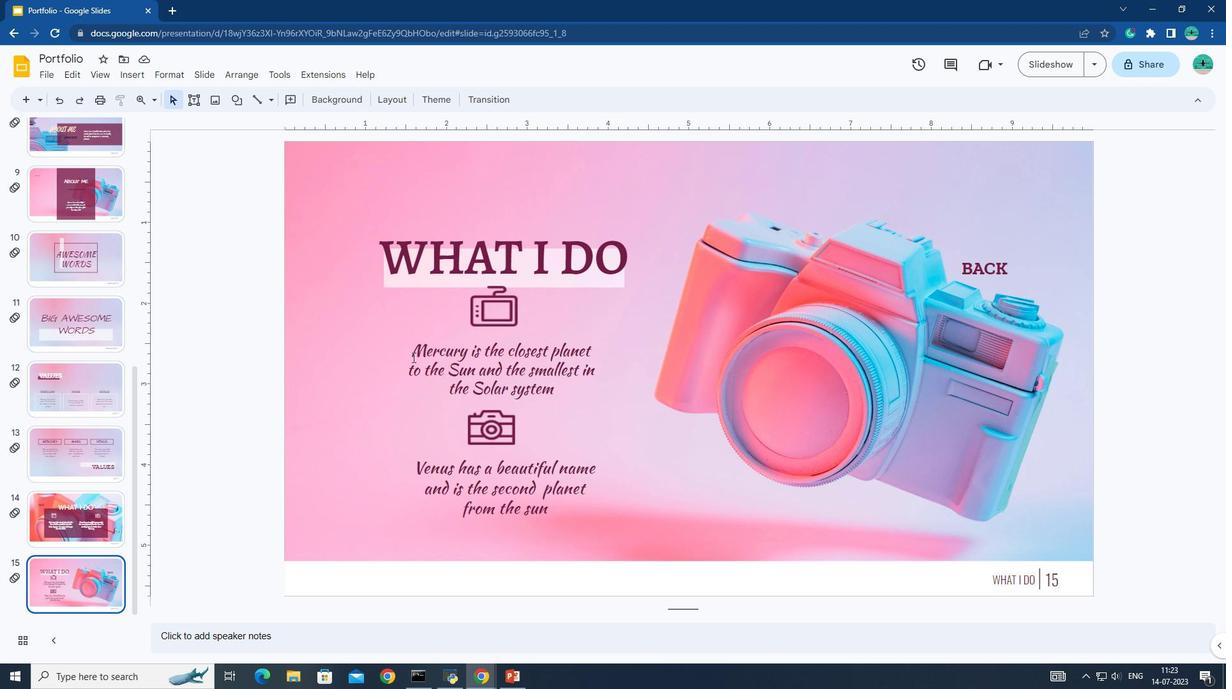 
Action: Mouse pressed left at (412, 357)
Screenshot: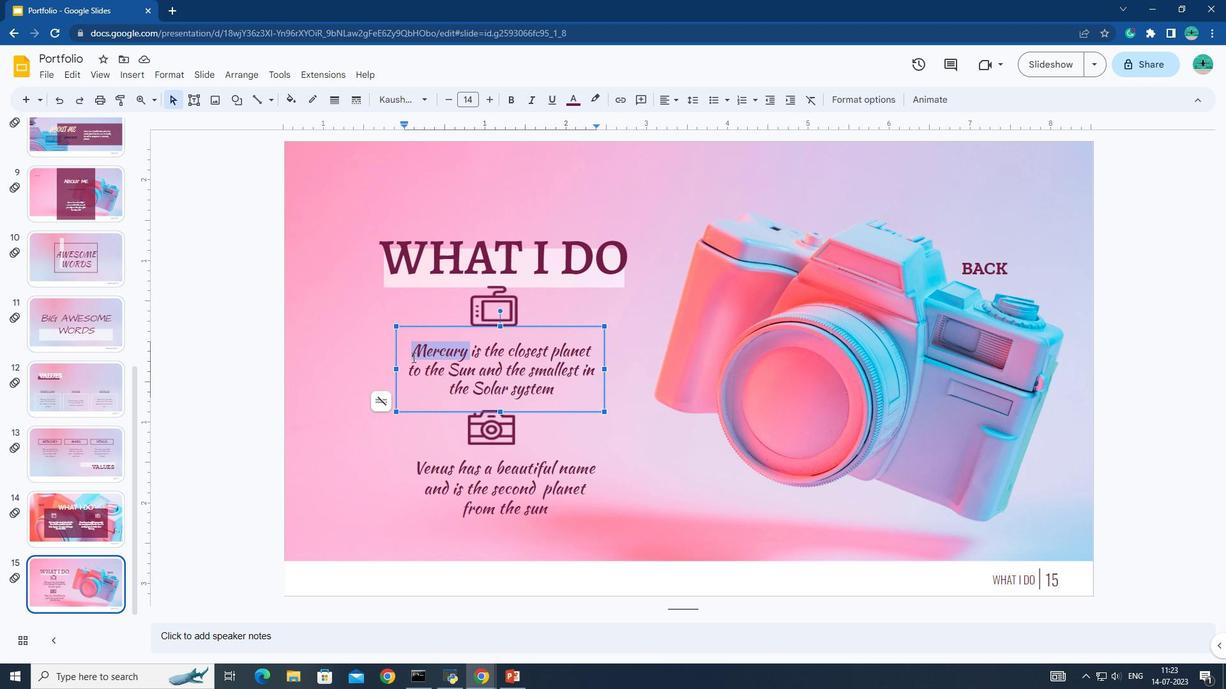 
Action: Mouse pressed left at (412, 357)
Screenshot: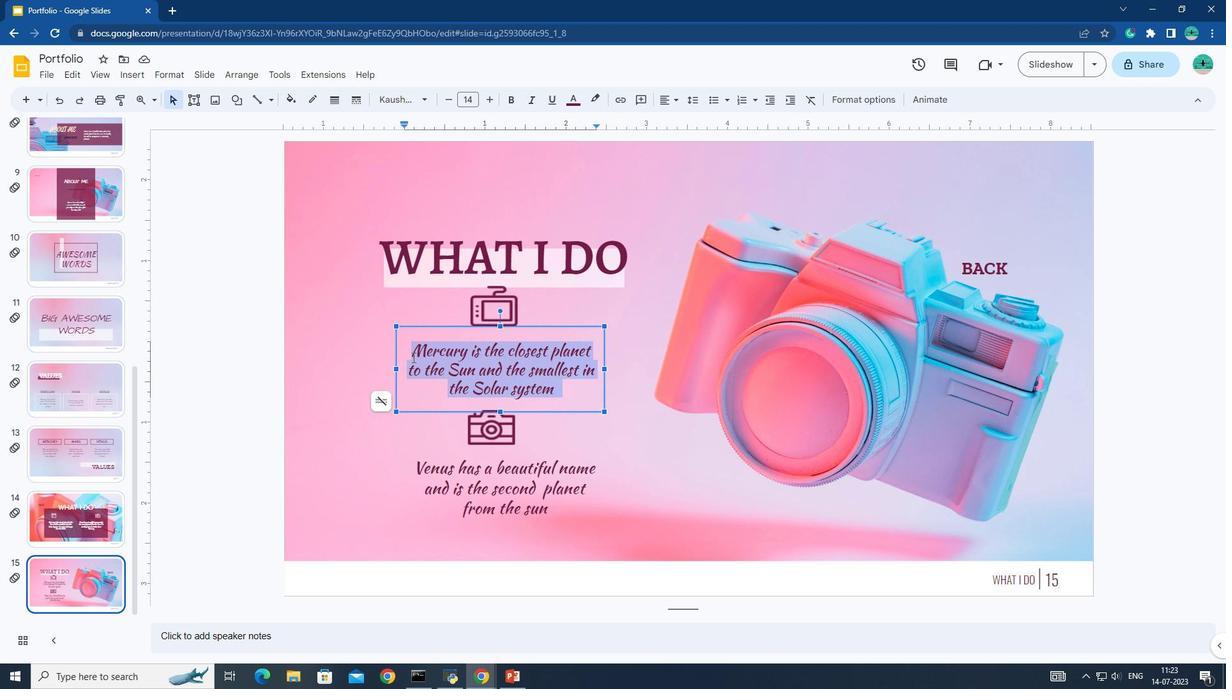 
Action: Mouse pressed left at (412, 357)
Screenshot: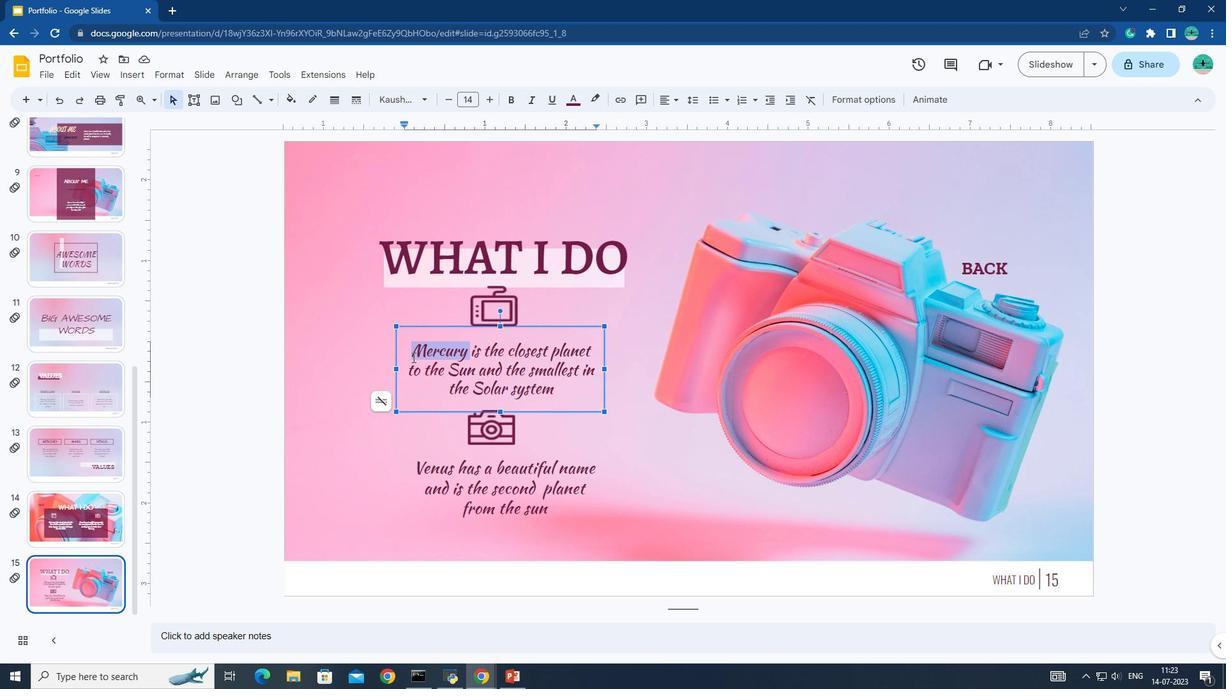 
Action: Mouse moved to (140, 76)
Screenshot: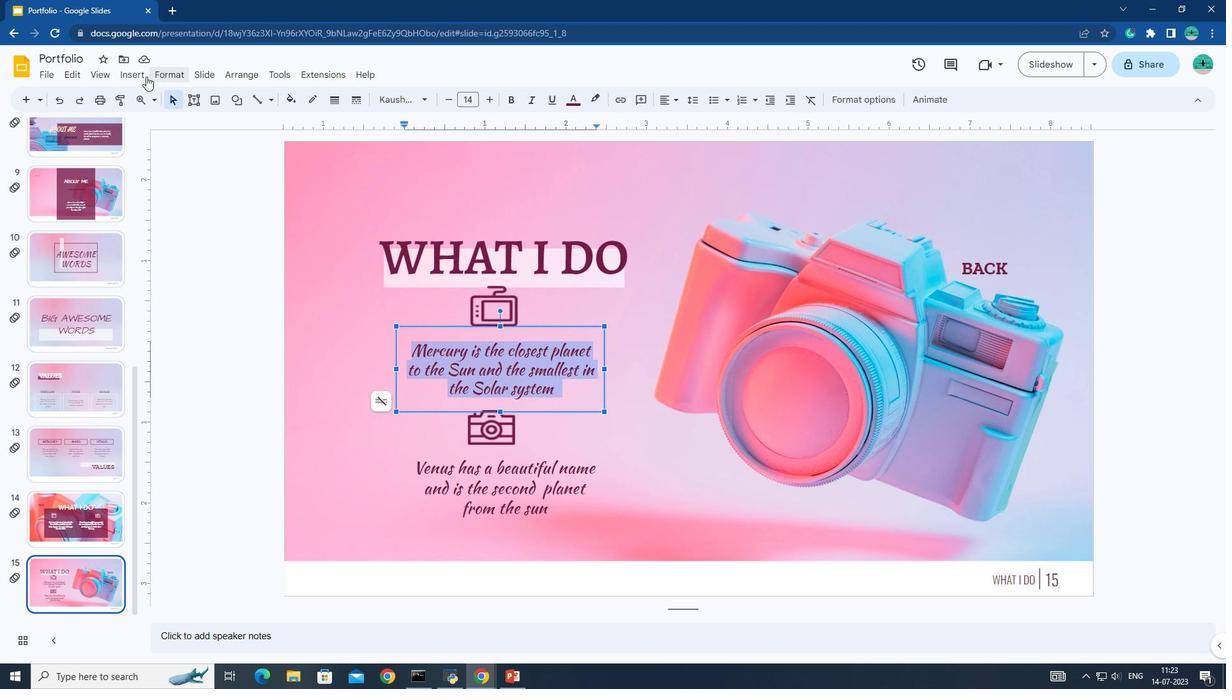 
Action: Mouse pressed left at (140, 76)
Screenshot: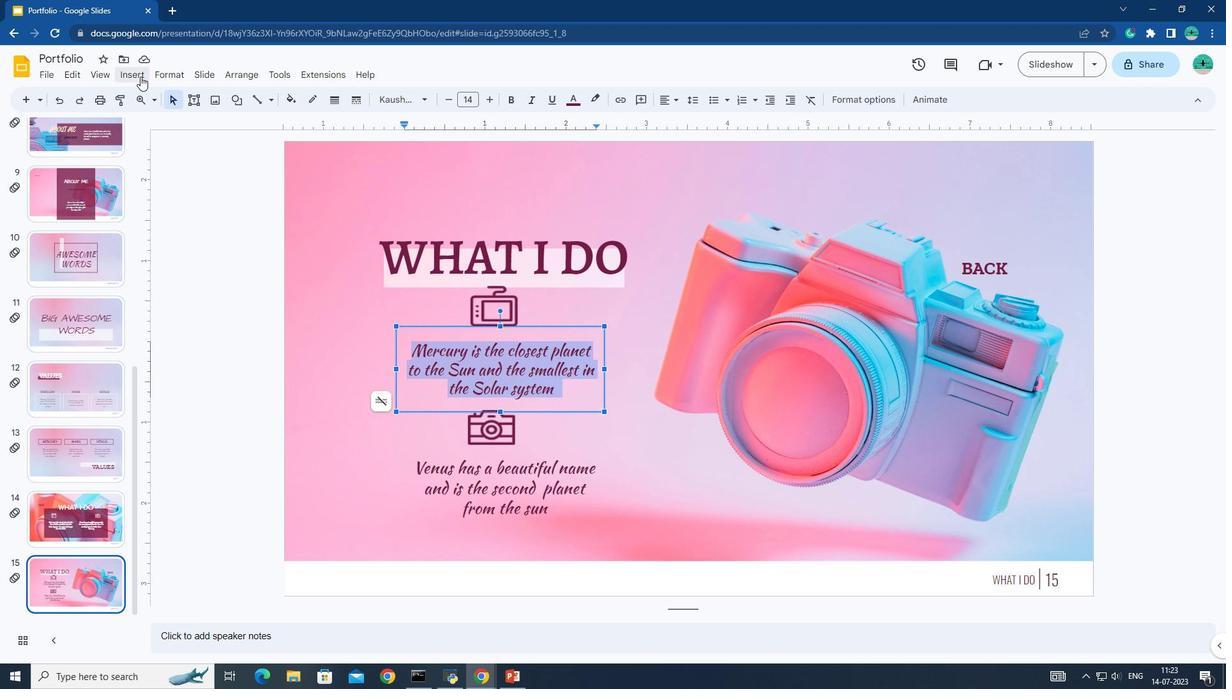
Action: Mouse moved to (192, 302)
Screenshot: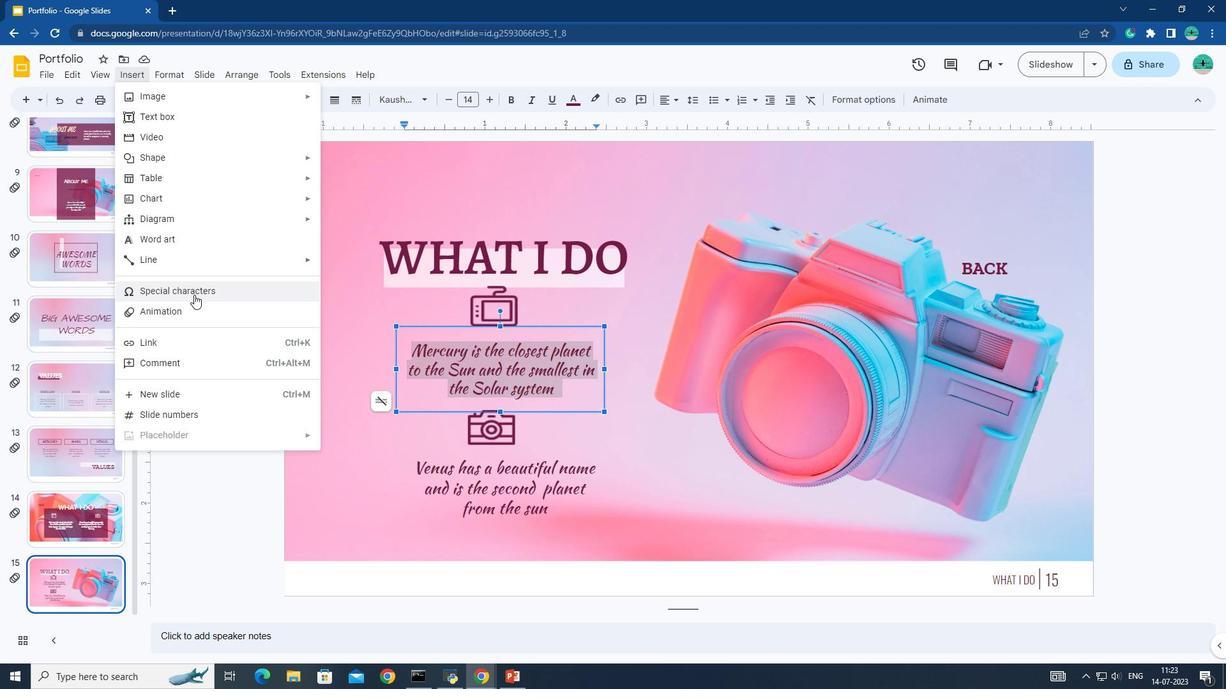 
Action: Mouse pressed left at (192, 302)
Screenshot: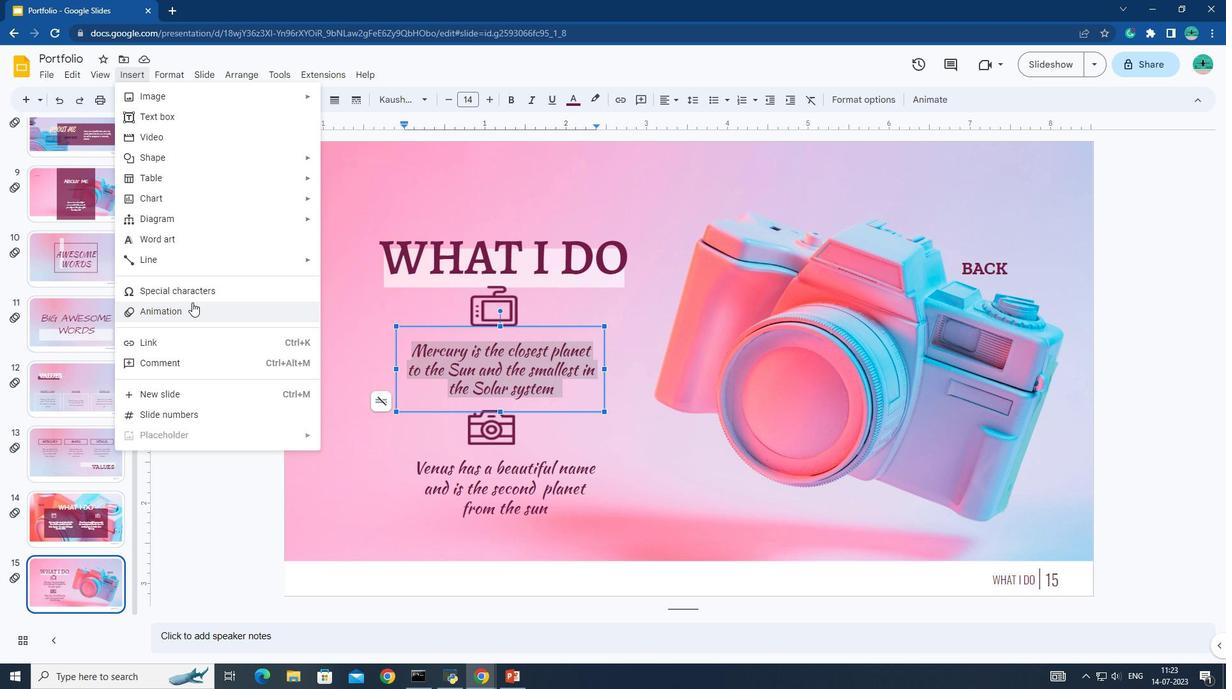 
Action: Mouse moved to (1094, 369)
Screenshot: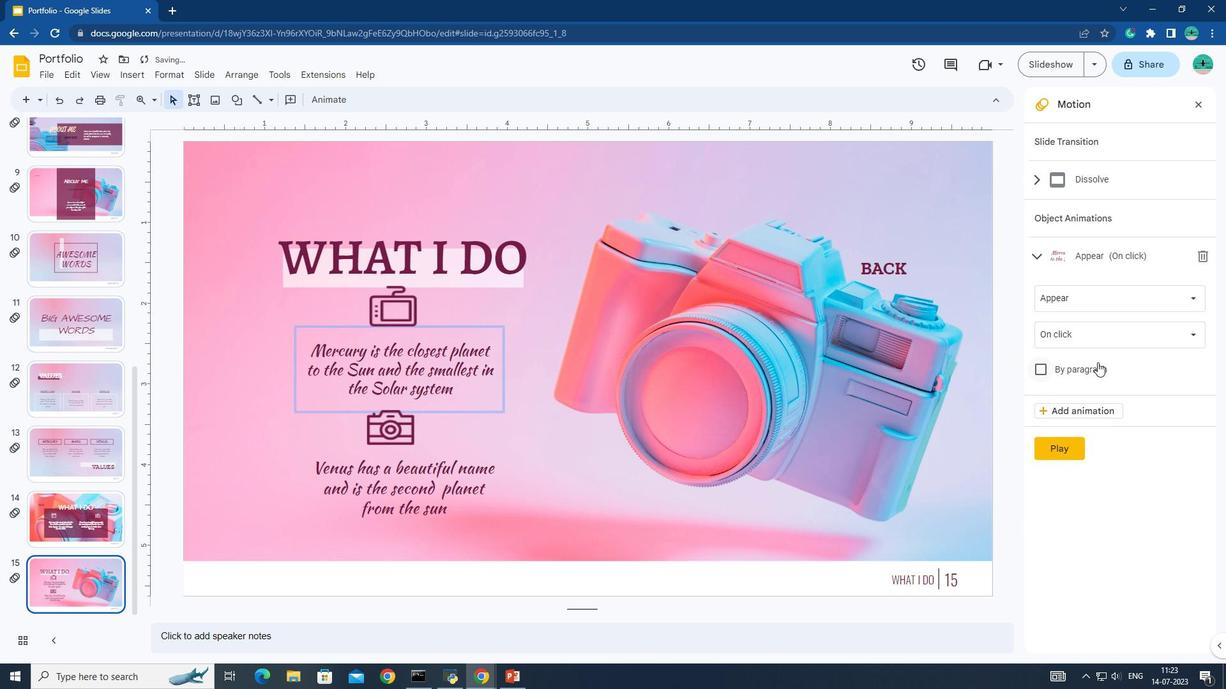 
Action: Mouse pressed left at (1094, 369)
Screenshot: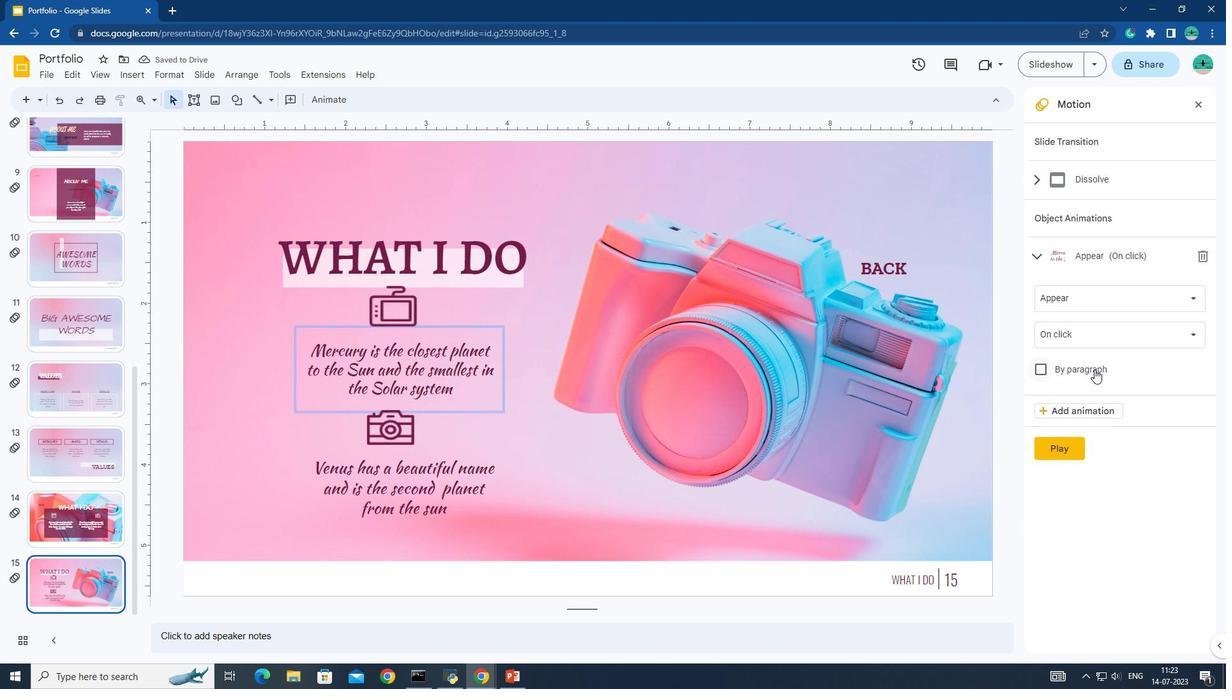 
Action: Mouse moved to (1086, 300)
Screenshot: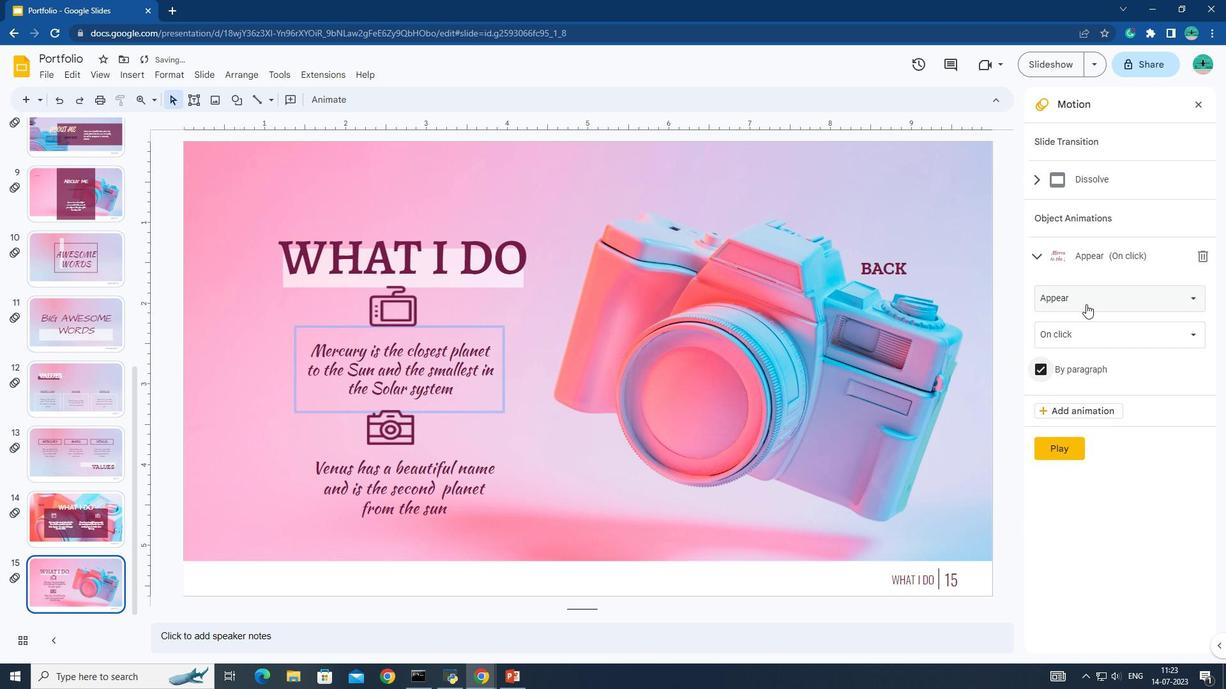 
Action: Mouse pressed left at (1086, 300)
Screenshot: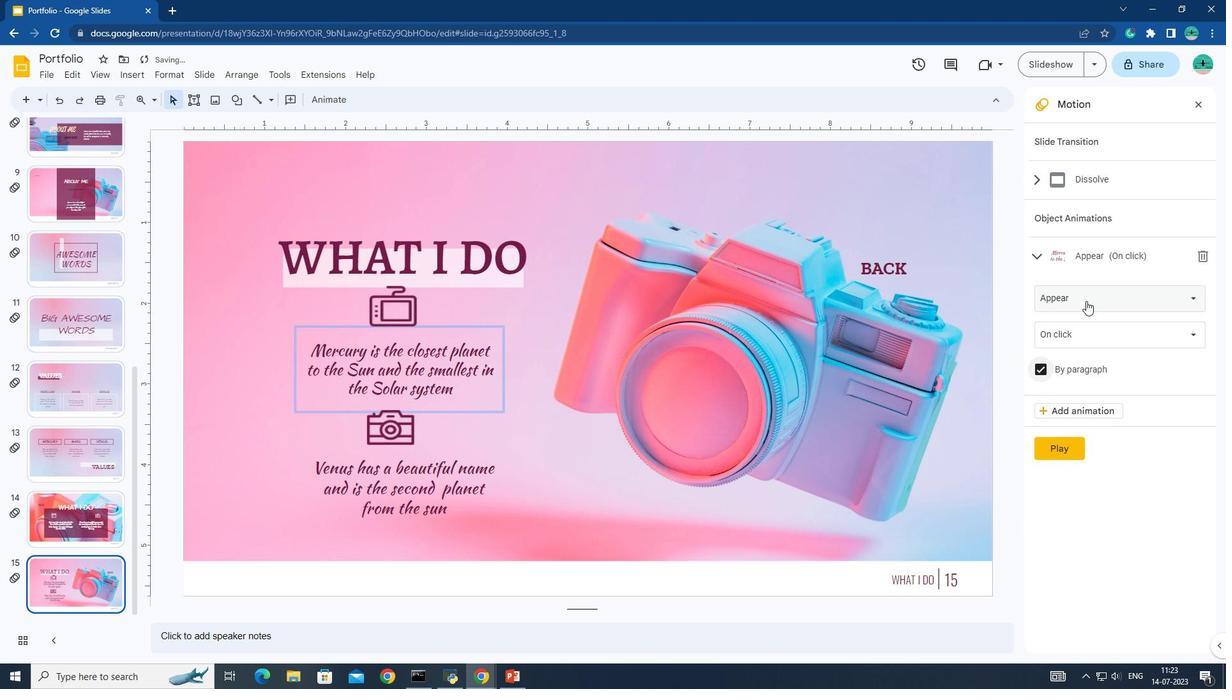
Action: Mouse moved to (1076, 610)
Screenshot: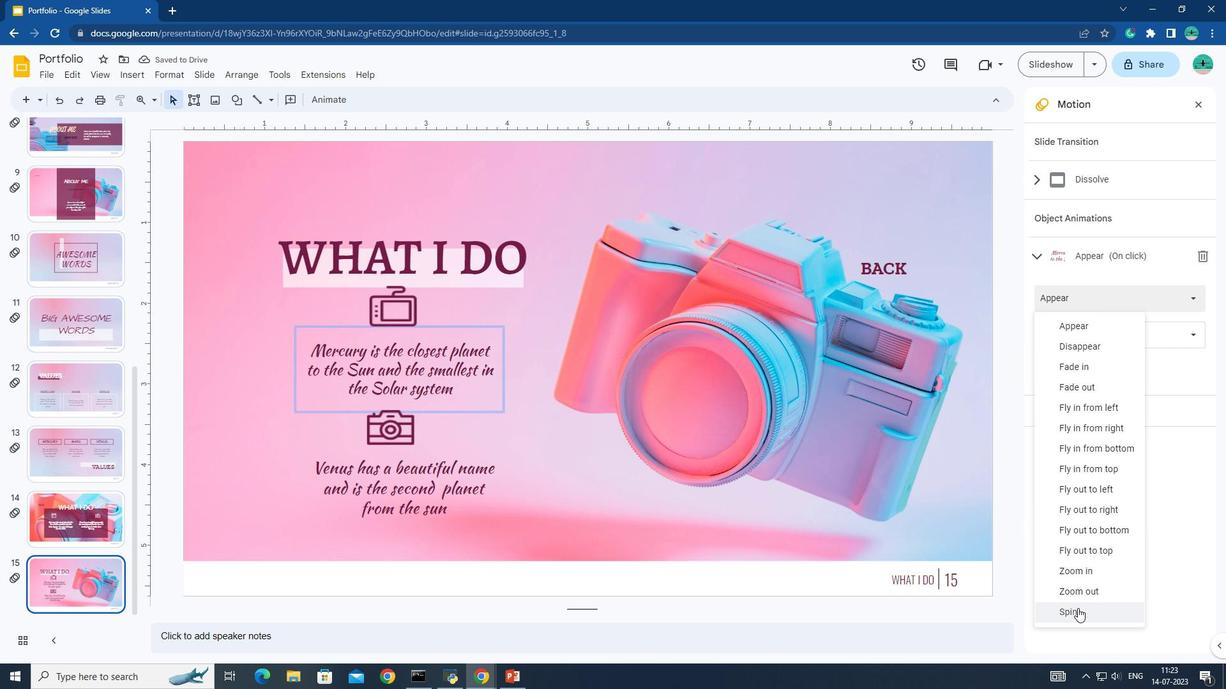 
Action: Mouse pressed left at (1076, 610)
Screenshot: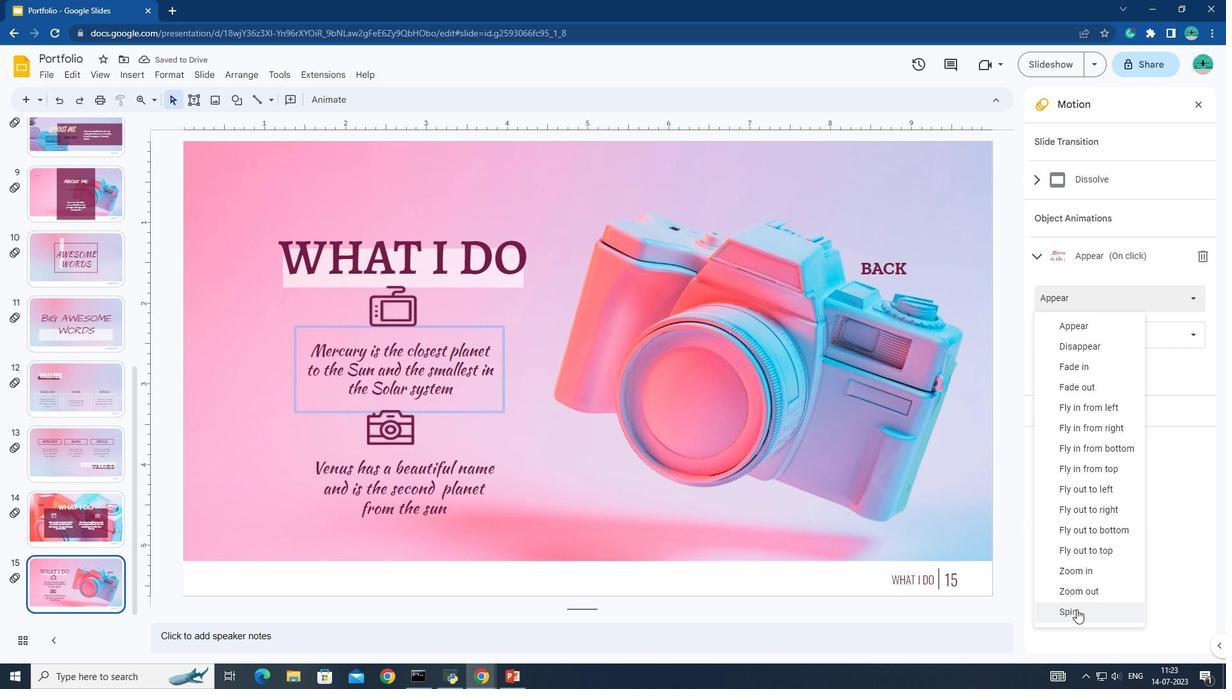 
Action: Mouse moved to (1113, 402)
Screenshot: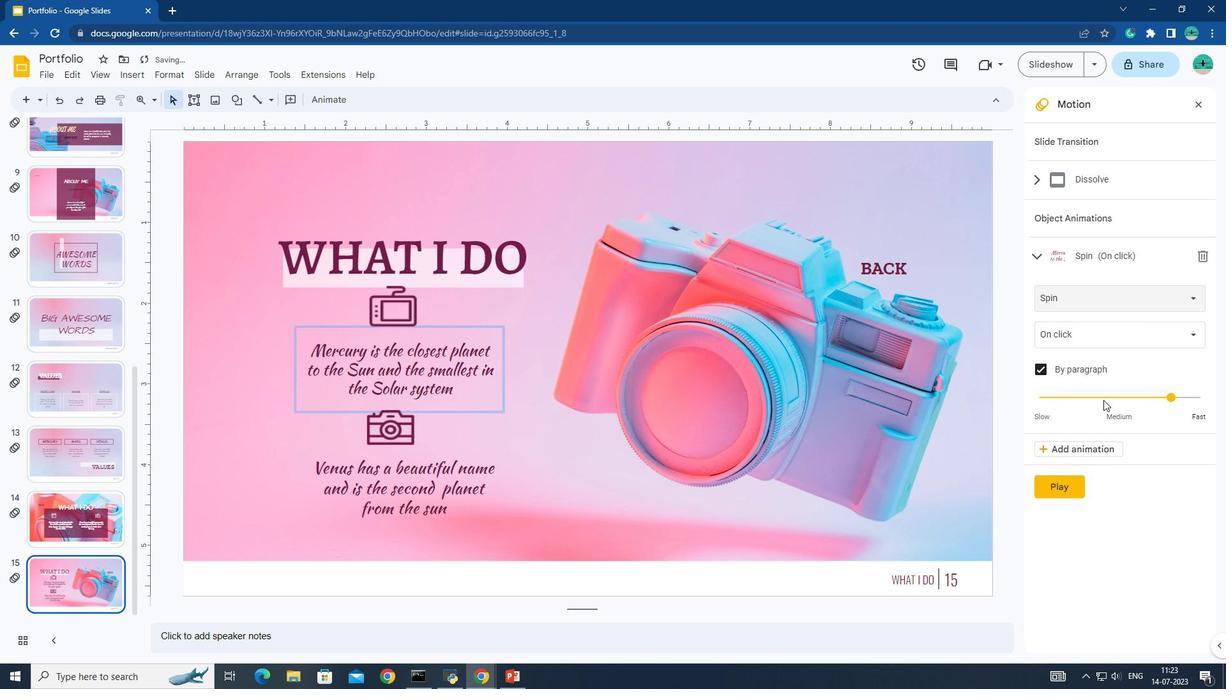
Action: Mouse pressed left at (1113, 402)
Screenshot: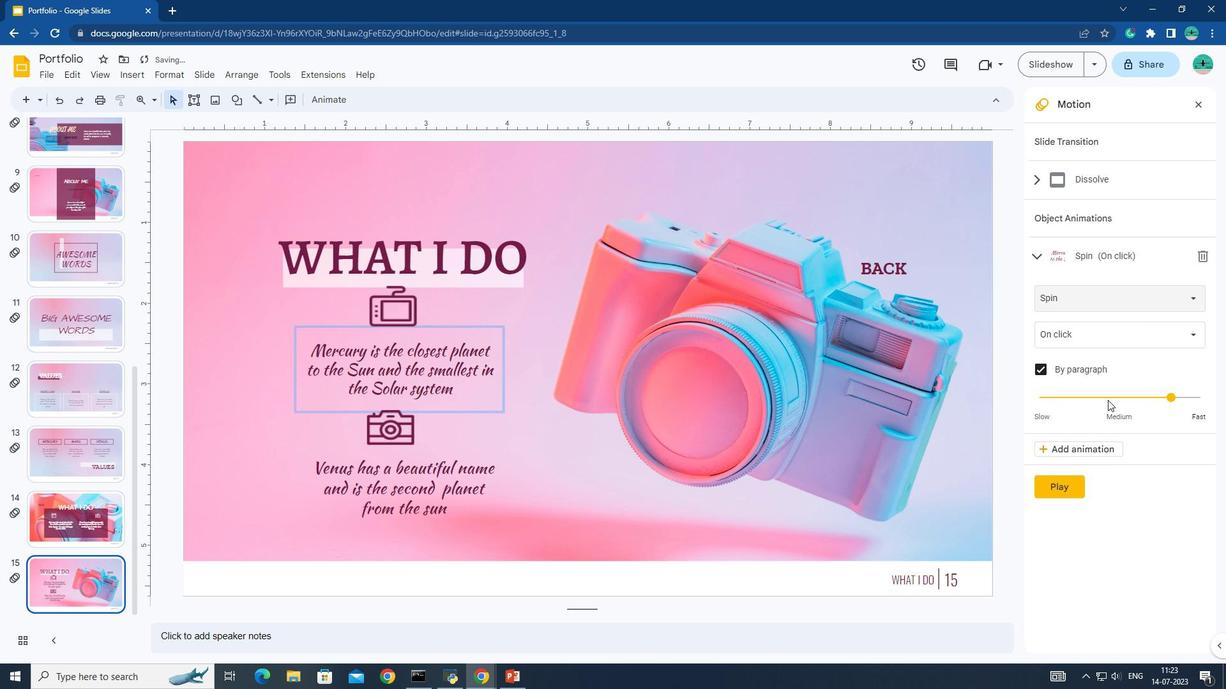 
Action: Mouse pressed left at (1113, 402)
Screenshot: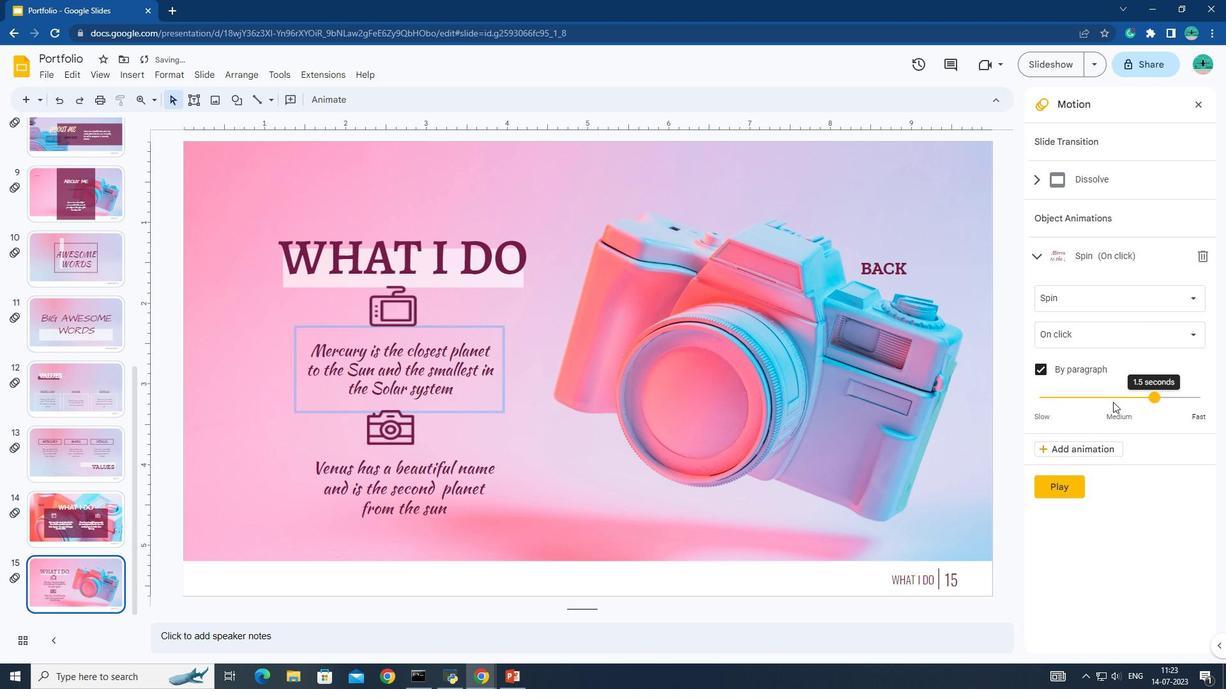 
Action: Mouse pressed left at (1113, 402)
Screenshot: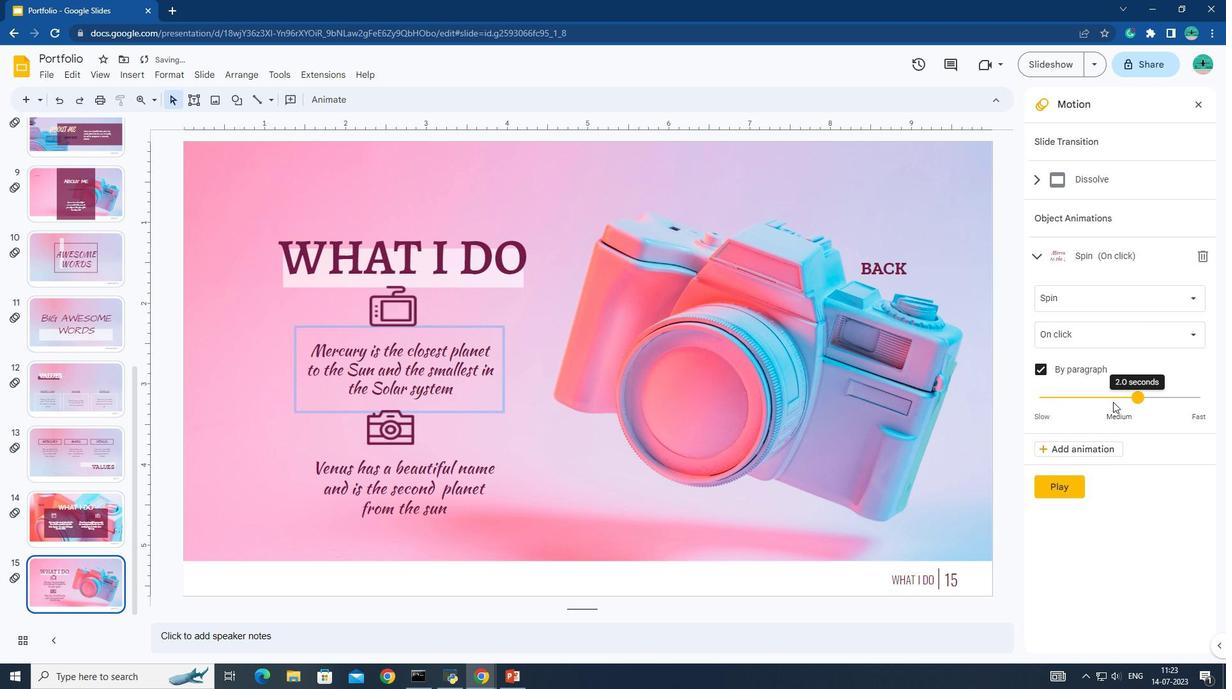 
Action: Mouse moved to (1061, 492)
Screenshot: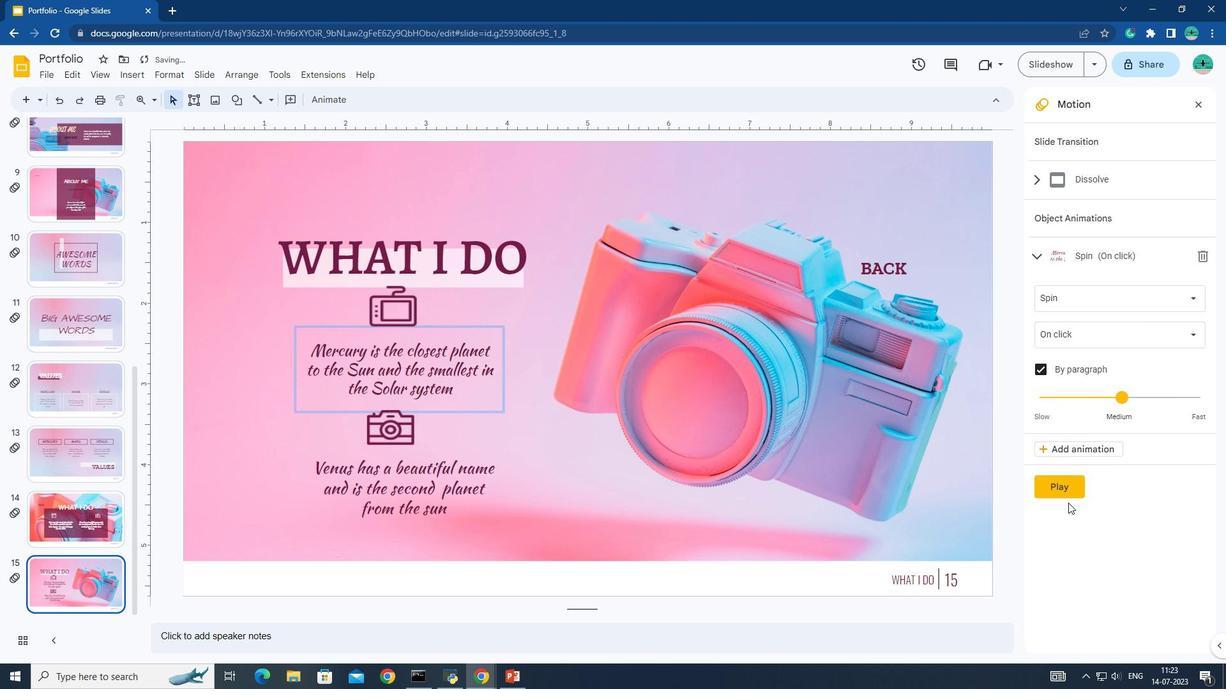 
Action: Mouse pressed left at (1061, 492)
Screenshot: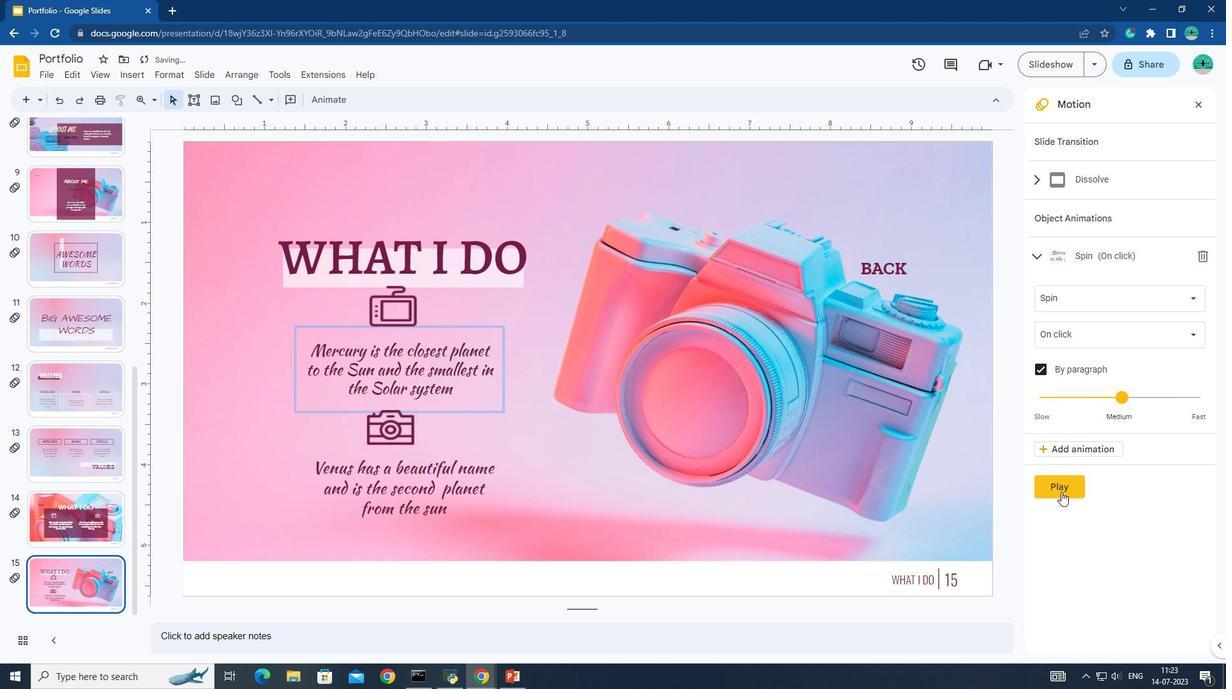 
Action: Mouse moved to (1057, 491)
Screenshot: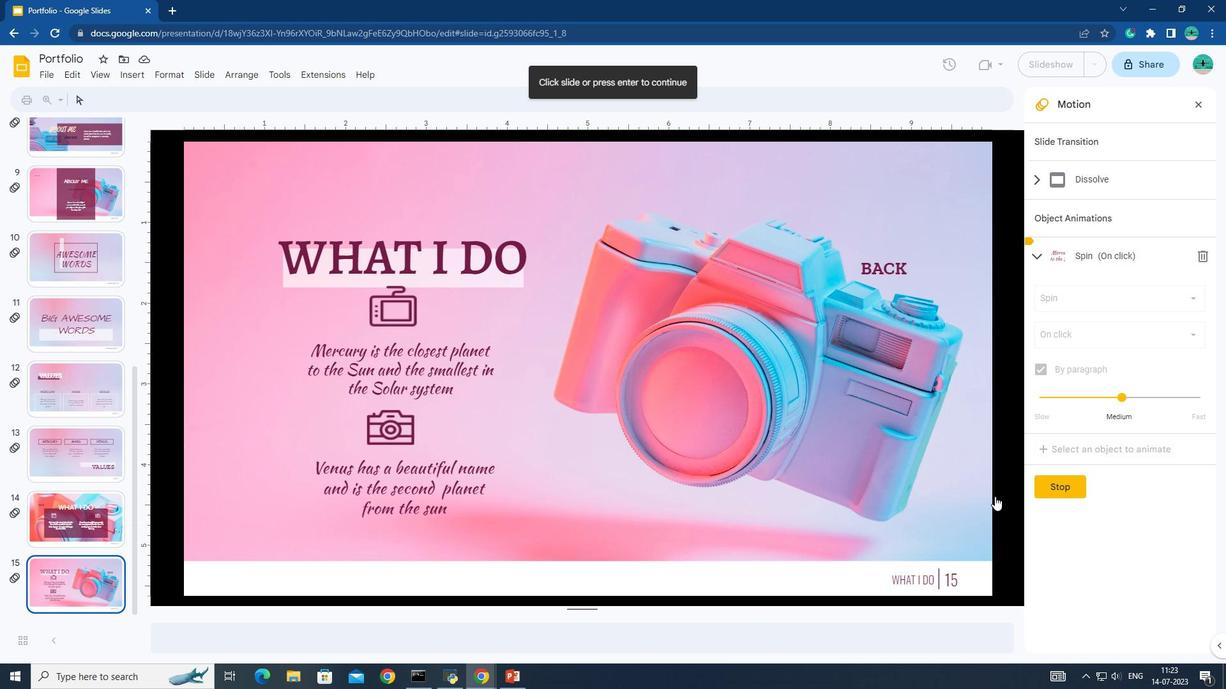
Action: Mouse pressed left at (1057, 491)
Screenshot: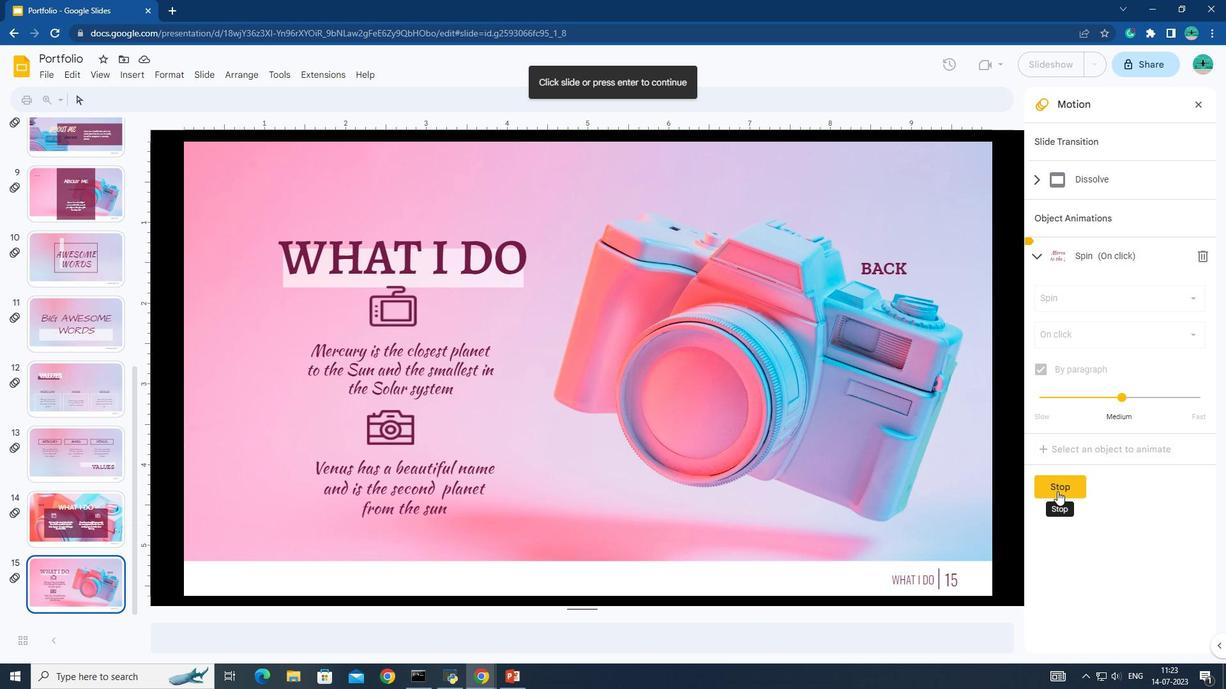 
Action: Mouse moved to (1096, 181)
Screenshot: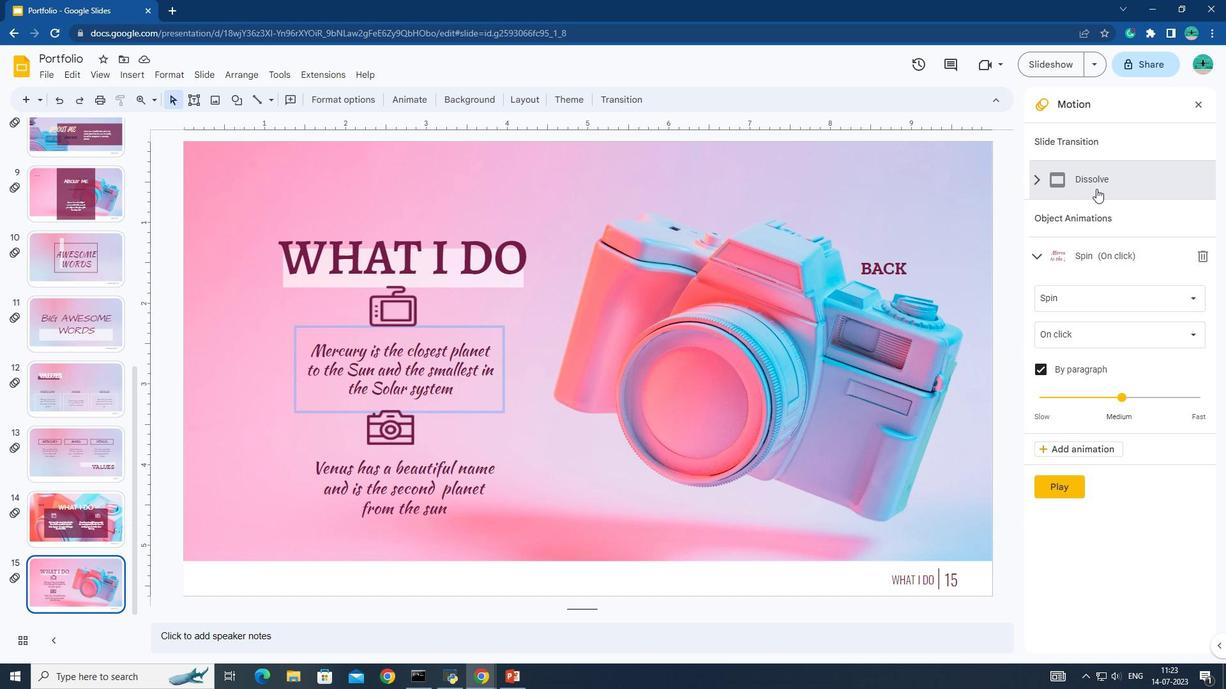 
Action: Mouse pressed left at (1096, 181)
Screenshot: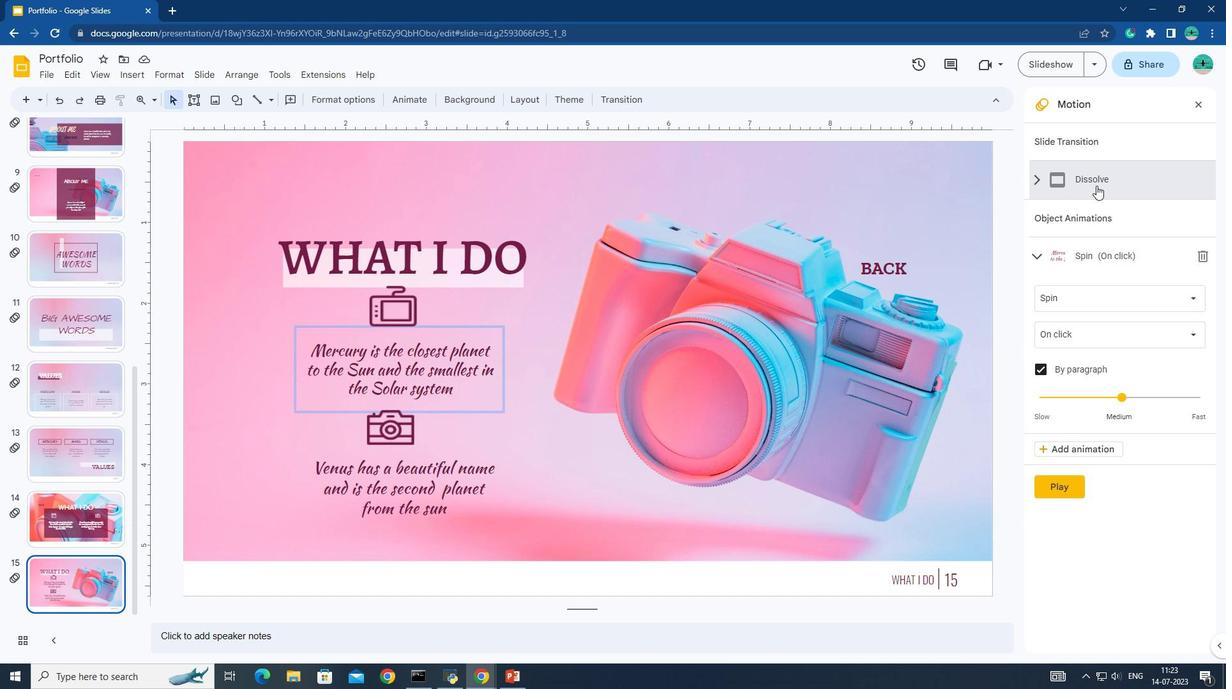 
Action: Mouse moved to (1109, 220)
Screenshot: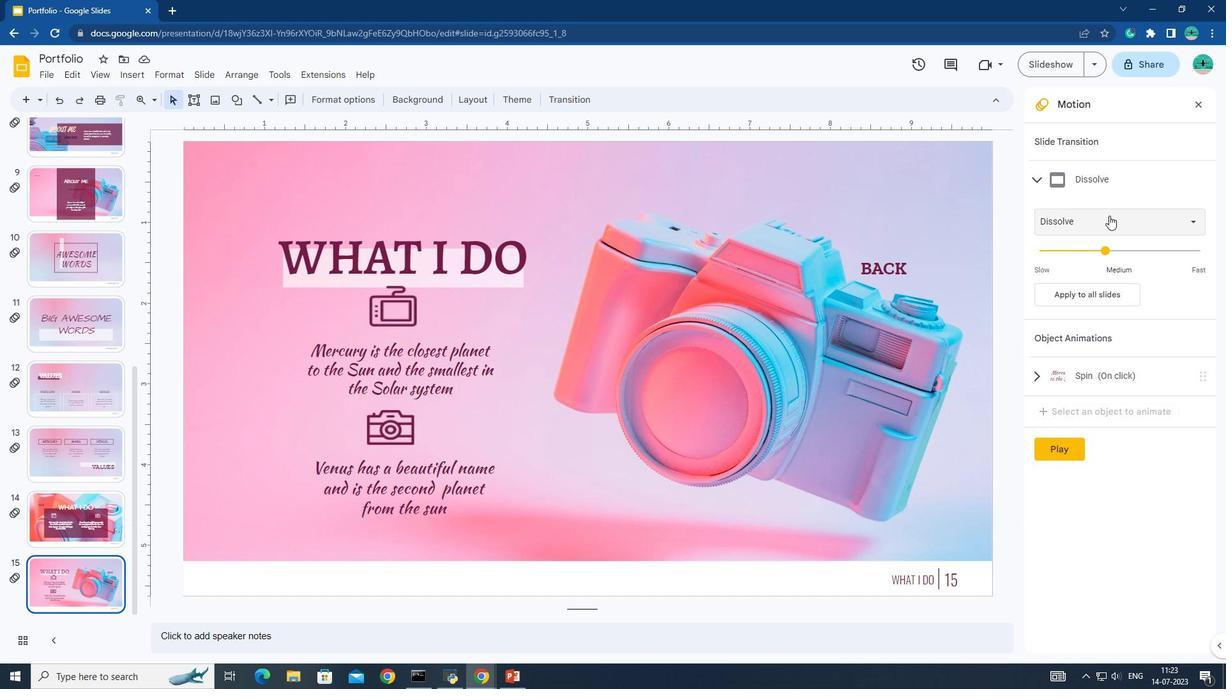 
Action: Mouse pressed left at (1109, 220)
Screenshot: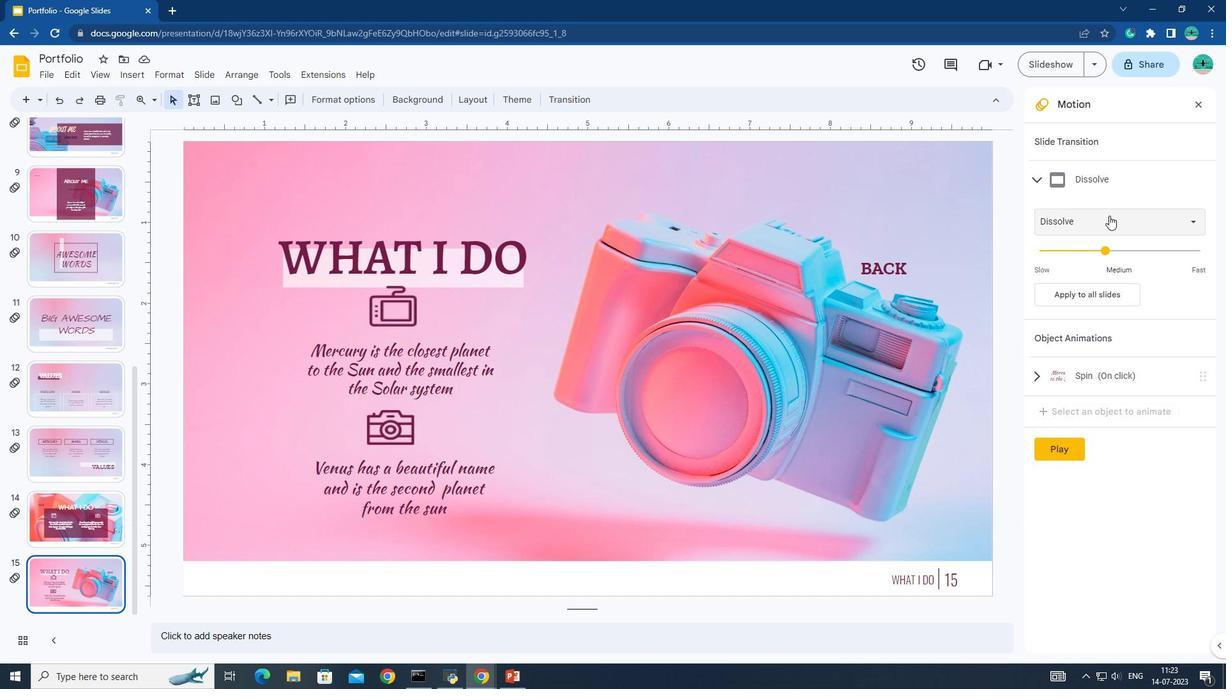
Action: Mouse moved to (1088, 248)
Screenshot: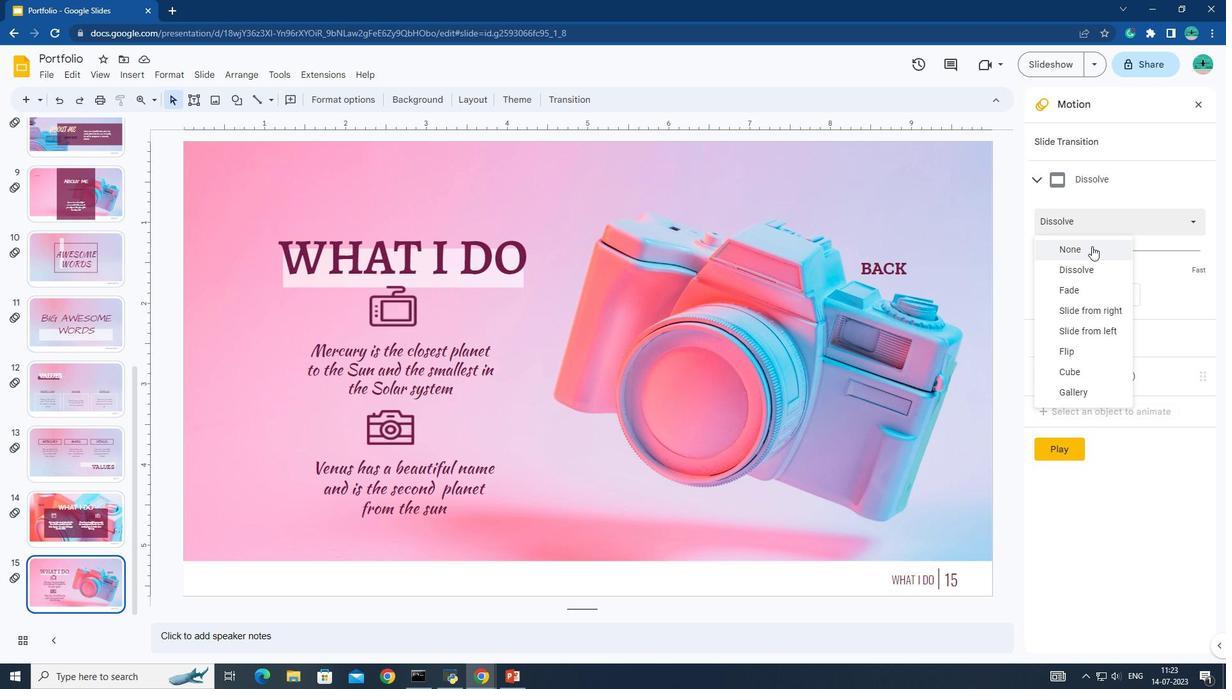 
Action: Mouse pressed left at (1088, 248)
Screenshot: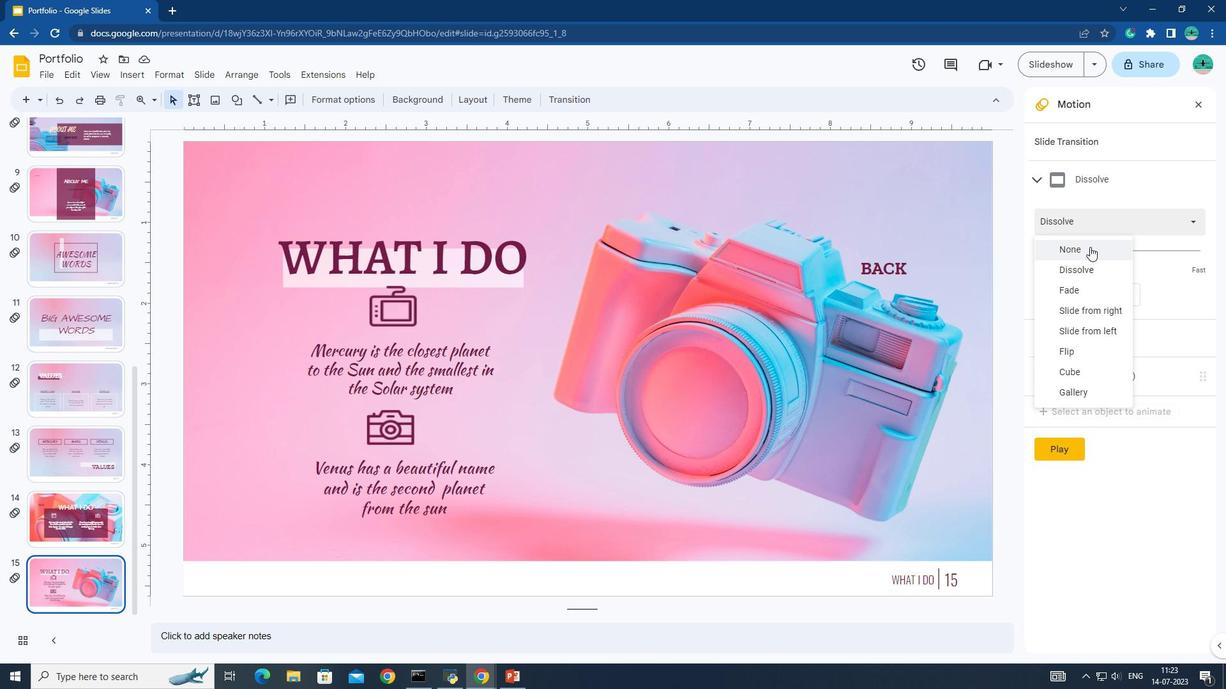 
Action: Mouse moved to (1073, 344)
Screenshot: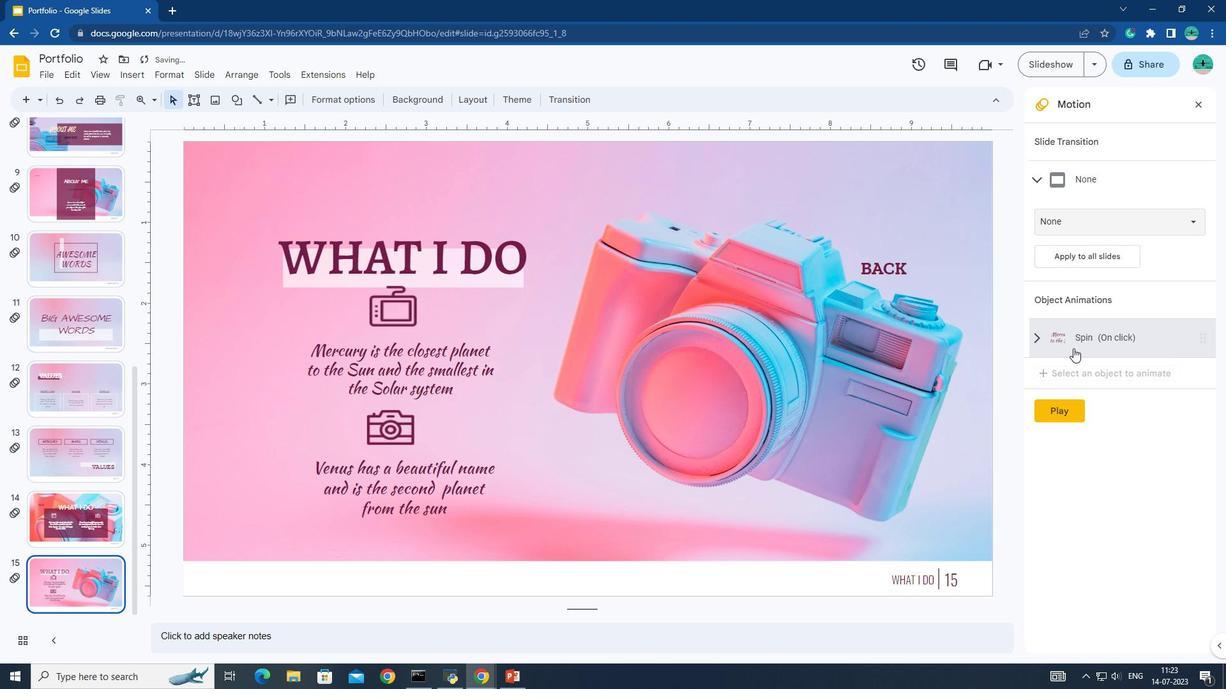 
Action: Mouse pressed left at (1073, 344)
Screenshot: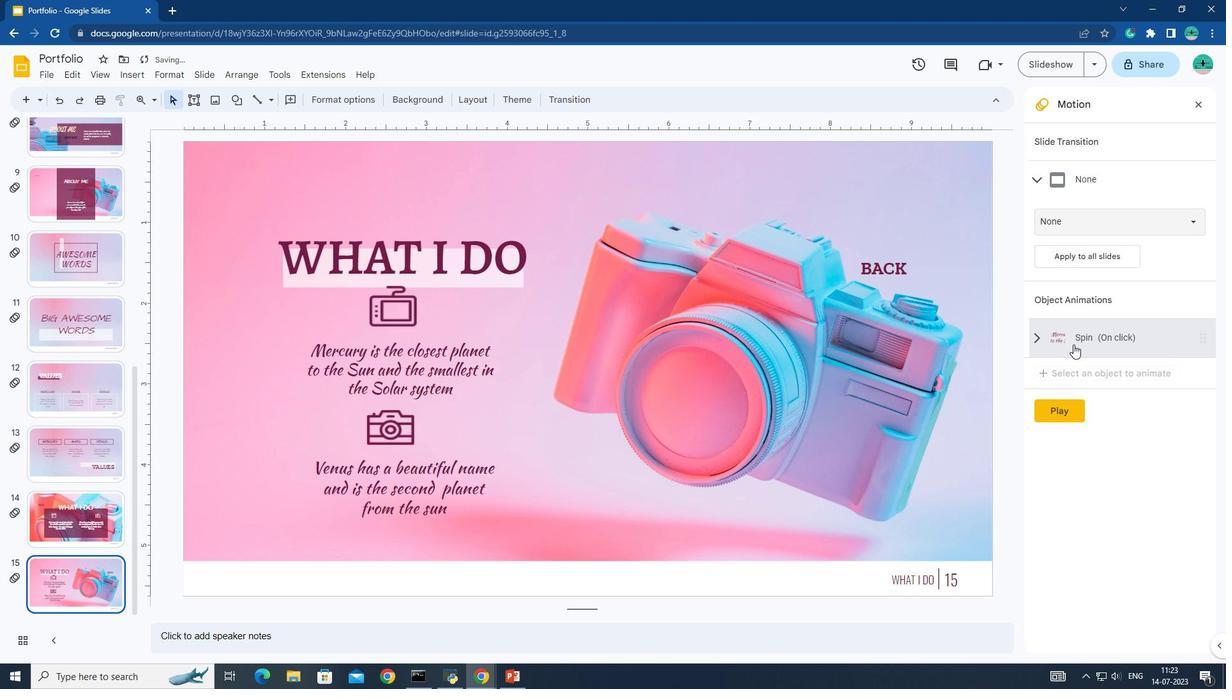 
Action: Mouse moved to (1078, 286)
Screenshot: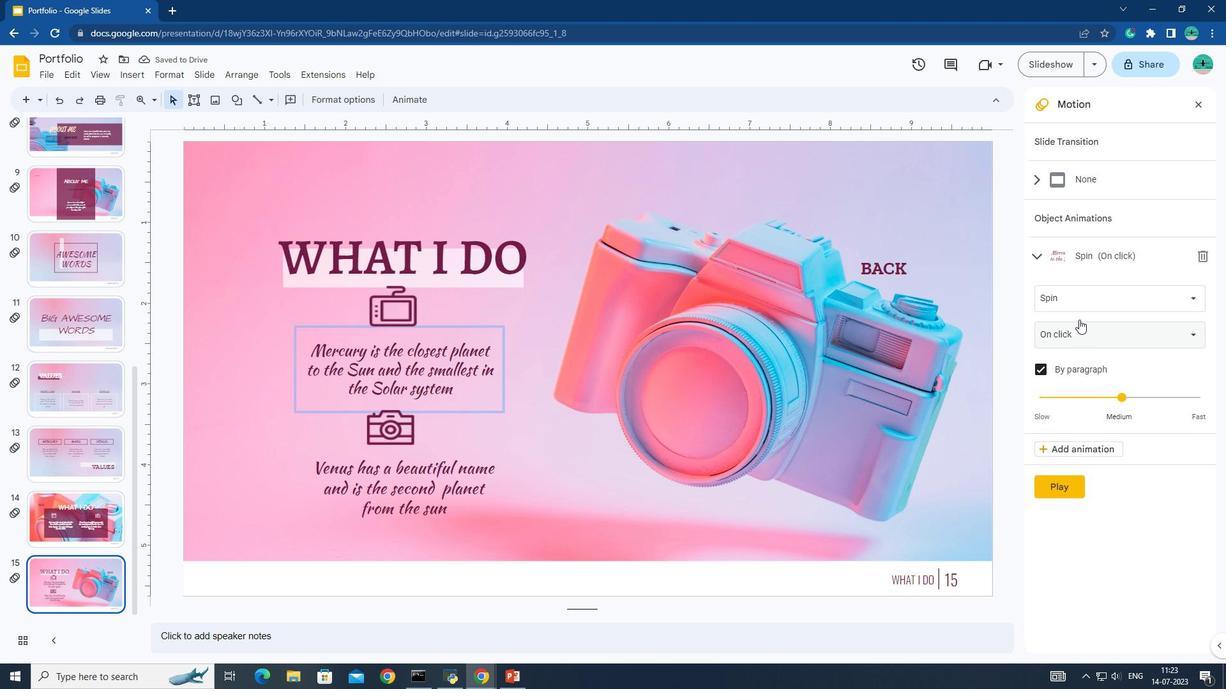 
Action: Mouse pressed left at (1078, 286)
Screenshot: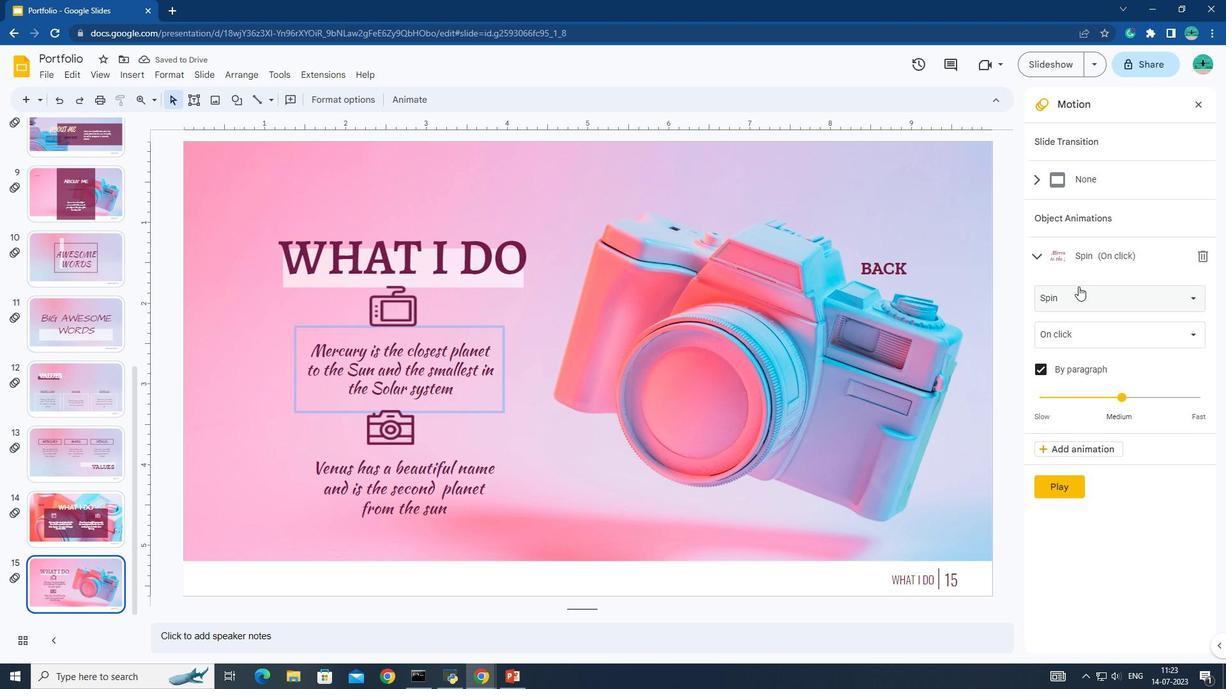 
Action: Mouse moved to (1093, 593)
Screenshot: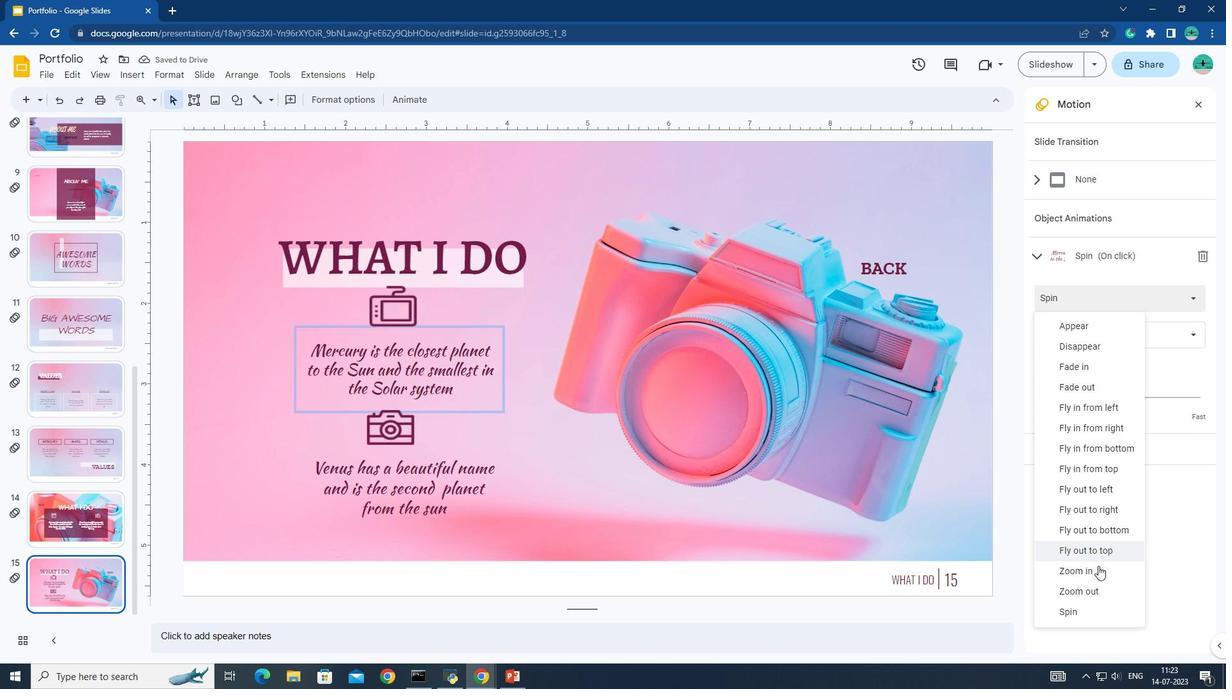 
Action: Mouse pressed left at (1093, 593)
Screenshot: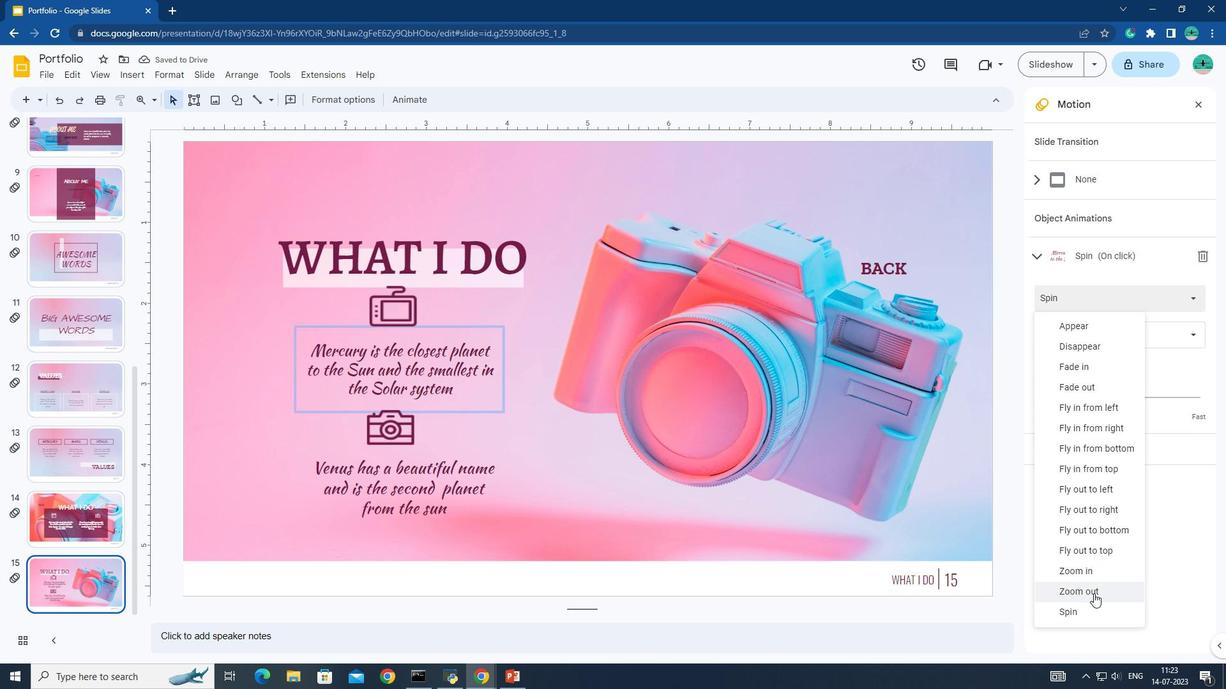 
Action: Mouse moved to (1069, 480)
Screenshot: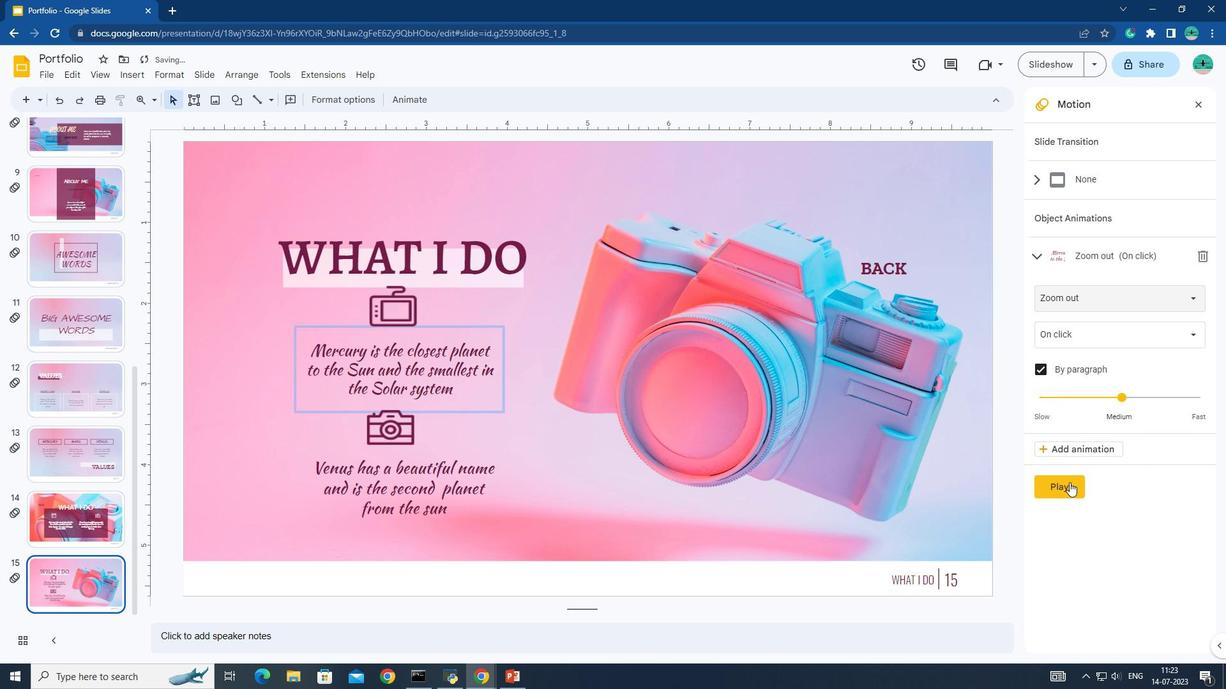 
Action: Mouse pressed left at (1069, 480)
Screenshot: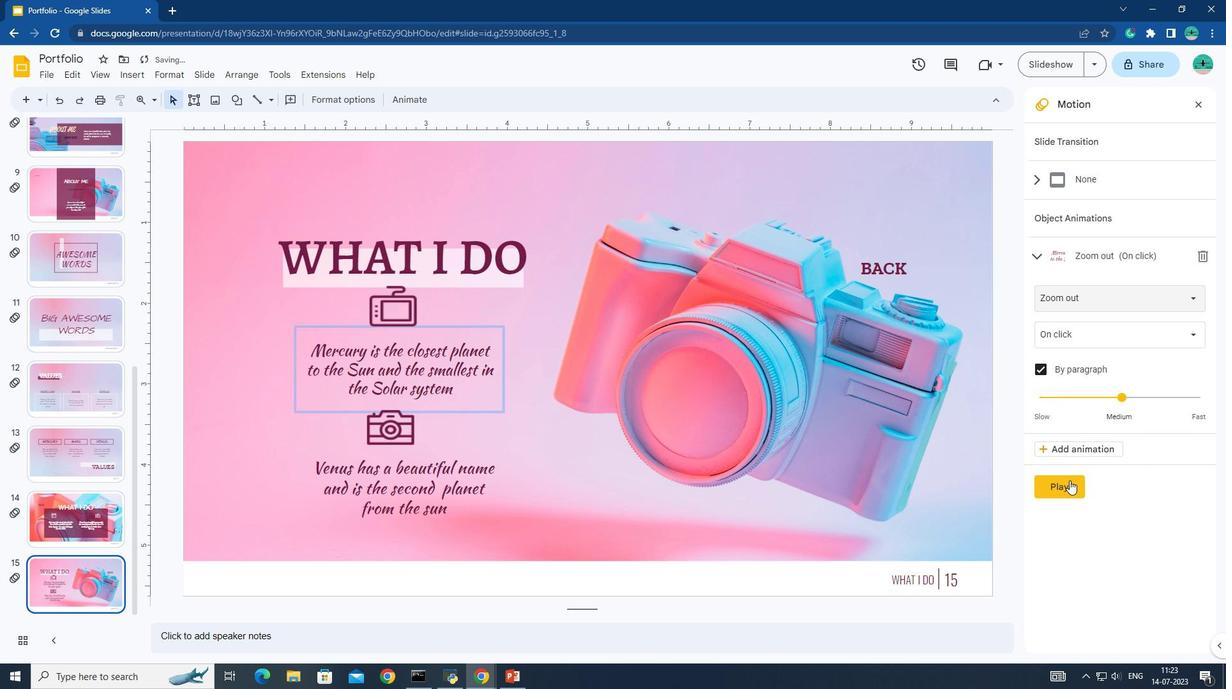 
Action: Mouse moved to (1067, 488)
Screenshot: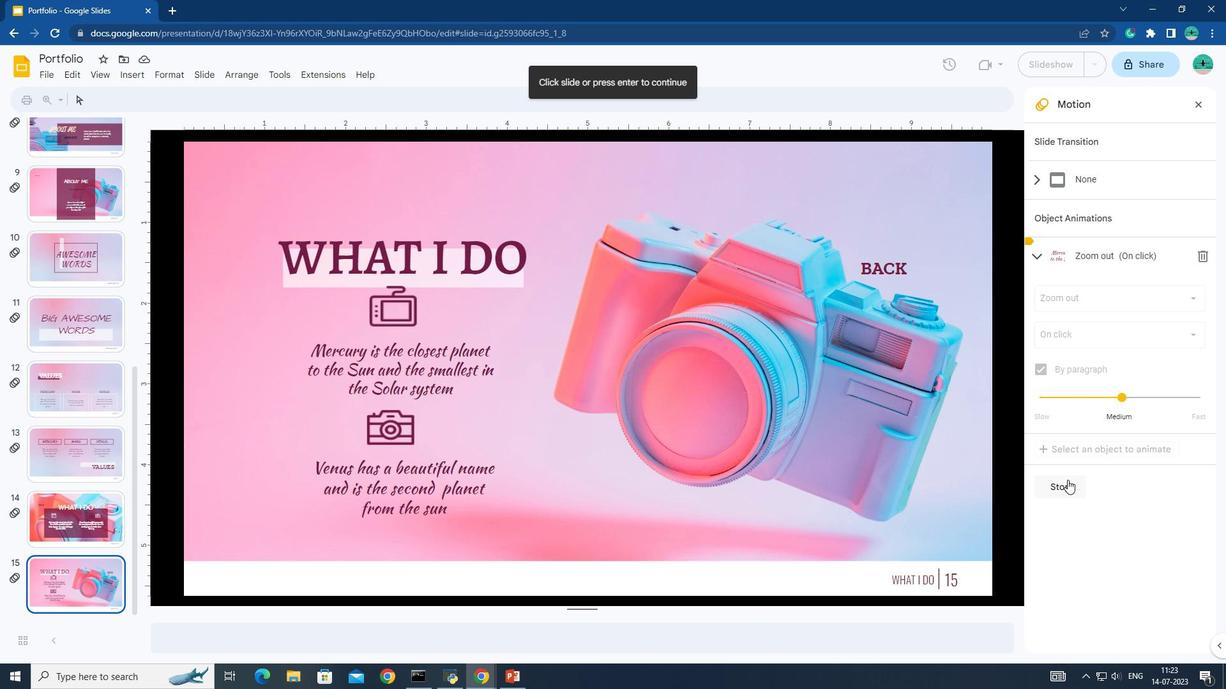
Action: Mouse pressed left at (1067, 488)
Screenshot: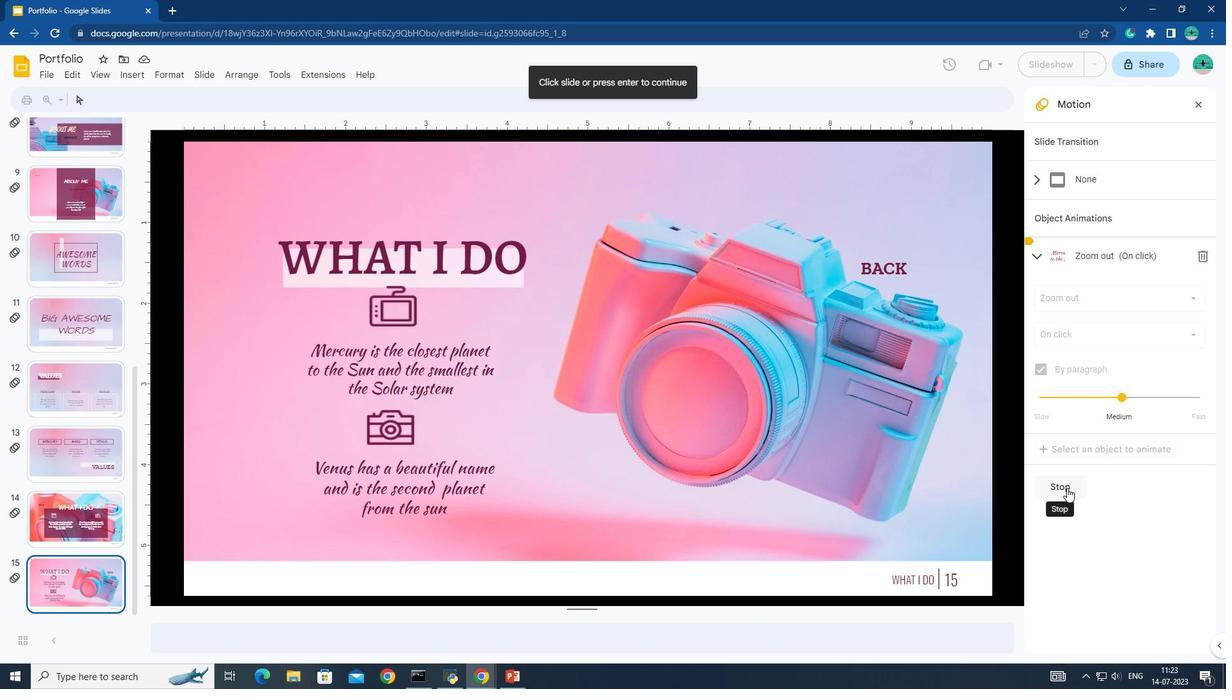 
Action: Mouse pressed left at (1067, 488)
Screenshot: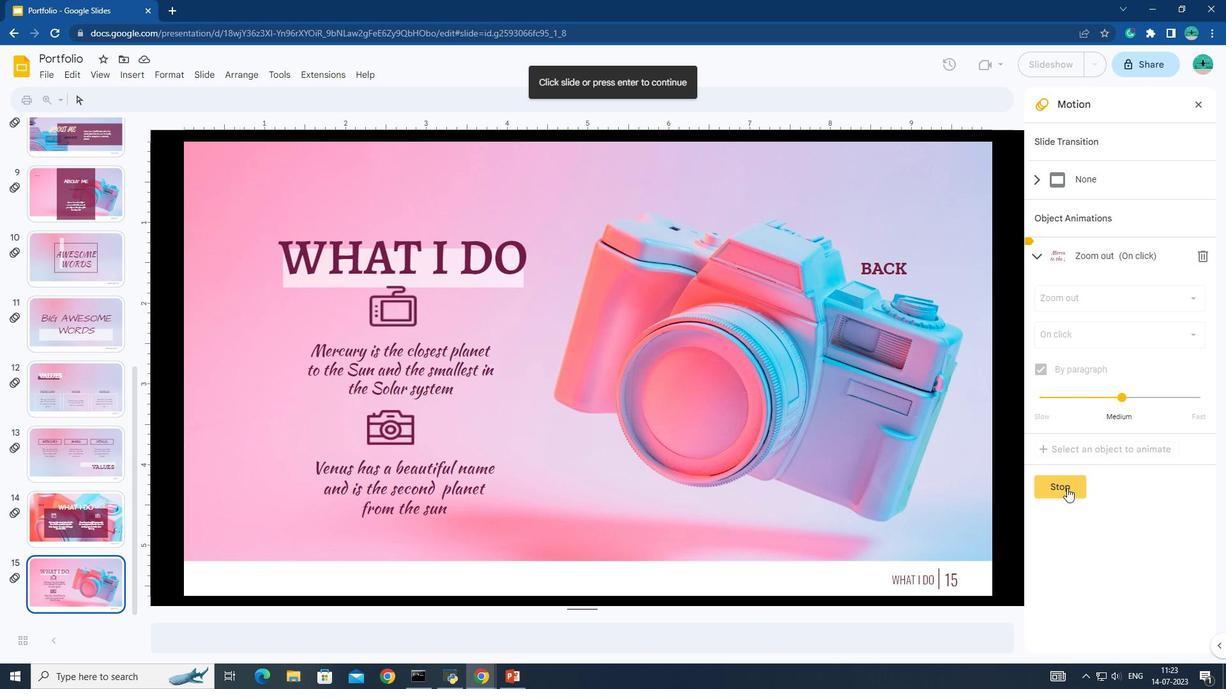 
Action: Mouse moved to (440, 369)
Screenshot: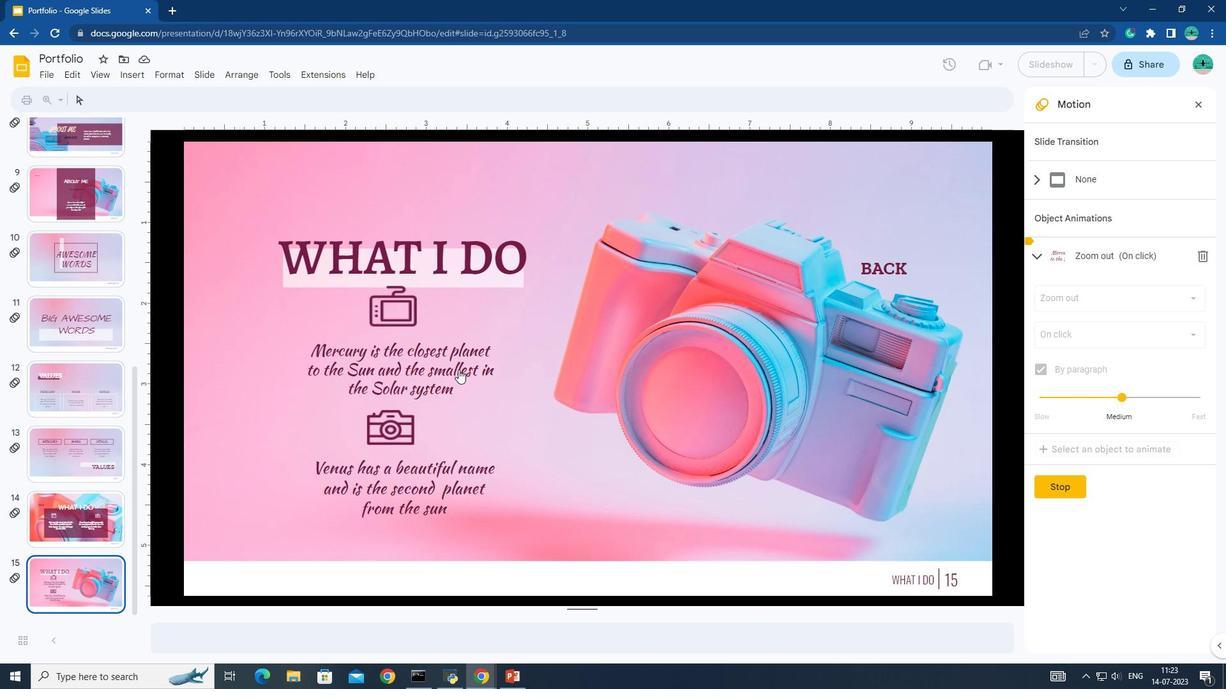 
Action: Mouse pressed left at (440, 369)
Screenshot: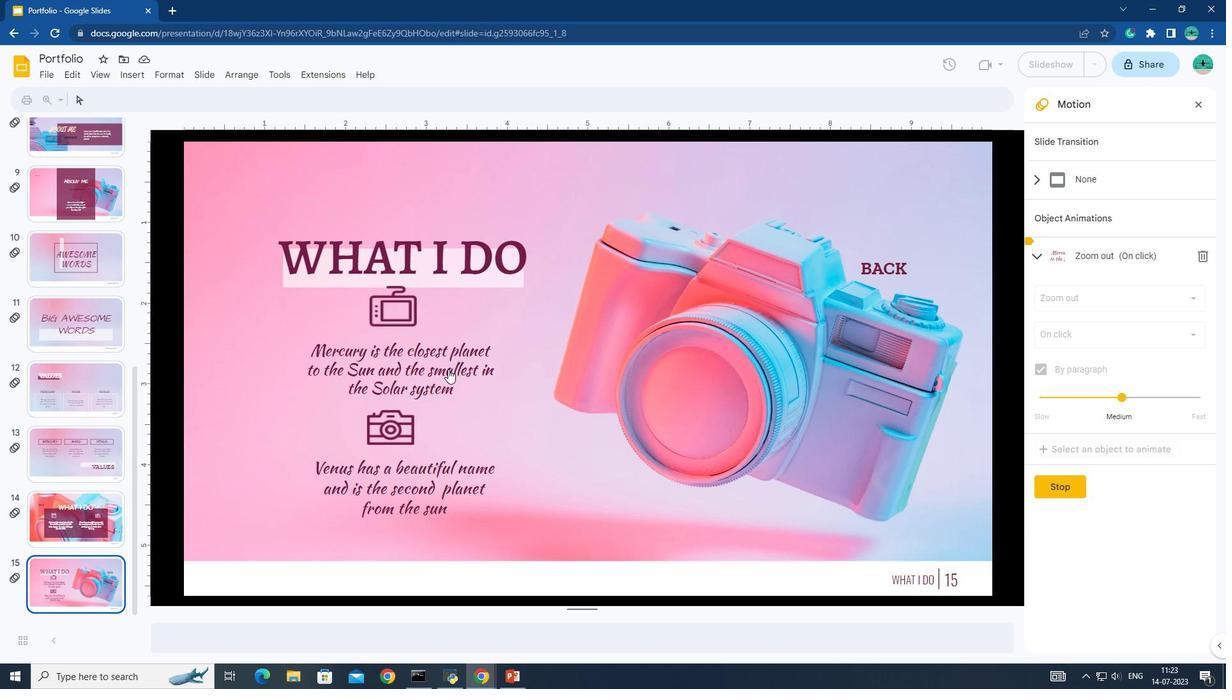 
Action: Mouse moved to (568, 443)
Screenshot: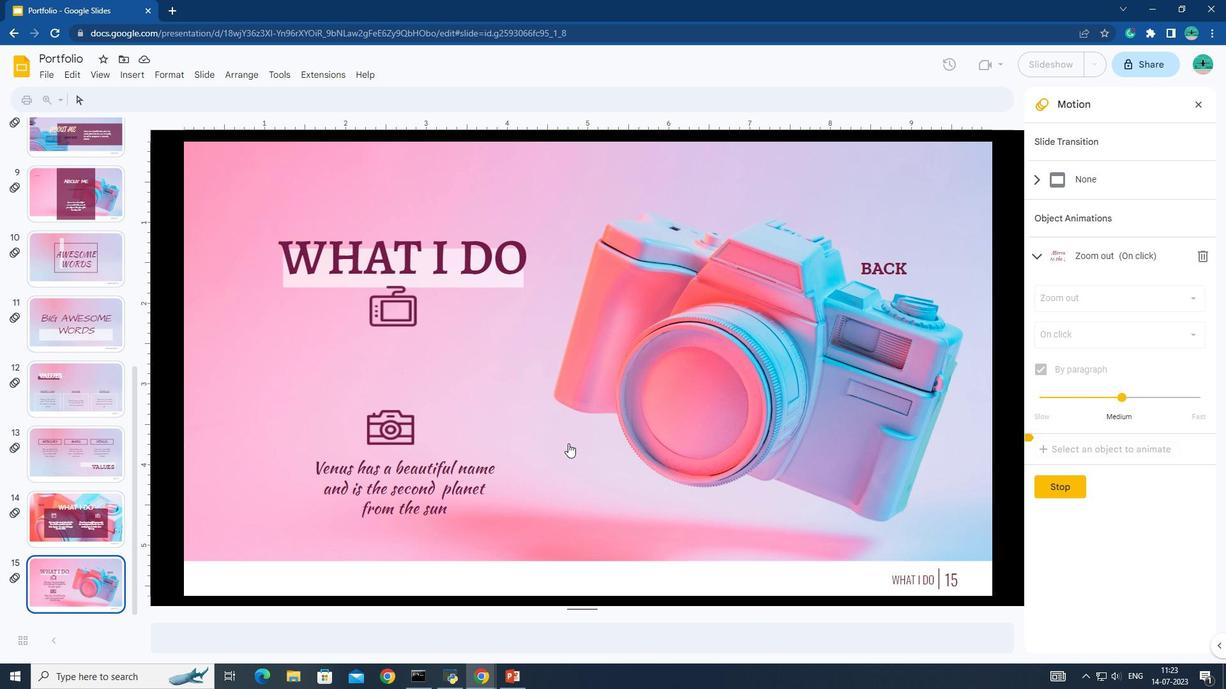 
Action: Mouse pressed left at (568, 443)
Screenshot: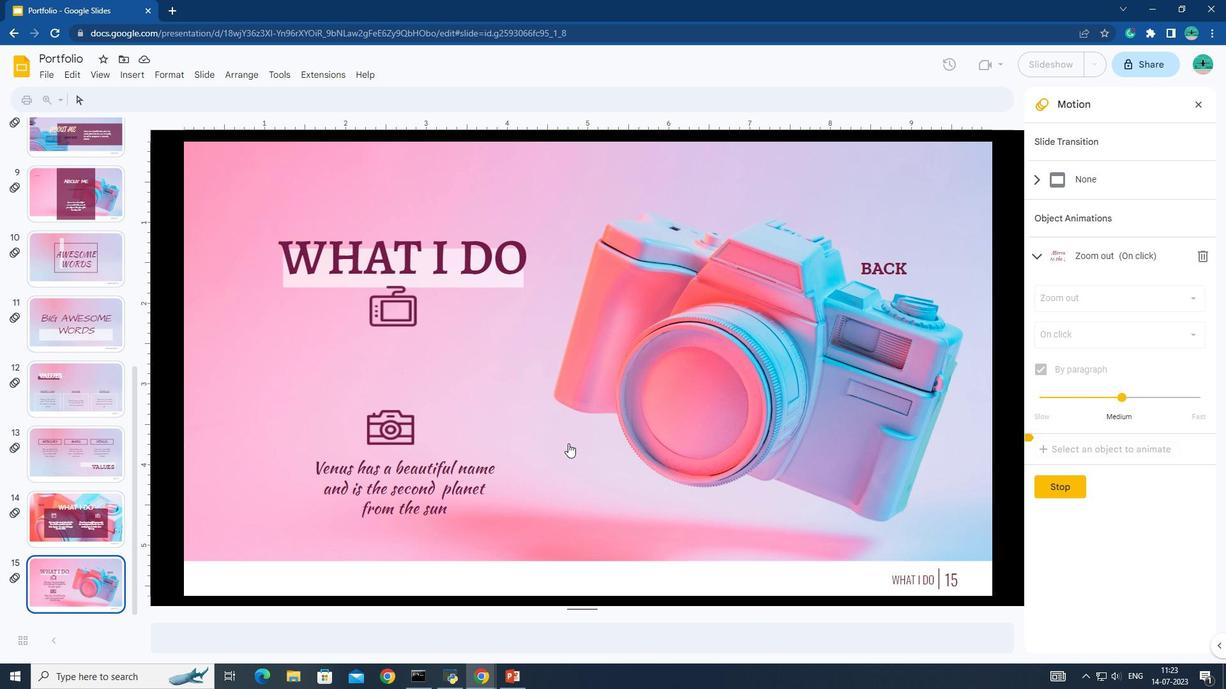 
Action: Mouse pressed left at (568, 443)
Screenshot: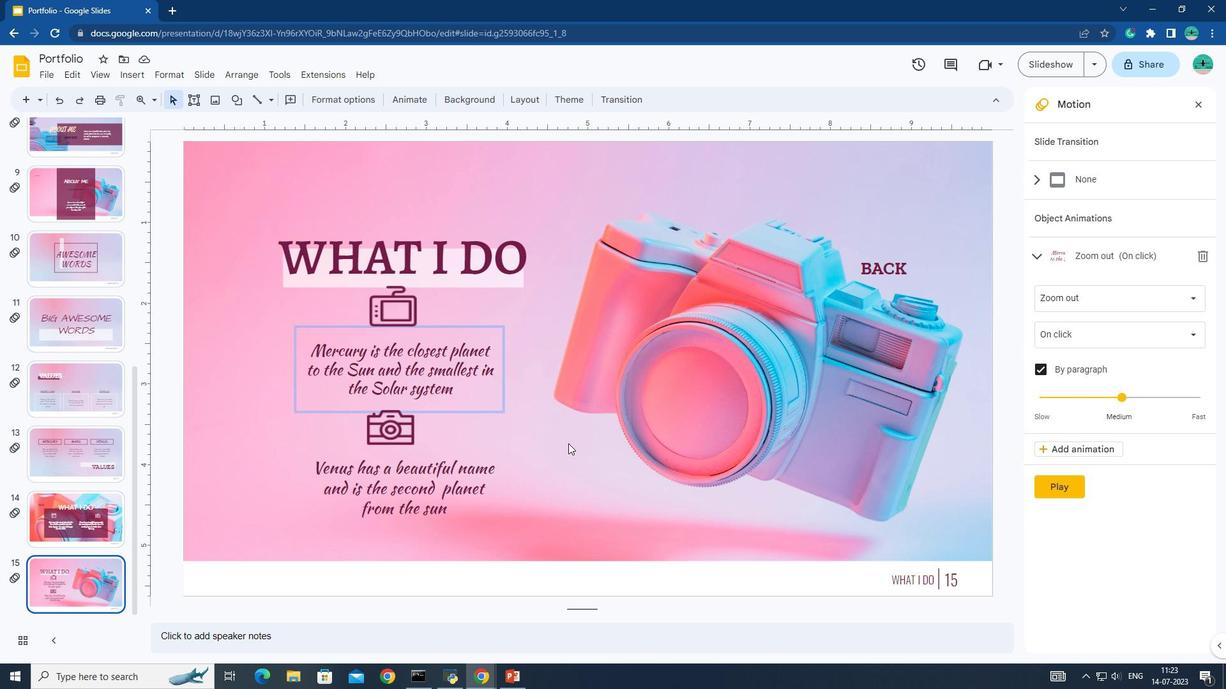 
Action: Mouse moved to (1074, 261)
Screenshot: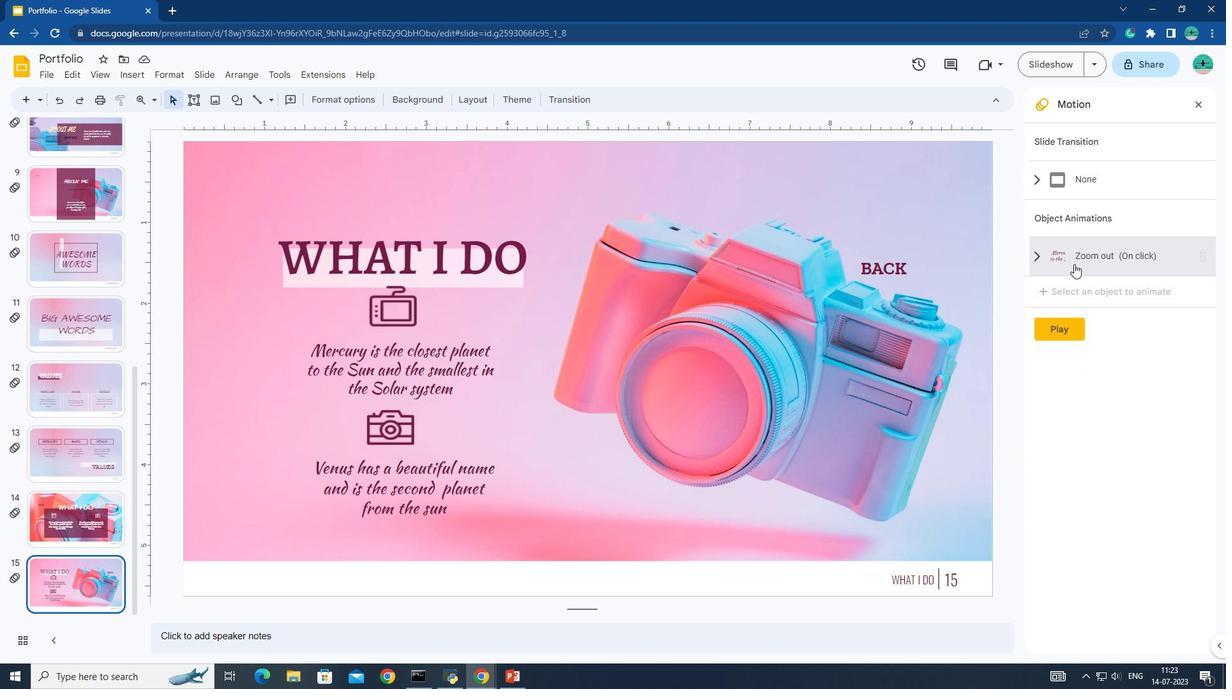 
Action: Mouse pressed left at (1074, 261)
Screenshot: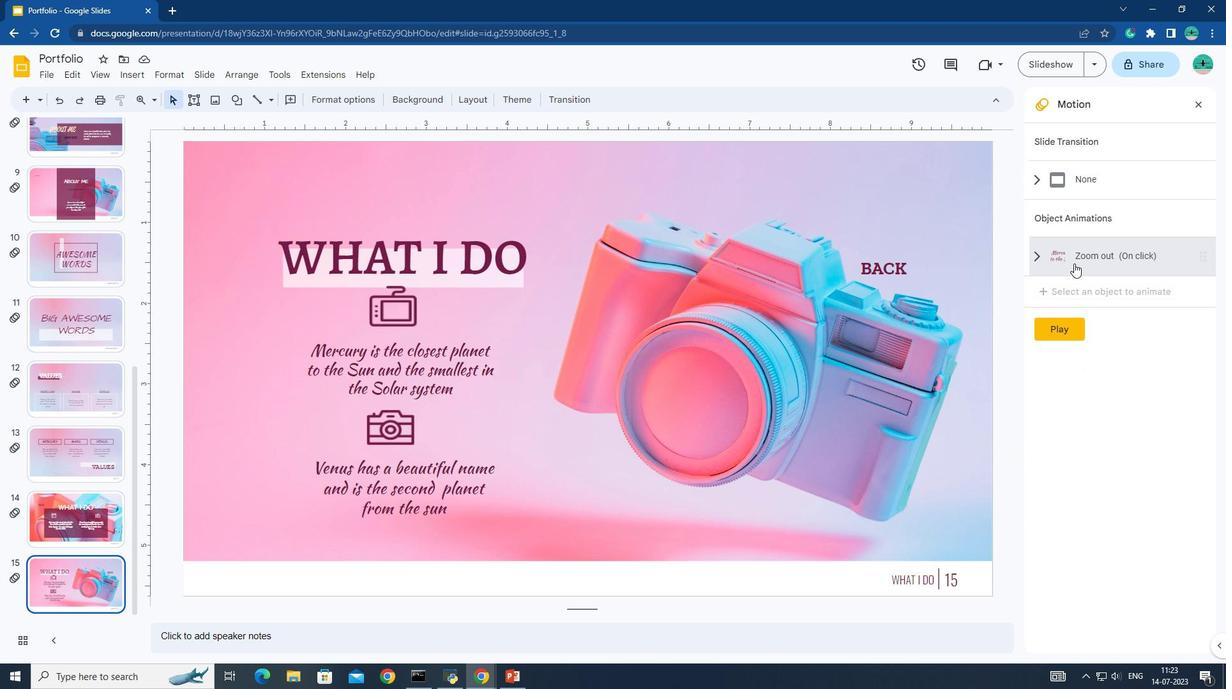 
Action: Mouse moved to (1062, 446)
Screenshot: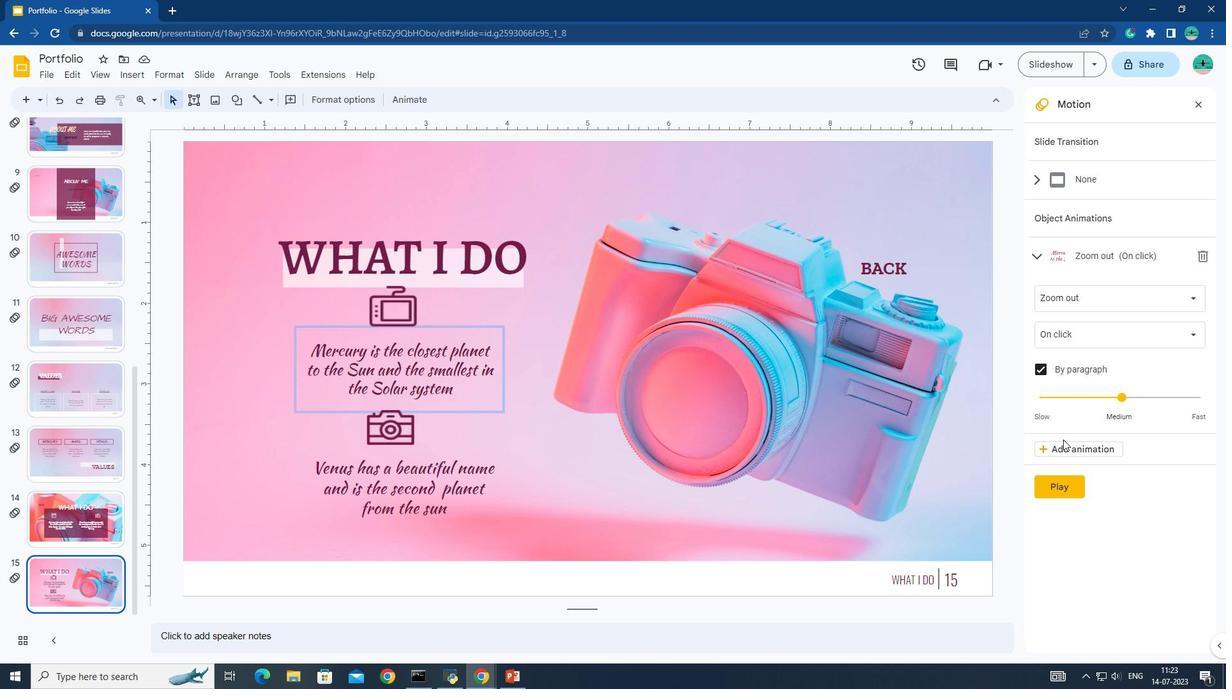 
Action: Mouse pressed left at (1062, 446)
Screenshot: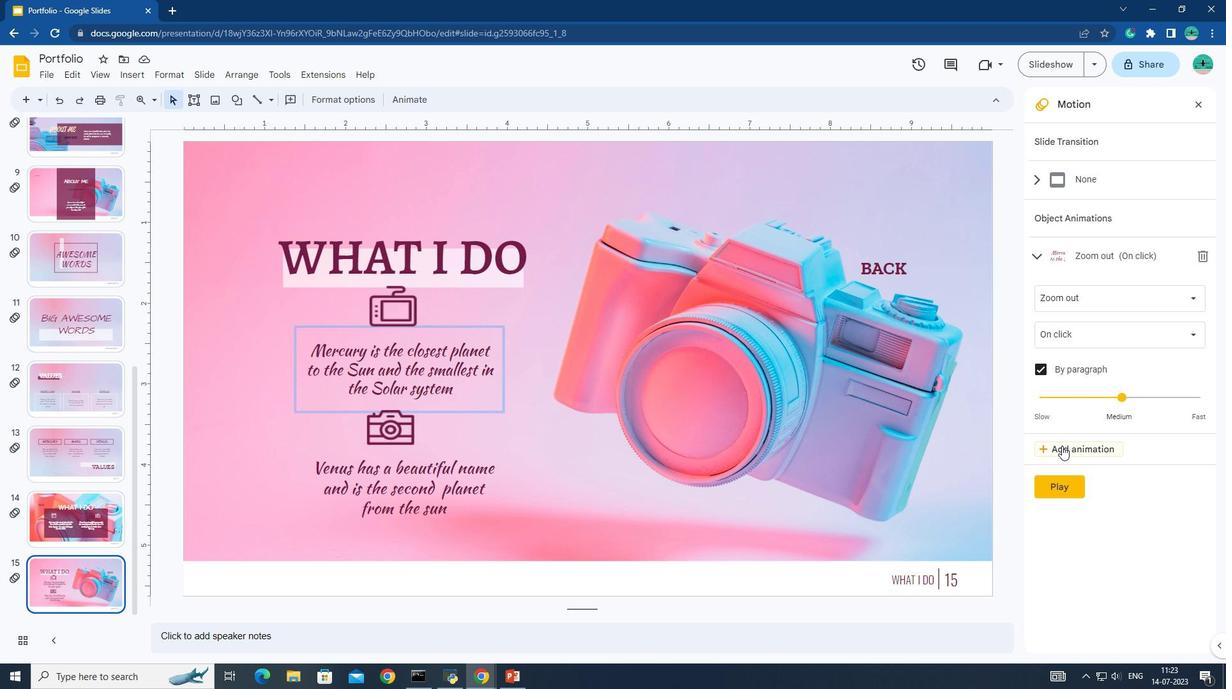 
Action: Mouse moved to (470, 481)
Screenshot: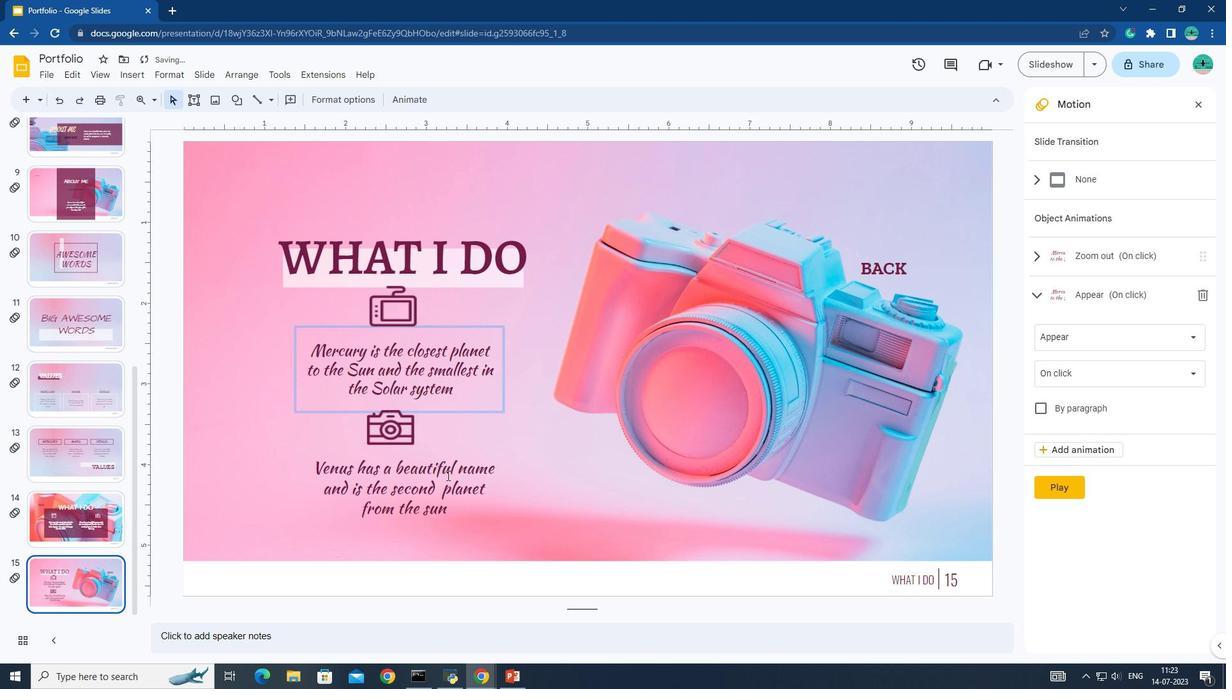 
Action: Mouse pressed left at (470, 481)
Screenshot: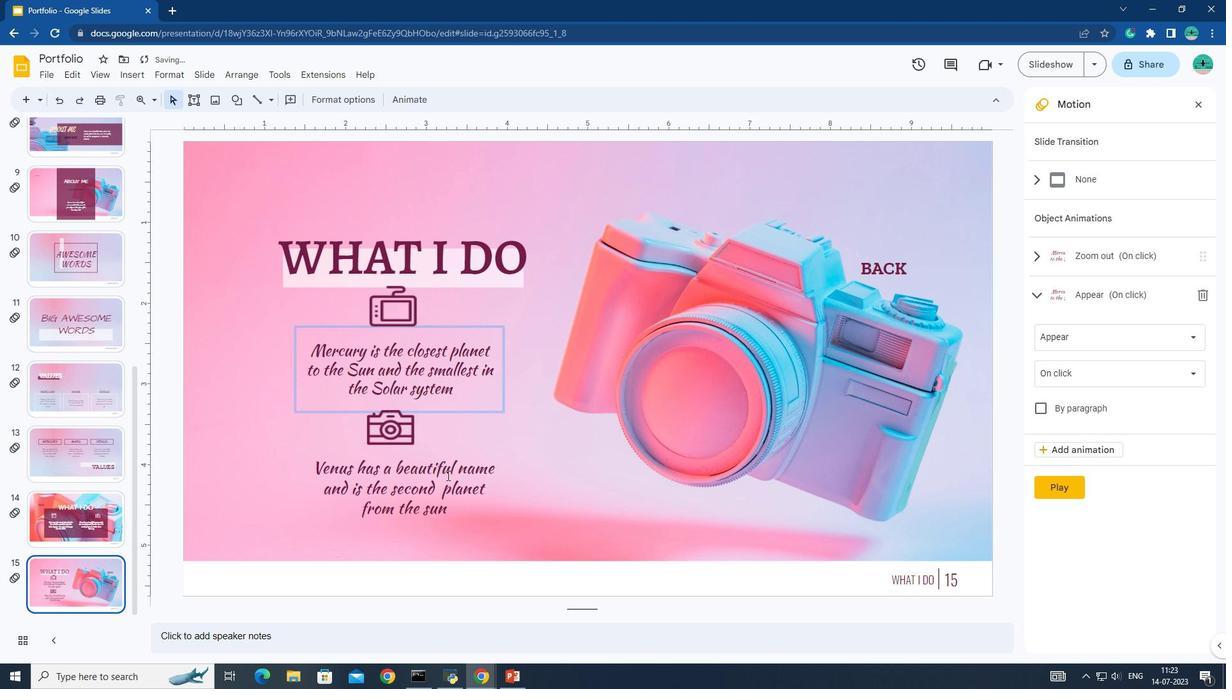 
Action: Mouse moved to (311, 468)
Screenshot: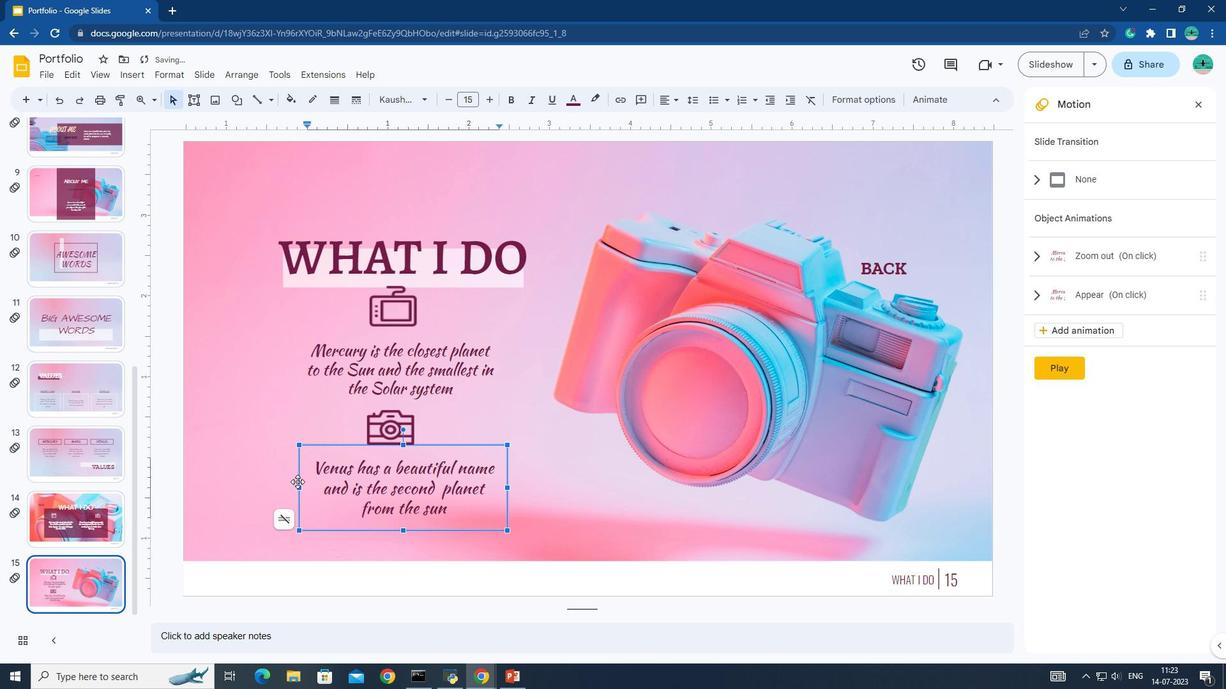 
Action: Mouse pressed left at (311, 468)
Screenshot: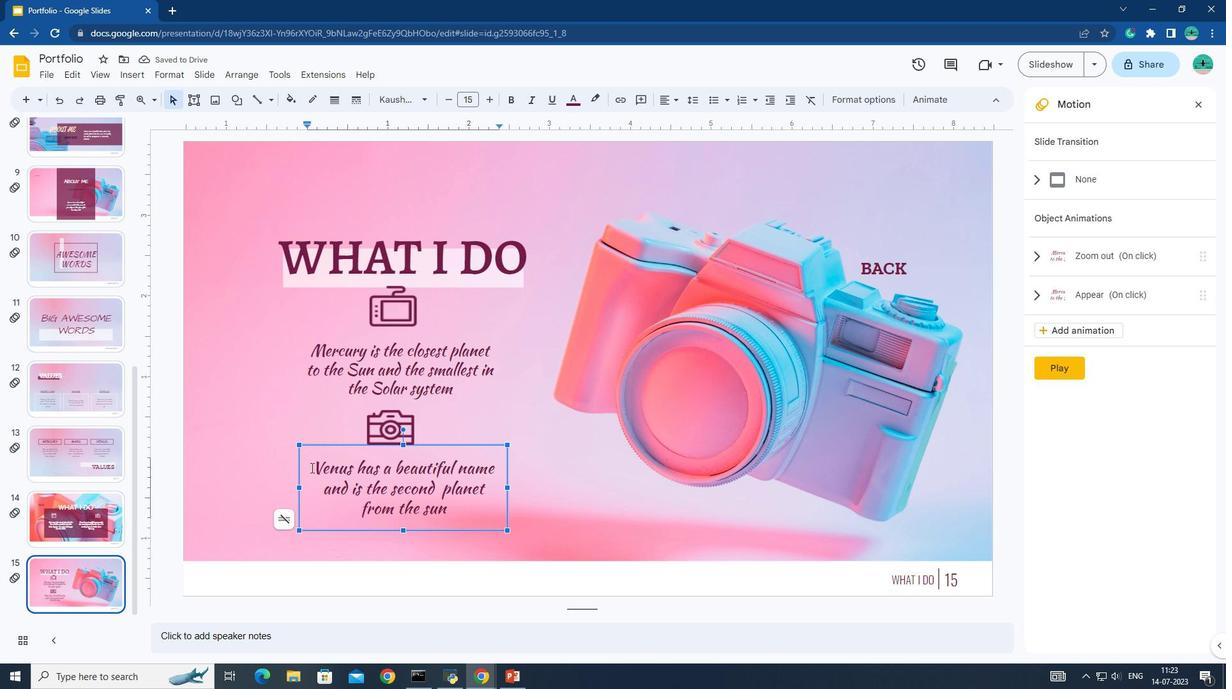 
Action: Mouse pressed left at (311, 468)
Screenshot: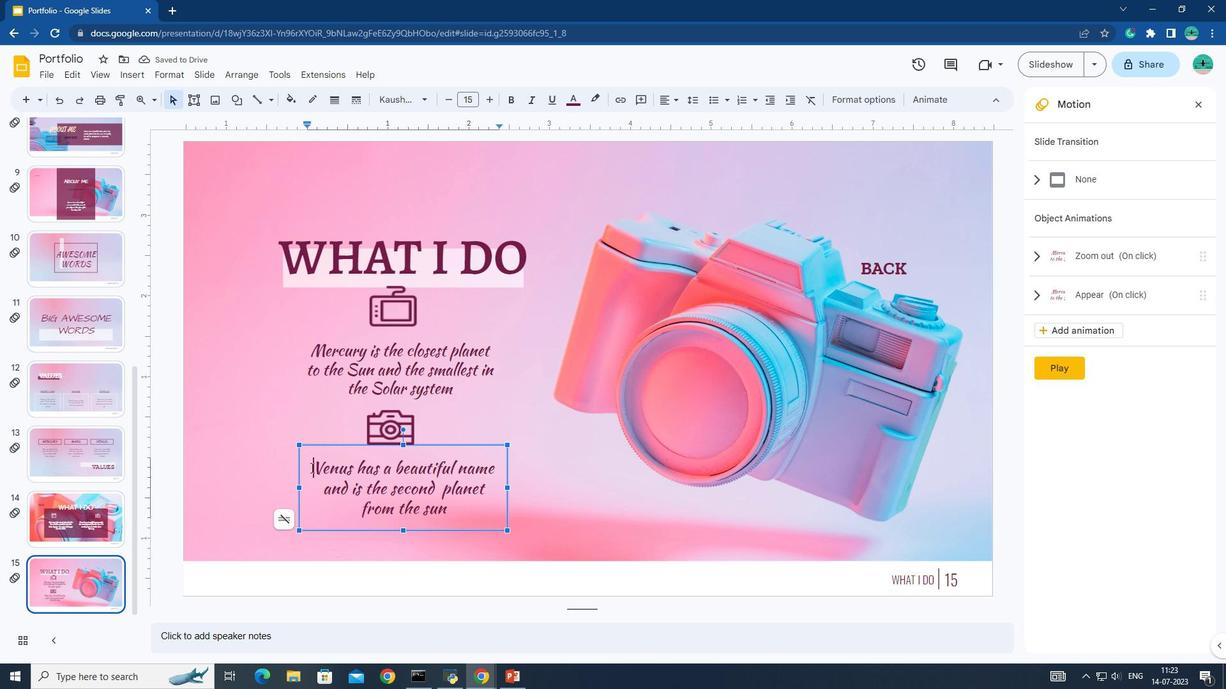 
Action: Mouse pressed left at (311, 468)
Screenshot: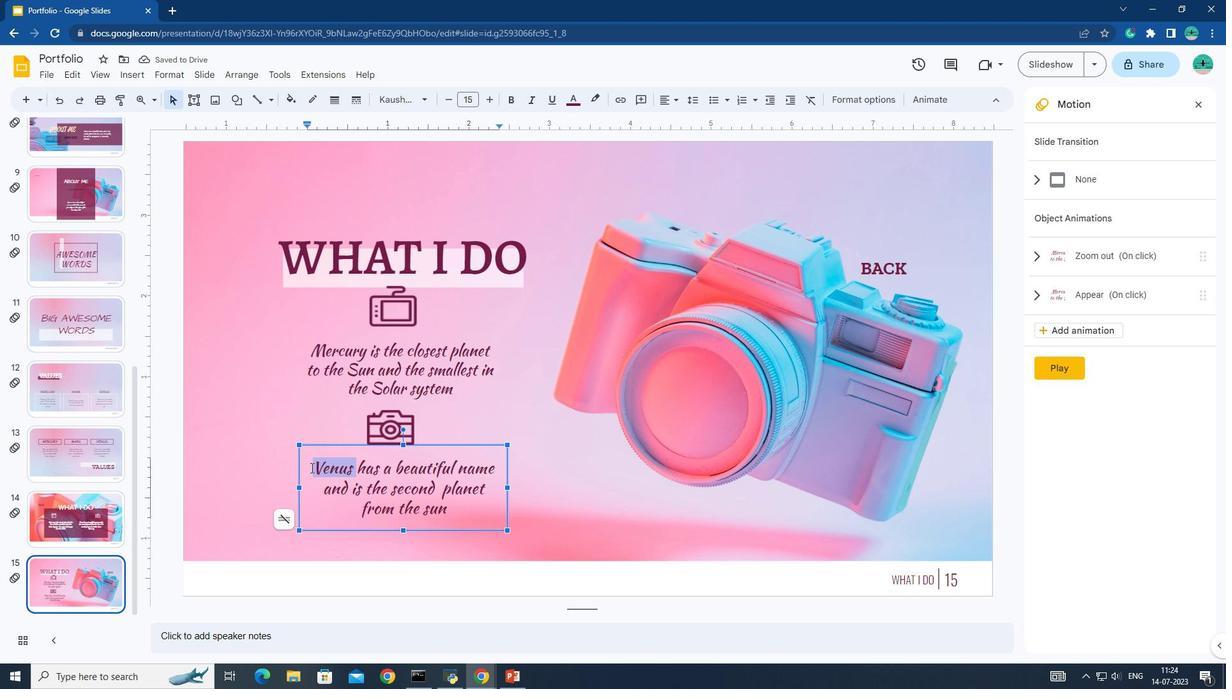 
Action: Mouse moved to (1039, 295)
Screenshot: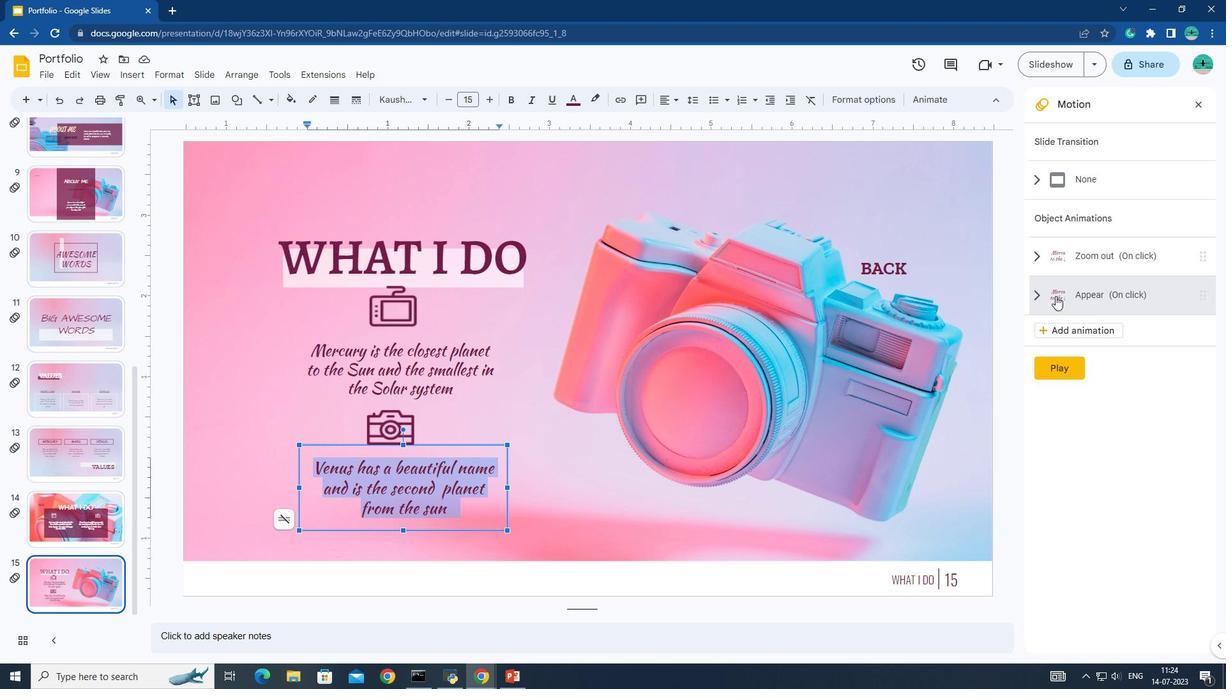 
Action: Mouse pressed left at (1039, 295)
Screenshot: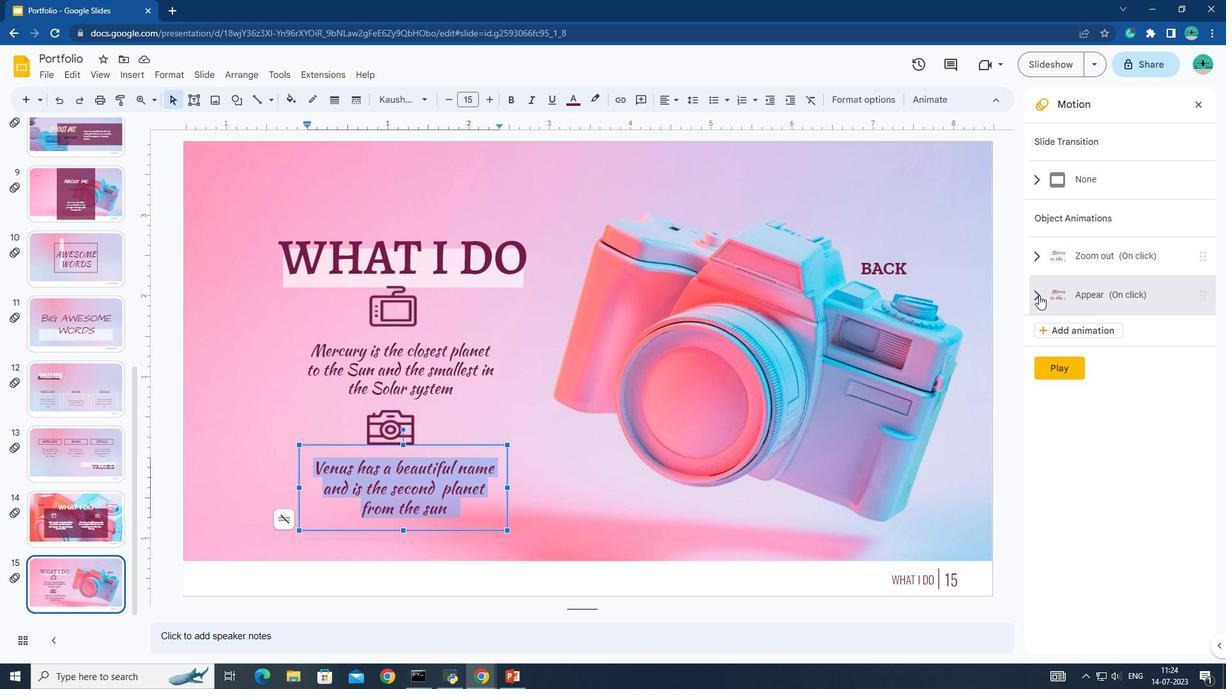 
Action: Mouse moved to (1070, 337)
Screenshot: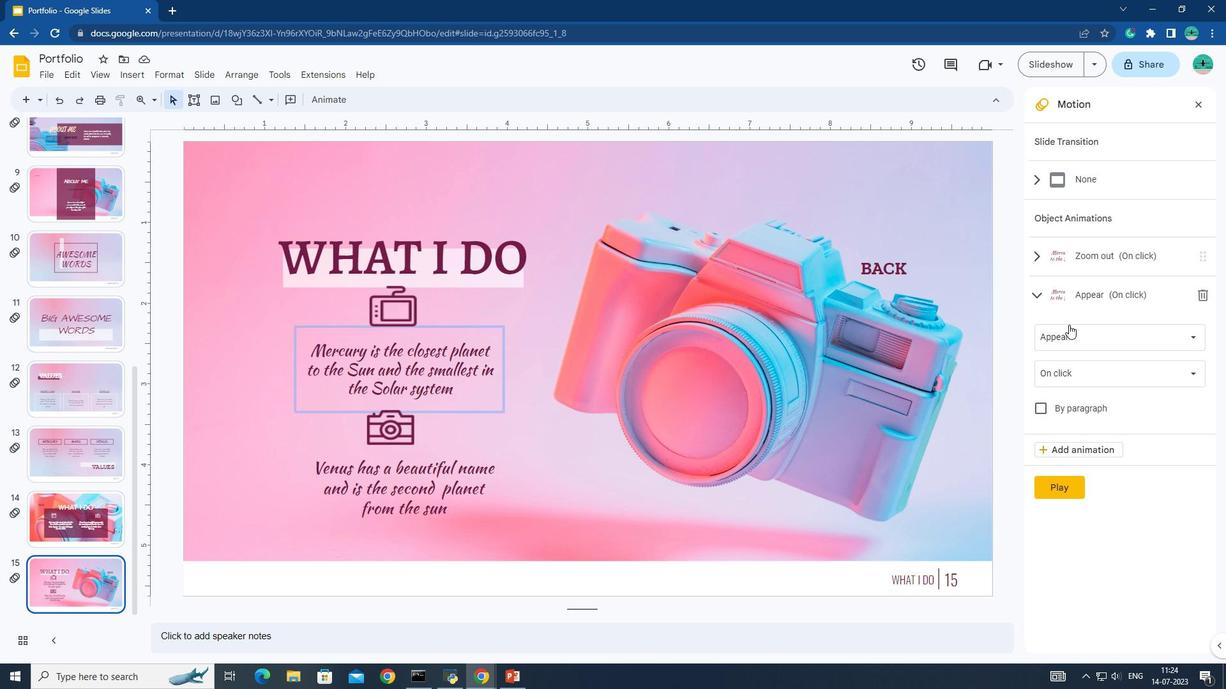 
Action: Mouse pressed left at (1070, 337)
Screenshot: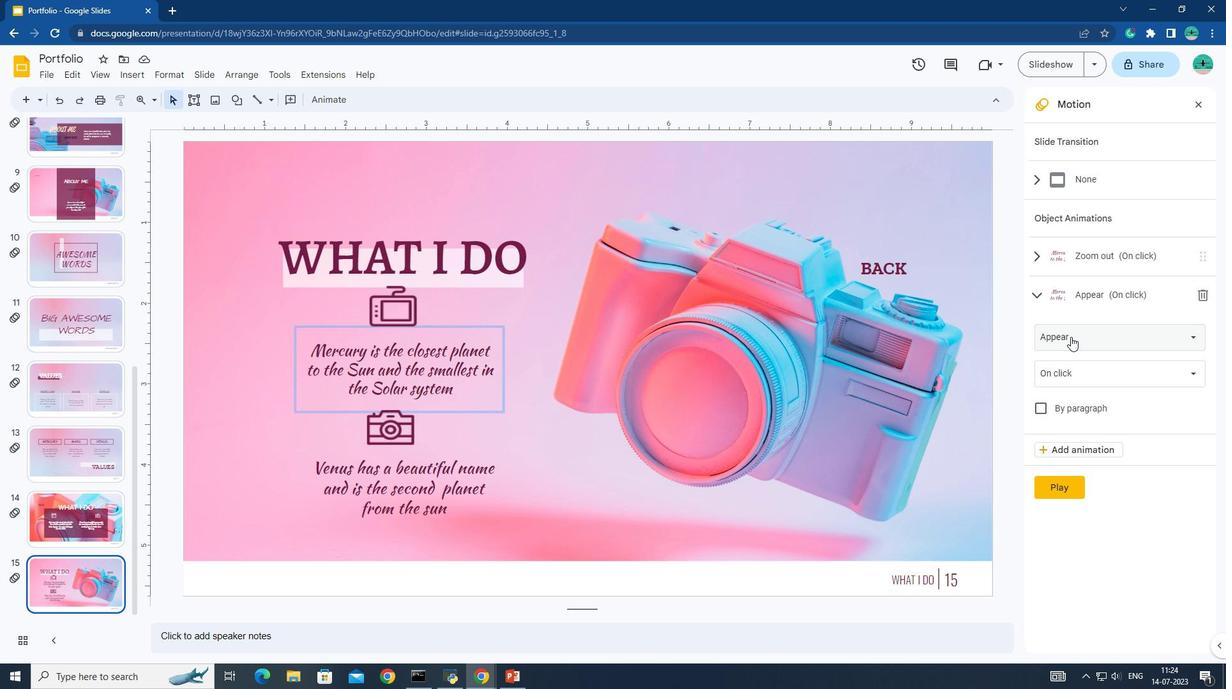 
Action: Mouse moved to (1085, 612)
Screenshot: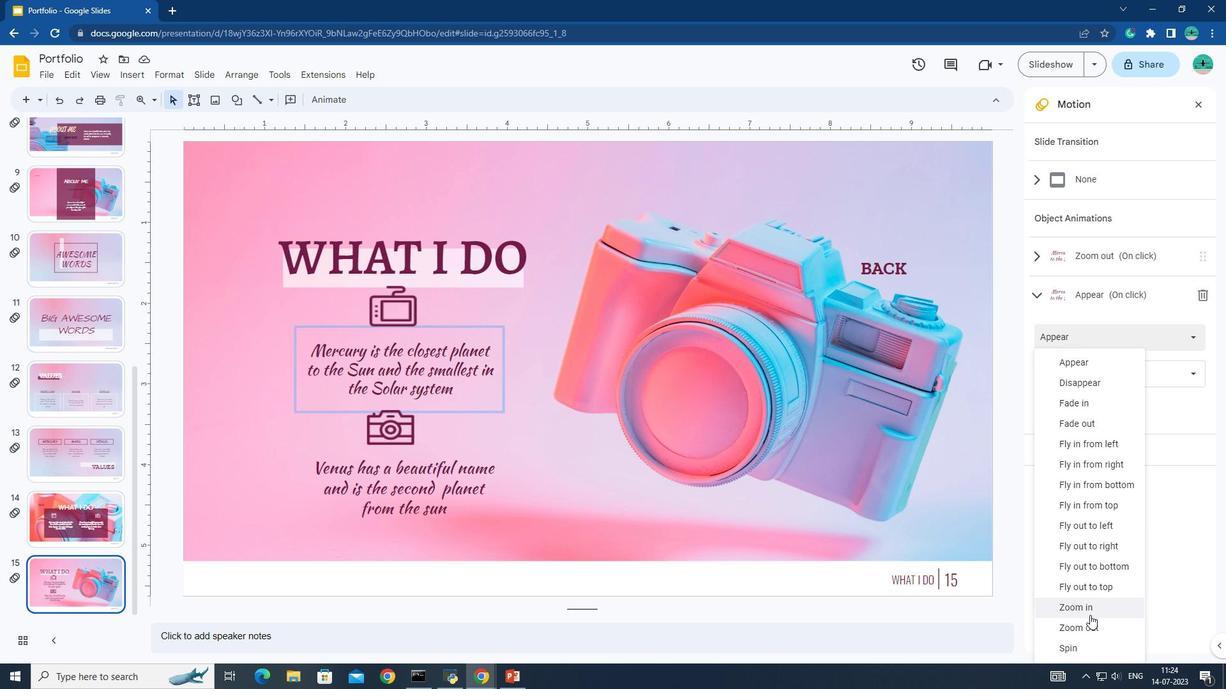 
Action: Mouse pressed left at (1085, 612)
Screenshot: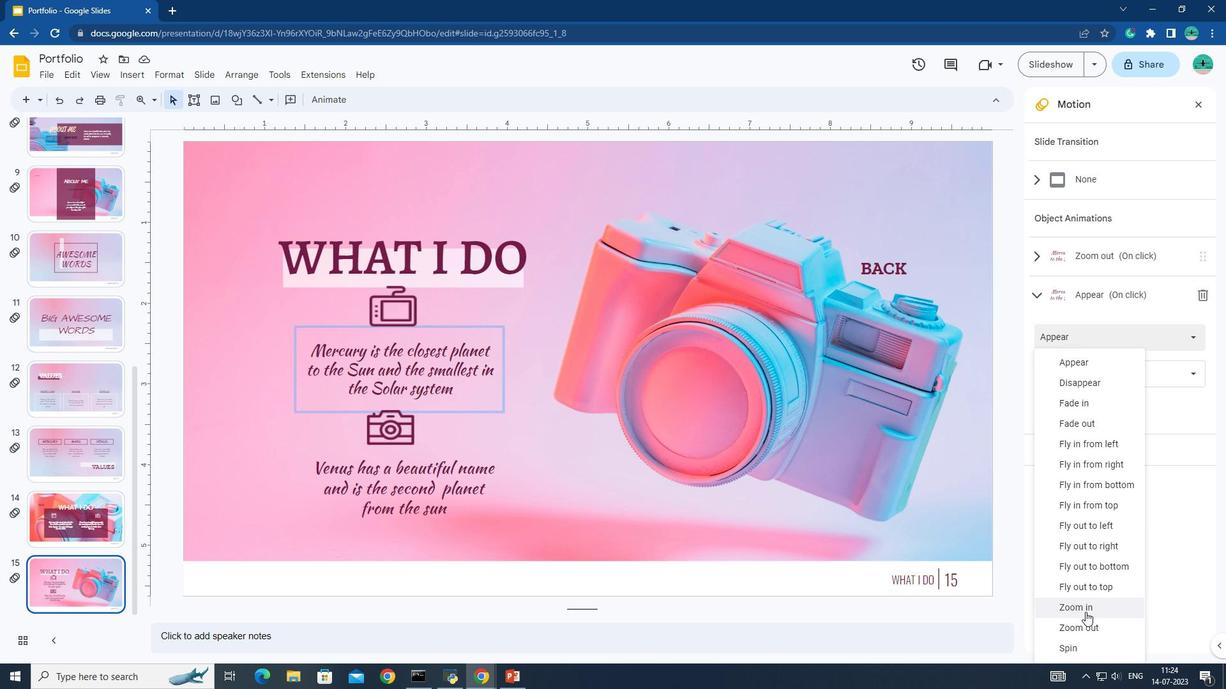 
Action: Mouse moved to (1058, 534)
Screenshot: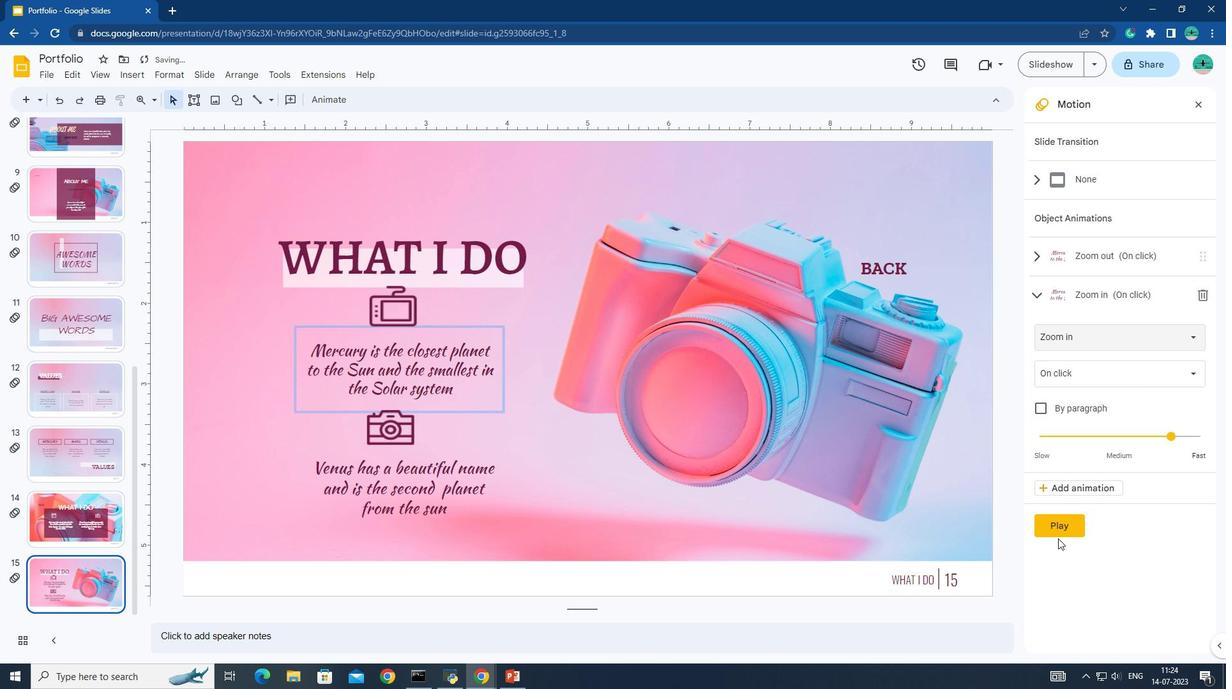 
Action: Mouse pressed left at (1058, 534)
Screenshot: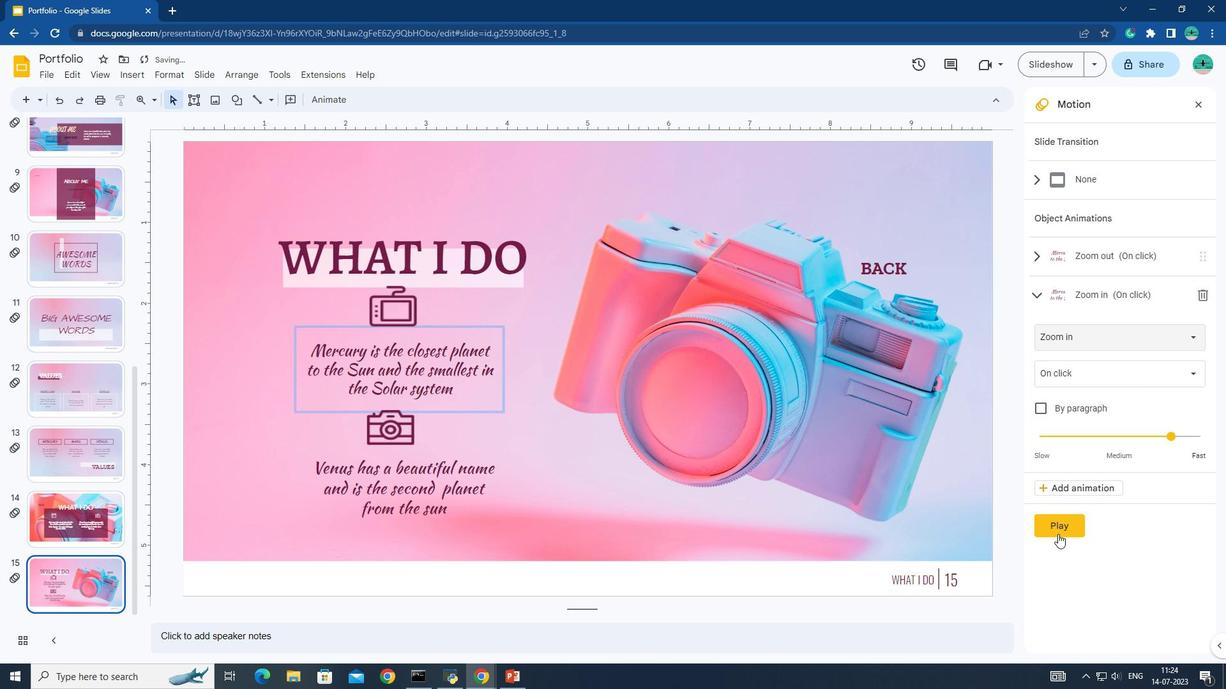 
Action: Mouse moved to (1127, 434)
Screenshot: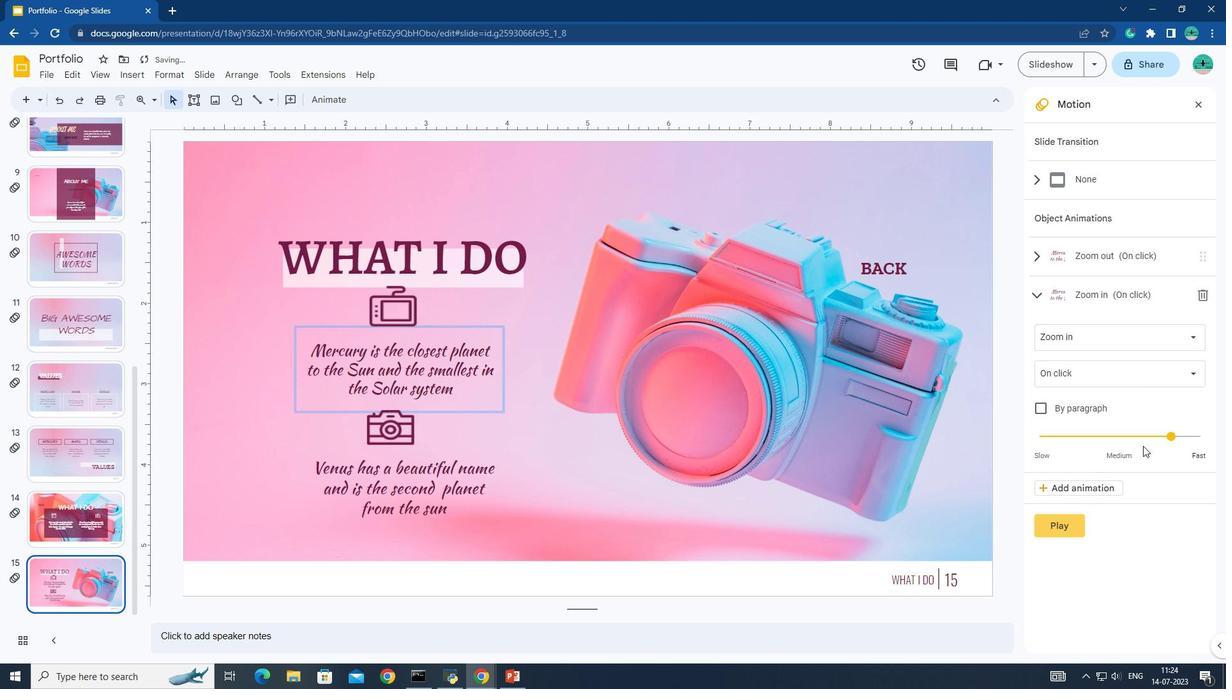 
Action: Mouse pressed left at (1127, 434)
Screenshot: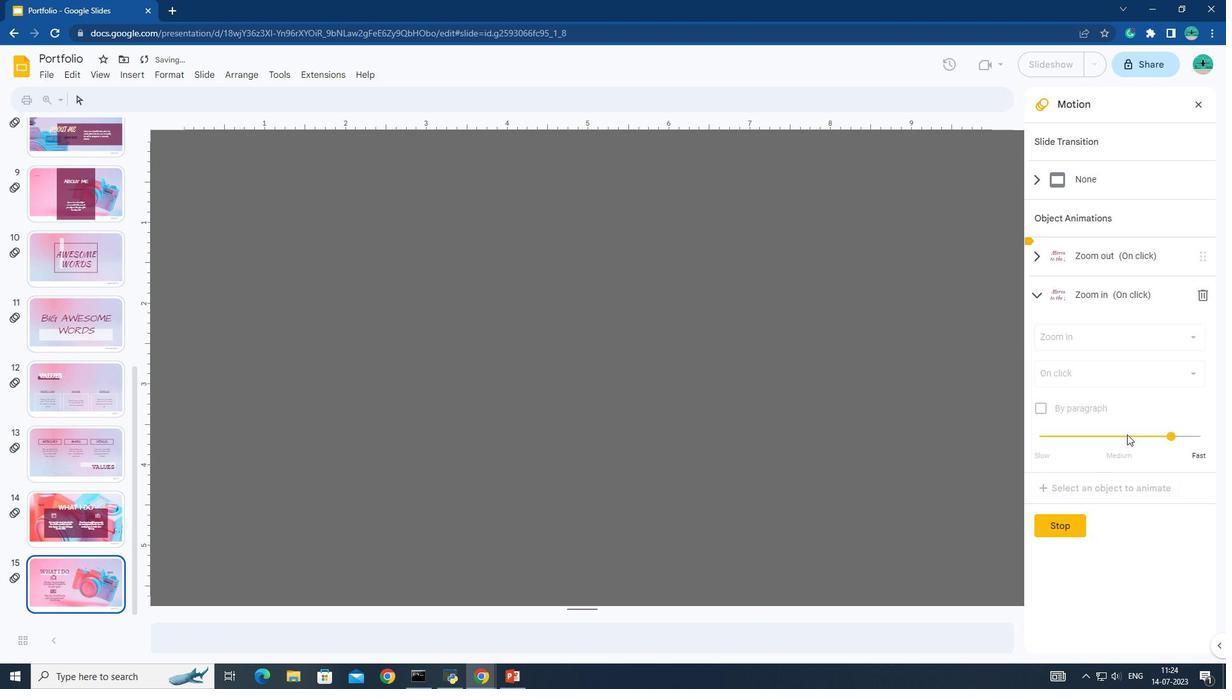 
Action: Mouse moved to (1064, 540)
Screenshot: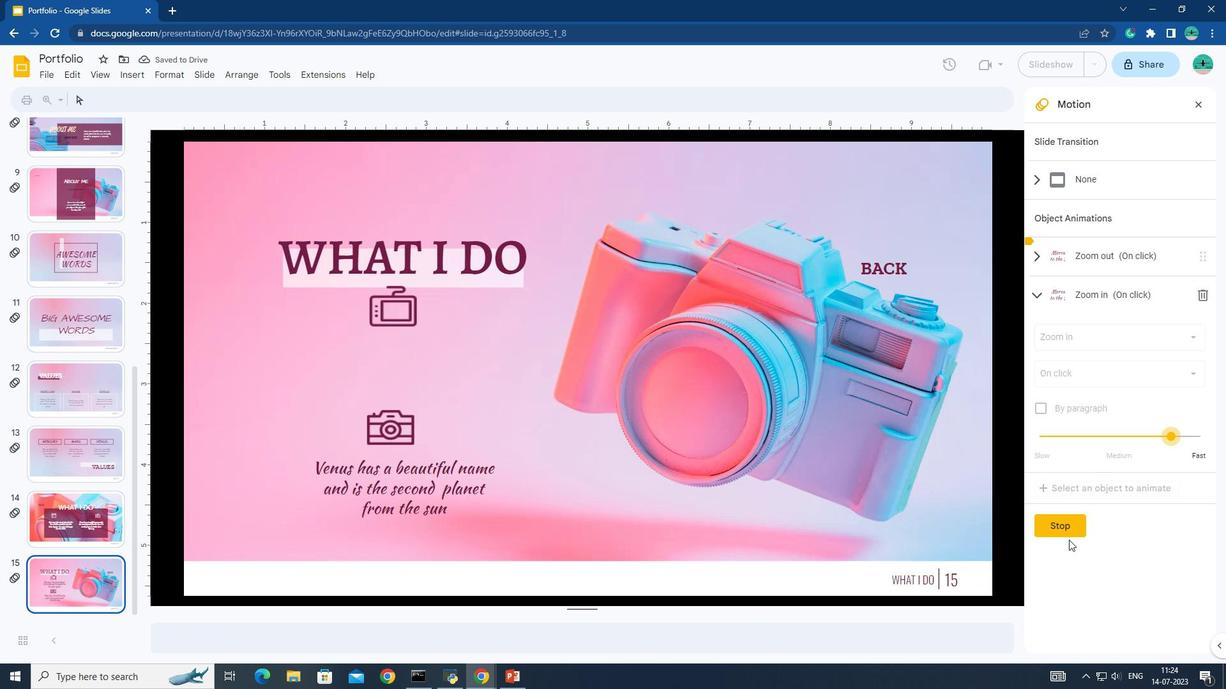 
Action: Mouse pressed left at (1064, 540)
Screenshot: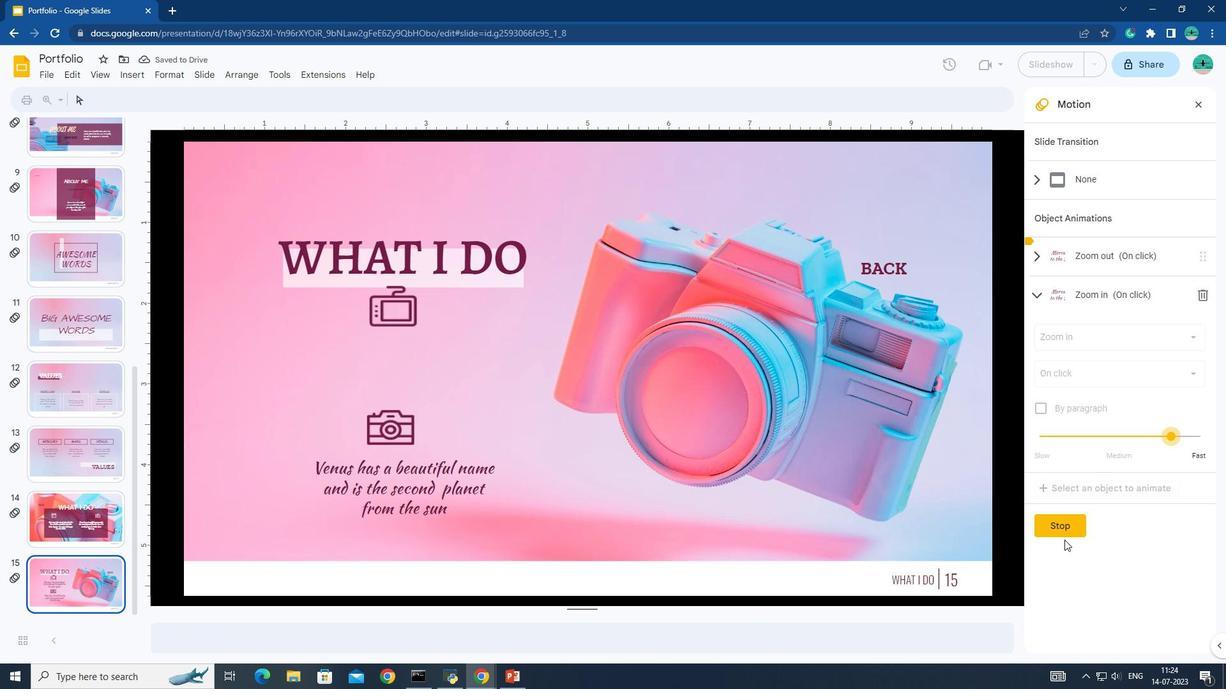 
Action: Mouse moved to (1062, 530)
Screenshot: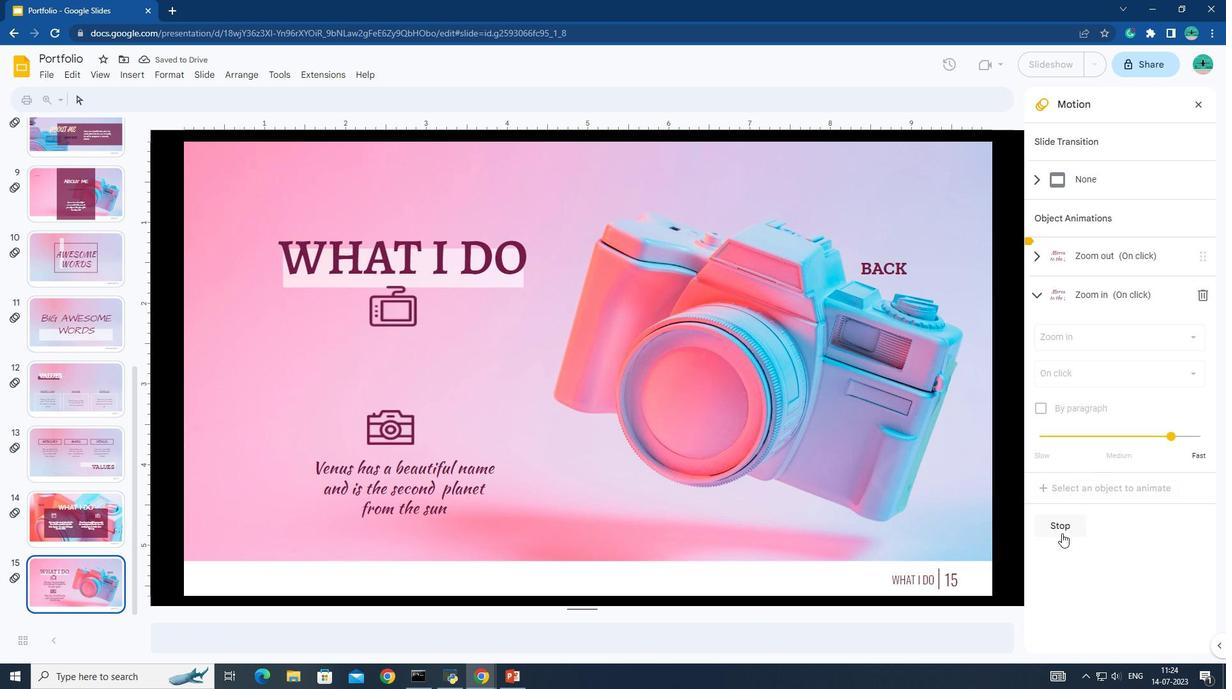 
Action: Mouse pressed left at (1062, 530)
Screenshot: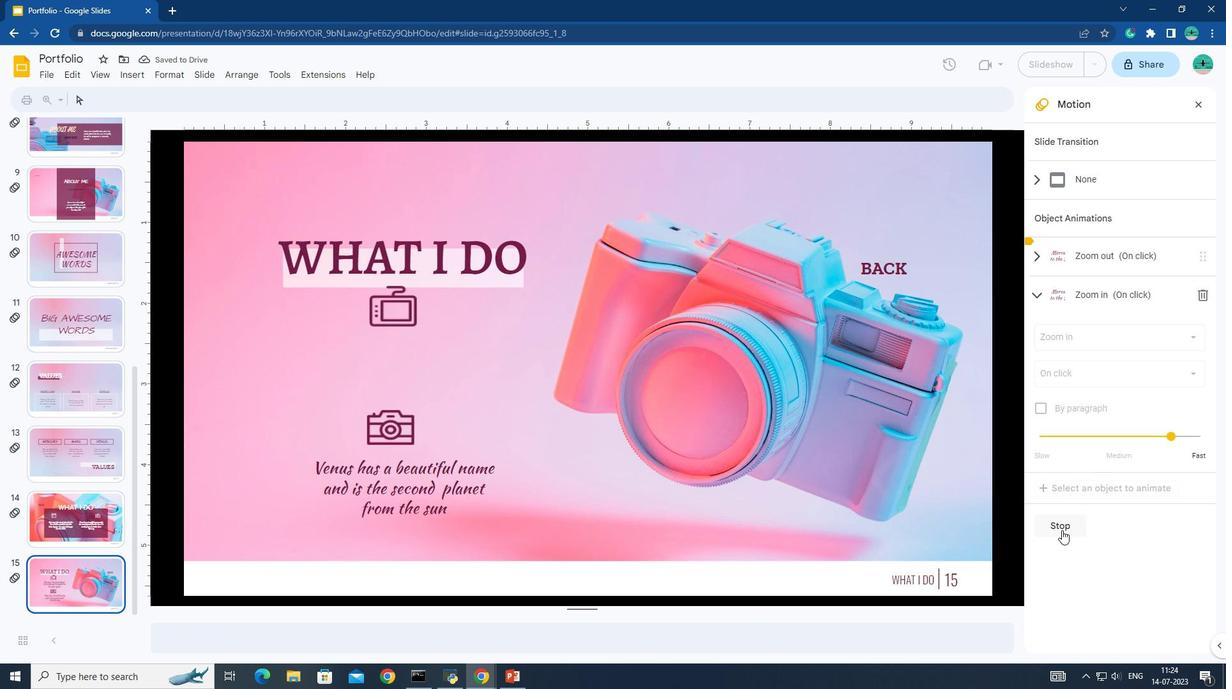 
Action: Mouse moved to (1111, 435)
Screenshot: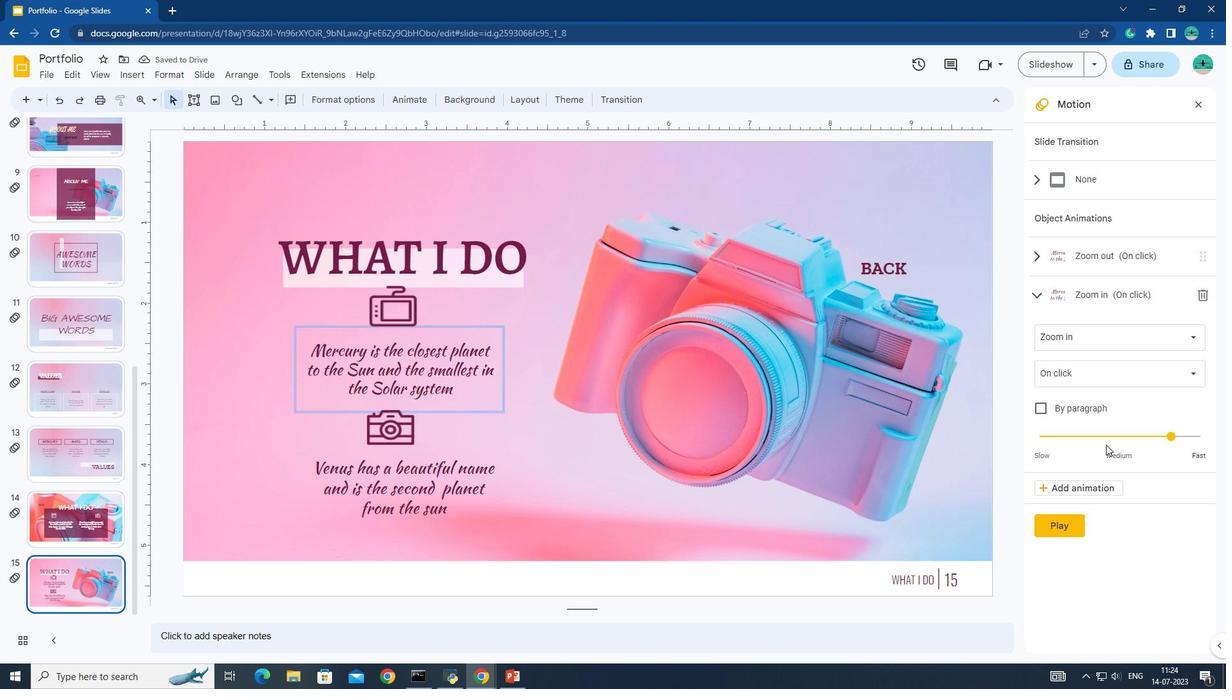 
Action: Mouse pressed left at (1111, 435)
Screenshot: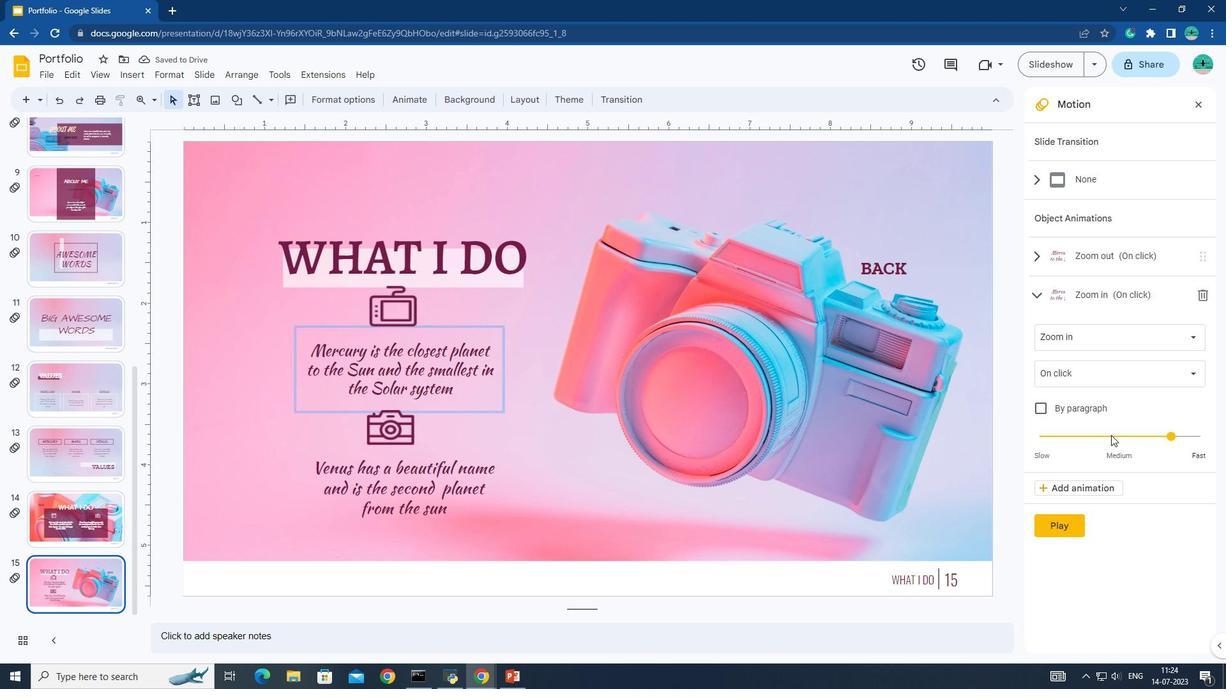 
Action: Mouse pressed left at (1111, 435)
Screenshot: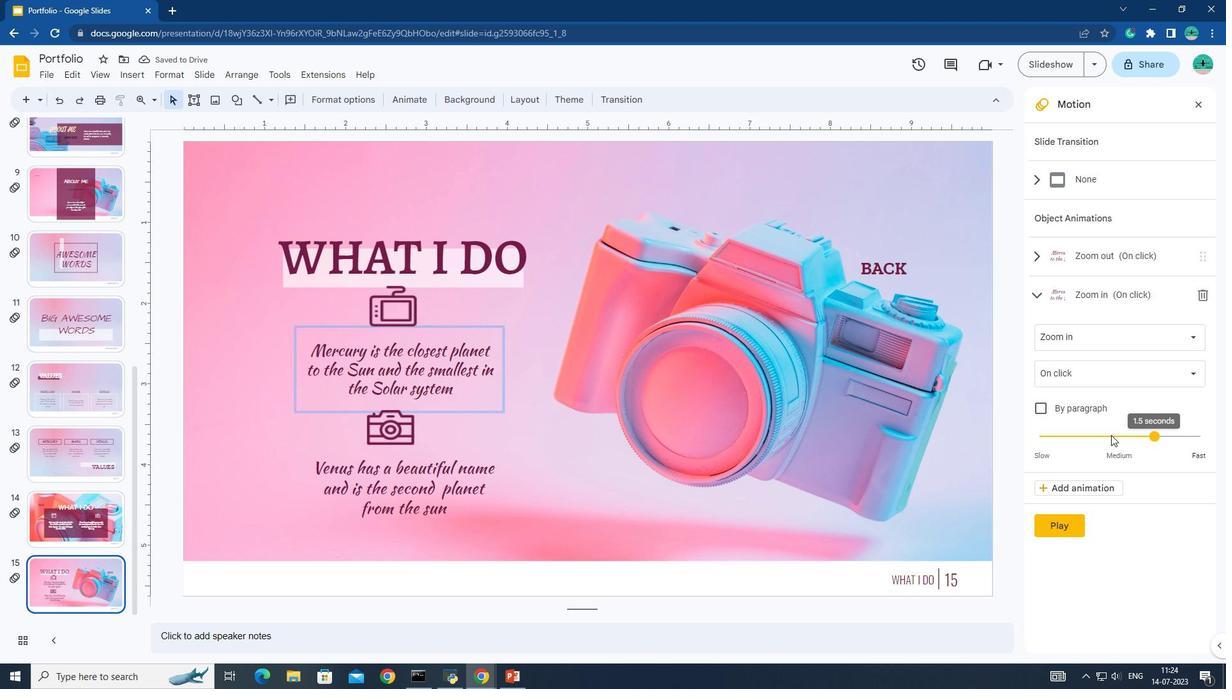 
Action: Mouse pressed left at (1111, 435)
Screenshot: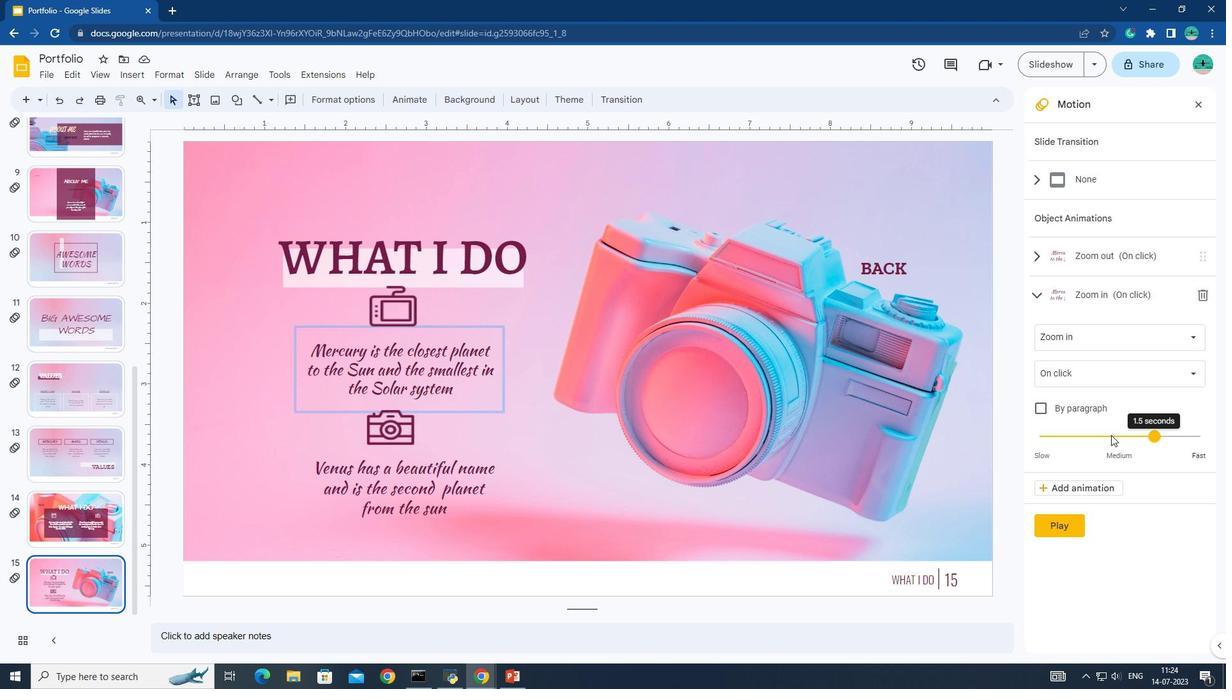
Action: Mouse pressed left at (1111, 435)
Screenshot: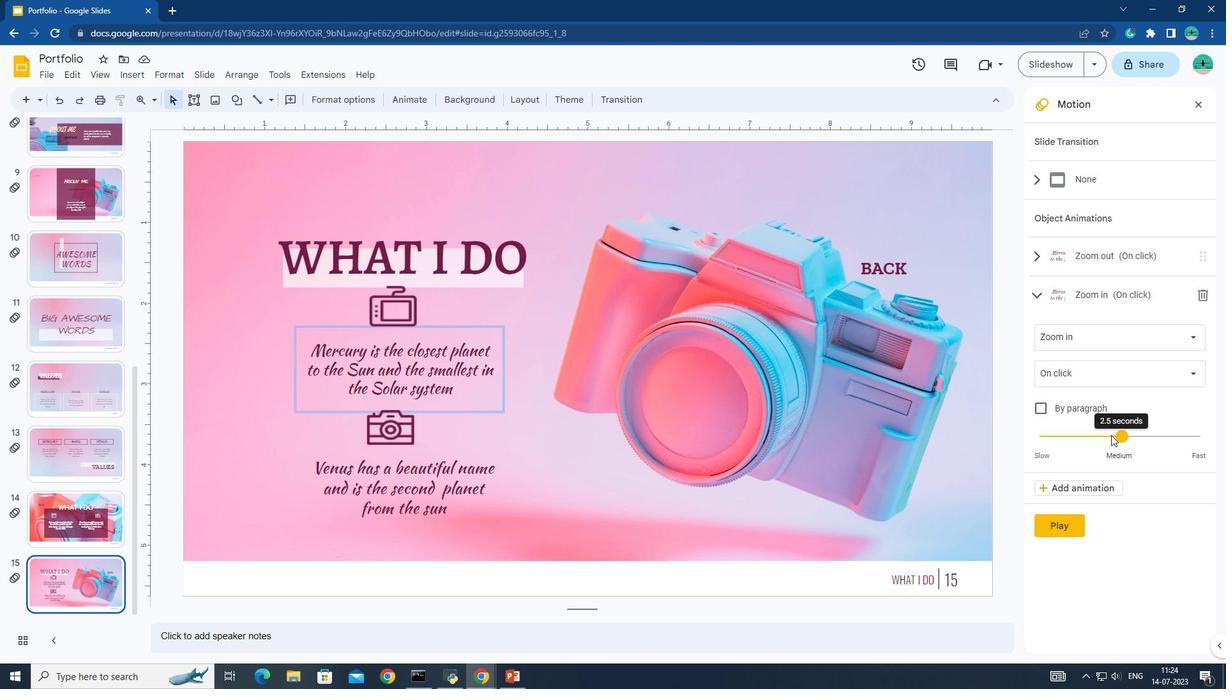 
Action: Mouse moved to (1060, 532)
Screenshot: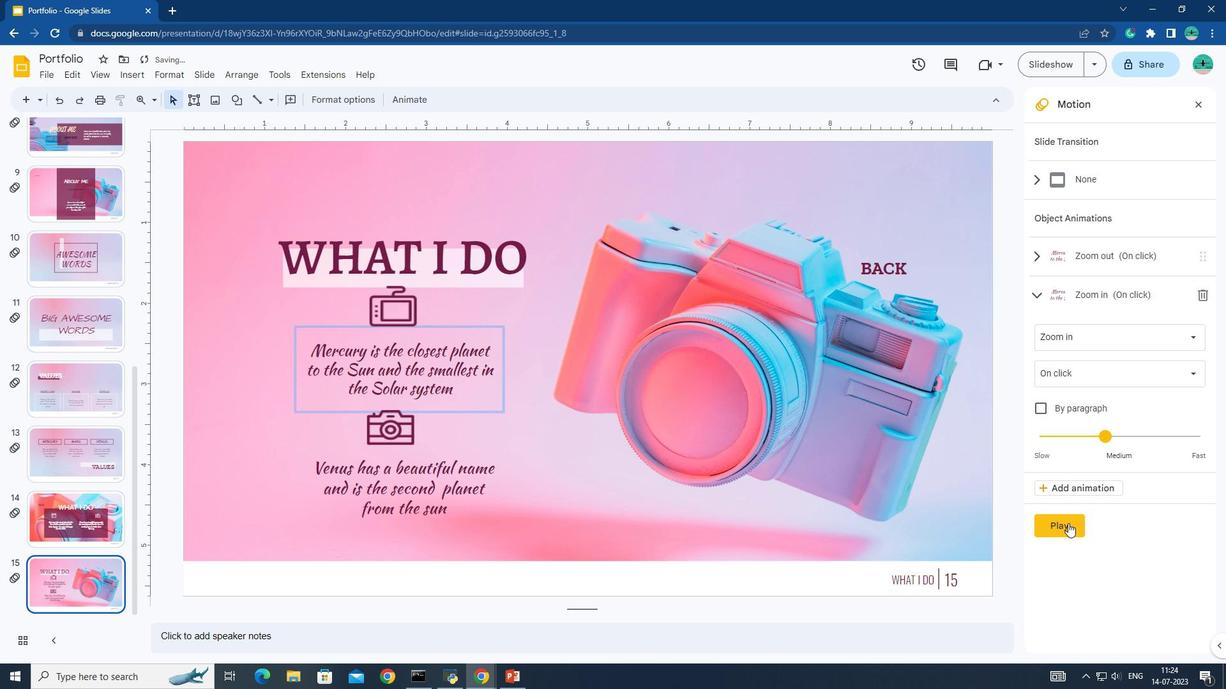 
Action: Mouse pressed left at (1060, 532)
Screenshot: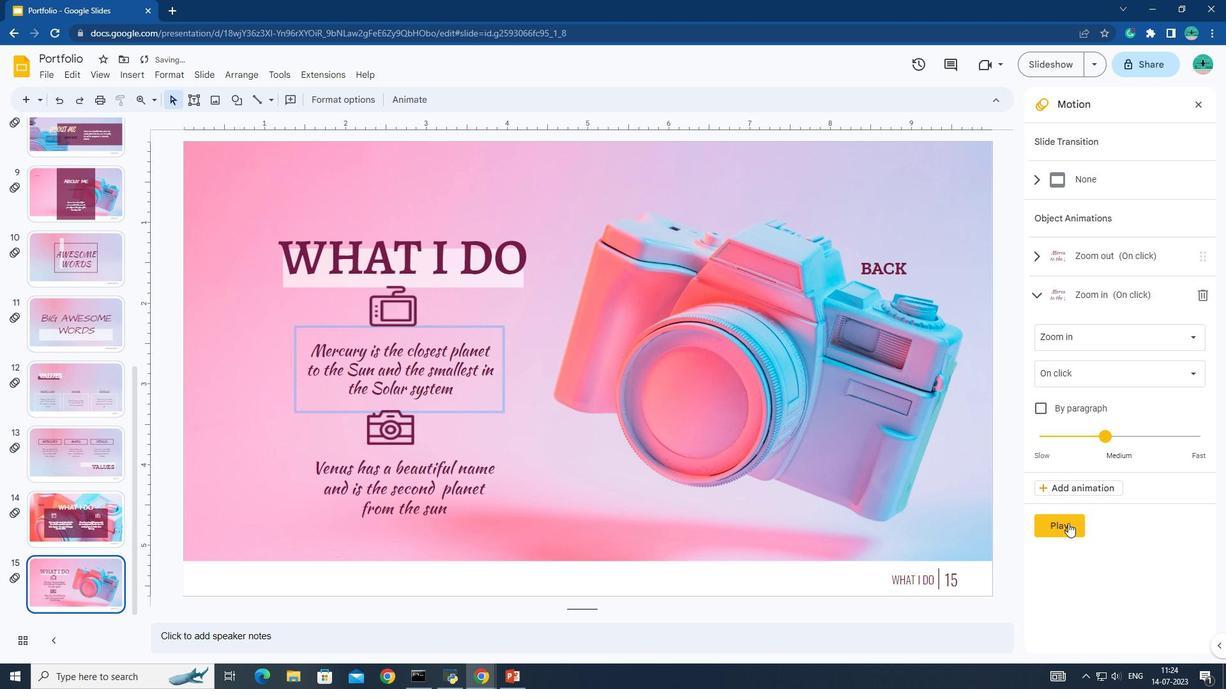 
Action: Mouse moved to (542, 456)
Screenshot: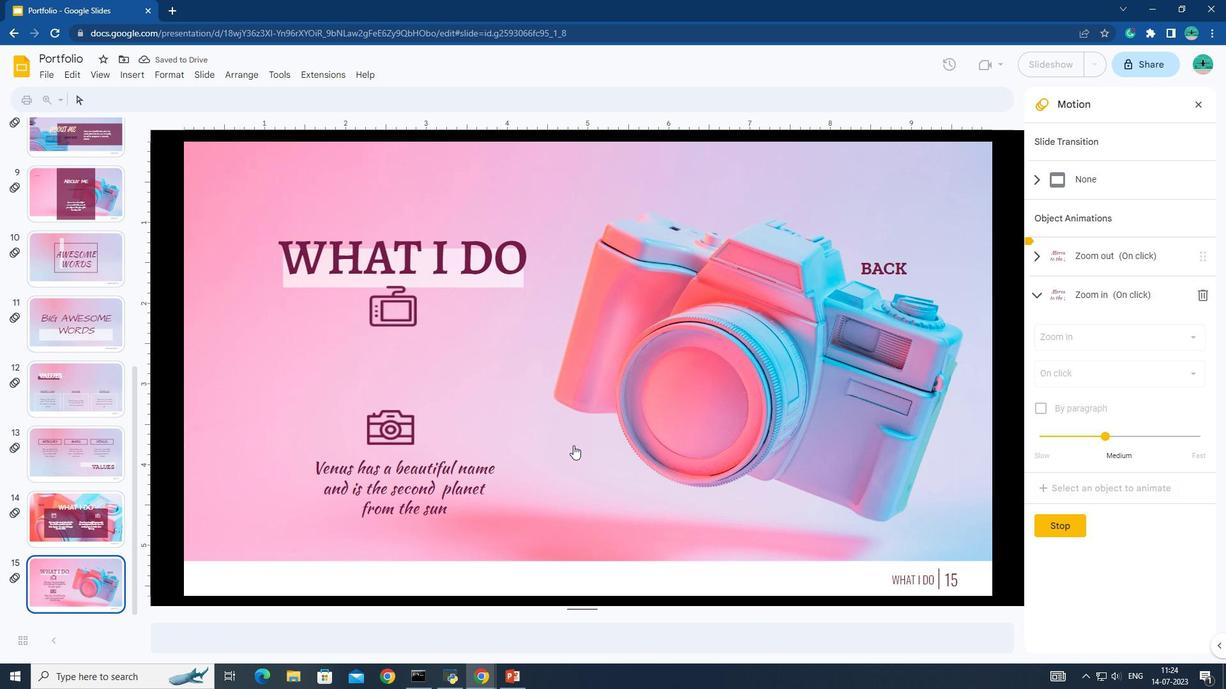 
Action: Mouse pressed left at (542, 456)
Screenshot: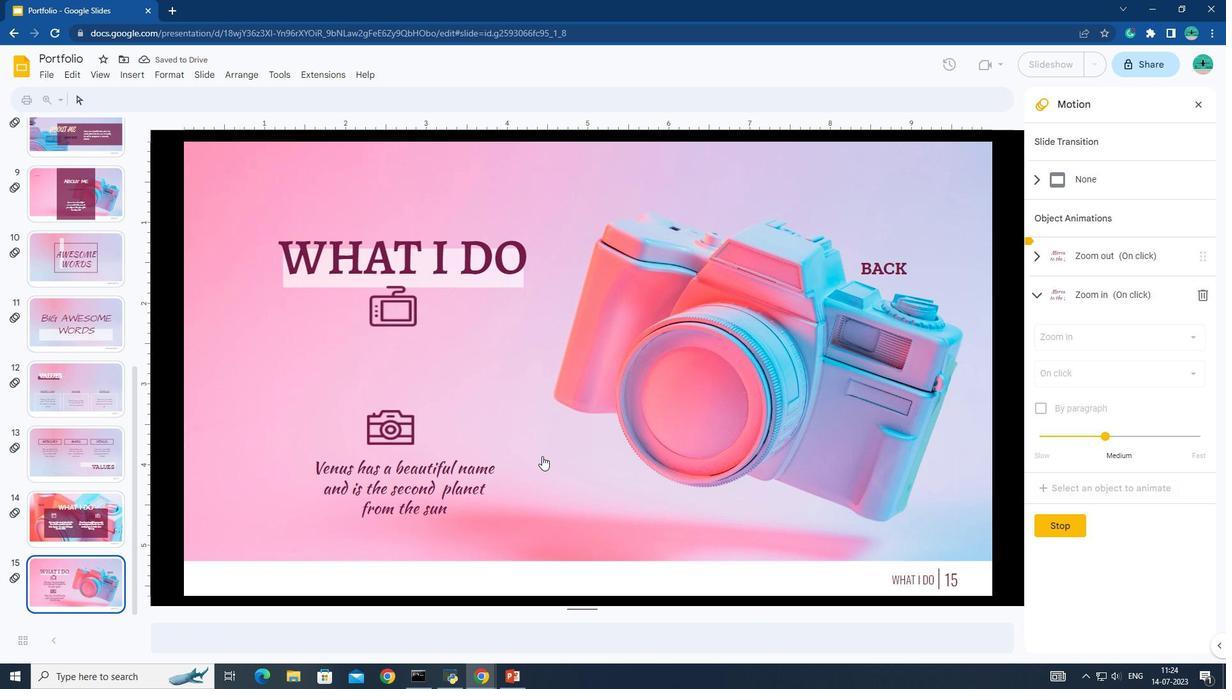 
Action: Mouse pressed left at (542, 456)
Screenshot: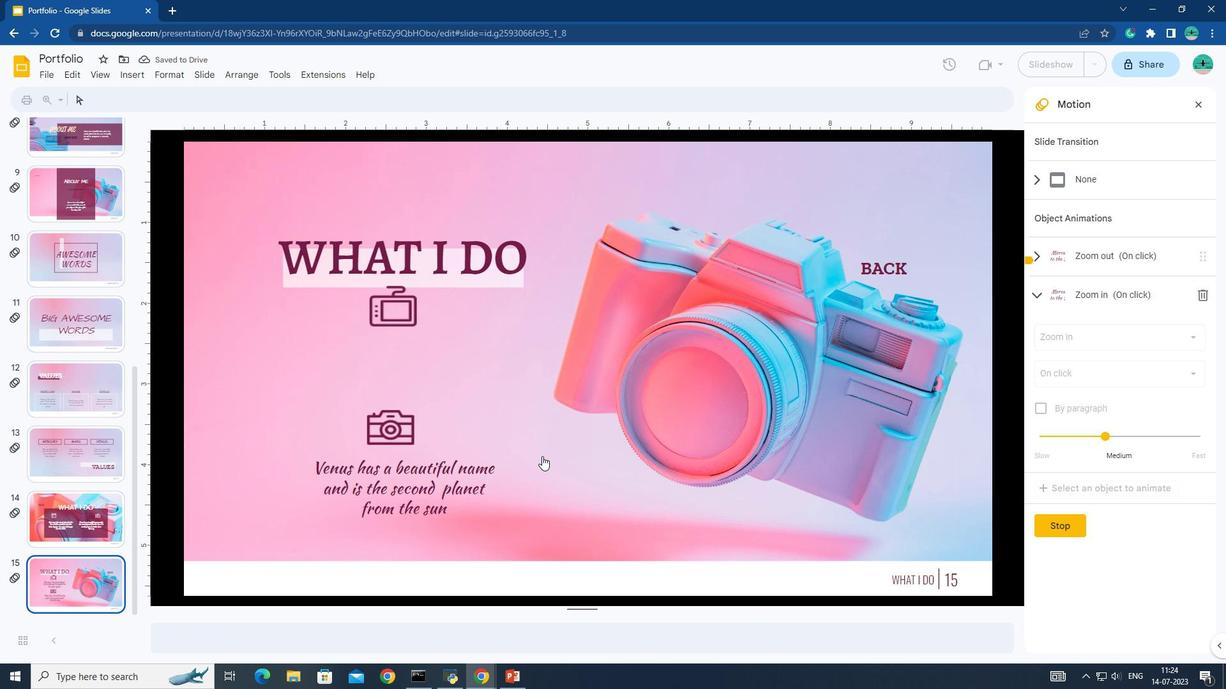 
Action: Mouse pressed left at (542, 456)
Screenshot: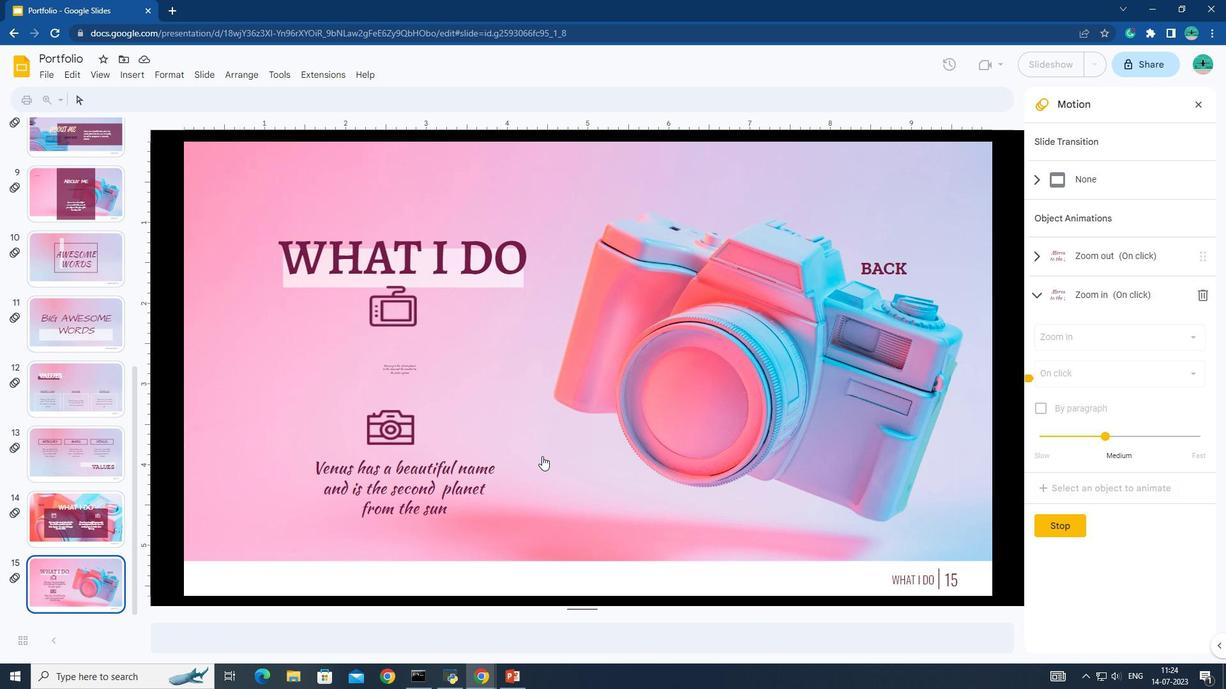 
Action: Mouse pressed left at (542, 456)
Screenshot: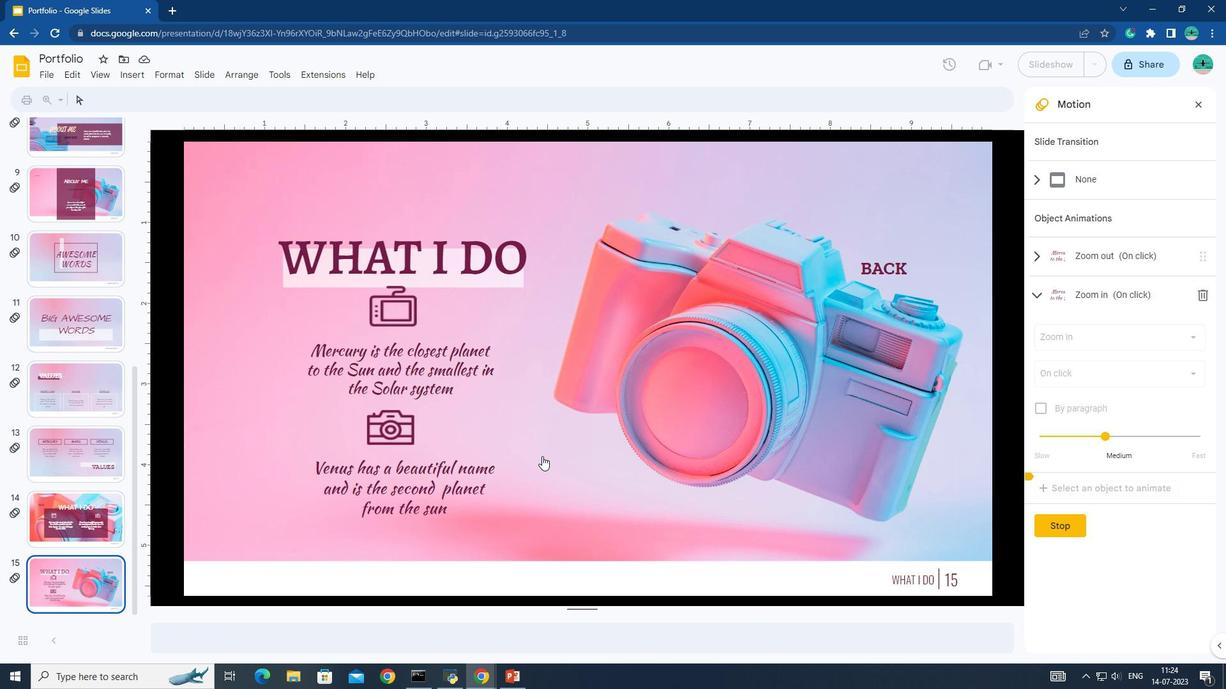 
Action: Mouse moved to (533, 473)
Screenshot: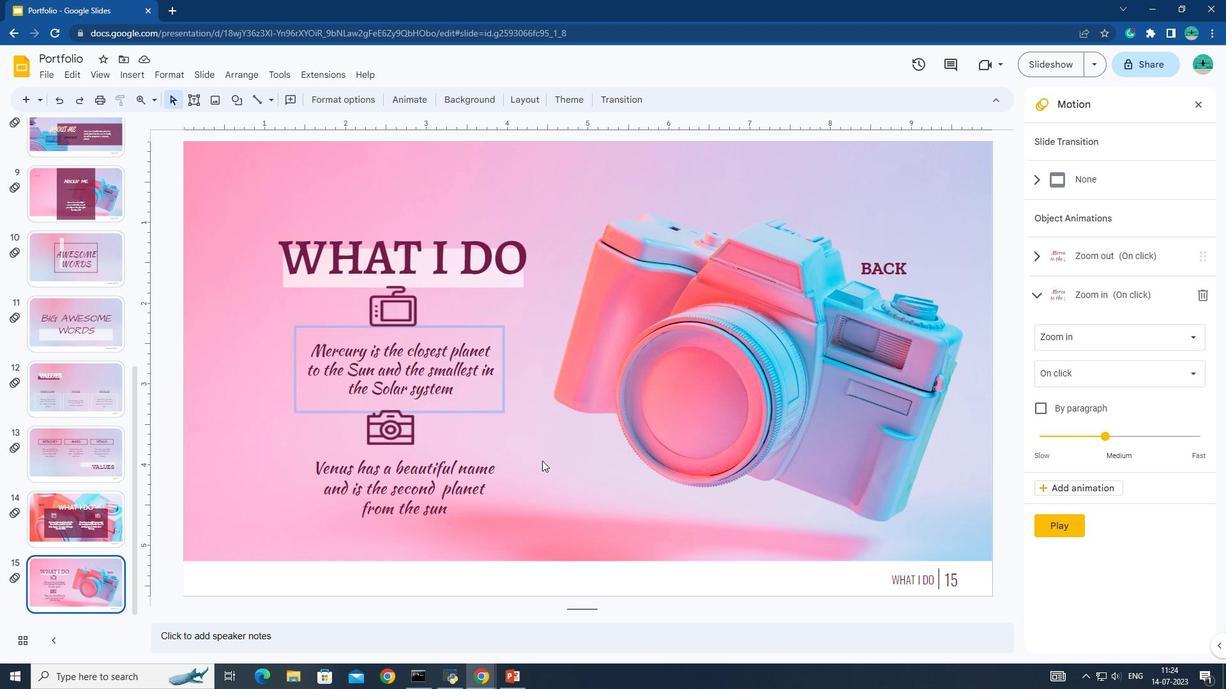
Action: Mouse pressed left at (533, 473)
Screenshot: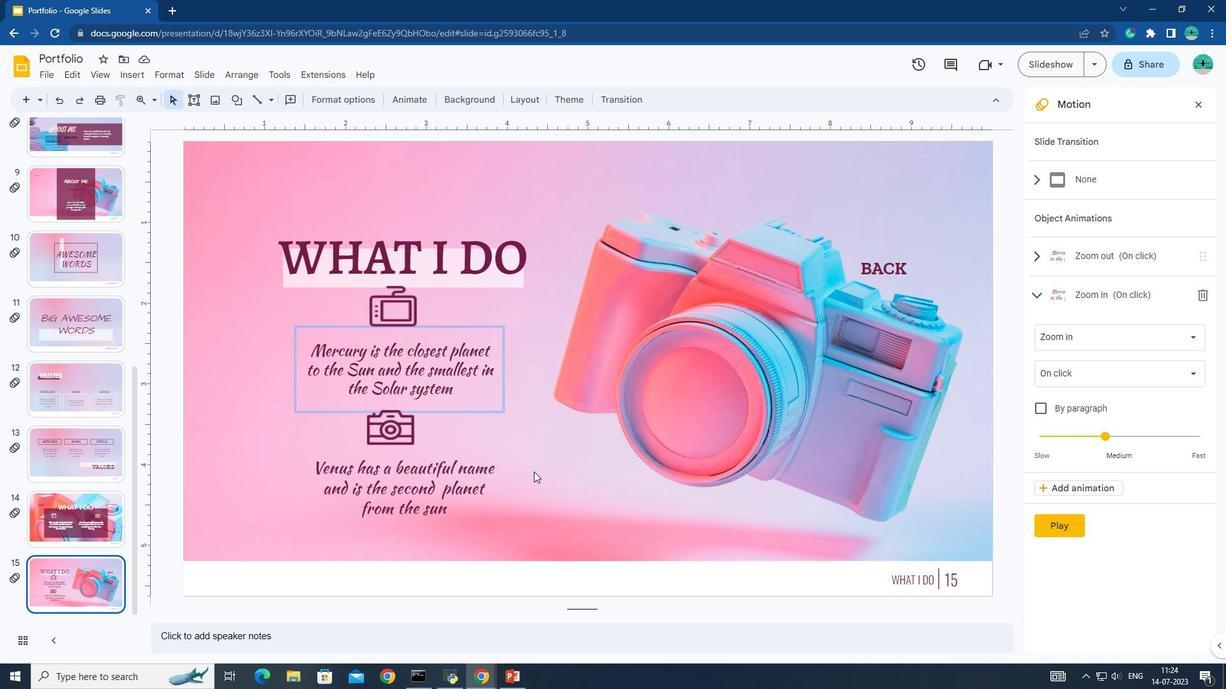 
Action: Mouse moved to (530, 477)
Screenshot: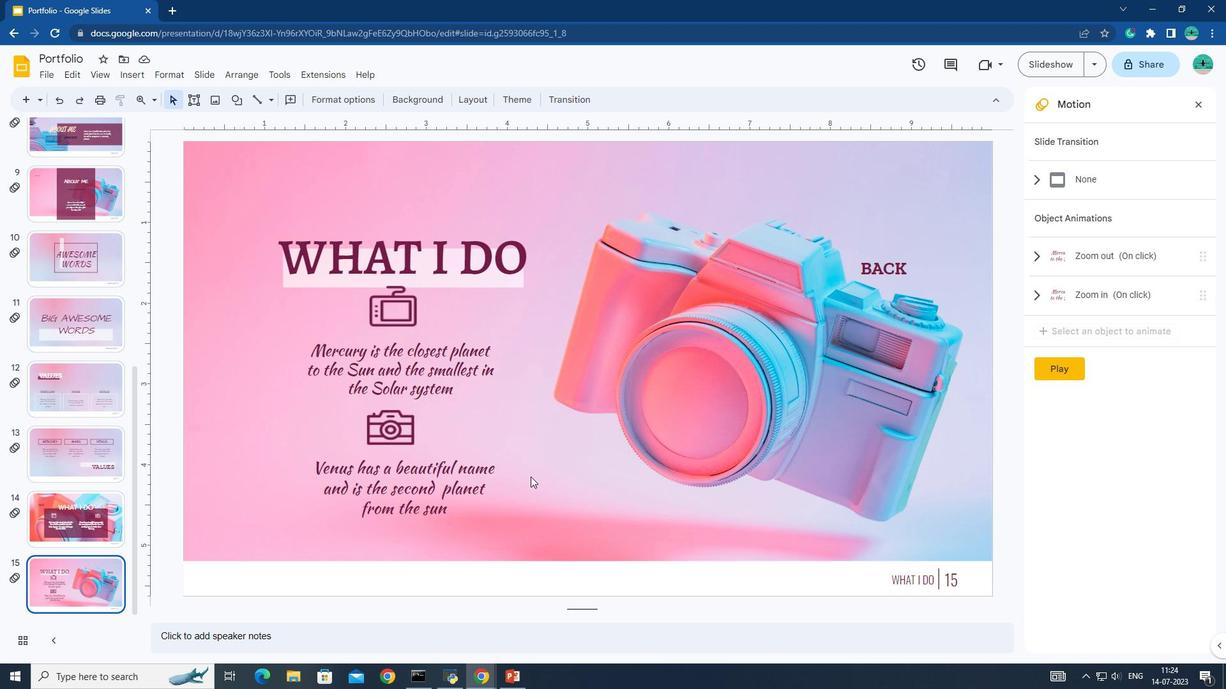 
Action: Mouse pressed left at (530, 477)
Screenshot: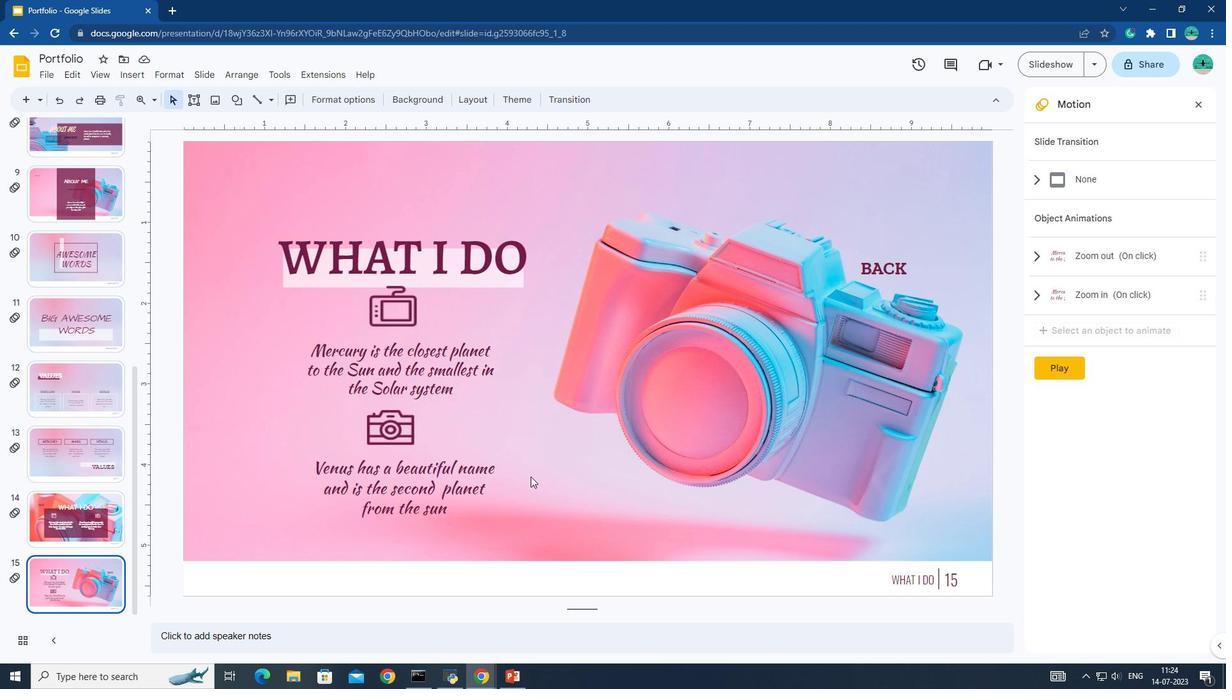
Action: Mouse moved to (459, 490)
Screenshot: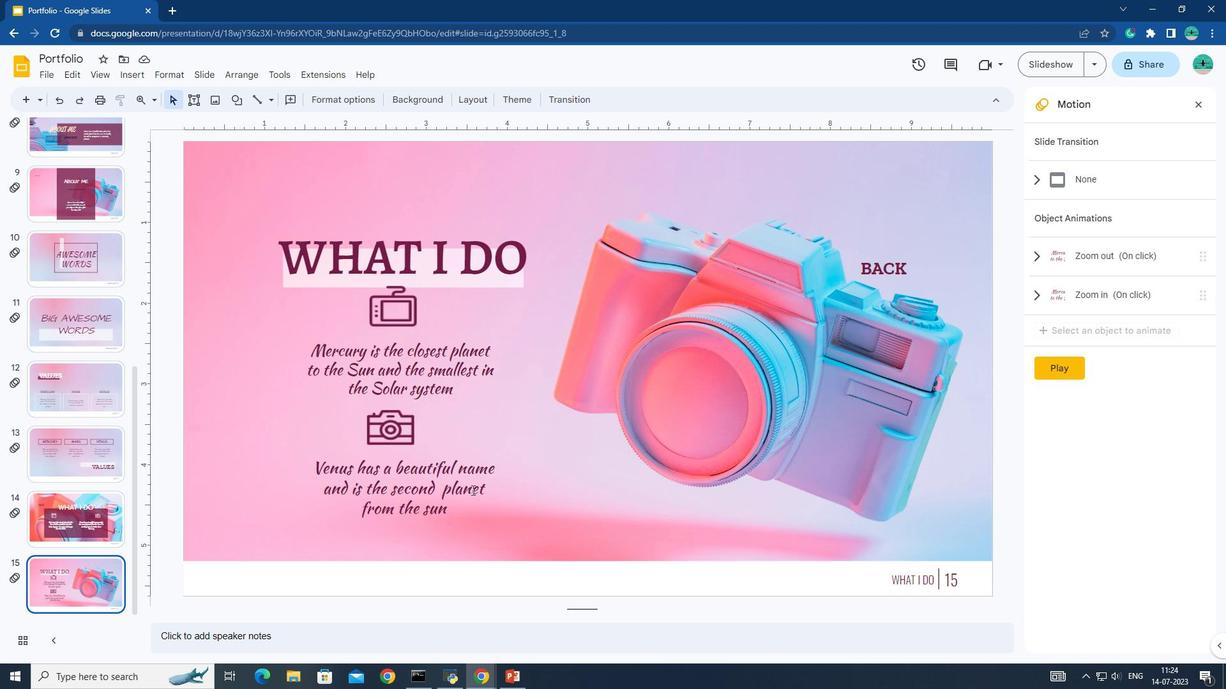 
Action: Mouse pressed left at (459, 490)
Screenshot: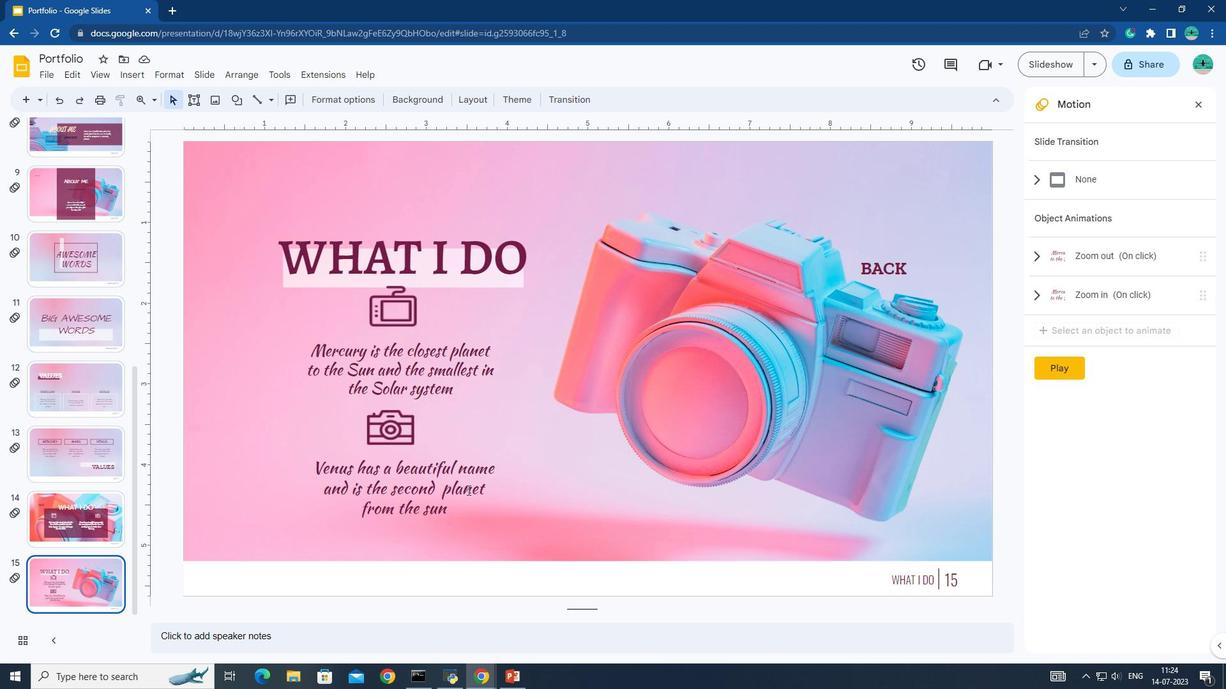 
Action: Mouse moved to (310, 464)
Screenshot: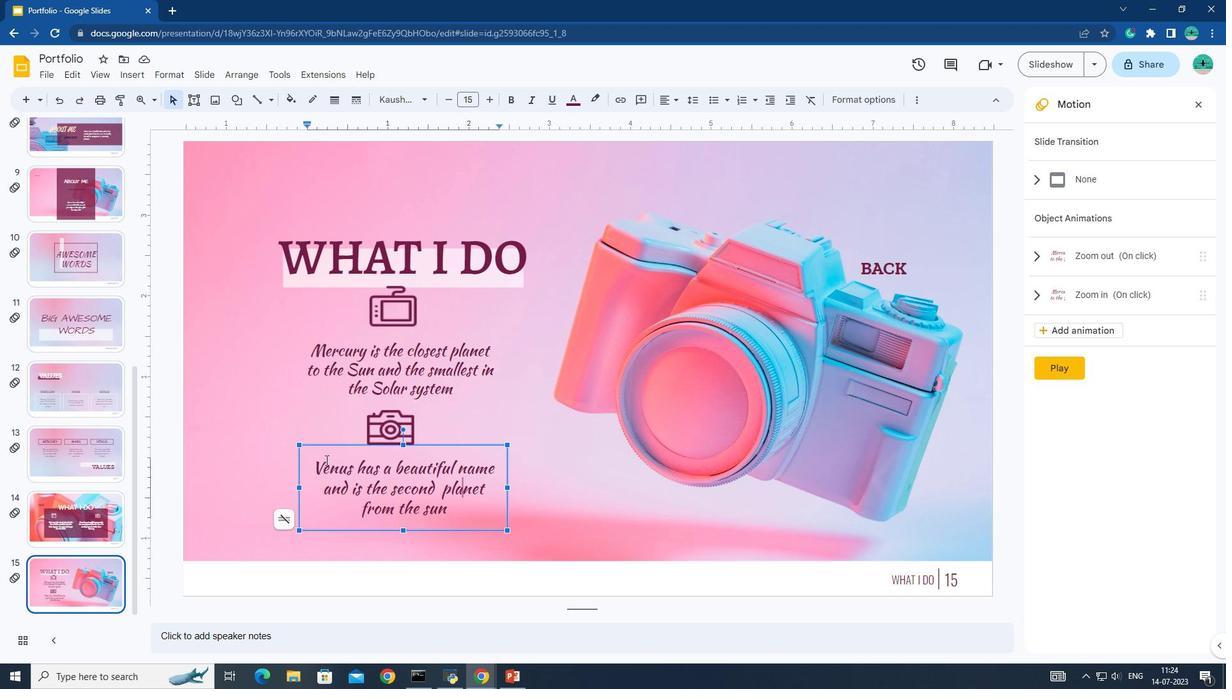 
Action: Mouse pressed left at (310, 464)
Screenshot: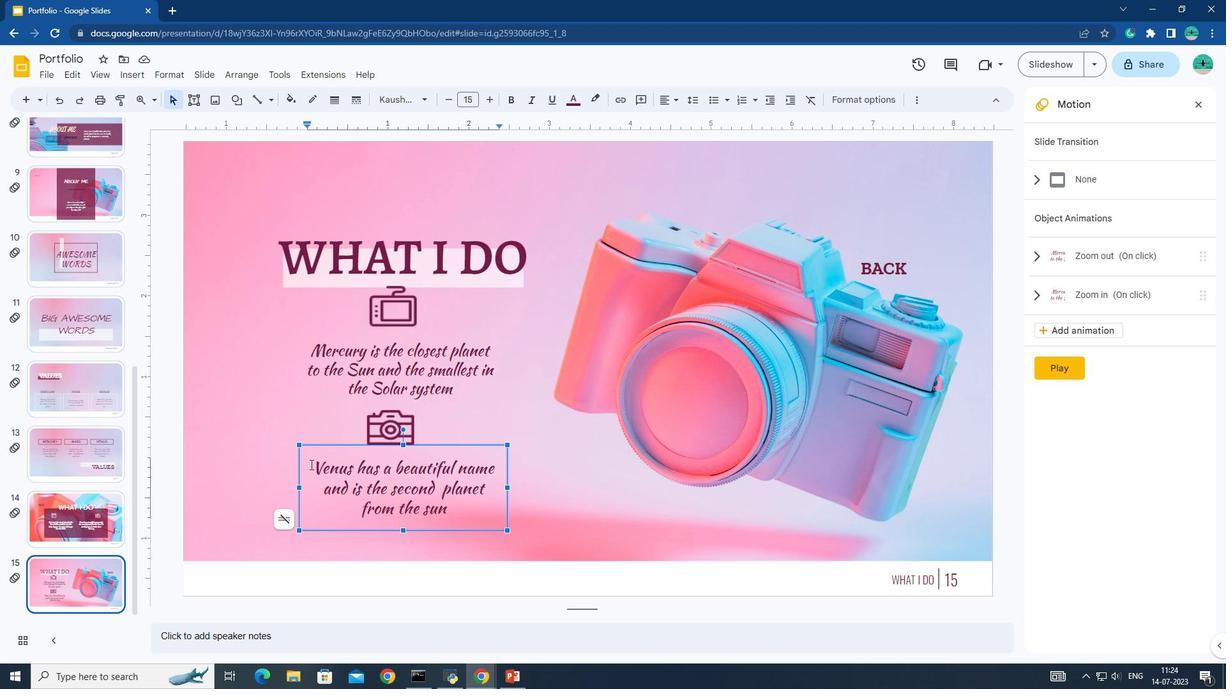 
Action: Mouse pressed left at (310, 464)
Screenshot: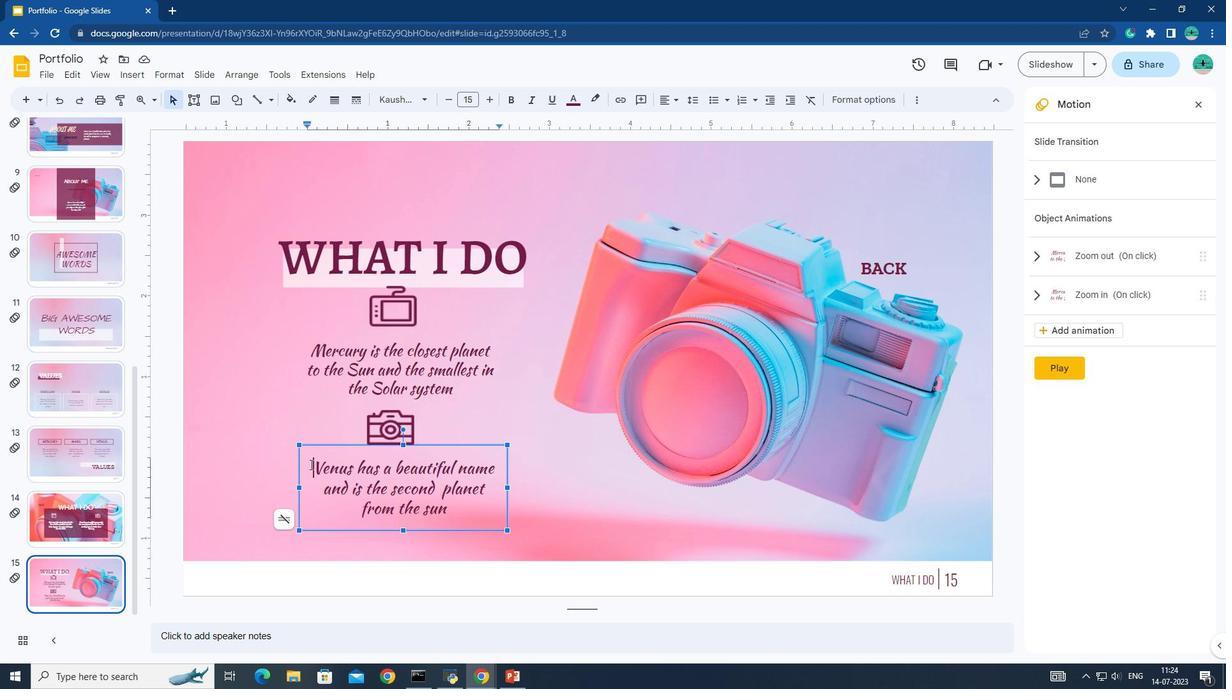 
Action: Mouse moved to (310, 466)
Screenshot: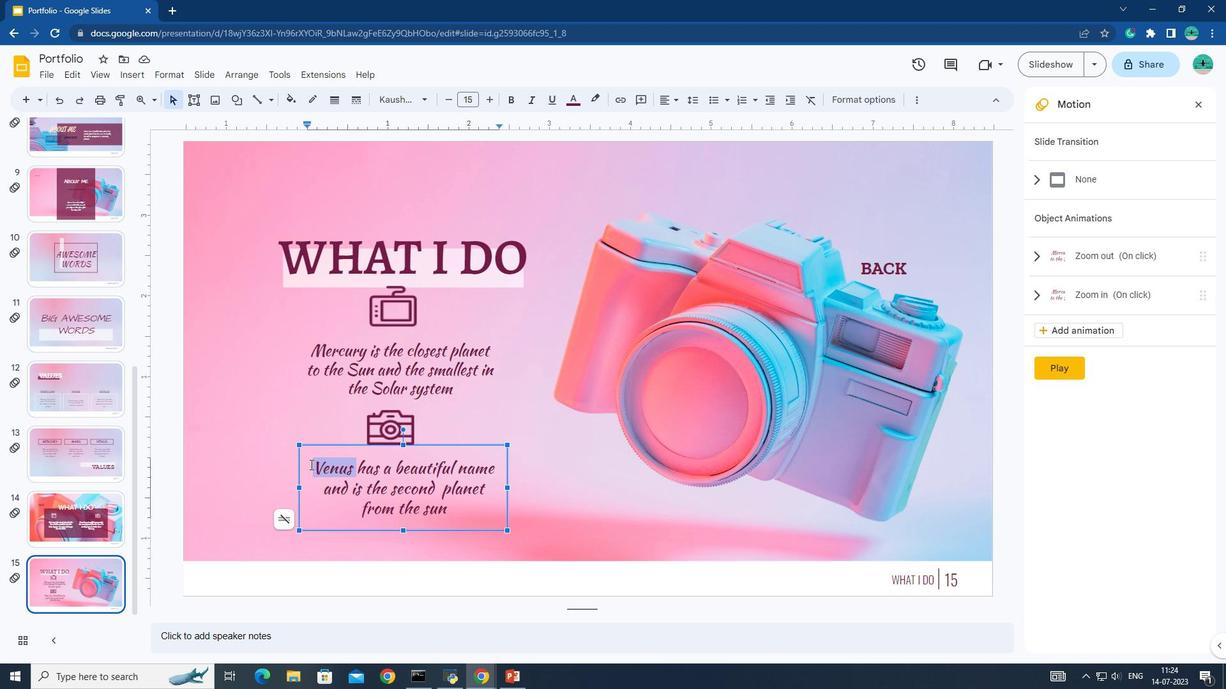 
Action: Mouse pressed left at (310, 466)
Screenshot: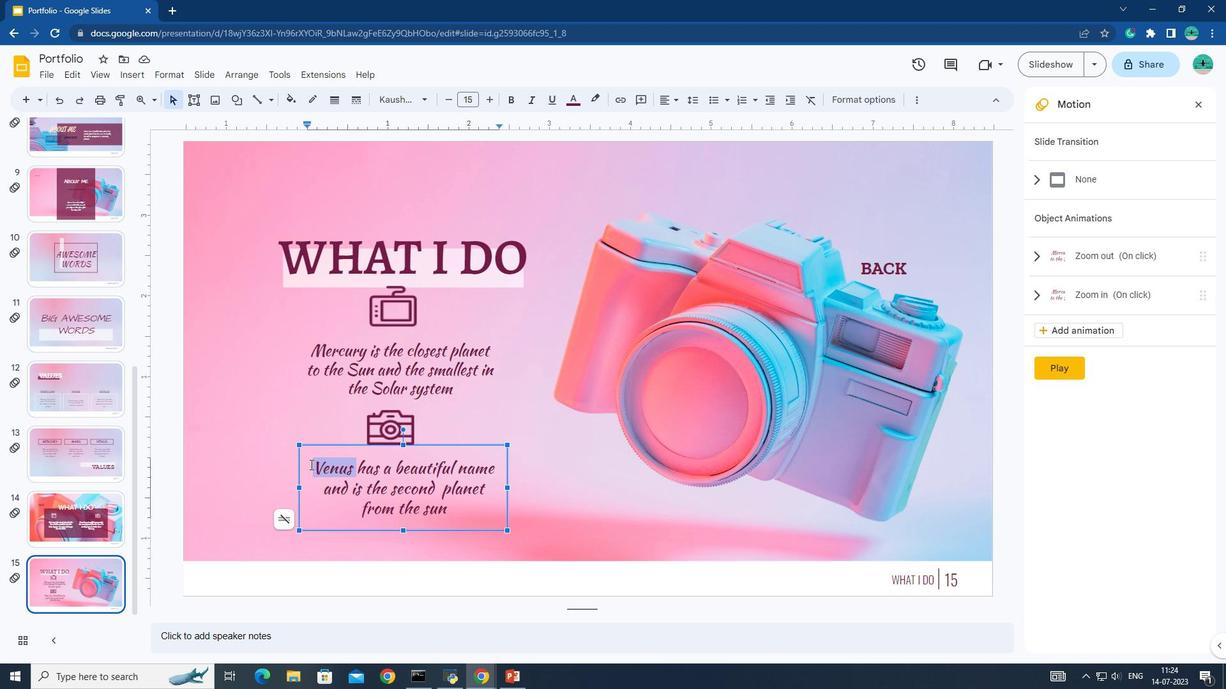 
Action: Mouse pressed left at (310, 466)
Screenshot: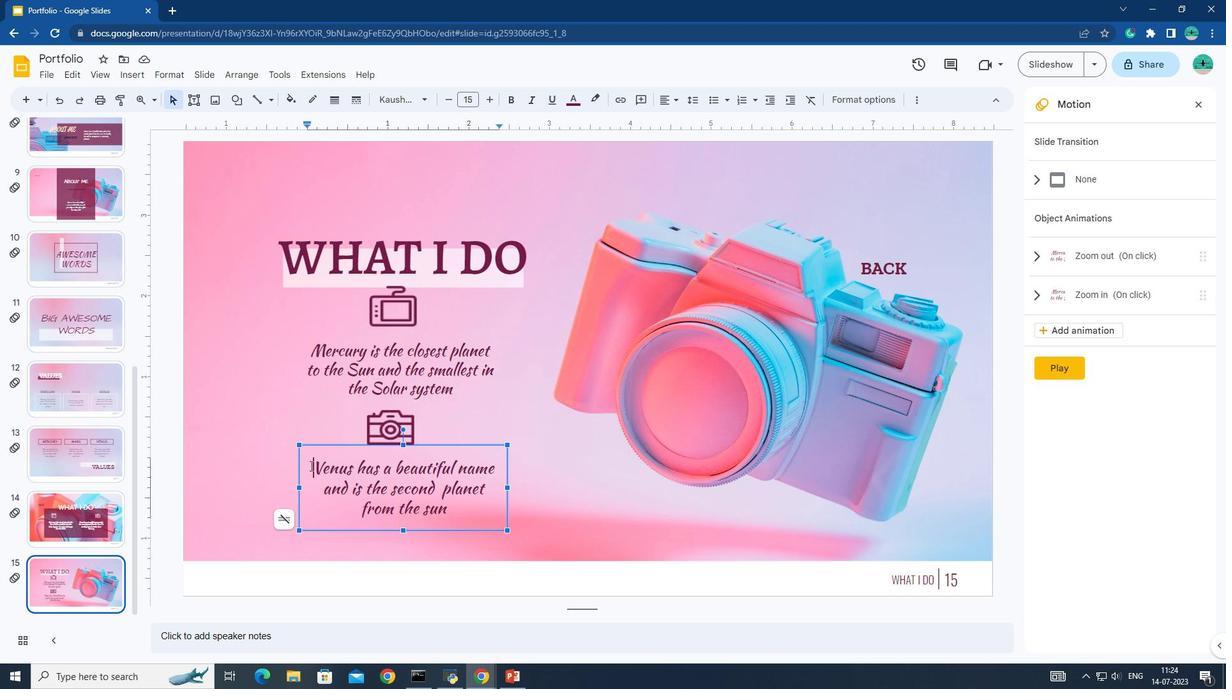 
Action: Mouse pressed left at (310, 466)
